Task: Create record types in tournament object.
Action: Mouse moved to (1206, 71)
Screenshot: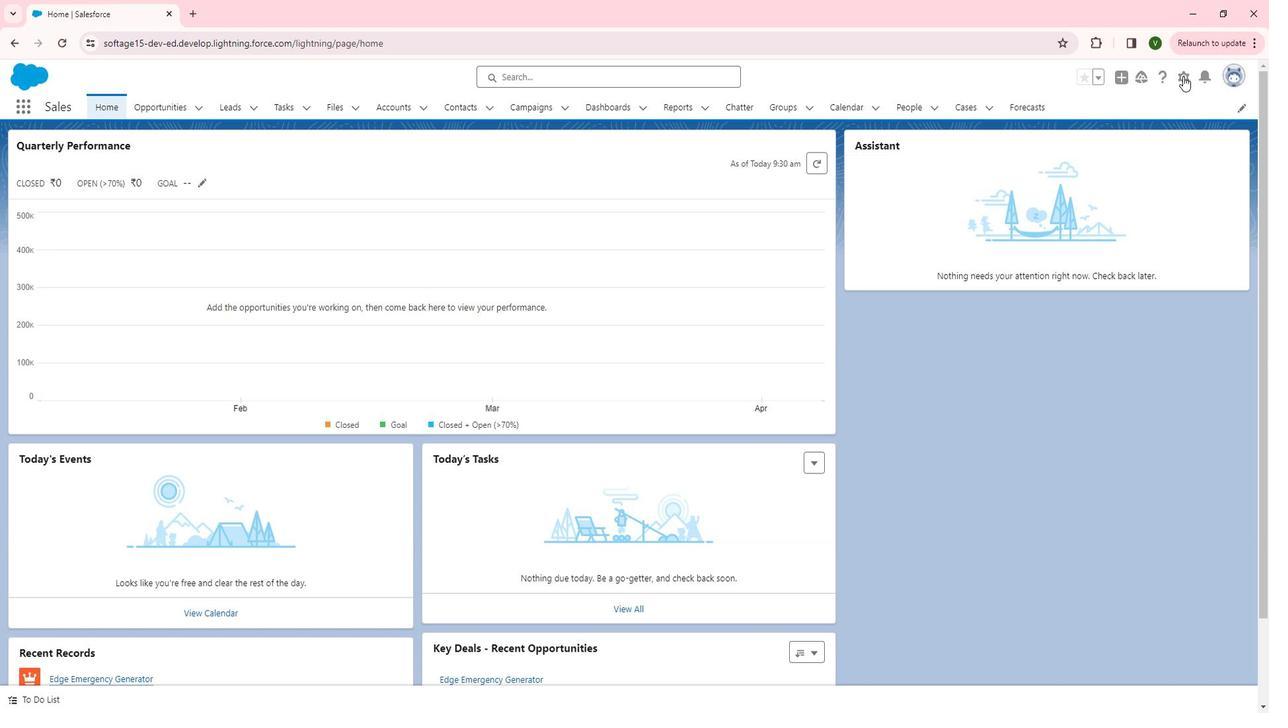 
Action: Mouse pressed left at (1206, 71)
Screenshot: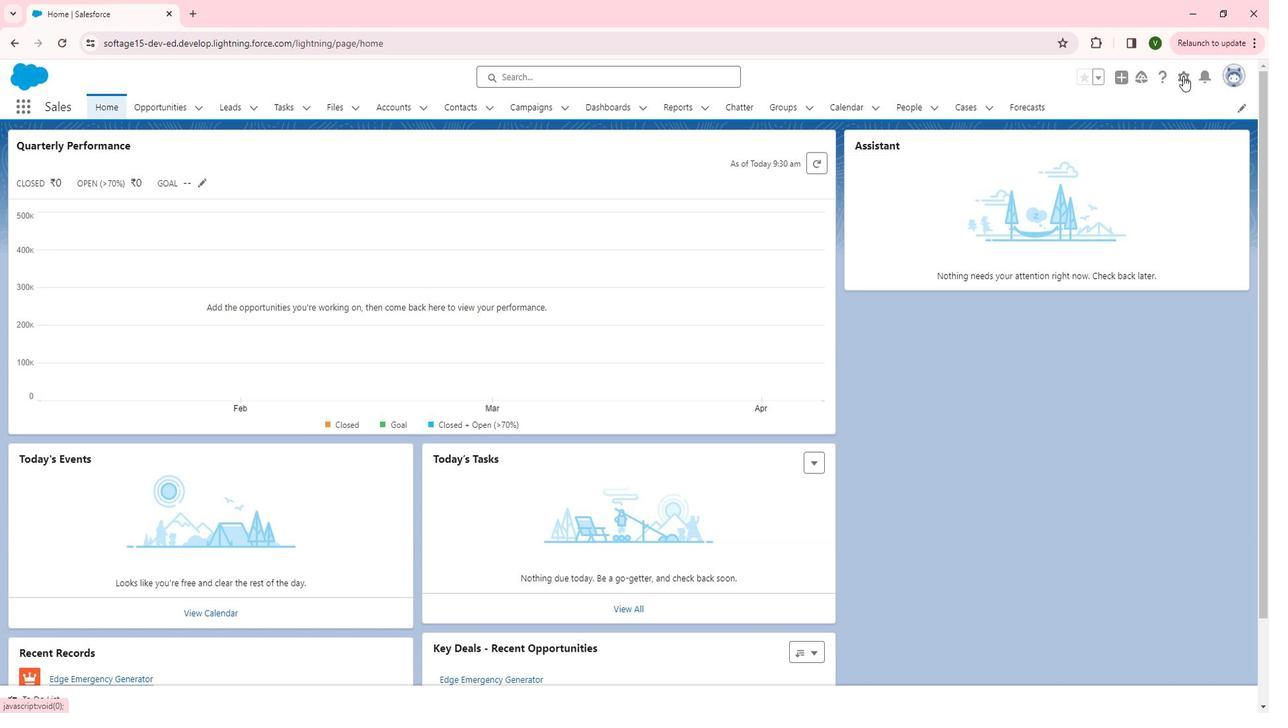 
Action: Mouse moved to (1158, 113)
Screenshot: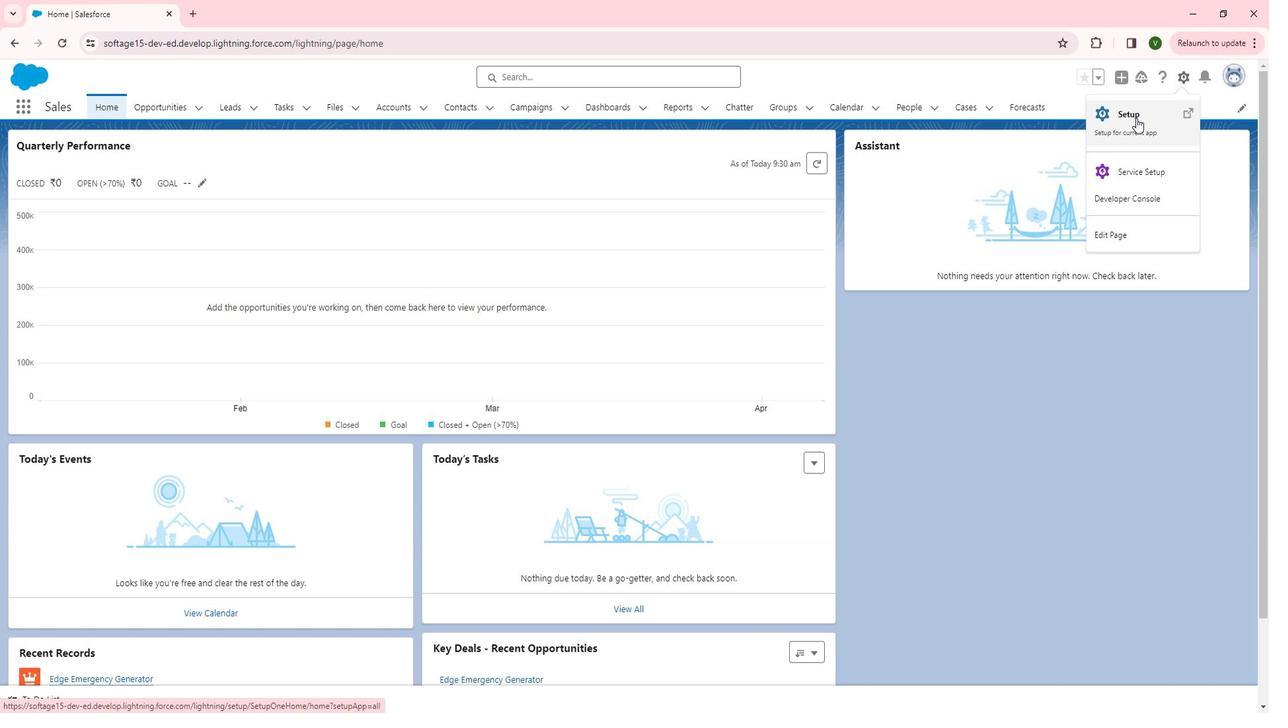 
Action: Mouse pressed left at (1158, 113)
Screenshot: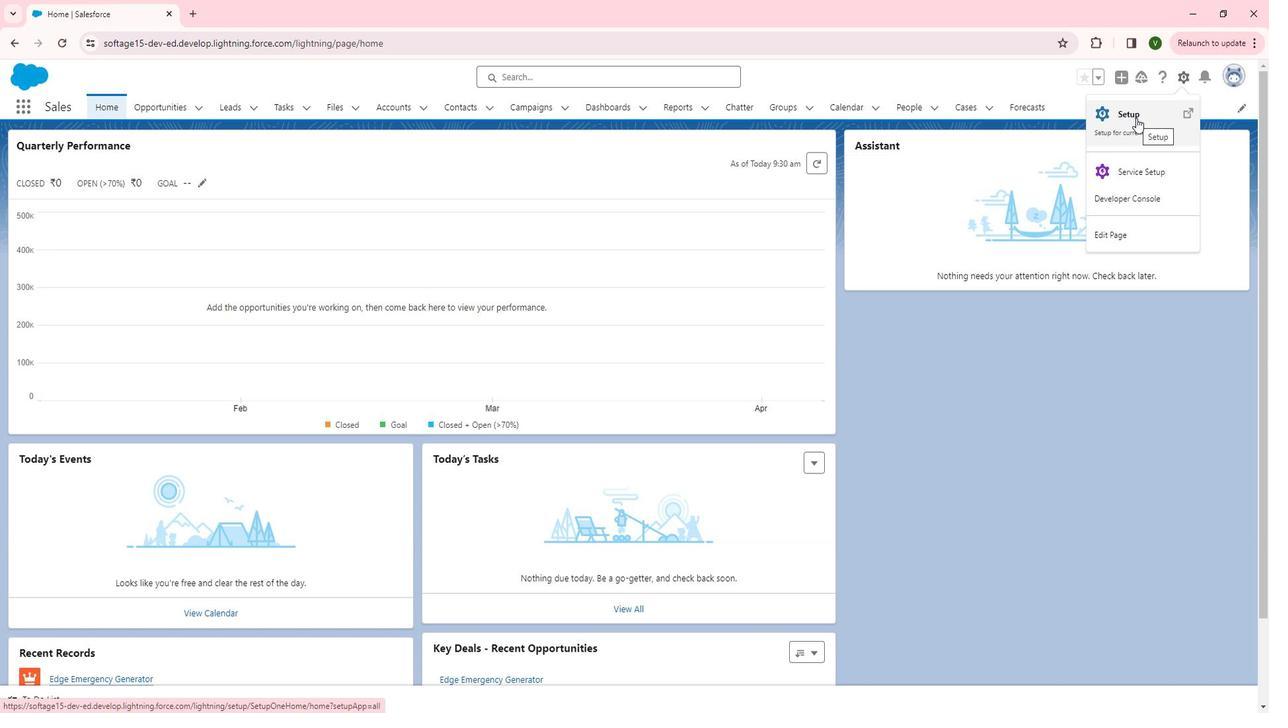
Action: Mouse moved to (100, 423)
Screenshot: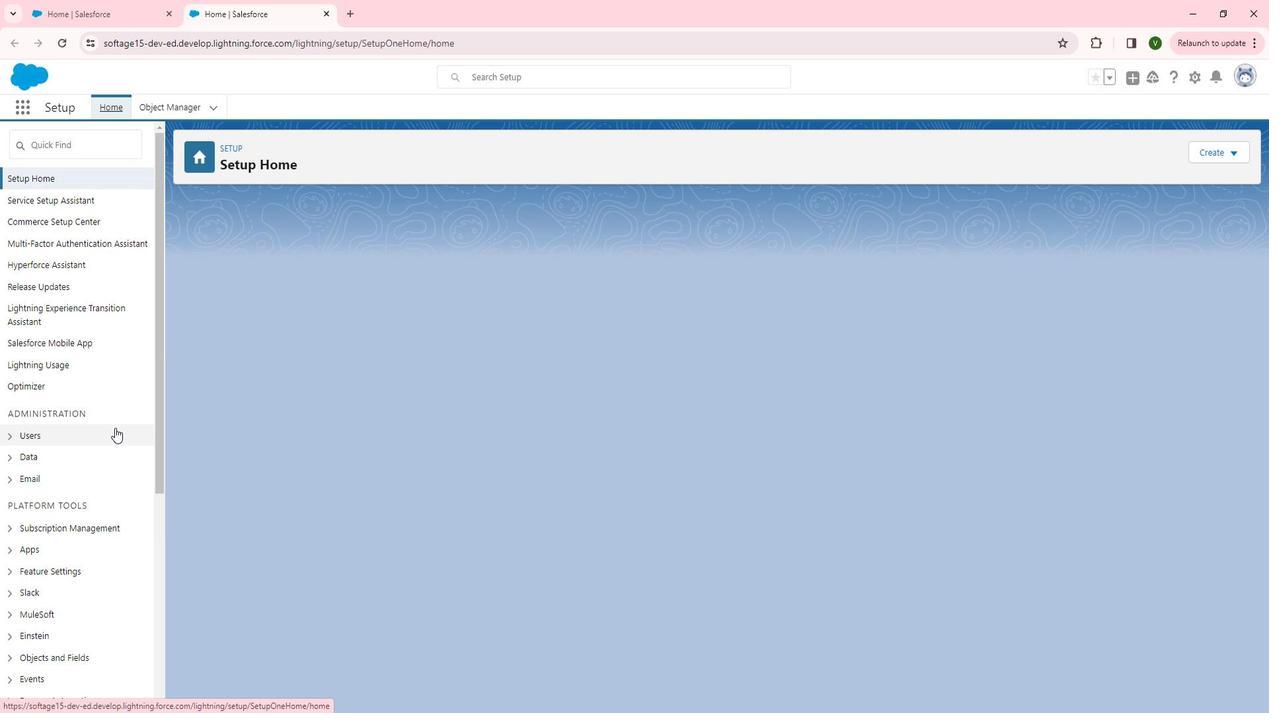 
Action: Mouse scrolled (100, 423) with delta (0, 0)
Screenshot: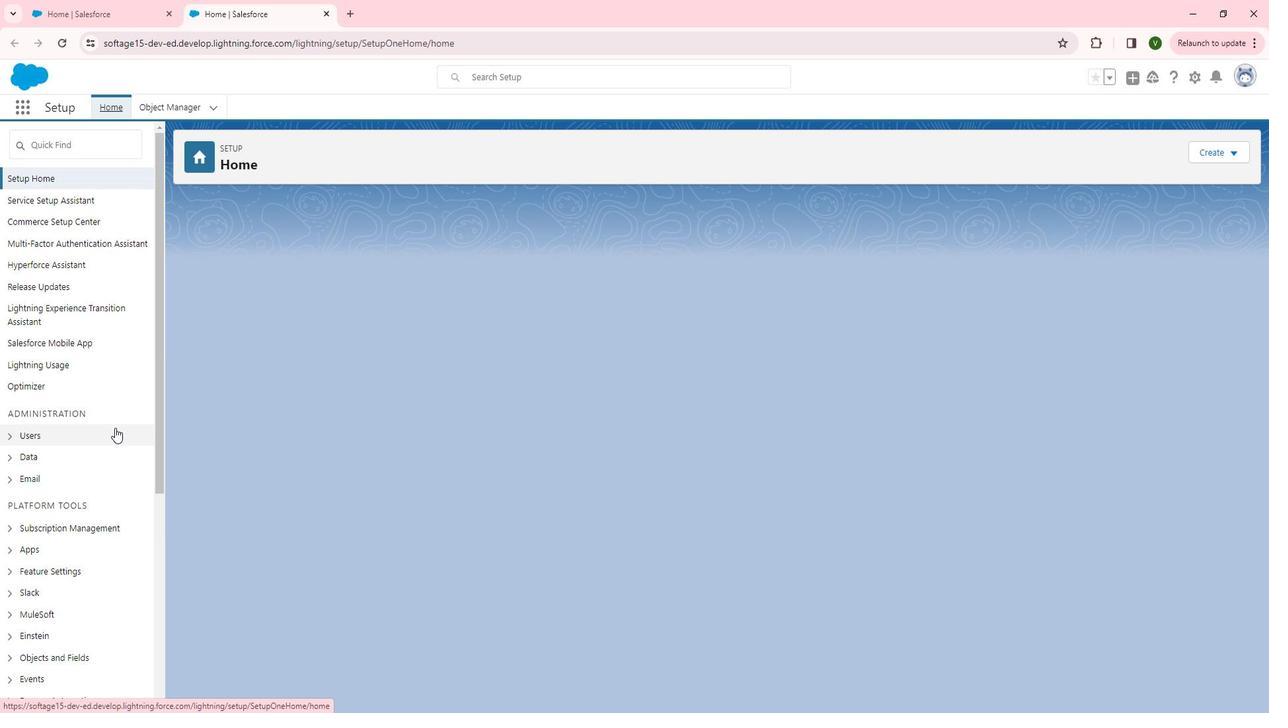 
Action: Mouse scrolled (100, 423) with delta (0, 0)
Screenshot: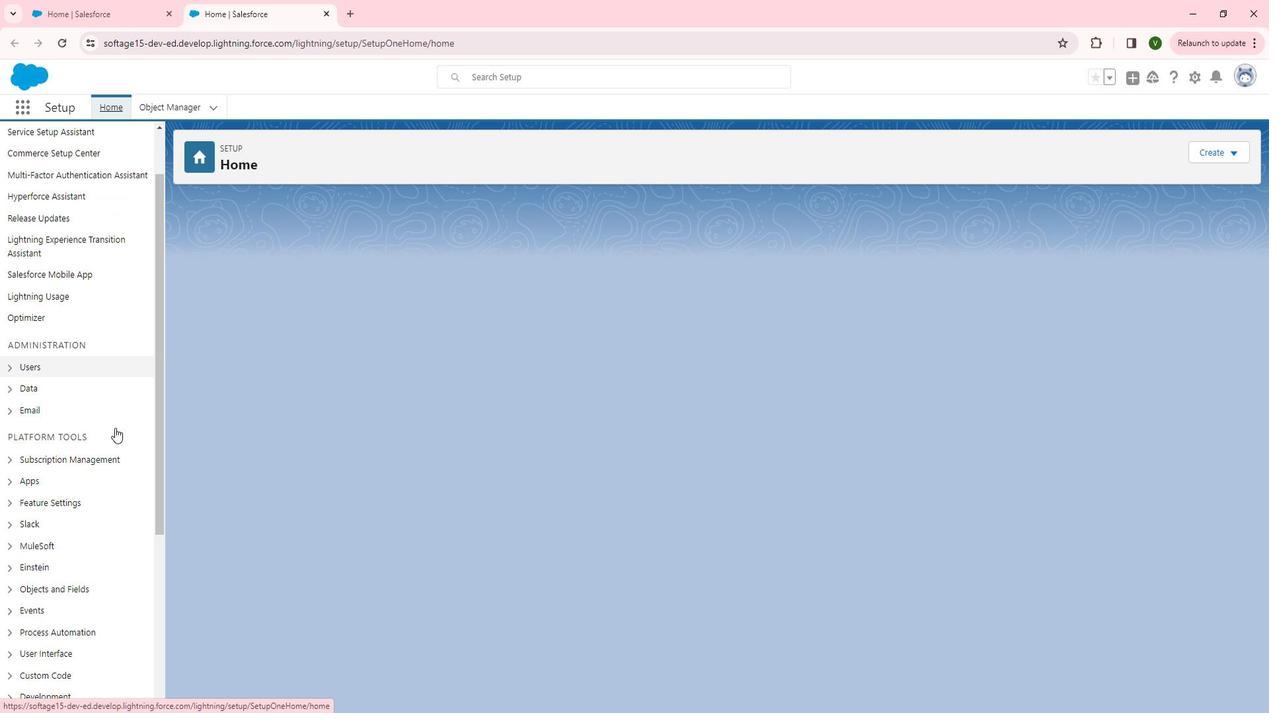 
Action: Mouse moved to (98, 425)
Screenshot: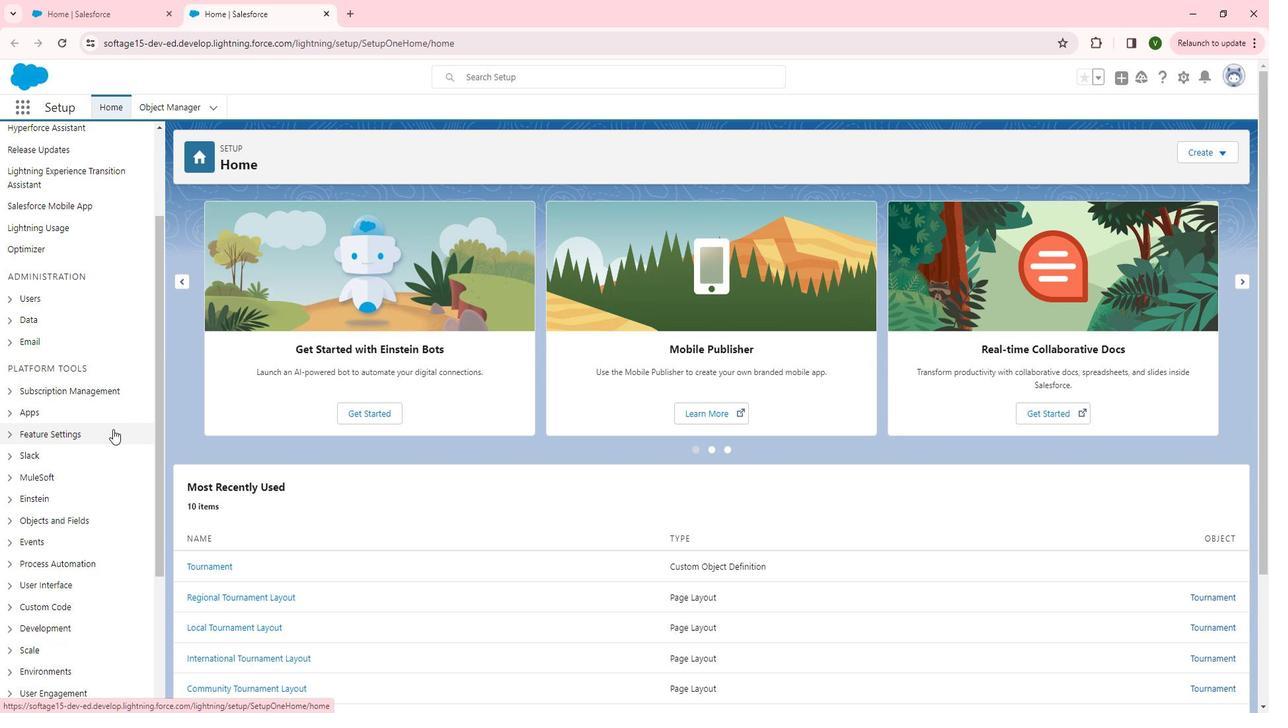 
Action: Mouse scrolled (98, 424) with delta (0, 0)
Screenshot: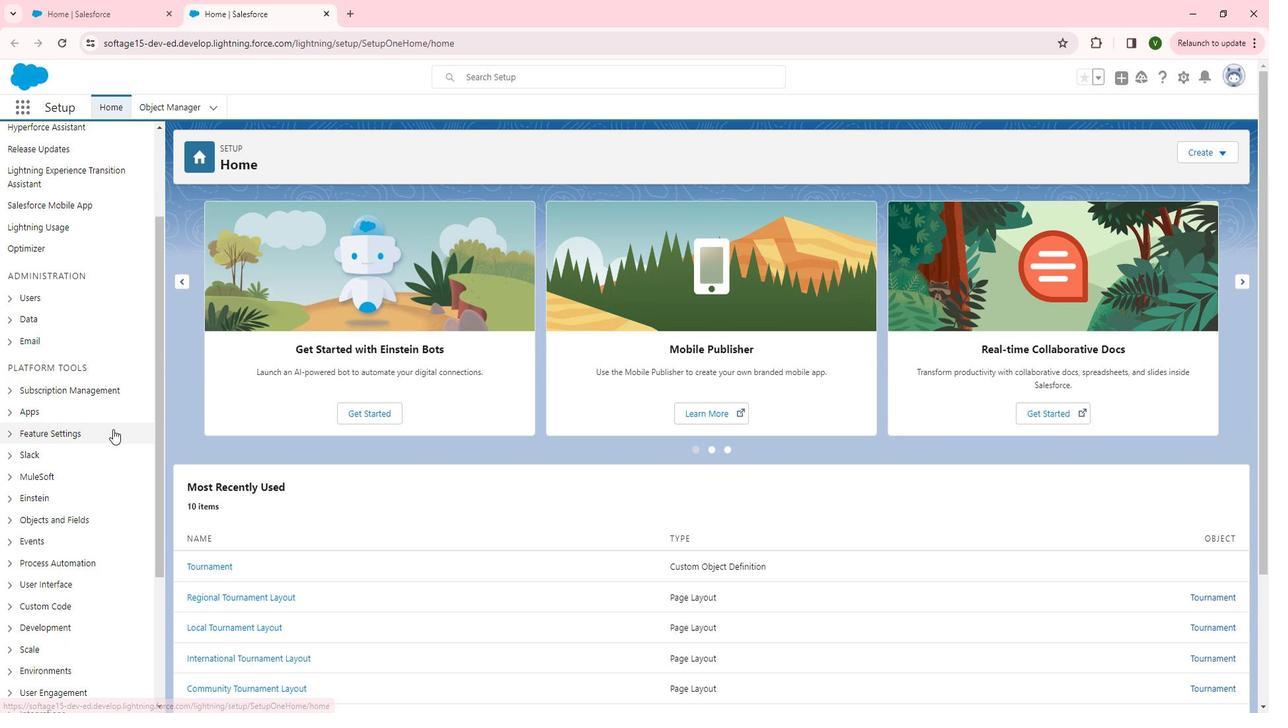 
Action: Mouse scrolled (98, 424) with delta (0, 0)
Screenshot: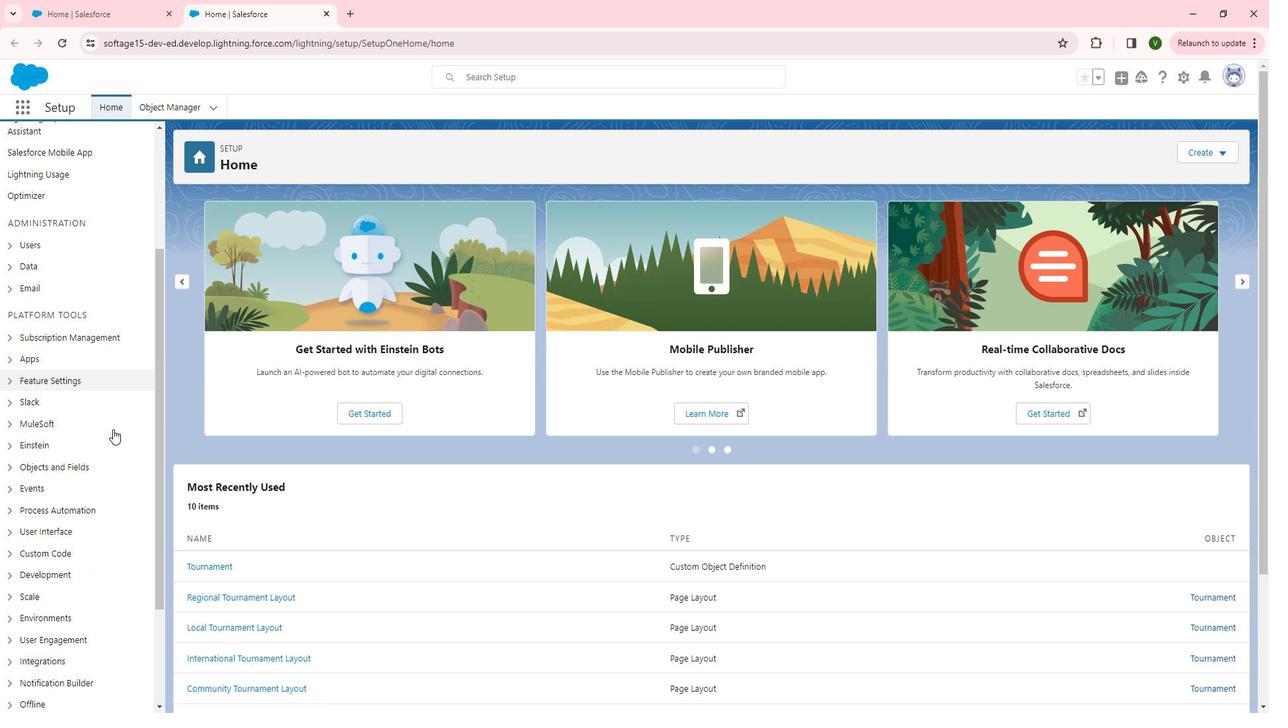 
Action: Mouse moved to (26, 381)
Screenshot: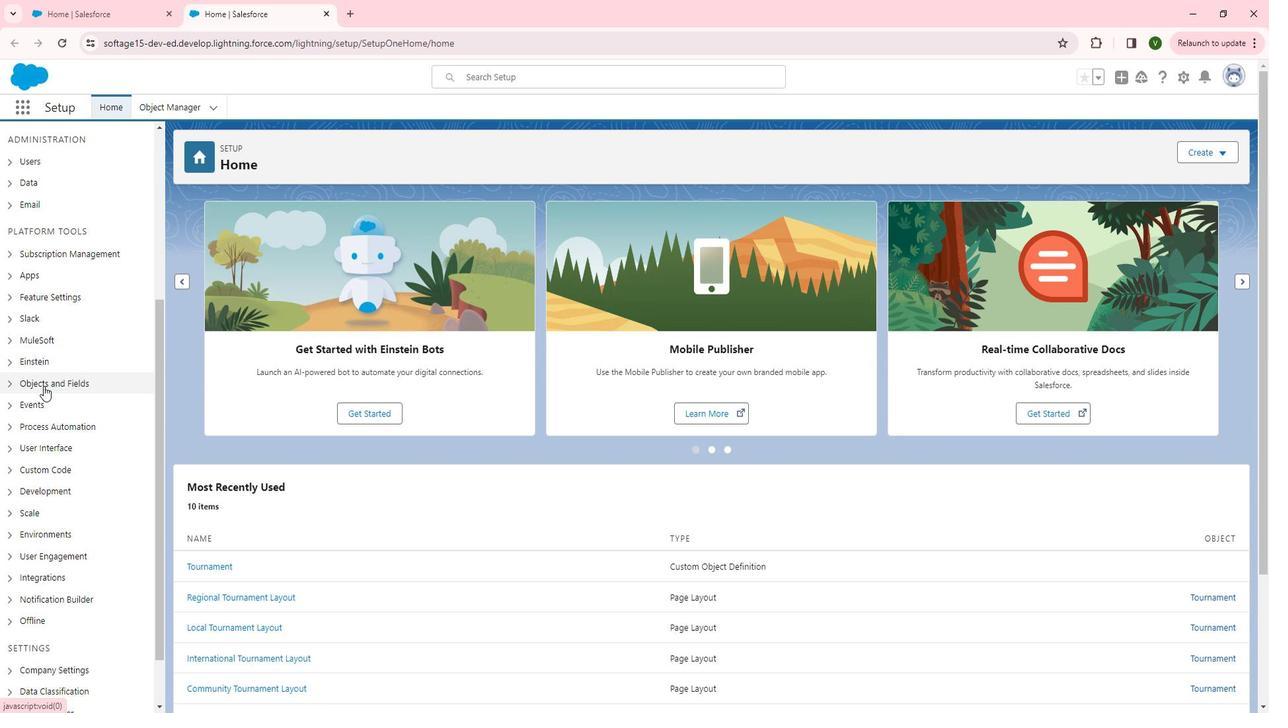 
Action: Mouse pressed left at (26, 381)
Screenshot: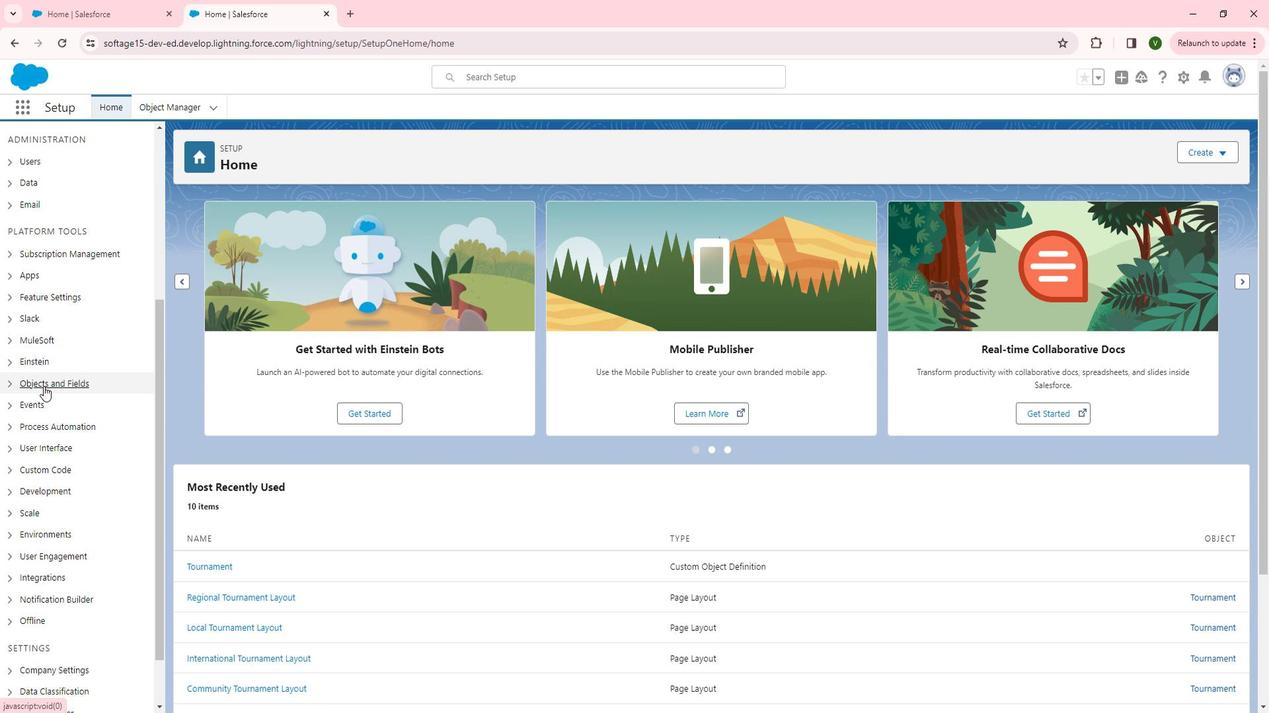 
Action: Mouse moved to (60, 401)
Screenshot: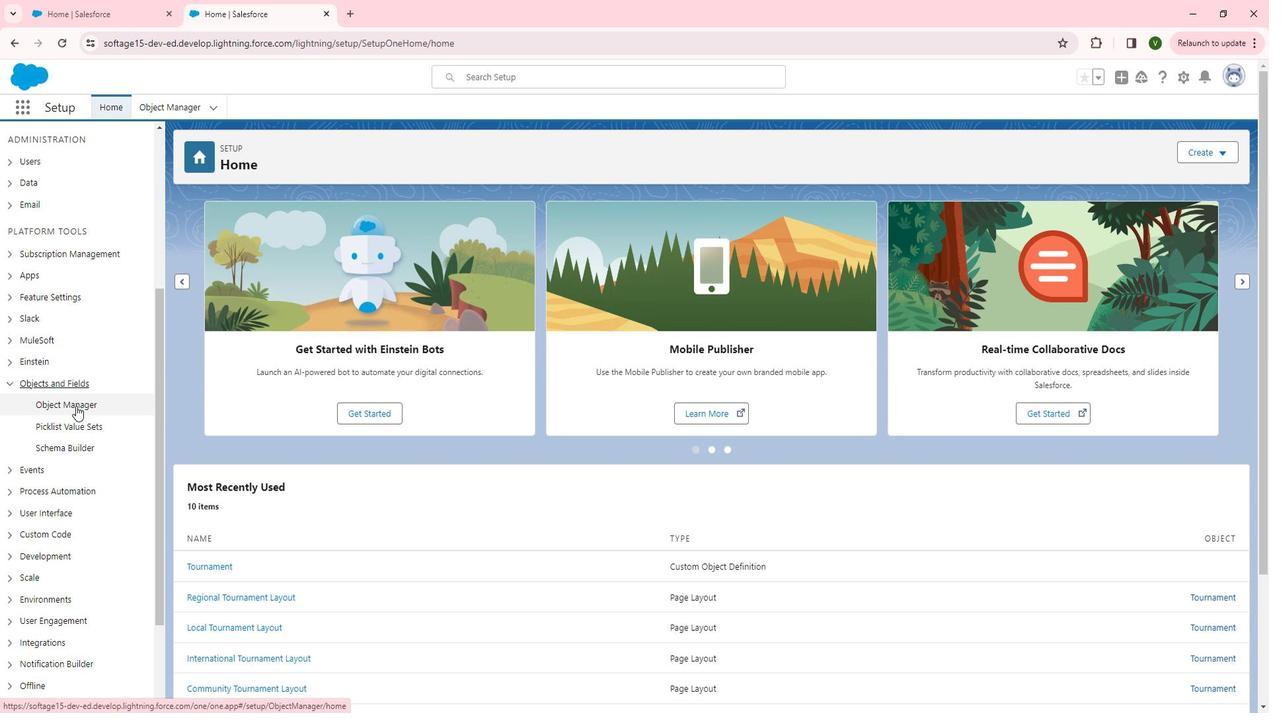 
Action: Mouse pressed left at (60, 401)
Screenshot: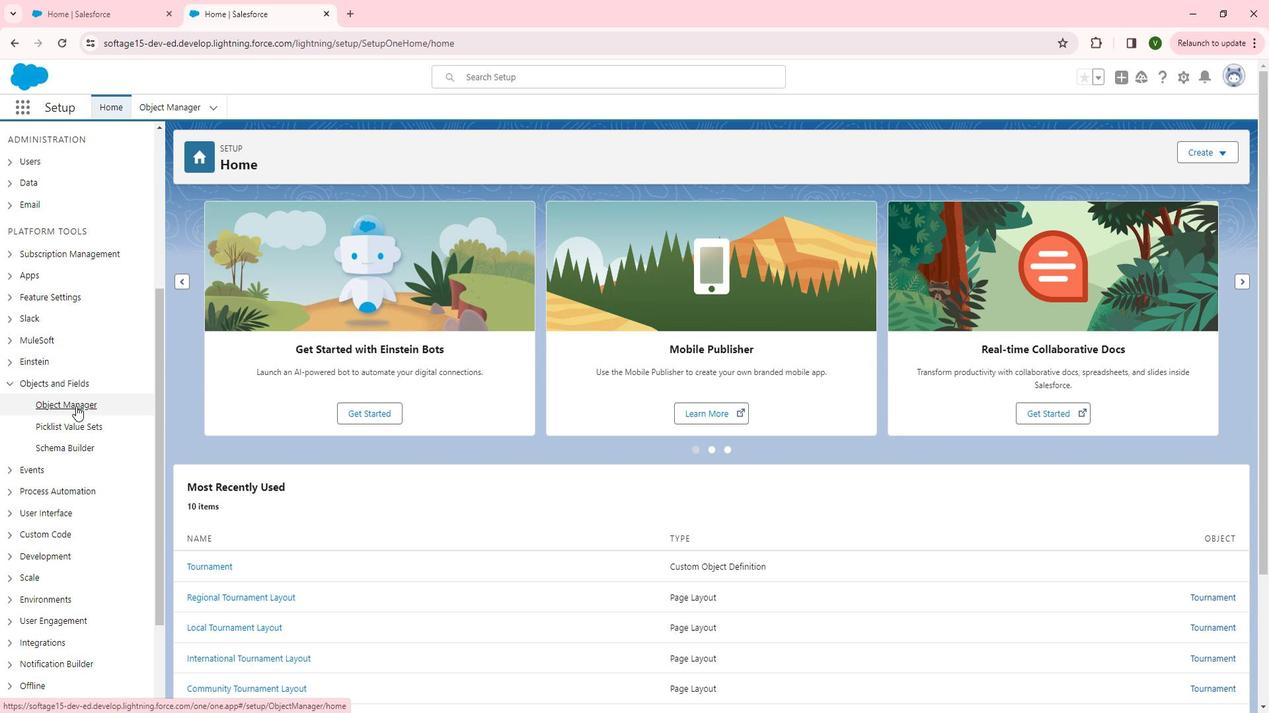 
Action: Mouse moved to (200, 407)
Screenshot: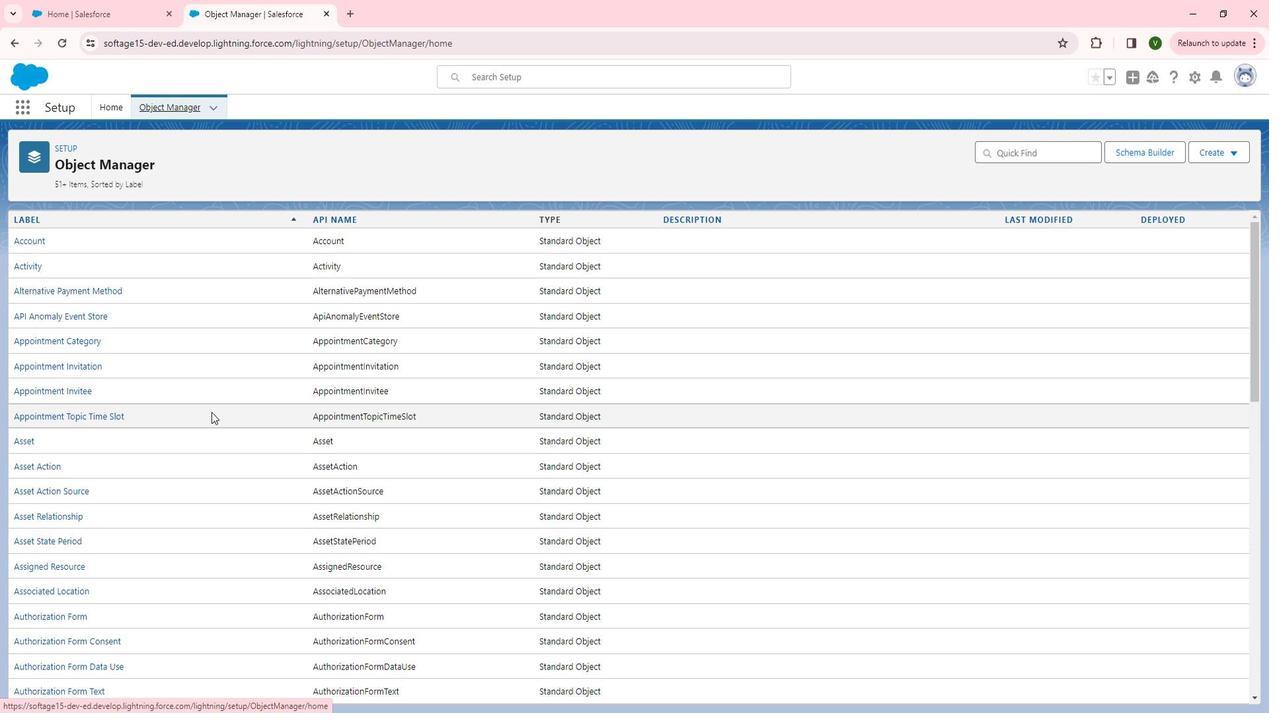 
Action: Mouse scrolled (200, 407) with delta (0, 0)
Screenshot: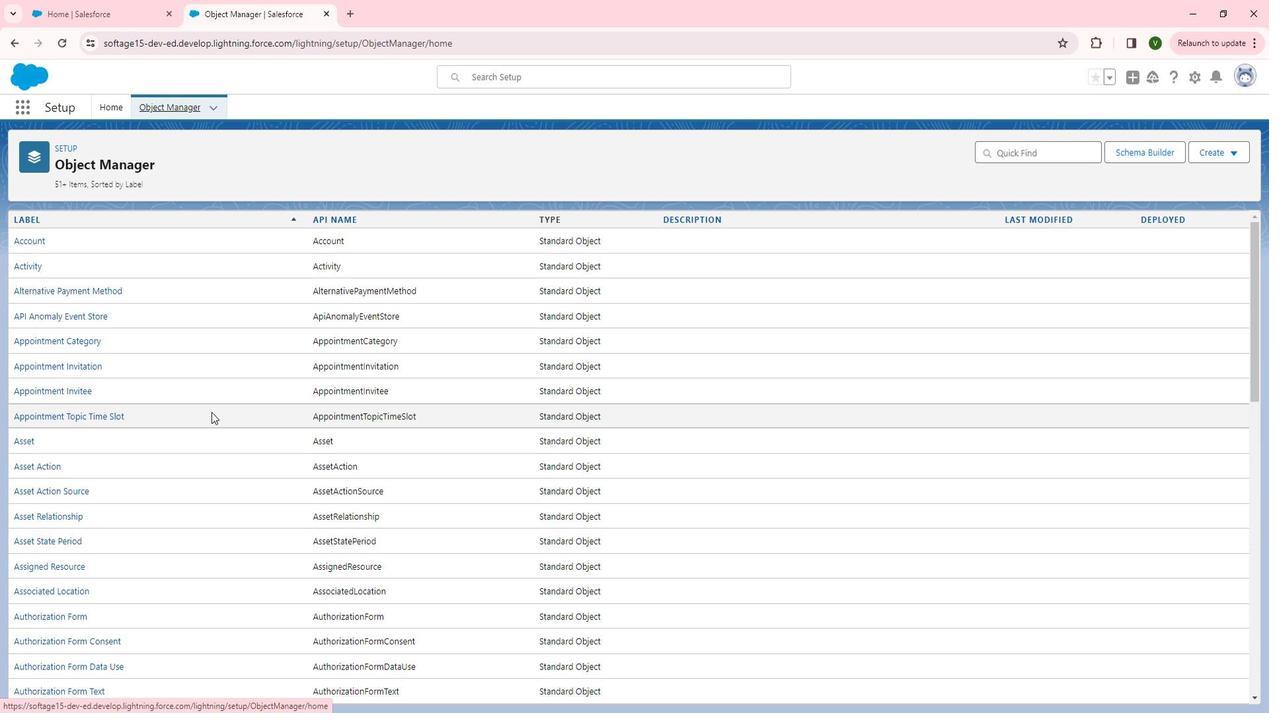 
Action: Mouse scrolled (200, 407) with delta (0, 0)
Screenshot: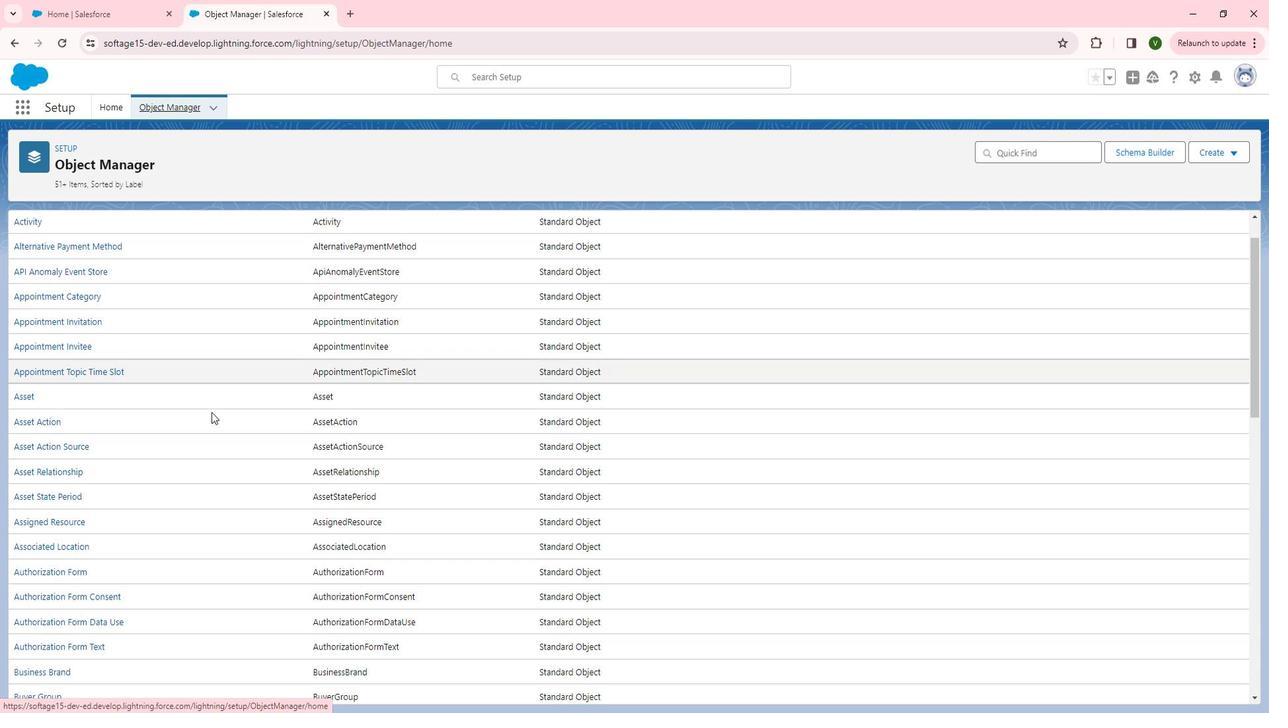 
Action: Mouse scrolled (200, 407) with delta (0, 0)
Screenshot: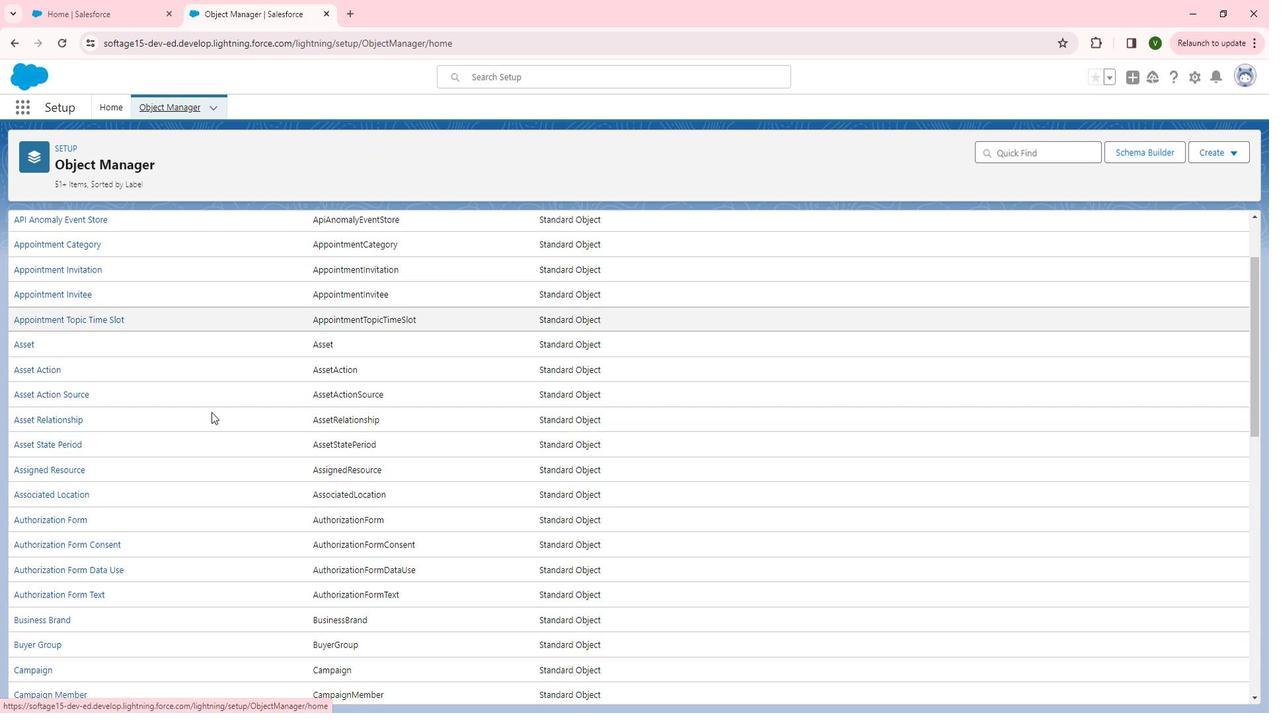 
Action: Mouse moved to (195, 407)
Screenshot: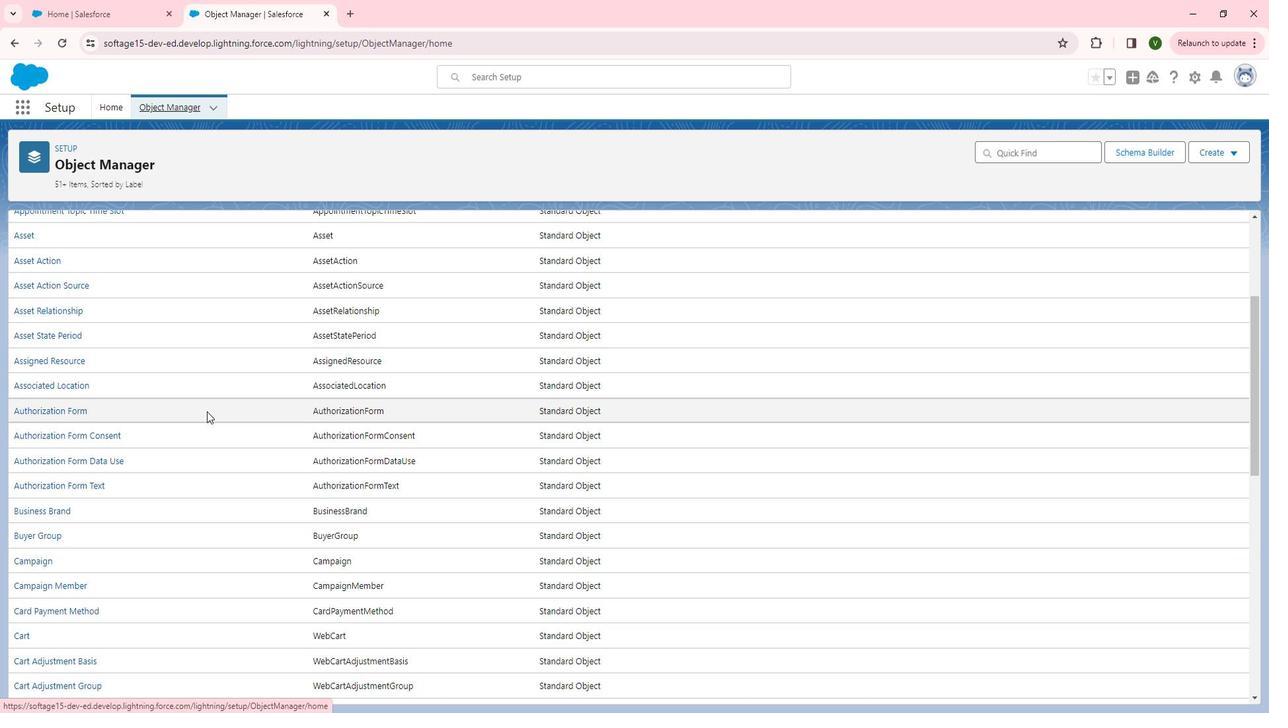 
Action: Mouse scrolled (195, 406) with delta (0, 0)
Screenshot: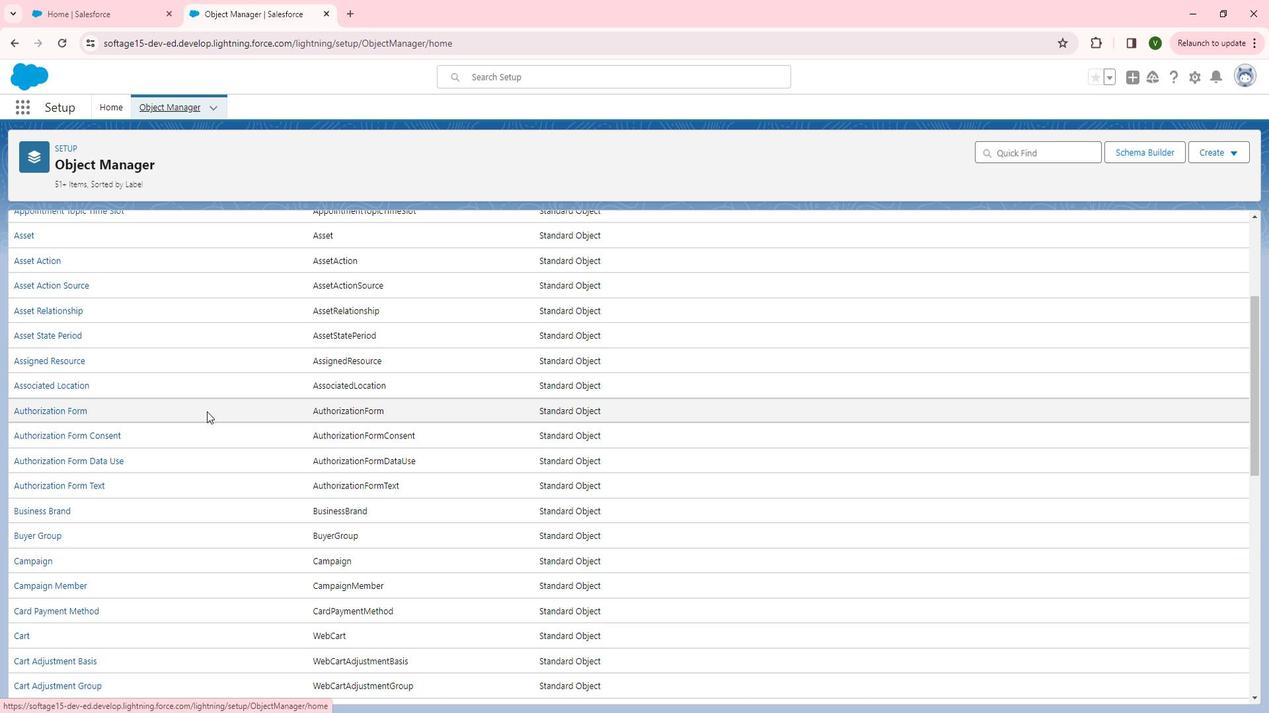 
Action: Mouse scrolled (195, 406) with delta (0, 0)
Screenshot: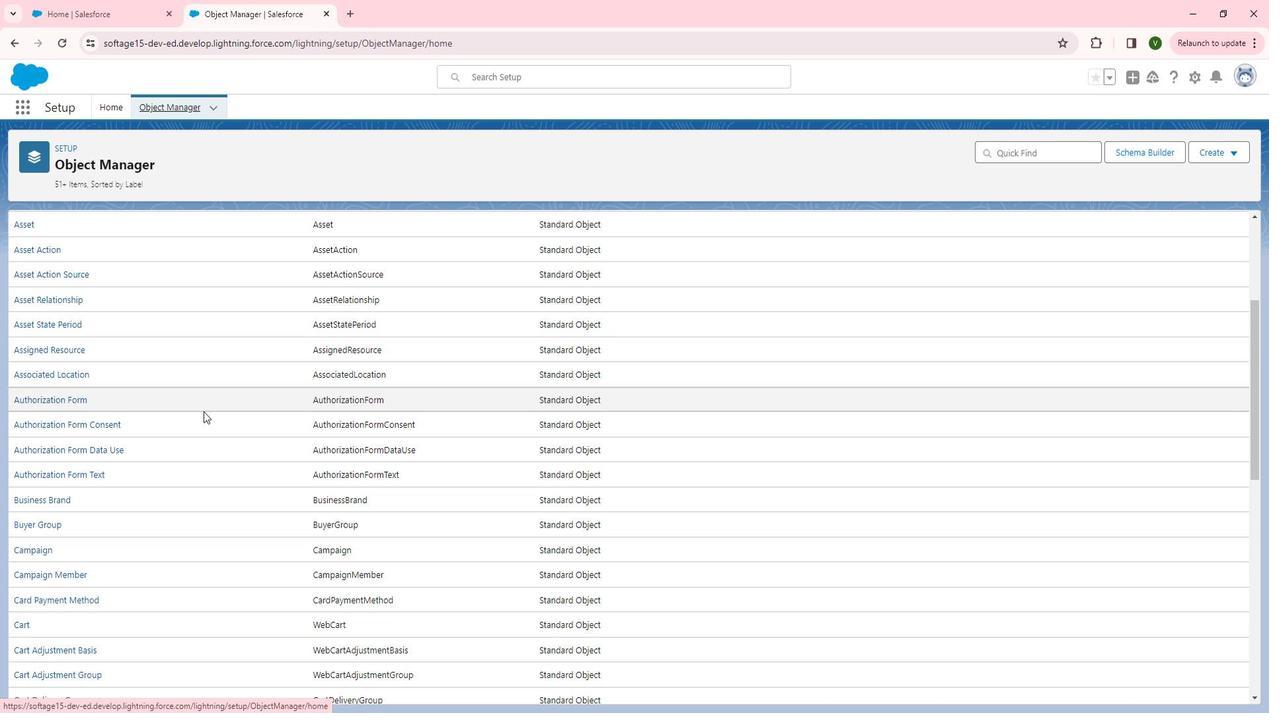 
Action: Mouse moved to (185, 405)
Screenshot: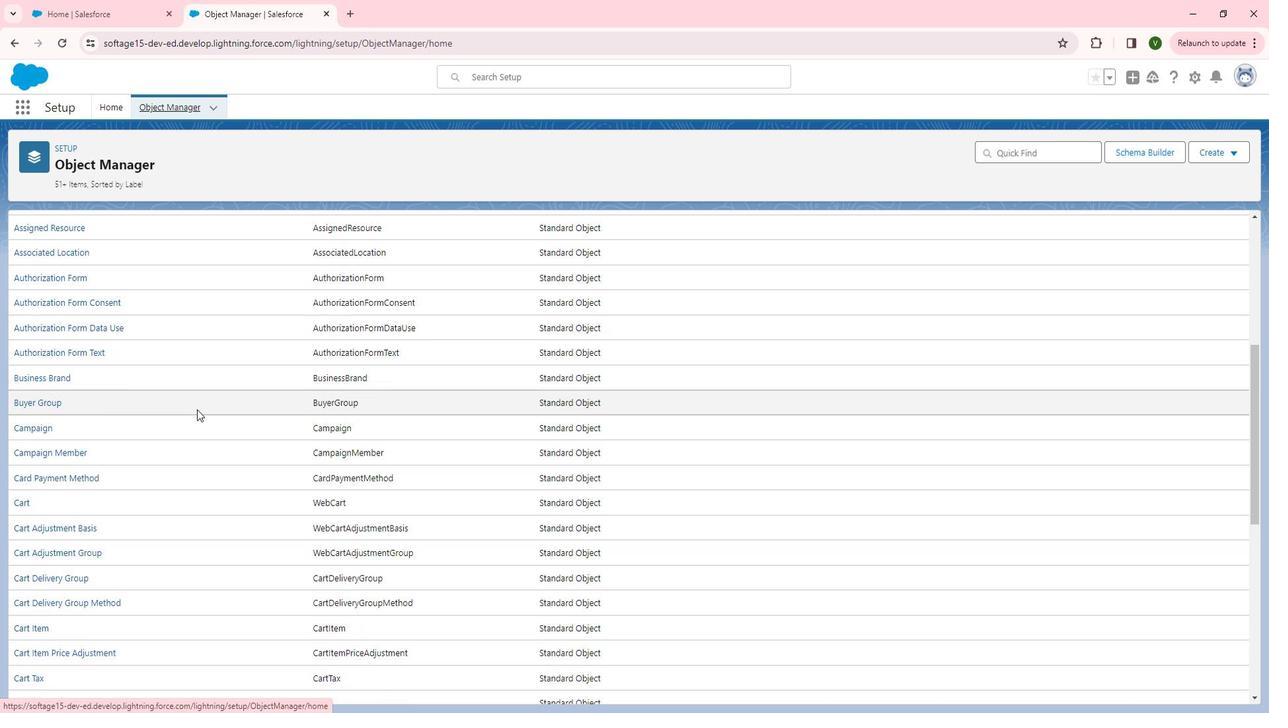 
Action: Mouse scrolled (185, 404) with delta (0, 0)
Screenshot: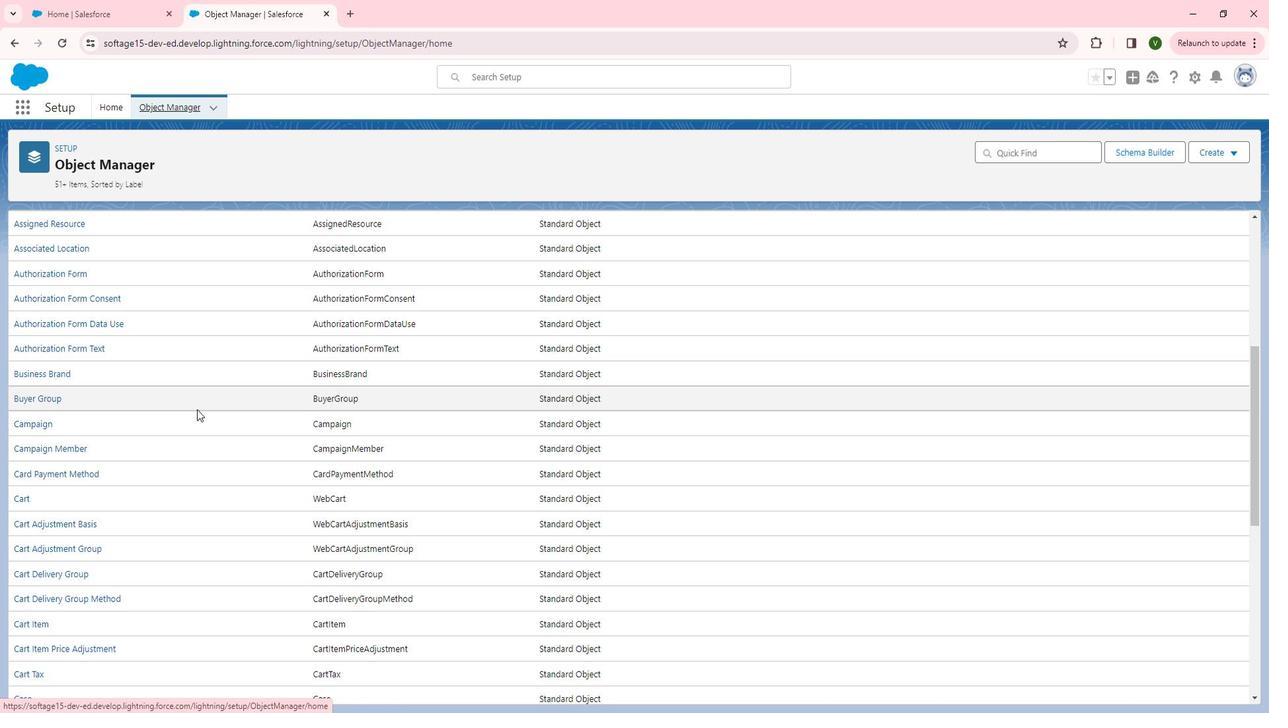 
Action: Mouse scrolled (185, 404) with delta (0, 0)
Screenshot: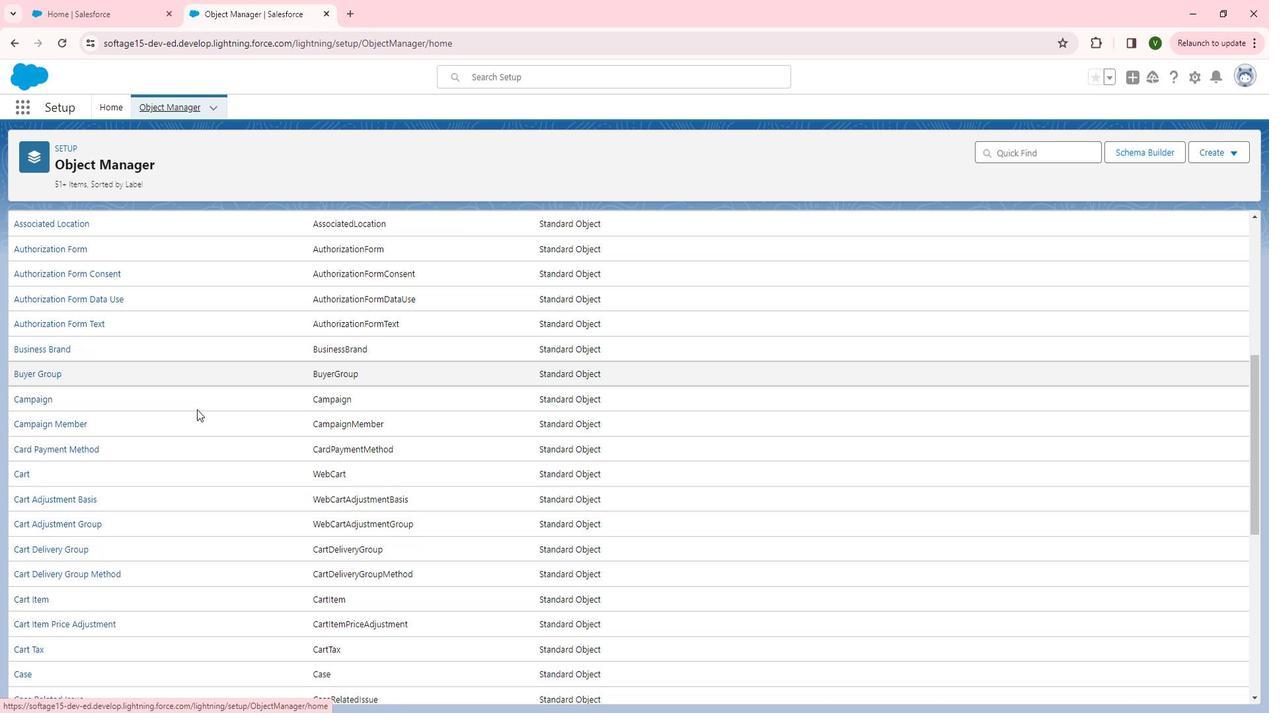 
Action: Mouse scrolled (185, 404) with delta (0, 0)
Screenshot: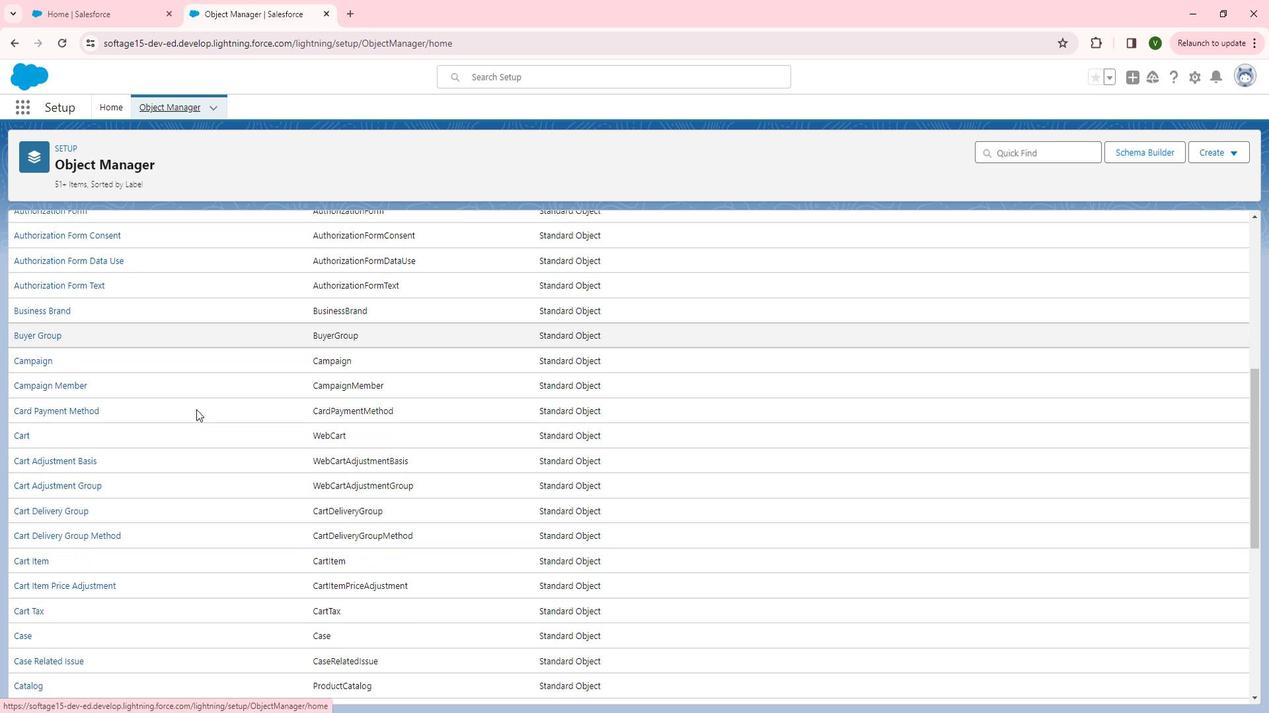 
Action: Mouse moved to (176, 399)
Screenshot: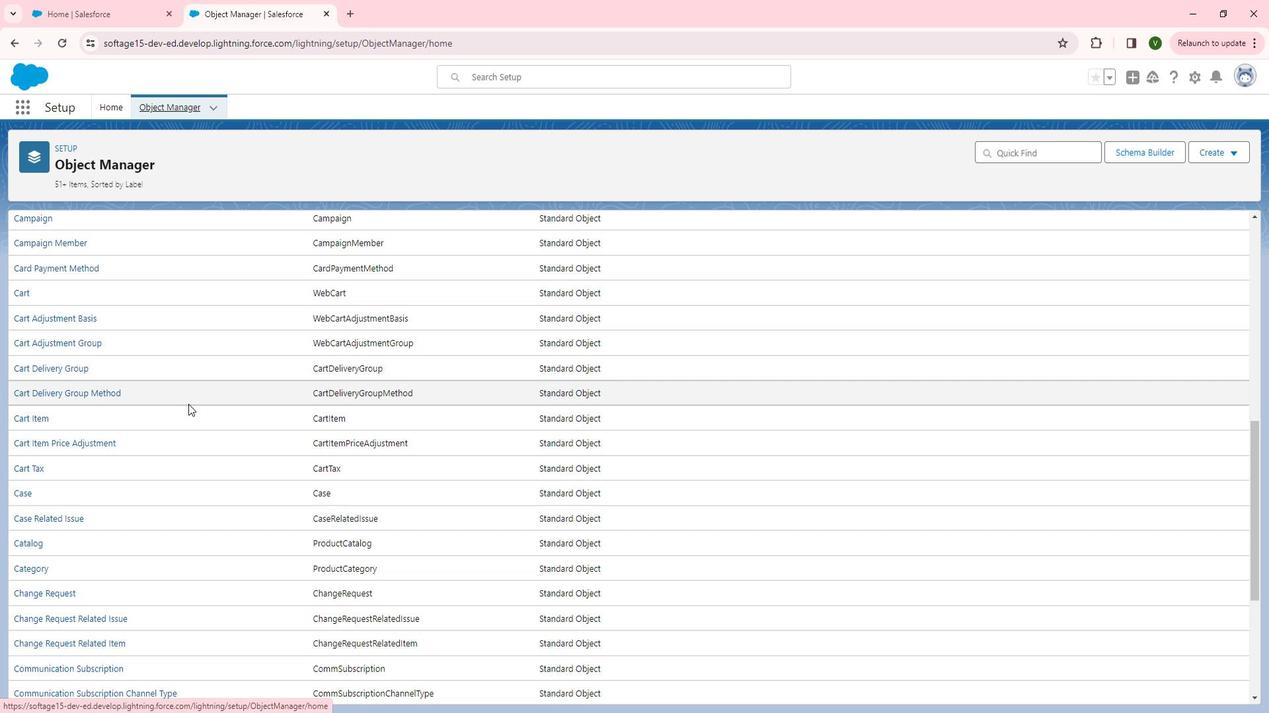 
Action: Mouse scrolled (176, 398) with delta (0, 0)
Screenshot: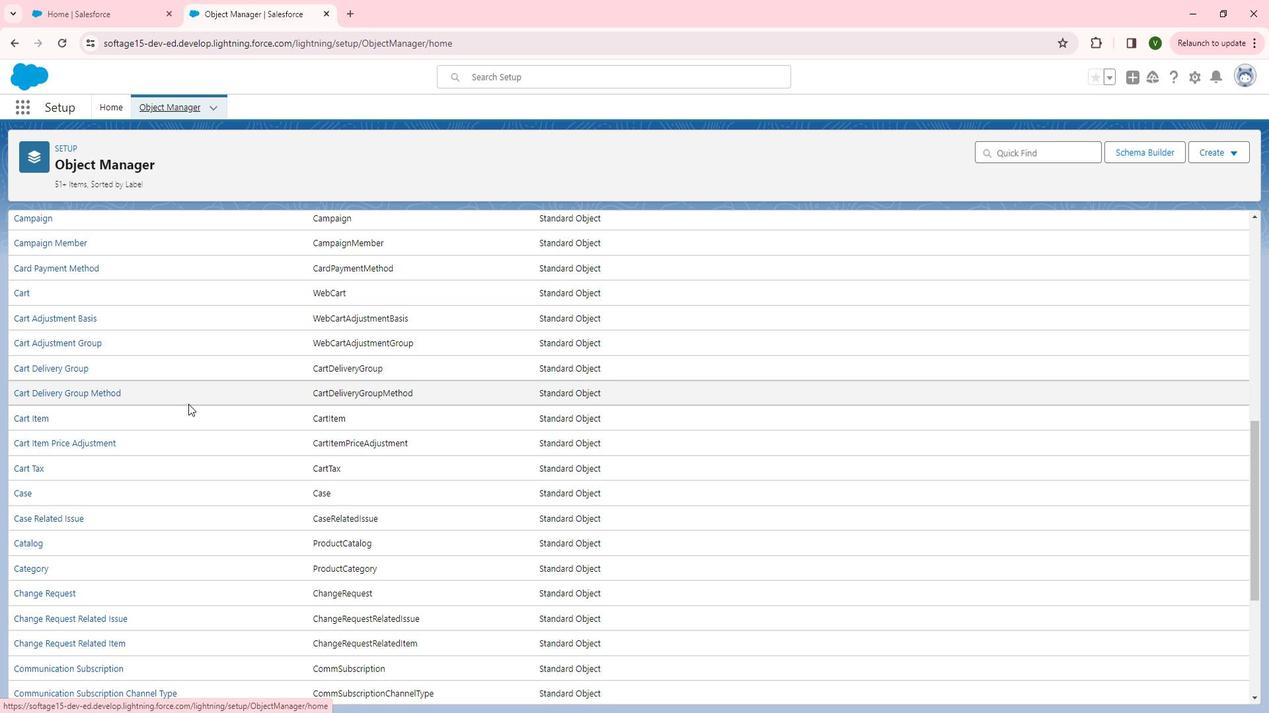 
Action: Mouse scrolled (176, 398) with delta (0, 0)
Screenshot: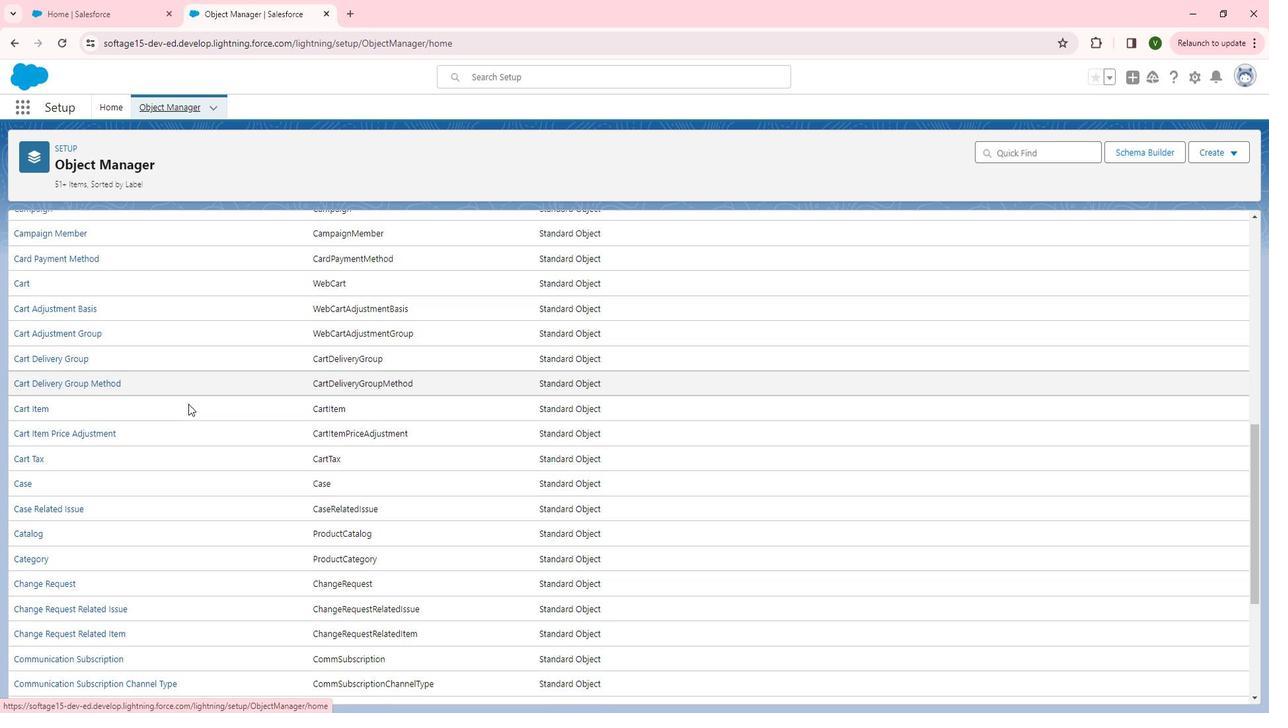 
Action: Mouse scrolled (176, 398) with delta (0, 0)
Screenshot: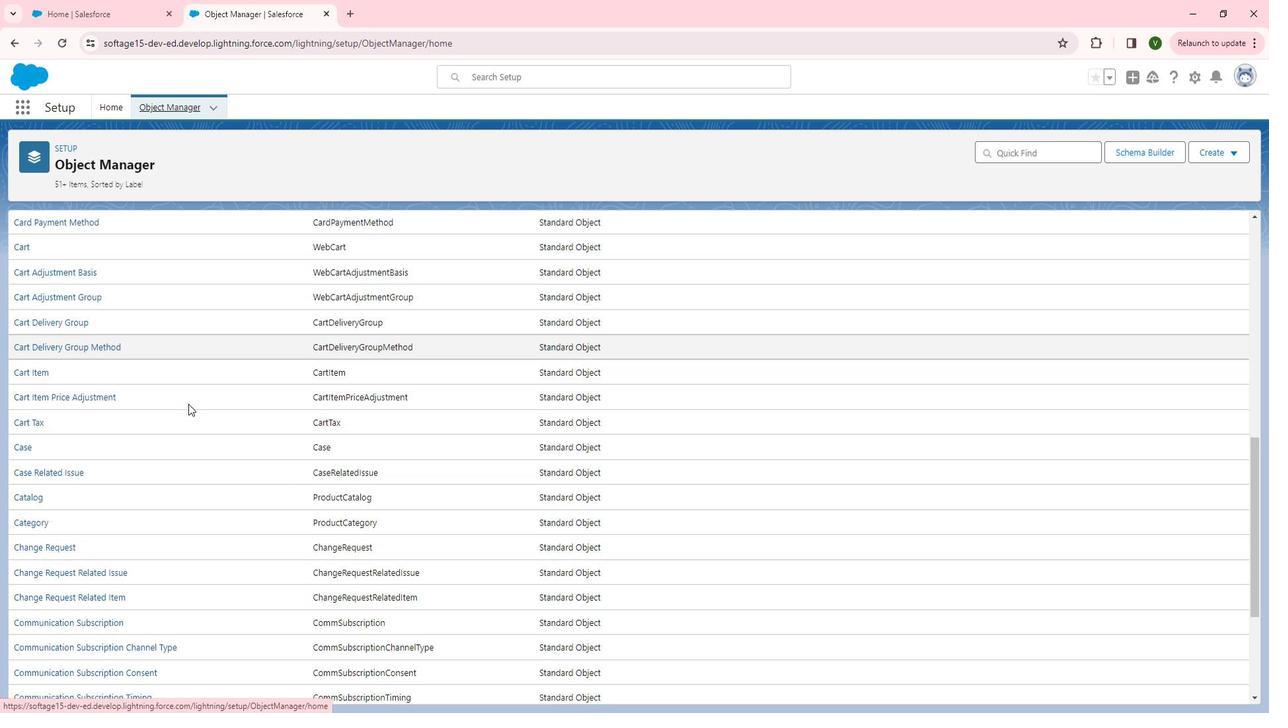 
Action: Mouse scrolled (176, 398) with delta (0, 0)
Screenshot: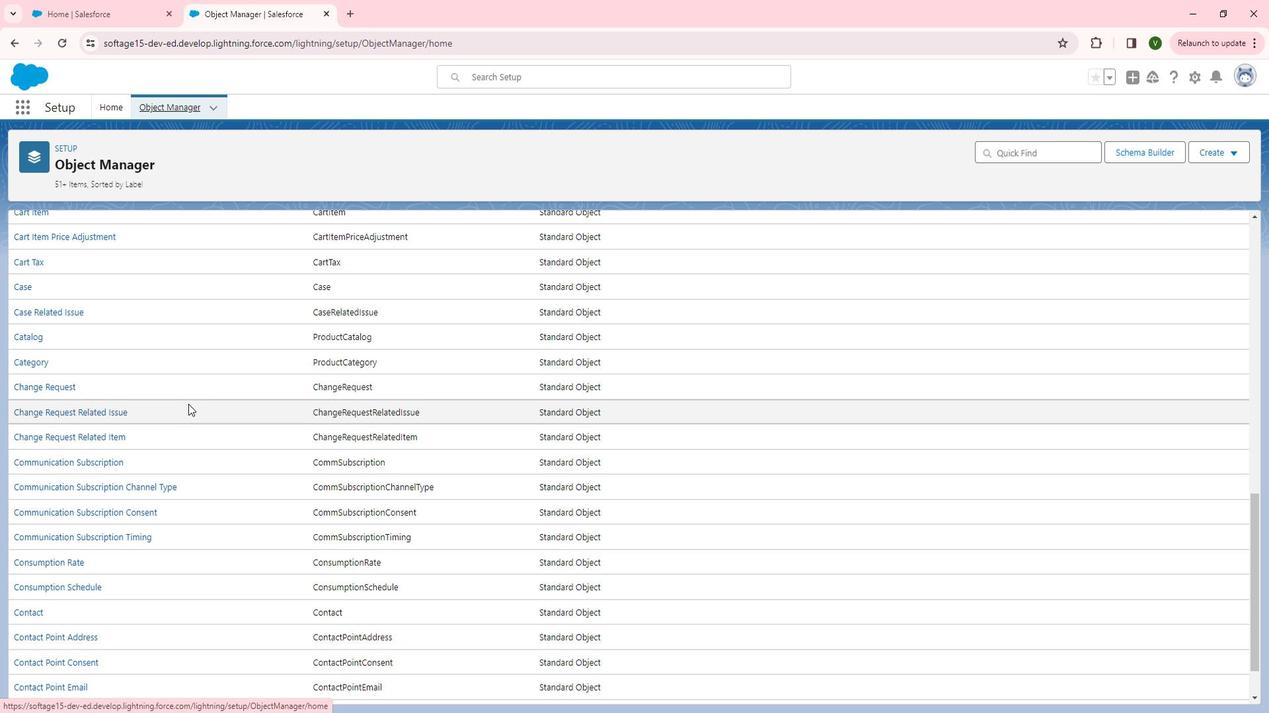 
Action: Mouse scrolled (176, 398) with delta (0, 0)
Screenshot: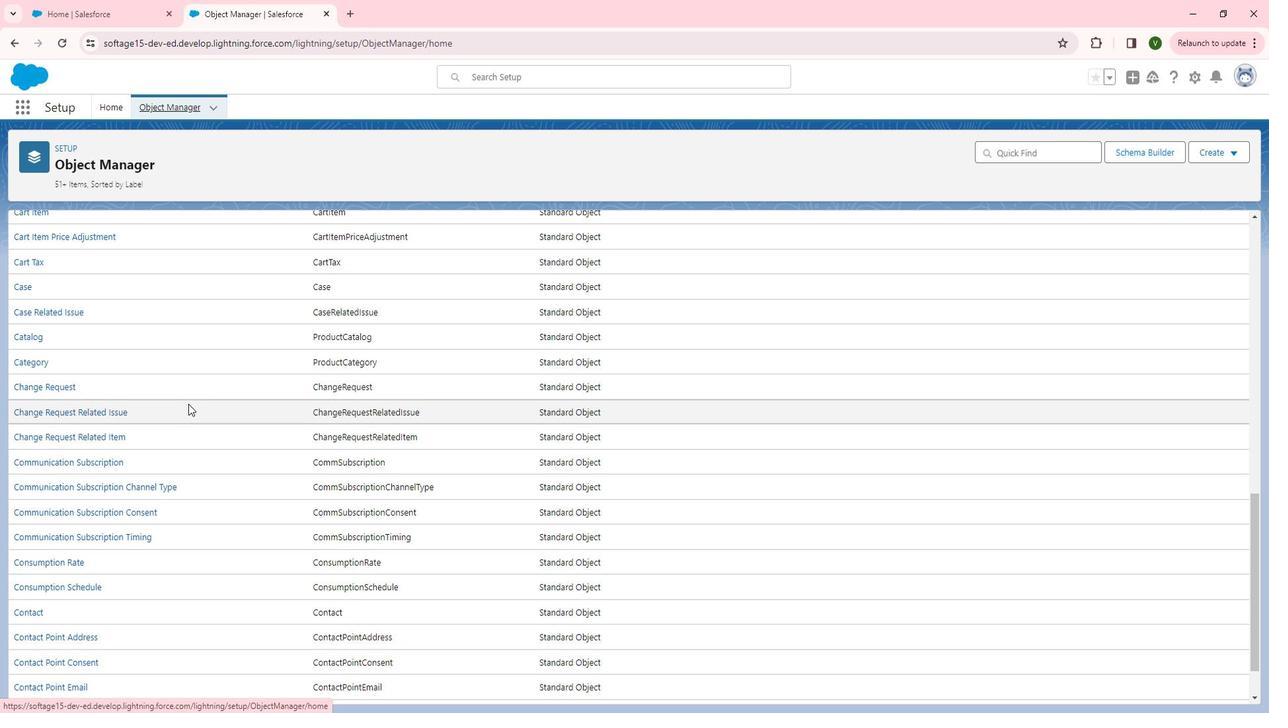 
Action: Mouse scrolled (176, 398) with delta (0, 0)
Screenshot: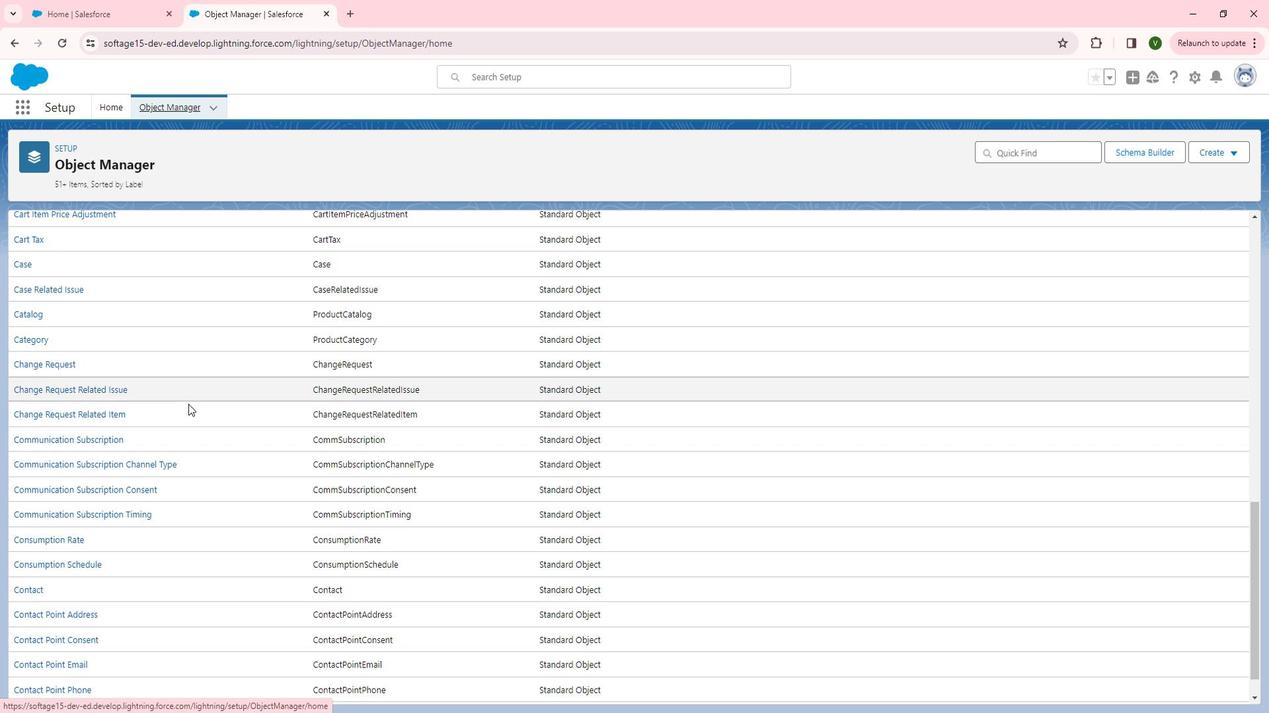 
Action: Mouse moved to (176, 399)
Screenshot: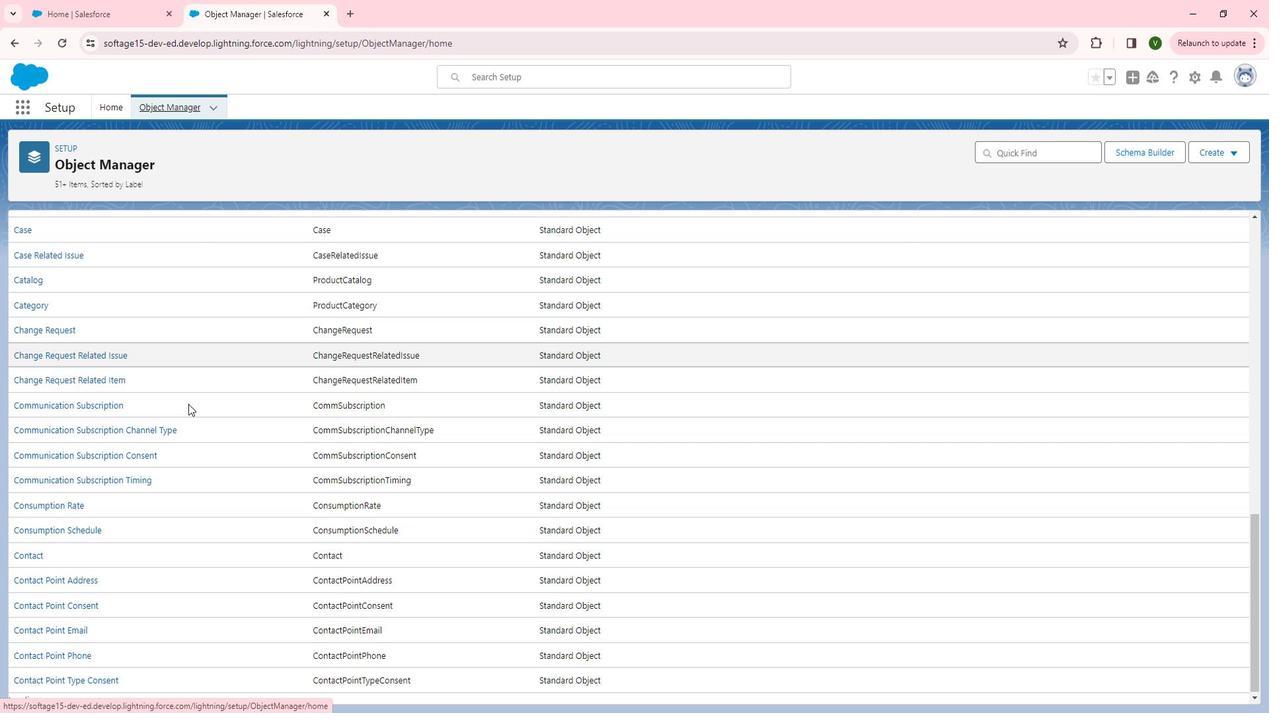 
Action: Mouse scrolled (176, 398) with delta (0, 0)
Screenshot: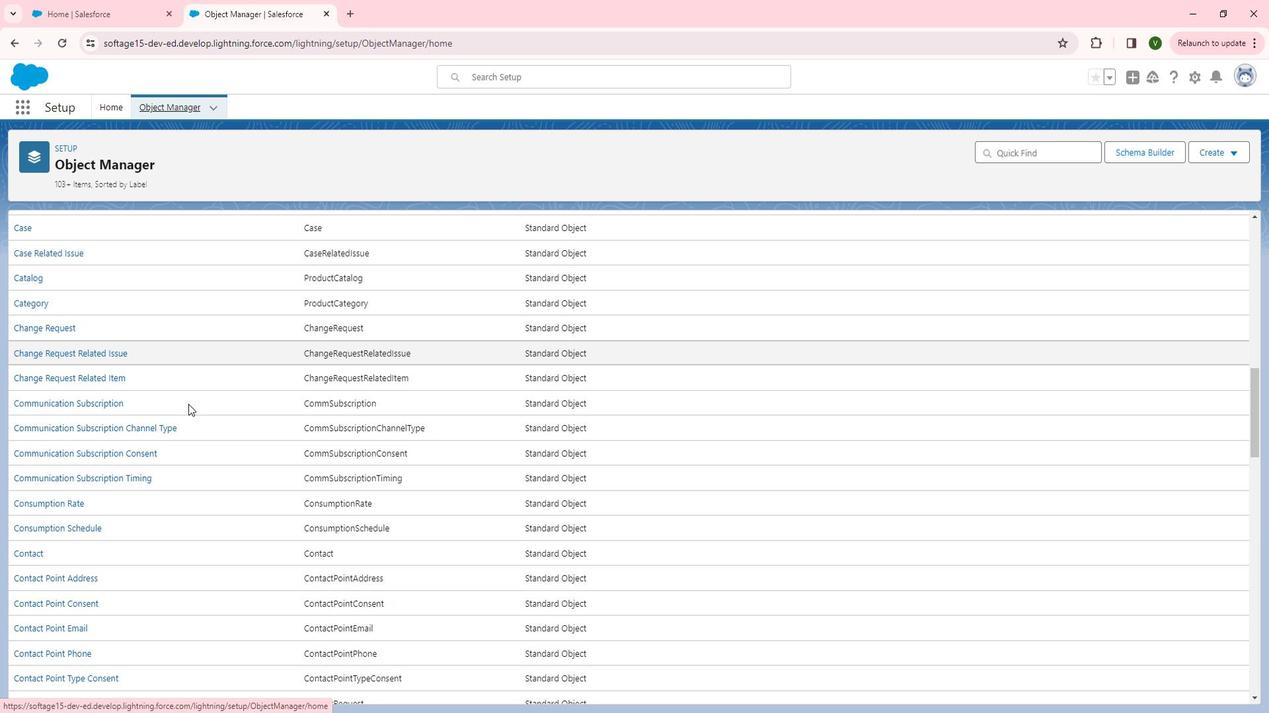 
Action: Mouse scrolled (176, 398) with delta (0, 0)
Screenshot: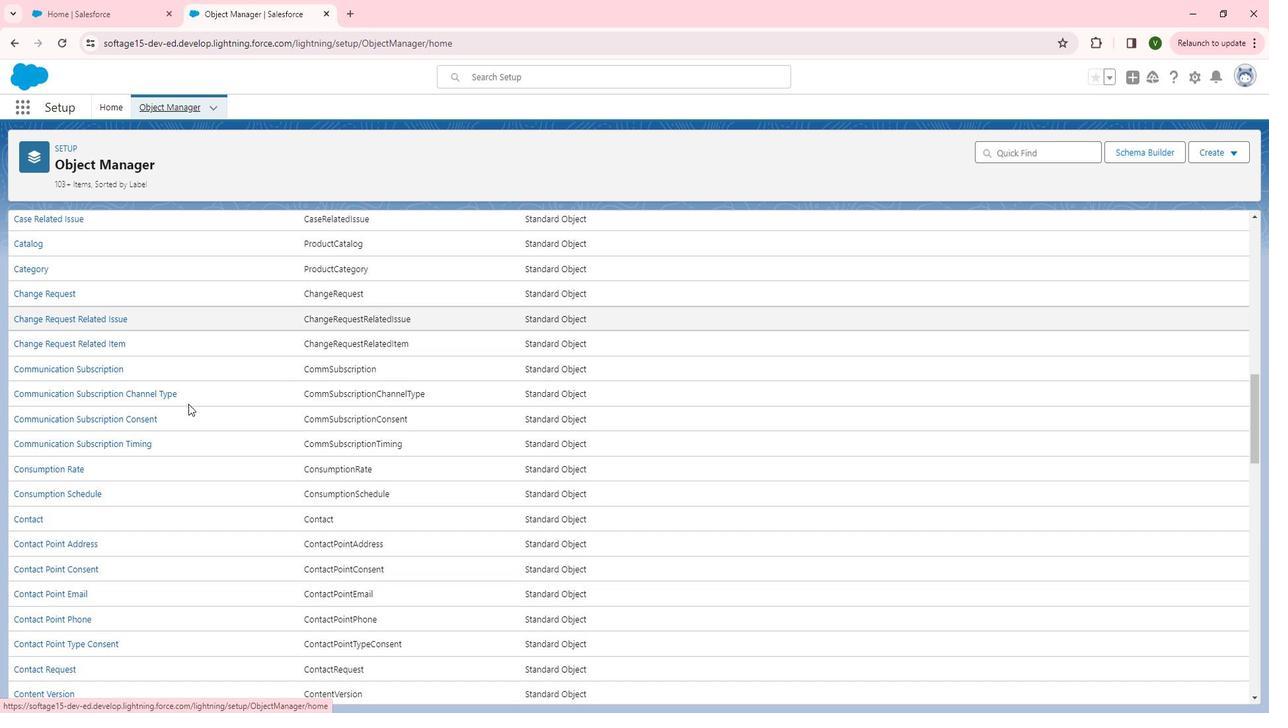 
Action: Mouse scrolled (176, 398) with delta (0, 0)
Screenshot: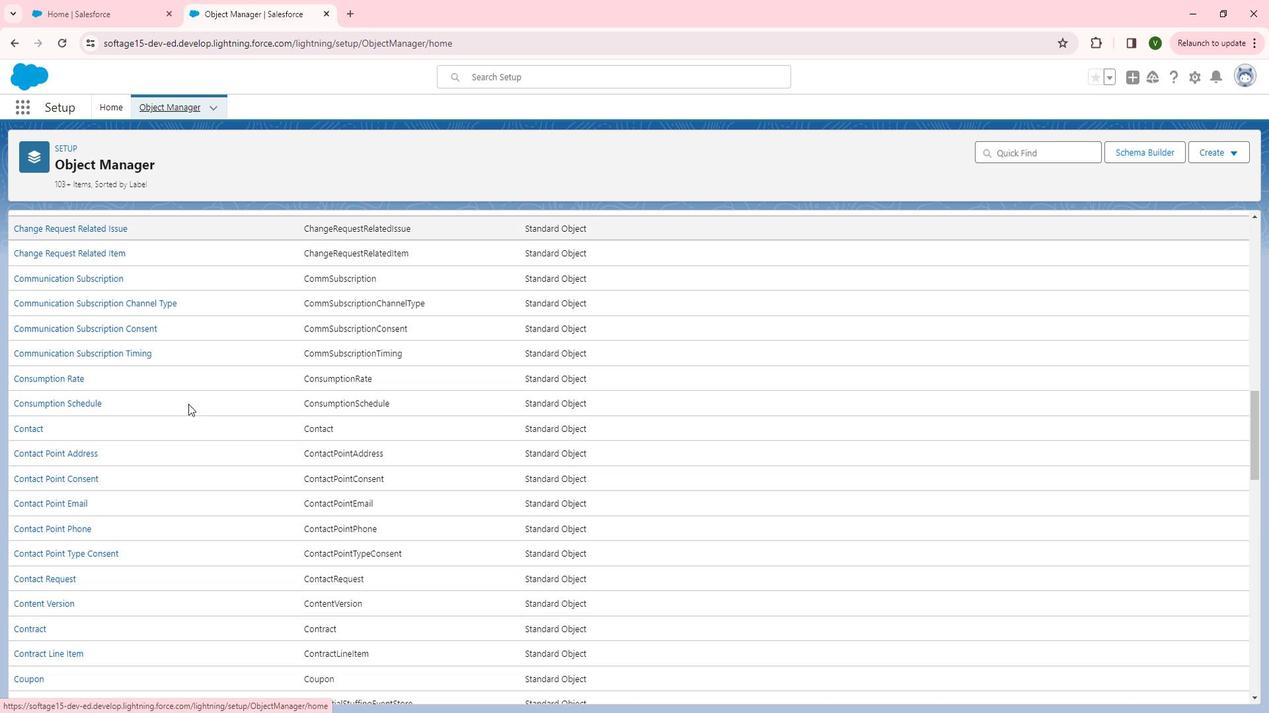 
Action: Mouse scrolled (176, 398) with delta (0, 0)
Screenshot: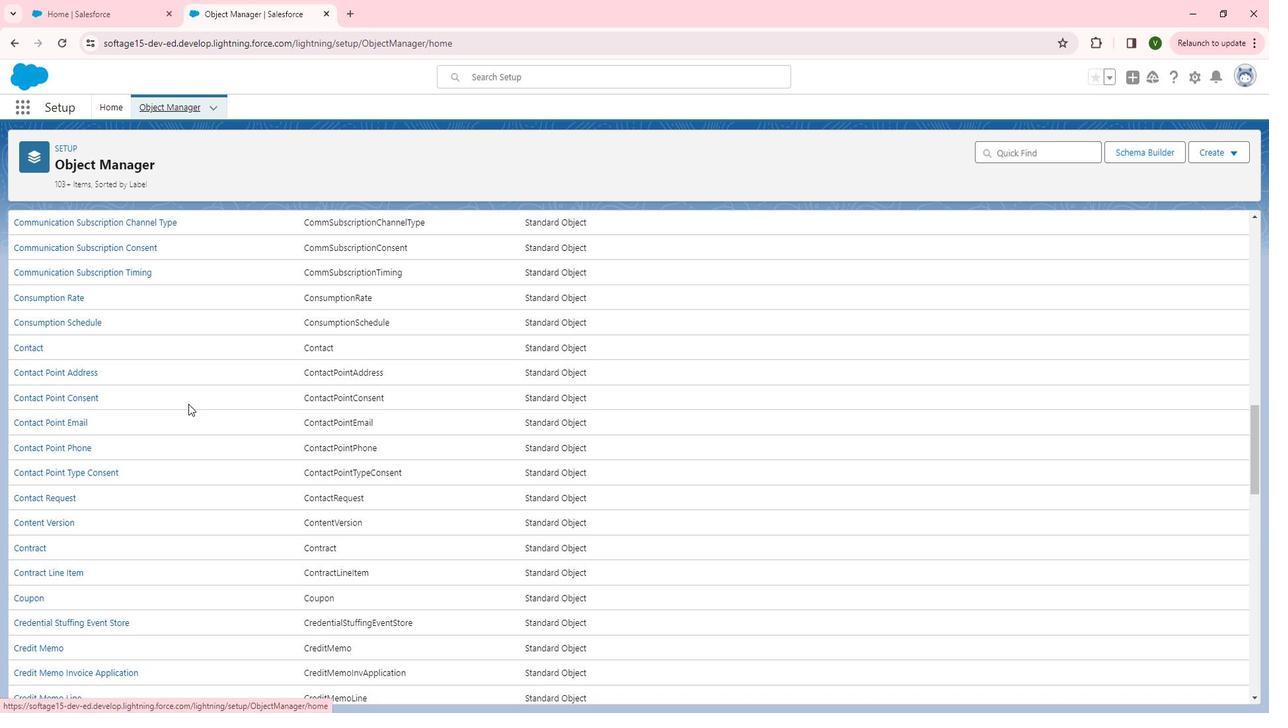 
Action: Mouse scrolled (176, 398) with delta (0, 0)
Screenshot: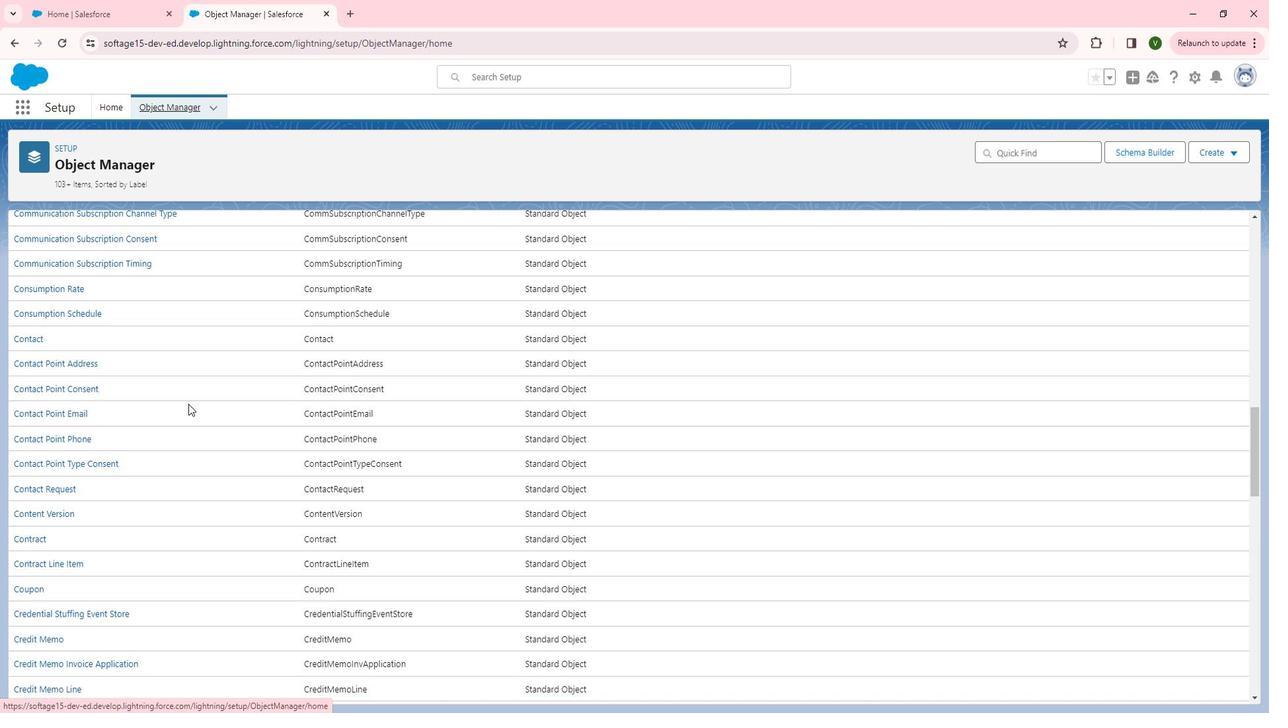 
Action: Mouse scrolled (176, 398) with delta (0, 0)
Screenshot: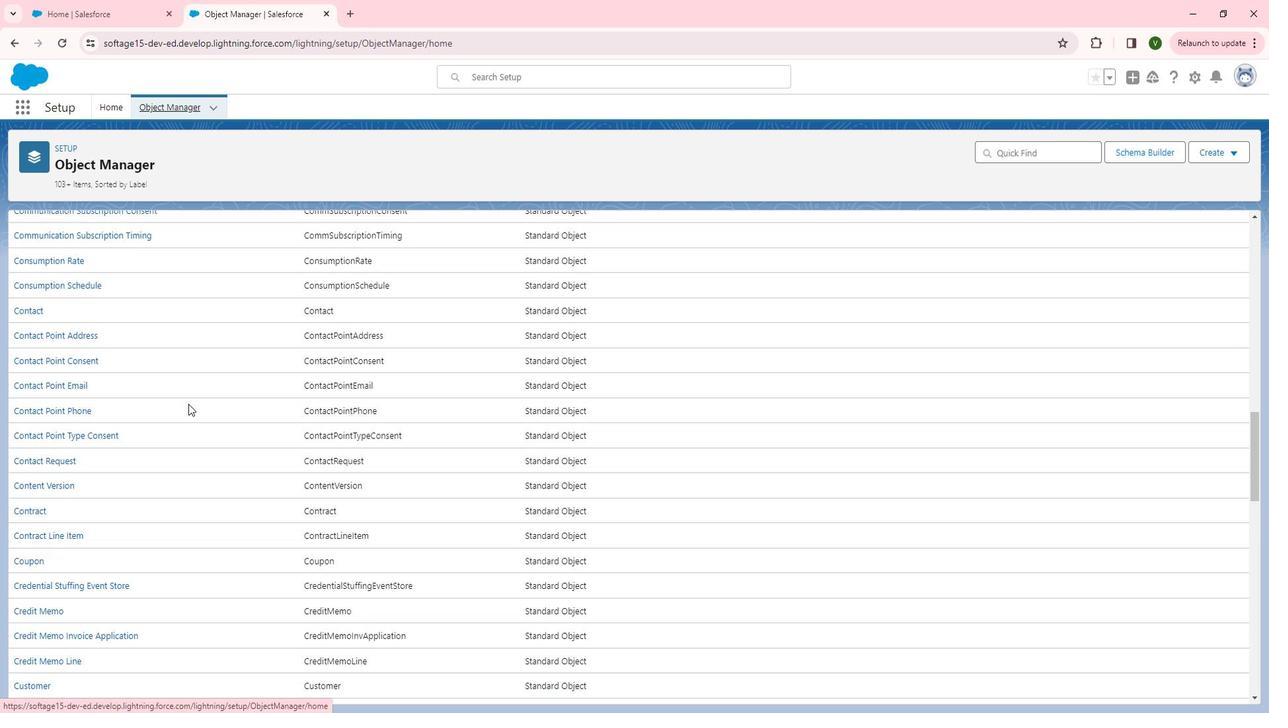 
Action: Mouse moved to (175, 399)
Screenshot: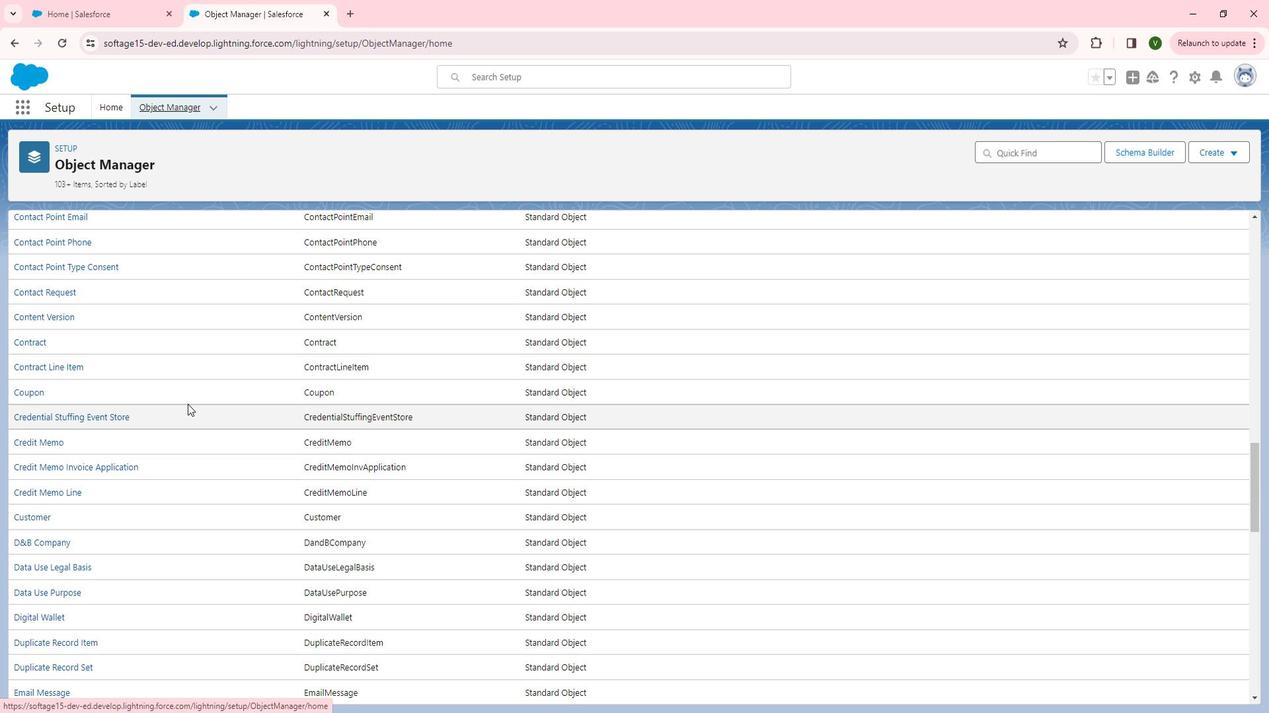 
Action: Mouse scrolled (175, 398) with delta (0, 0)
Screenshot: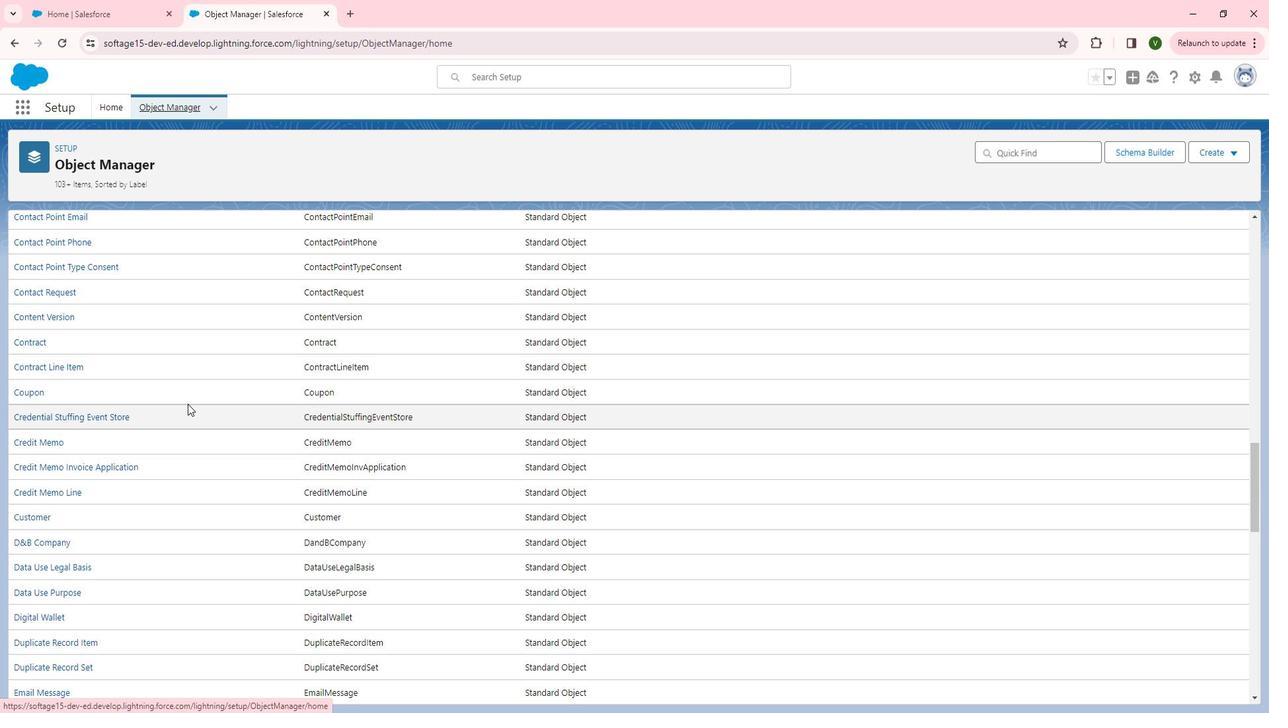 
Action: Mouse scrolled (175, 398) with delta (0, 0)
Screenshot: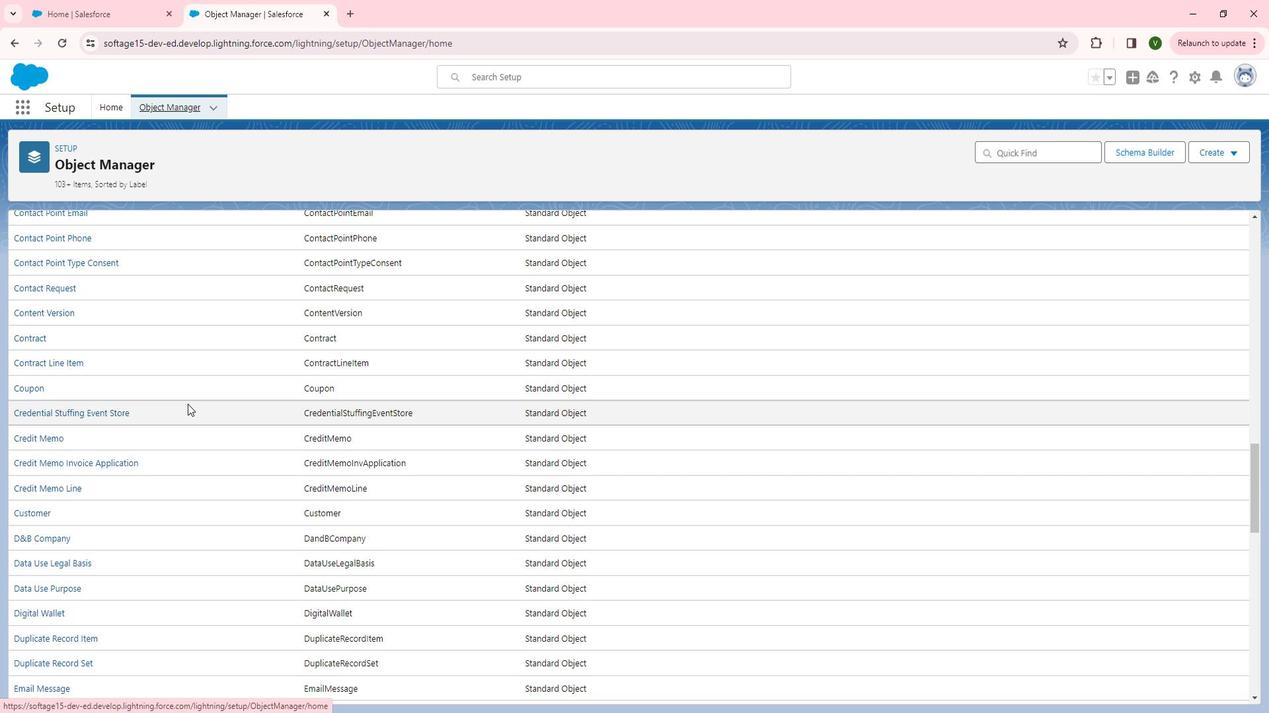 
Action: Mouse moved to (174, 392)
Screenshot: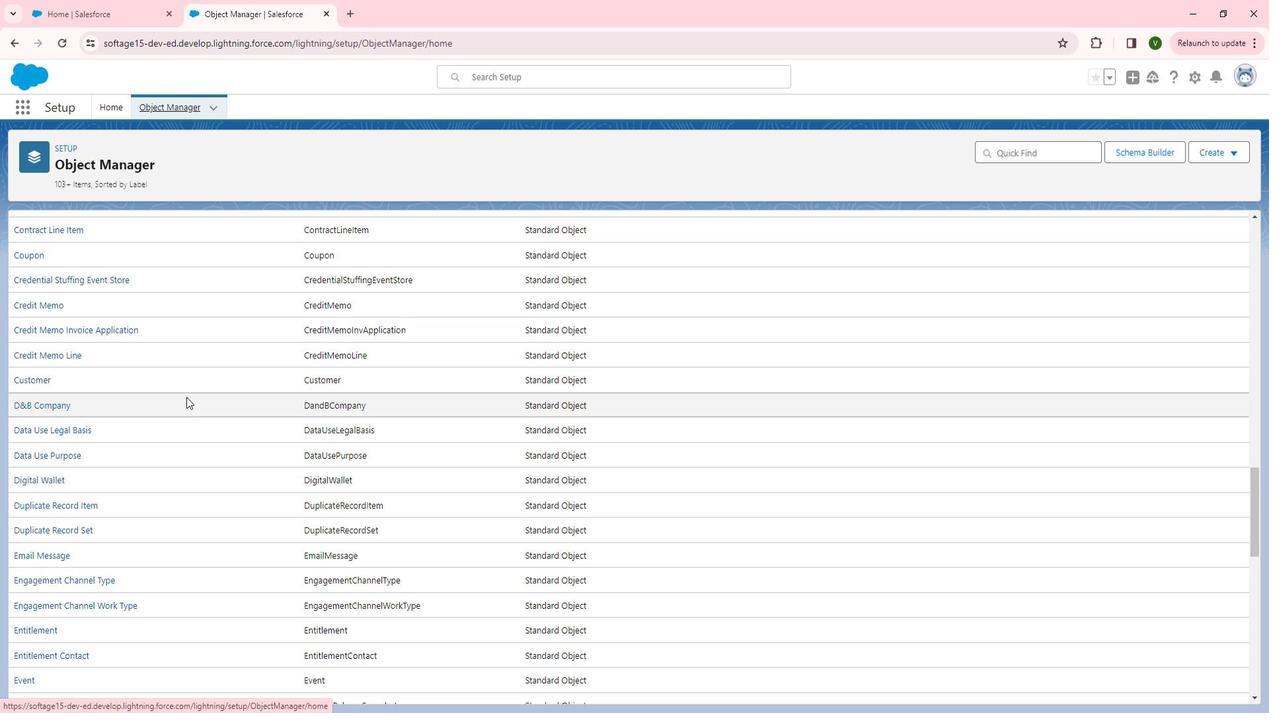 
Action: Mouse scrolled (174, 391) with delta (0, 0)
Screenshot: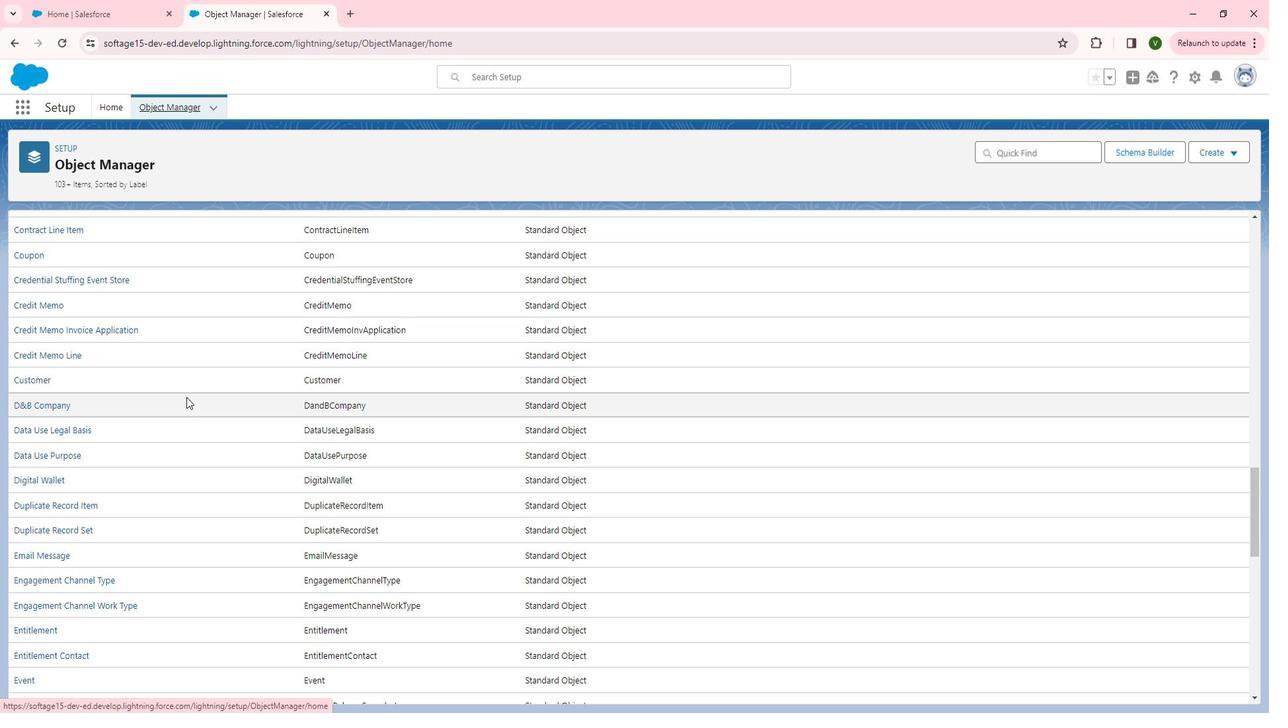 
Action: Mouse scrolled (174, 391) with delta (0, 0)
Screenshot: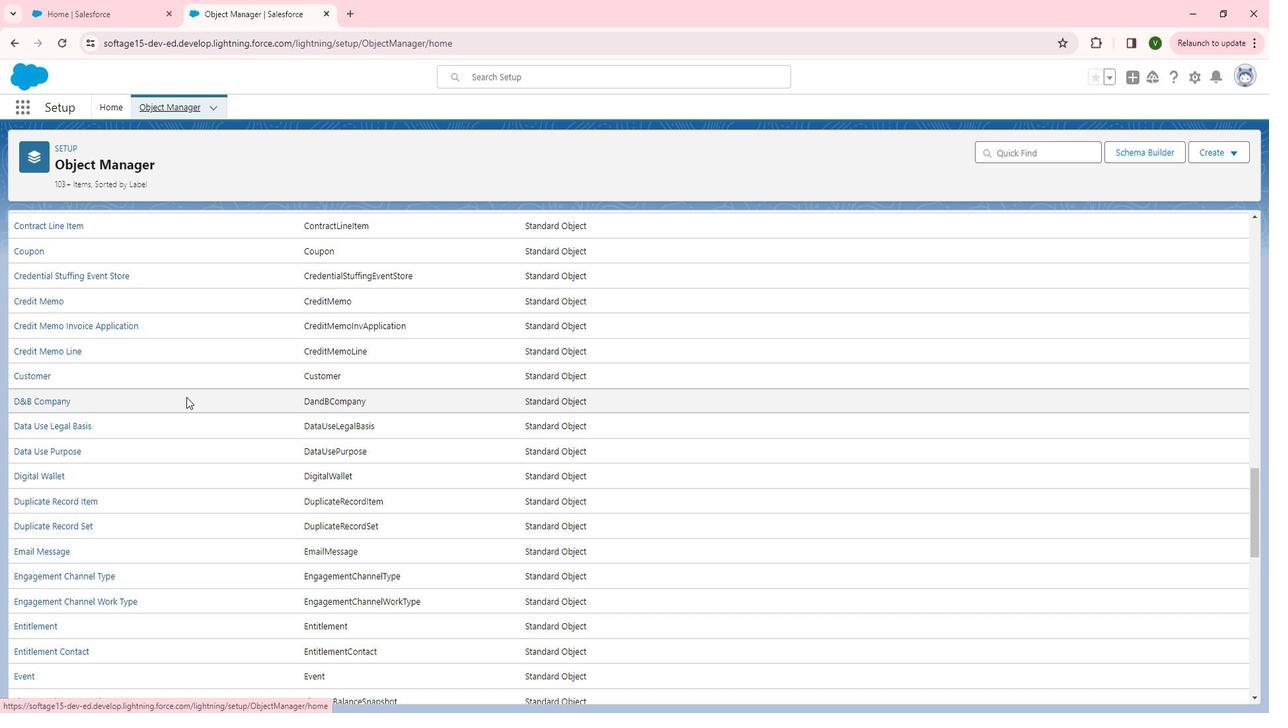 
Action: Mouse scrolled (174, 391) with delta (0, 0)
Screenshot: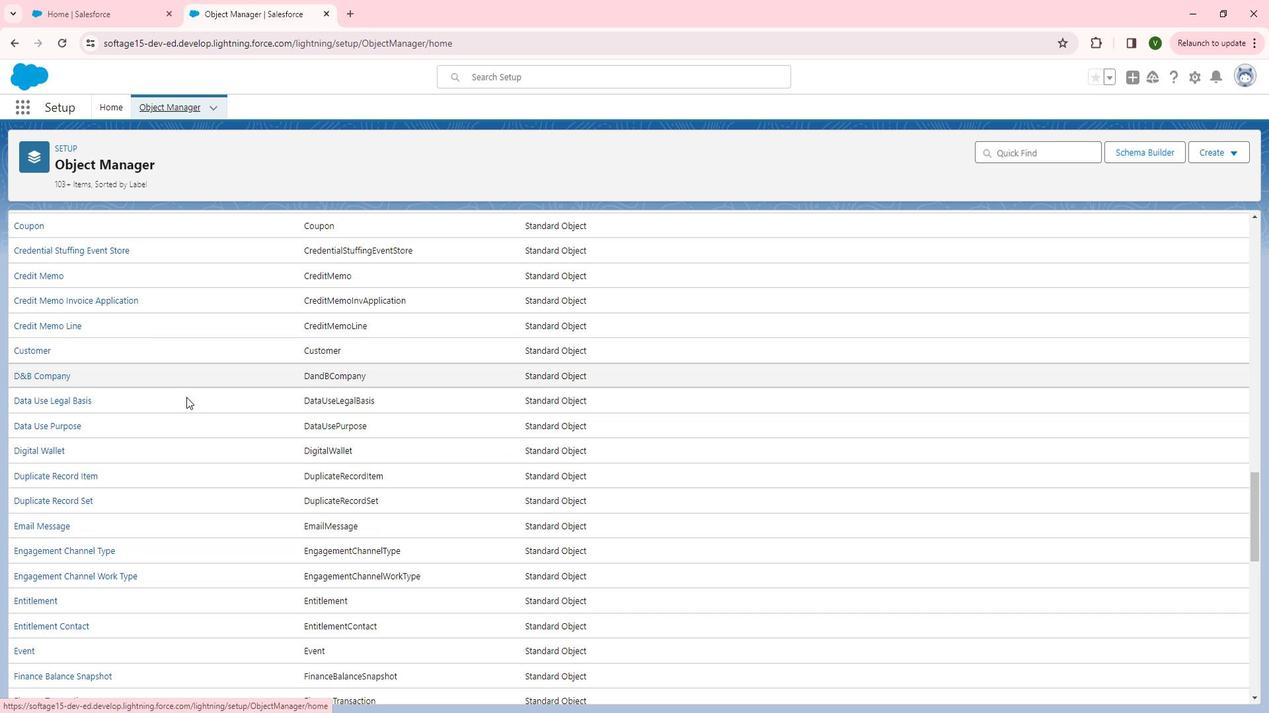 
Action: Mouse moved to (173, 391)
Screenshot: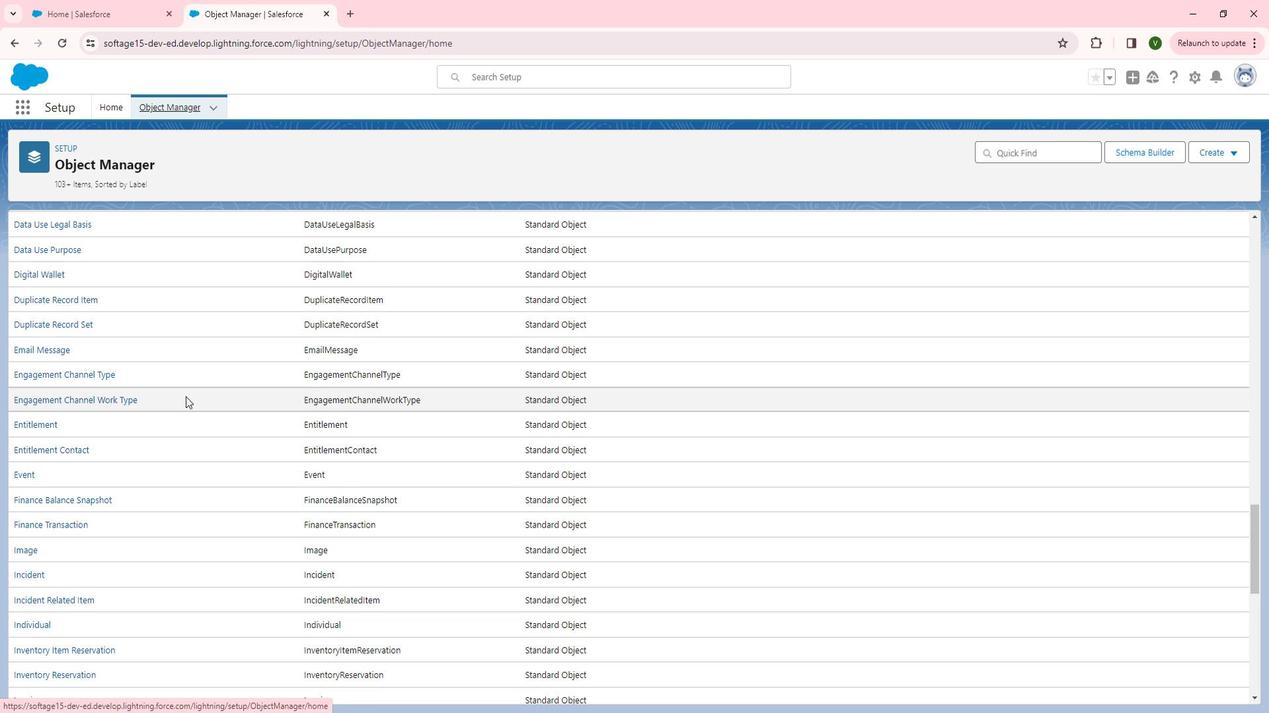 
Action: Mouse scrolled (173, 391) with delta (0, 0)
Screenshot: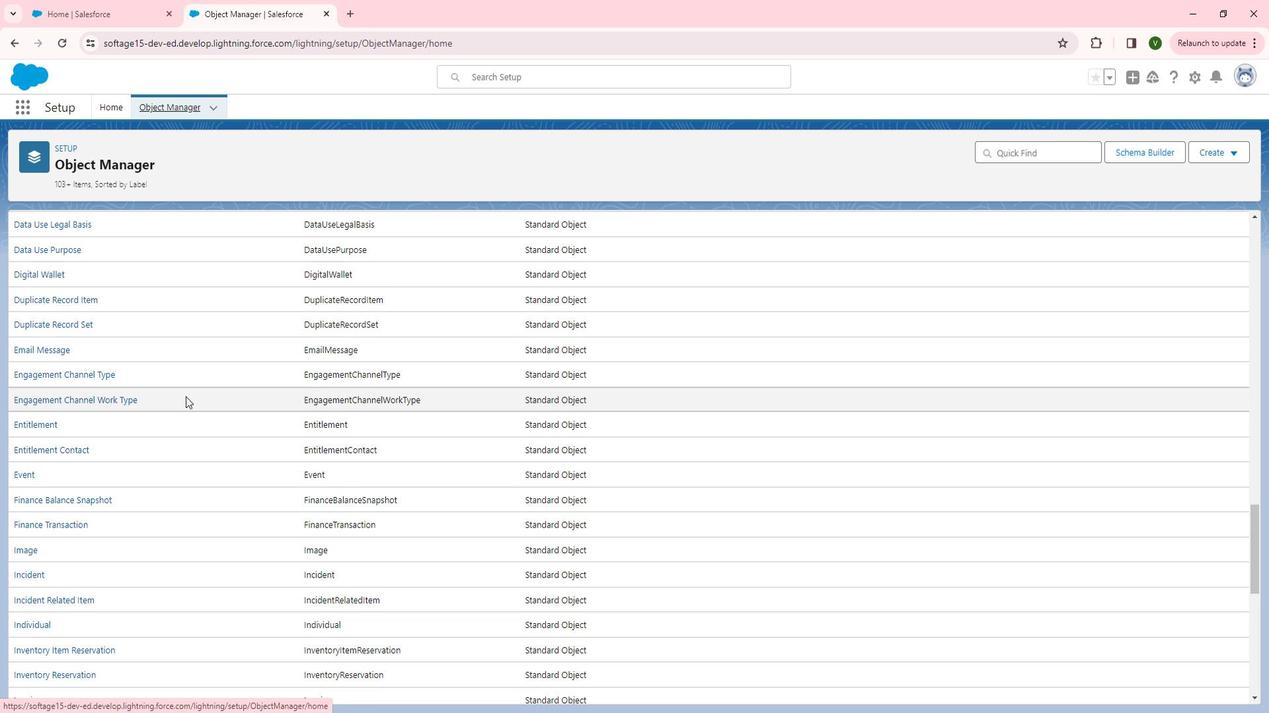 
Action: Mouse scrolled (173, 391) with delta (0, 0)
Screenshot: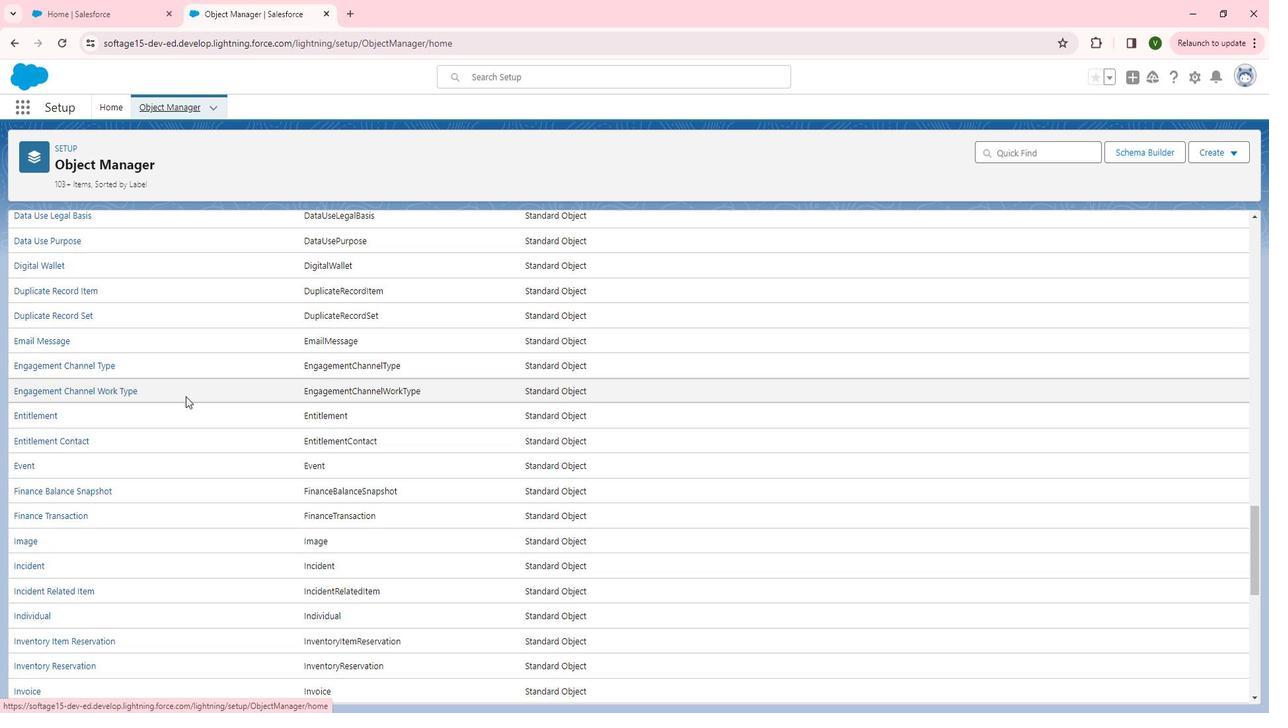 
Action: Mouse scrolled (173, 391) with delta (0, 0)
Screenshot: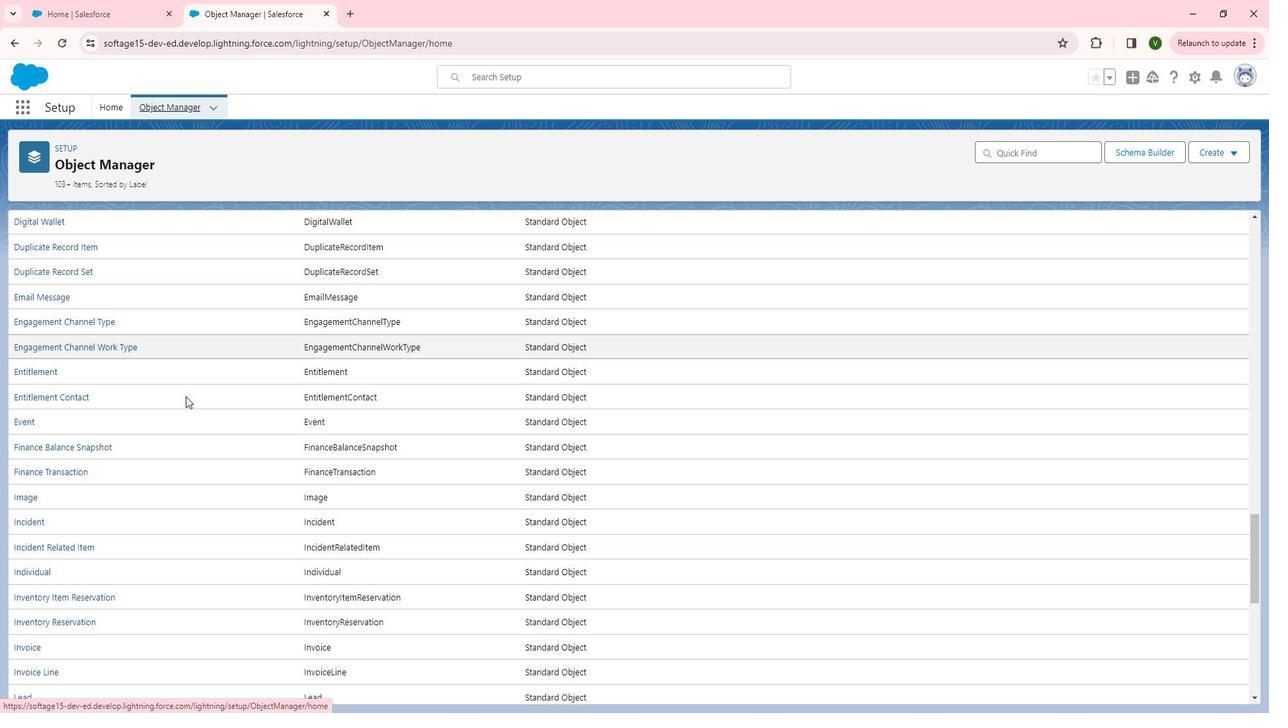 
Action: Mouse scrolled (173, 391) with delta (0, 0)
Screenshot: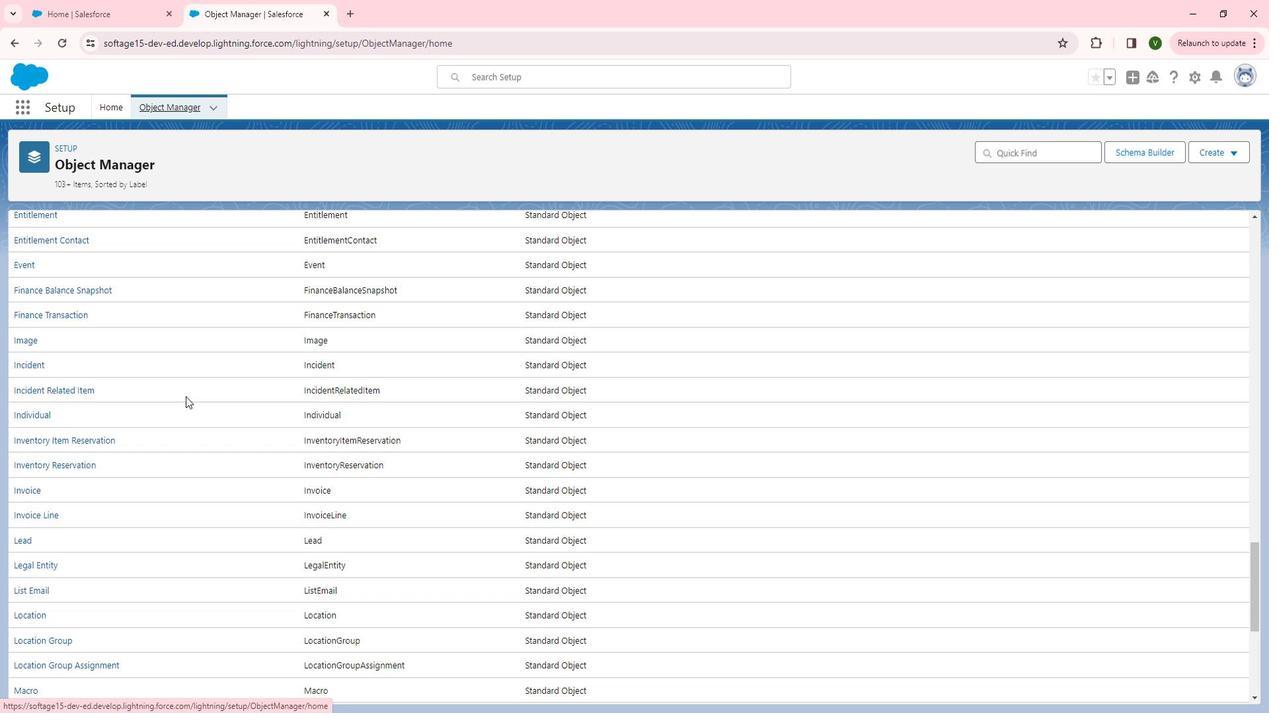 
Action: Mouse scrolled (173, 391) with delta (0, 0)
Screenshot: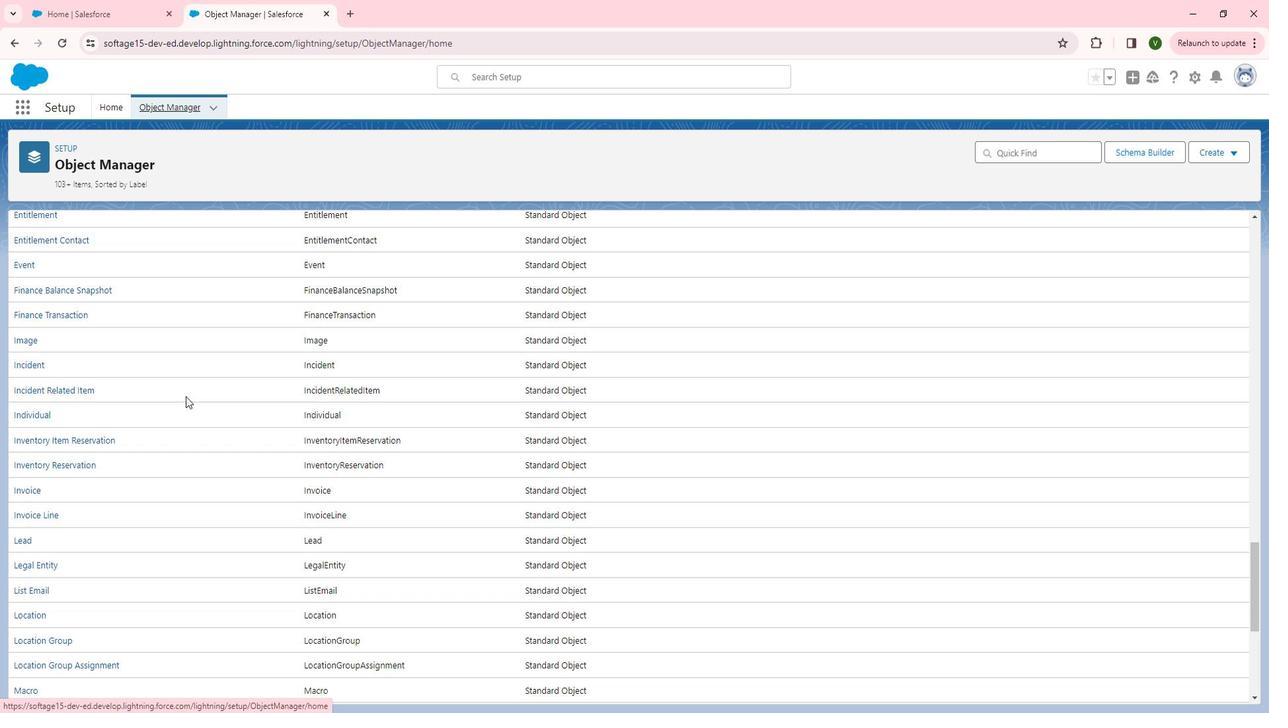 
Action: Mouse scrolled (173, 391) with delta (0, 0)
Screenshot: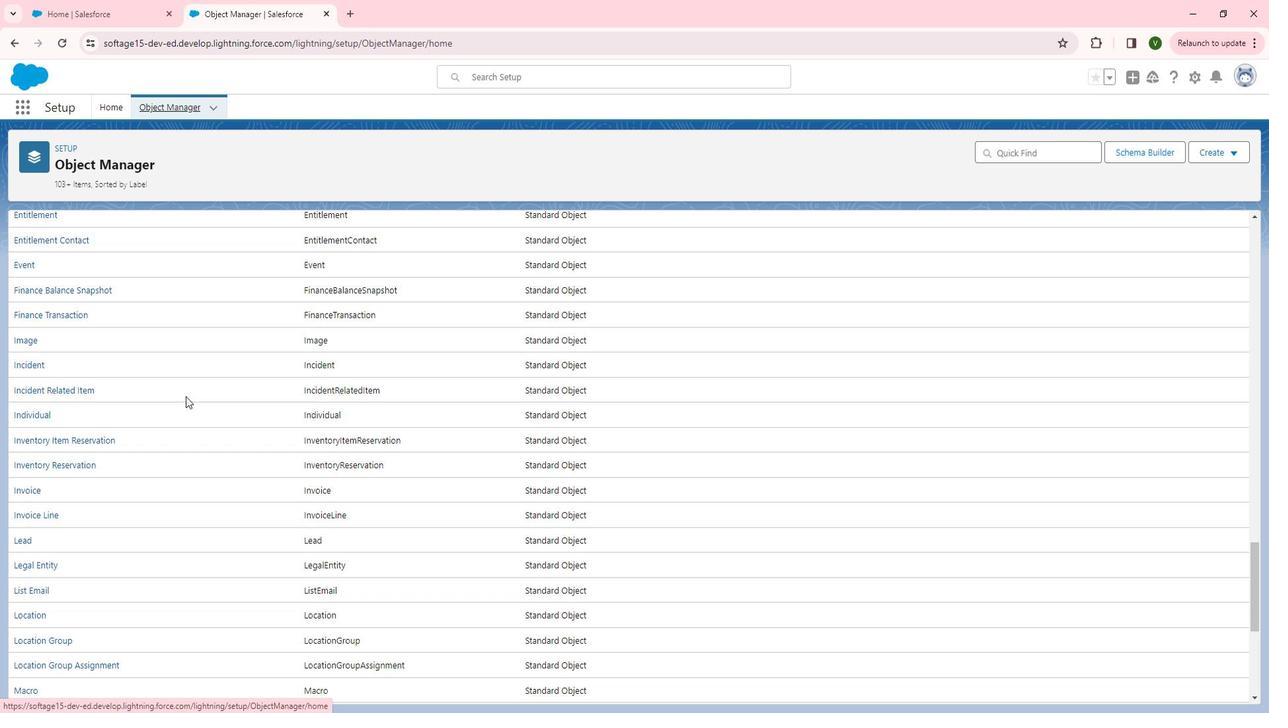 
Action: Mouse scrolled (173, 391) with delta (0, 0)
Screenshot: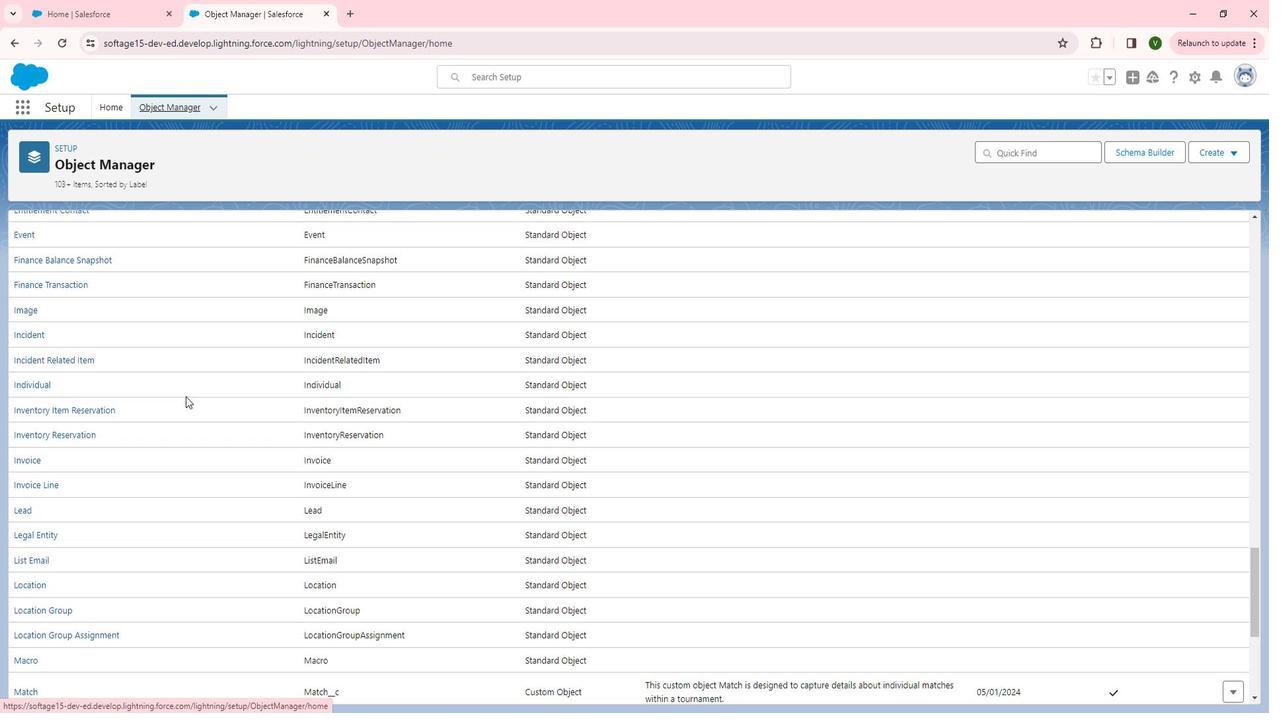 
Action: Mouse scrolled (173, 391) with delta (0, 0)
Screenshot: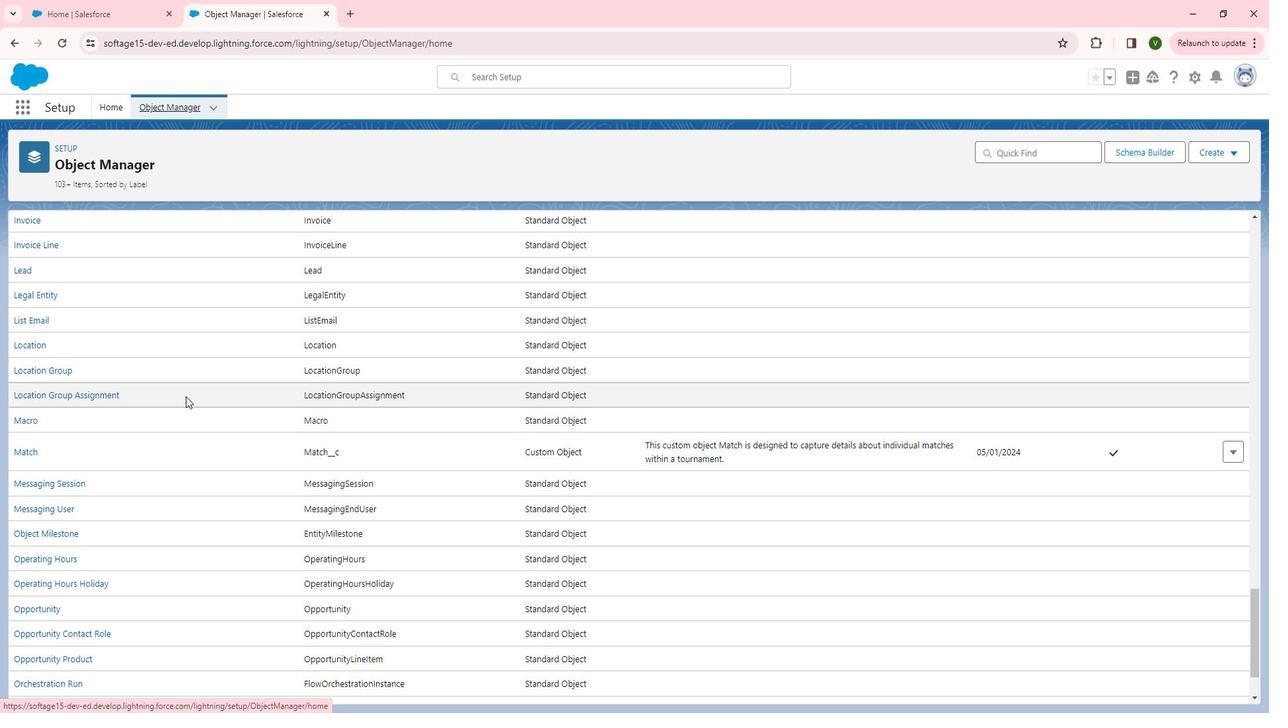 
Action: Mouse scrolled (173, 391) with delta (0, 0)
Screenshot: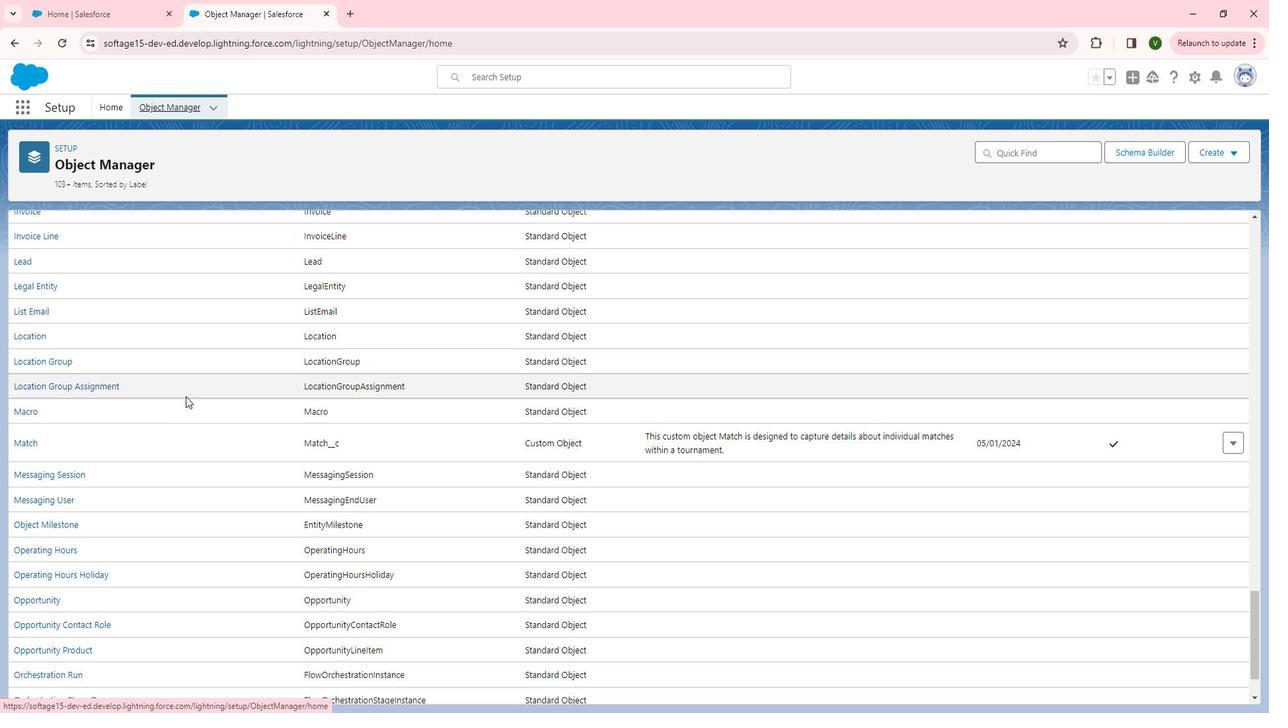 
Action: Mouse moved to (173, 389)
Screenshot: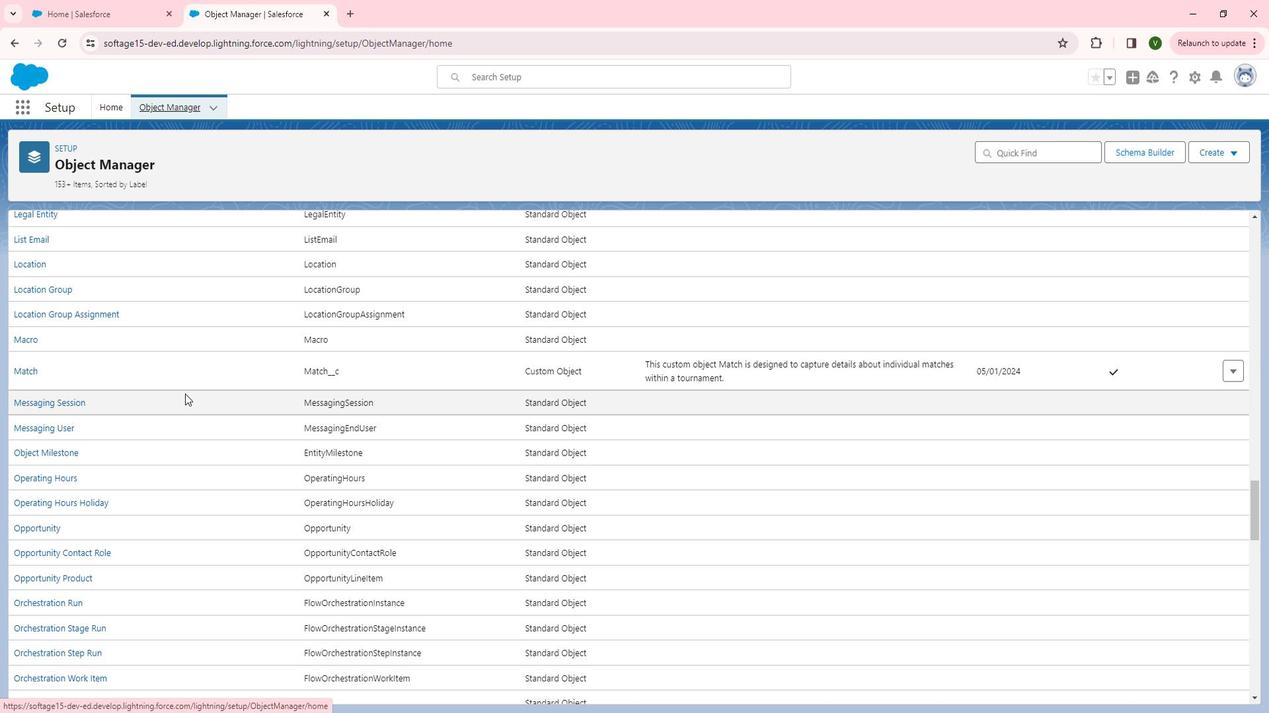 
Action: Mouse scrolled (173, 388) with delta (0, 0)
Screenshot: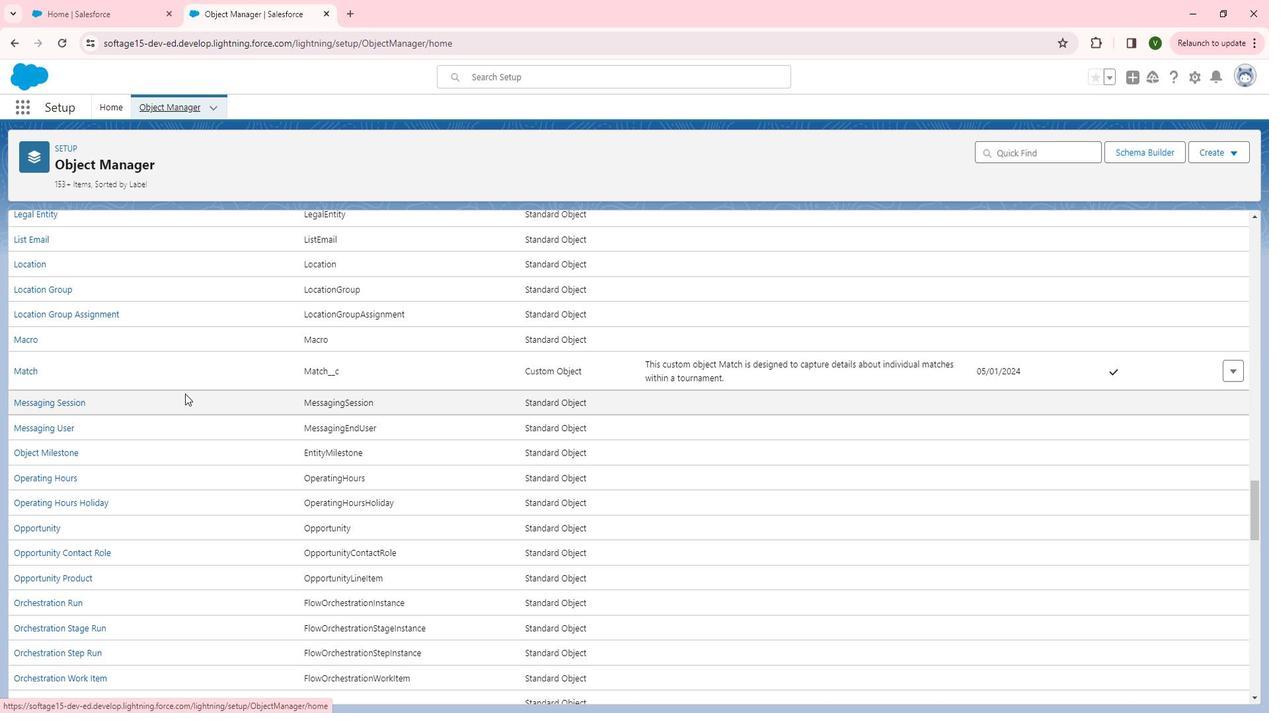 
Action: Mouse scrolled (173, 388) with delta (0, 0)
Screenshot: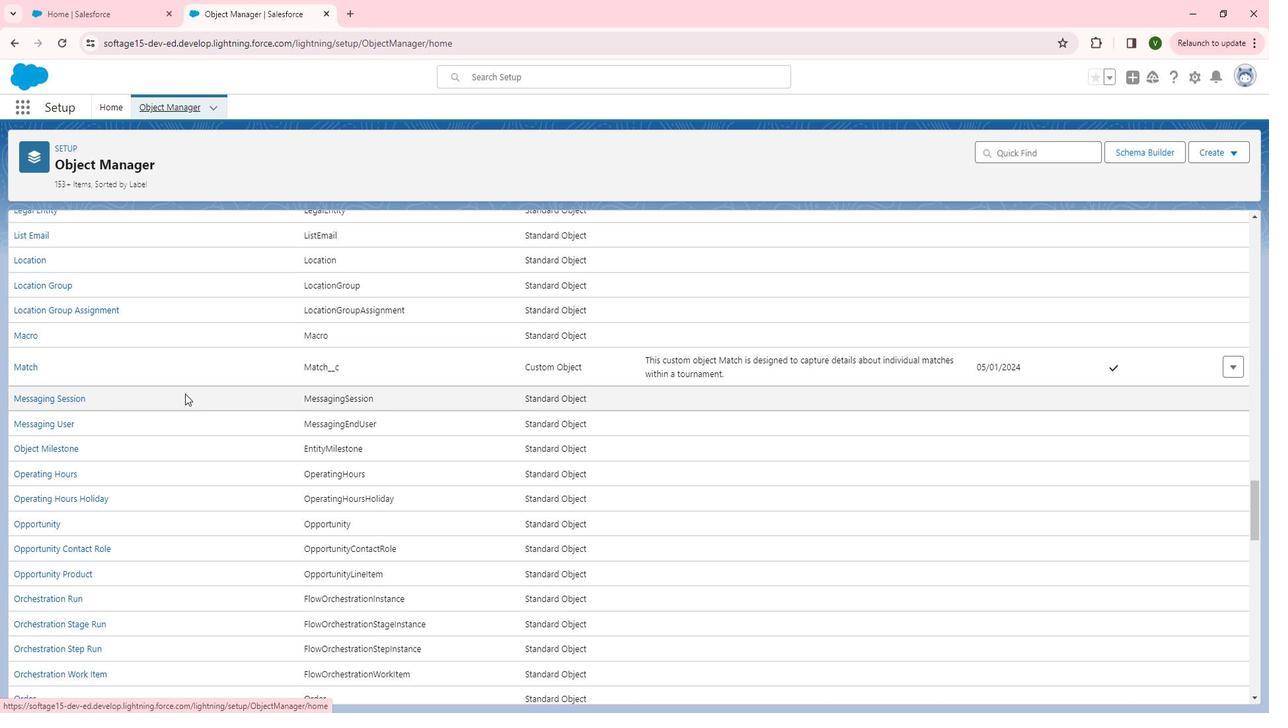 
Action: Mouse scrolled (173, 388) with delta (0, 0)
Screenshot: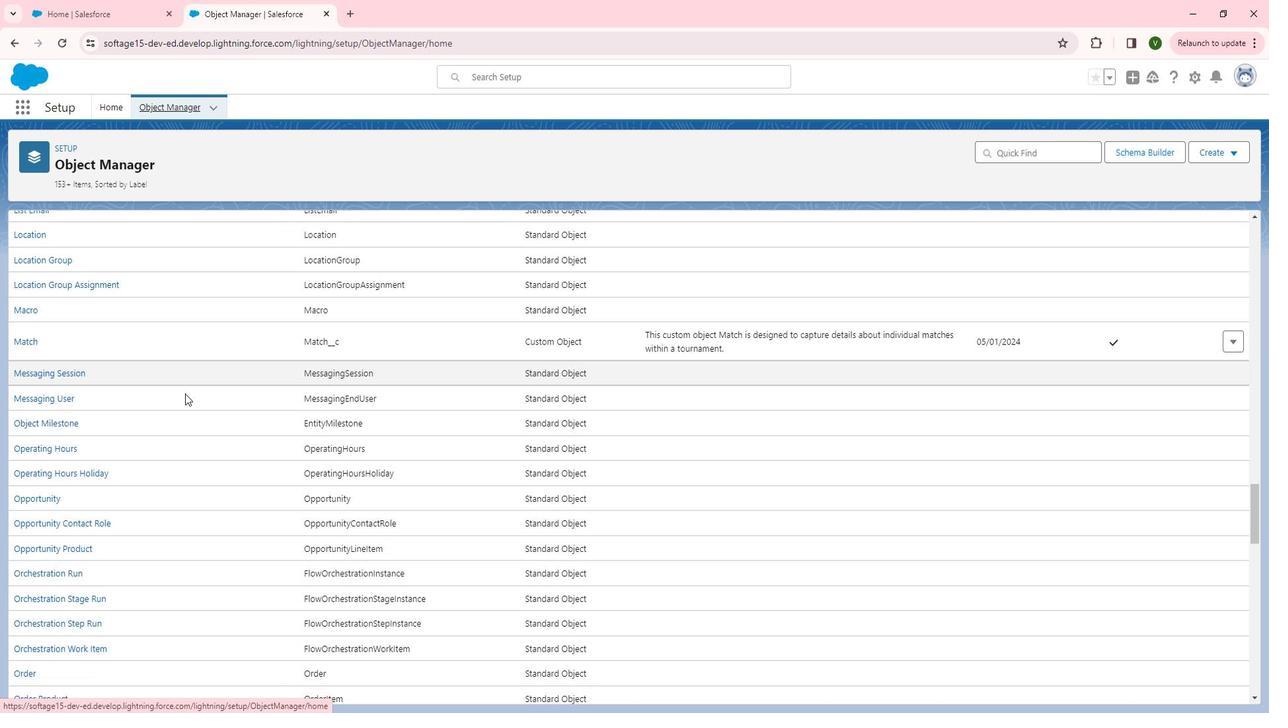 
Action: Mouse scrolled (173, 388) with delta (0, 0)
Screenshot: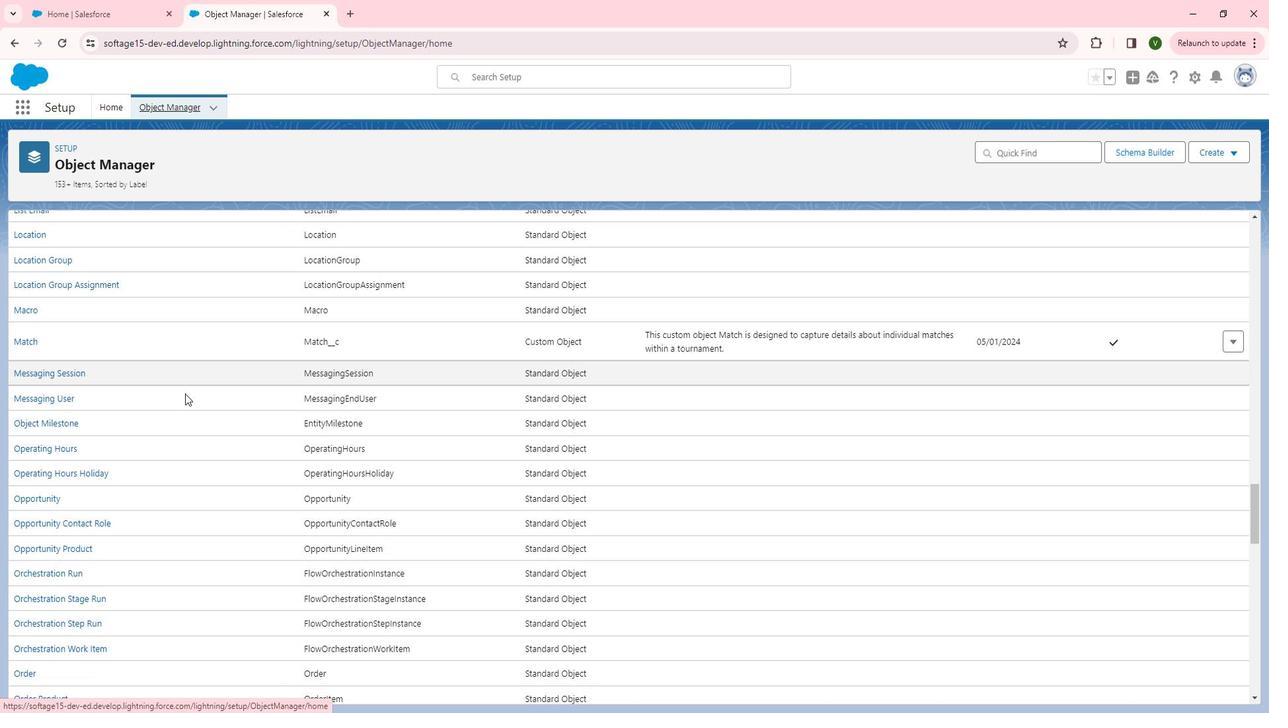
Action: Mouse moved to (173, 386)
Screenshot: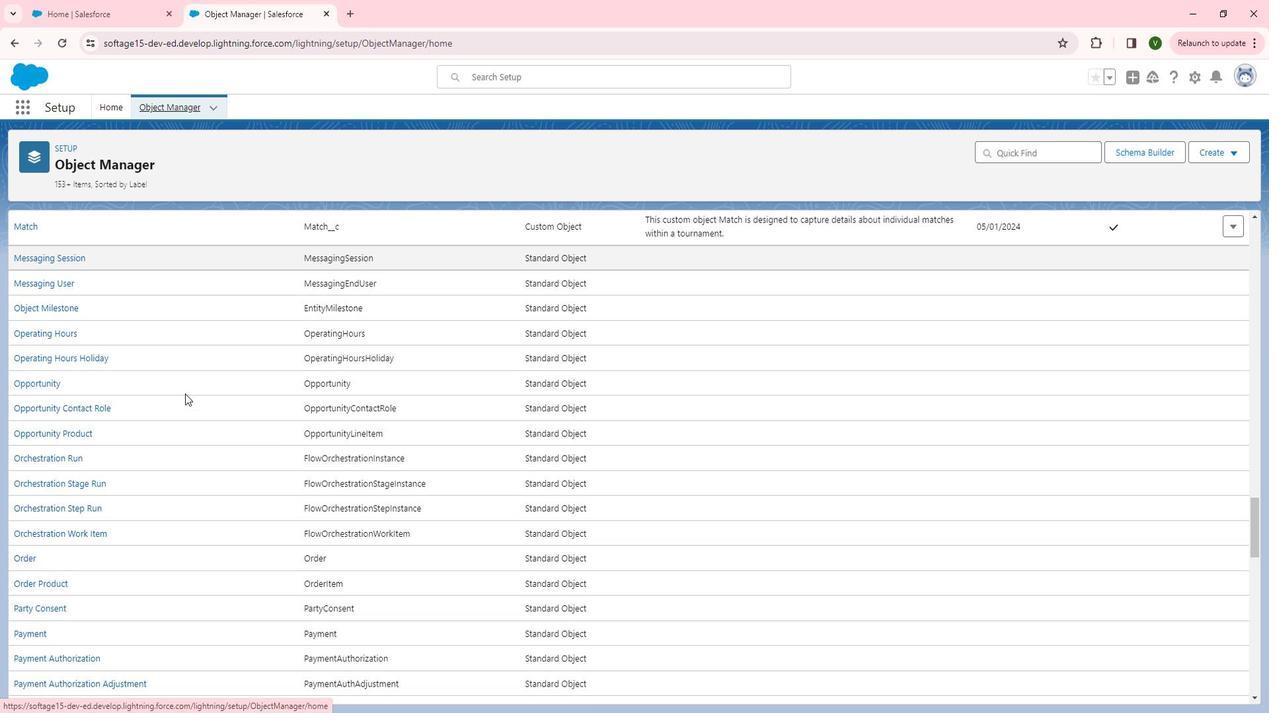 
Action: Mouse scrolled (173, 386) with delta (0, 0)
Screenshot: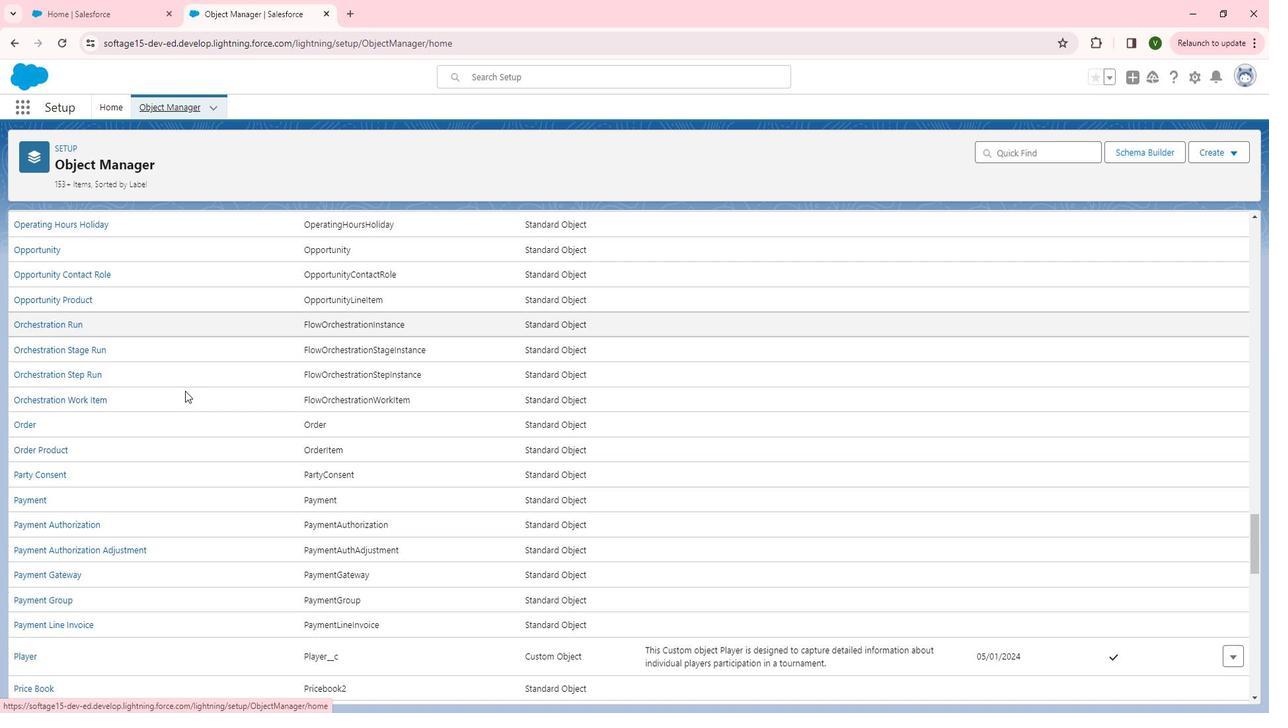 
Action: Mouse scrolled (173, 386) with delta (0, 0)
Screenshot: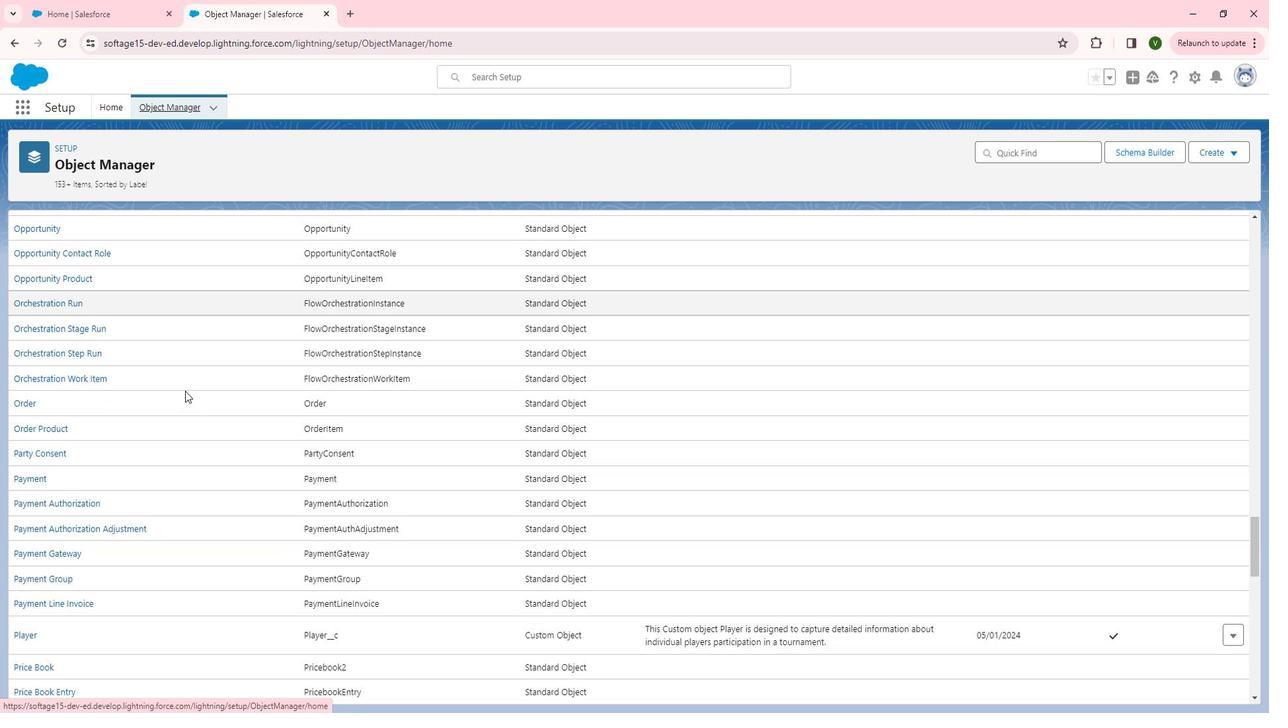
Action: Mouse scrolled (173, 386) with delta (0, 0)
Screenshot: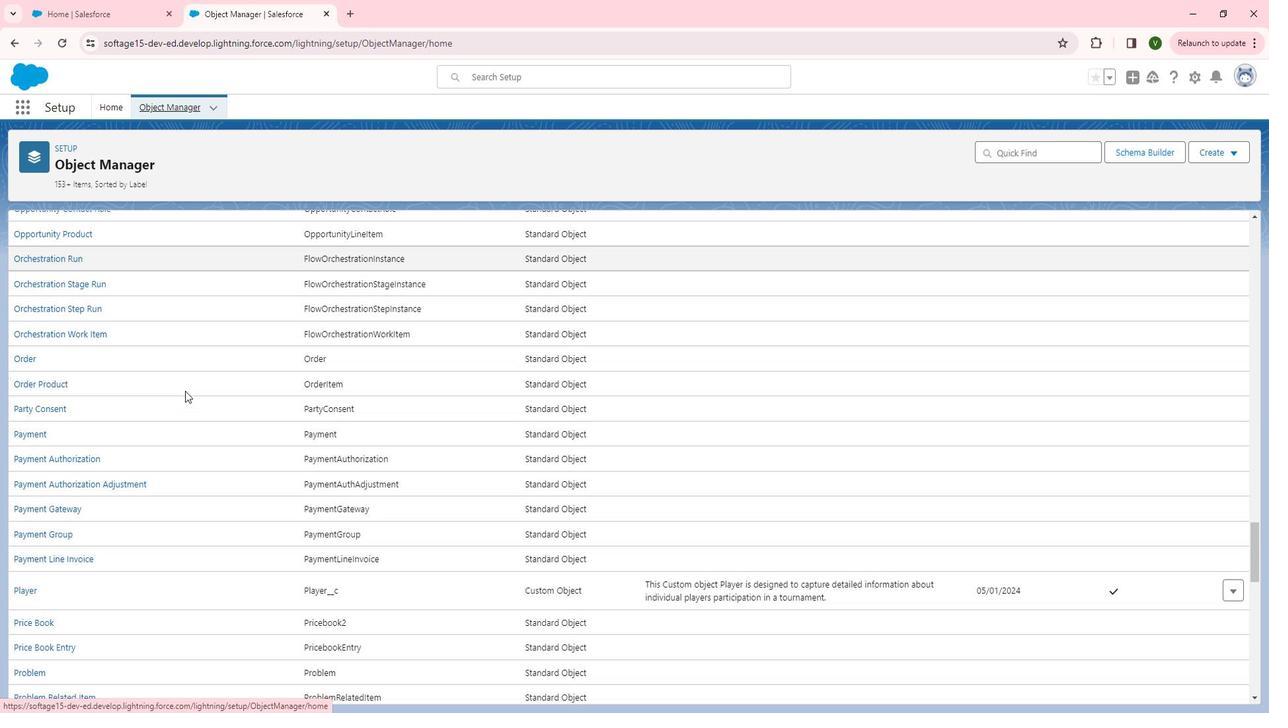 
Action: Mouse scrolled (173, 386) with delta (0, 0)
Screenshot: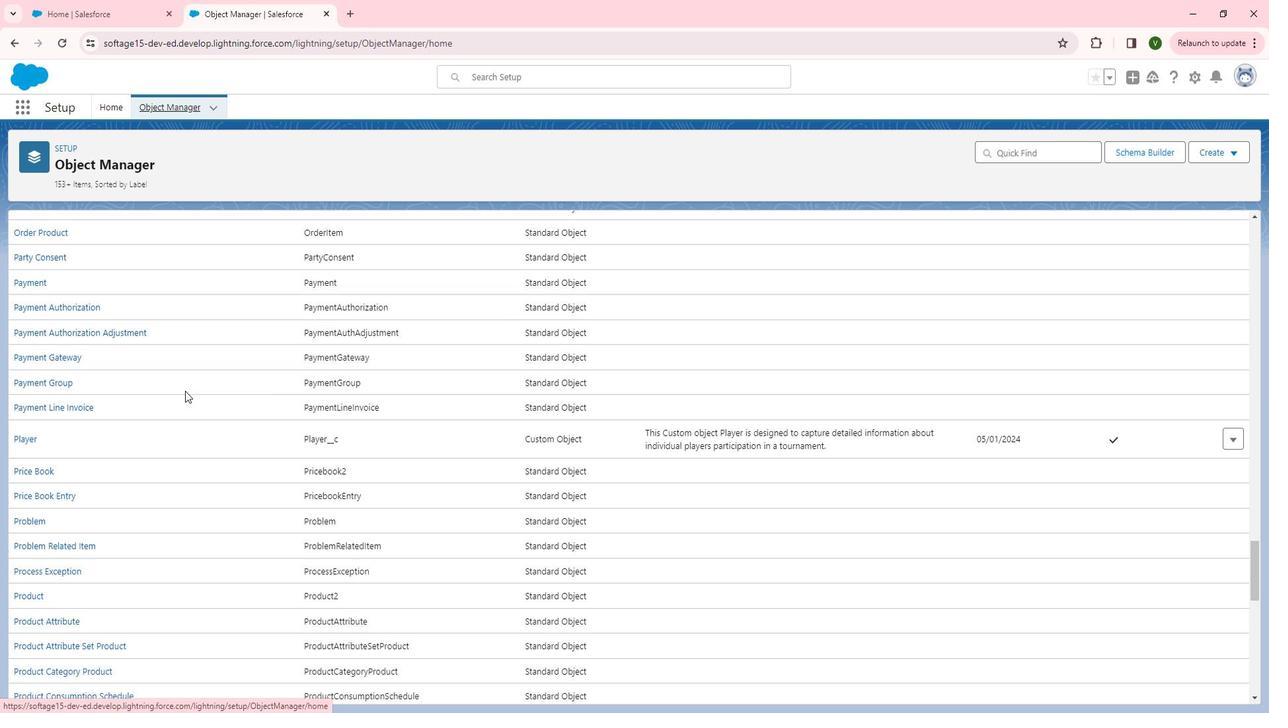 
Action: Mouse scrolled (173, 386) with delta (0, 0)
Screenshot: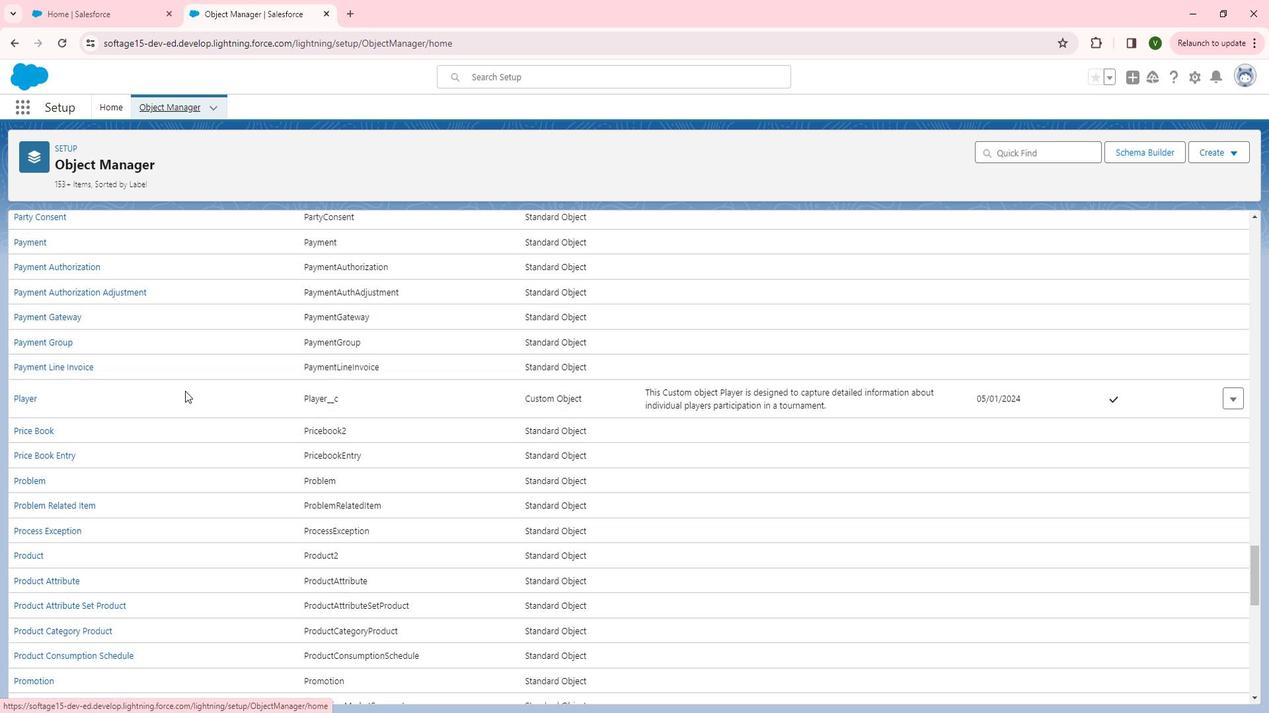 
Action: Mouse scrolled (173, 386) with delta (0, 0)
Screenshot: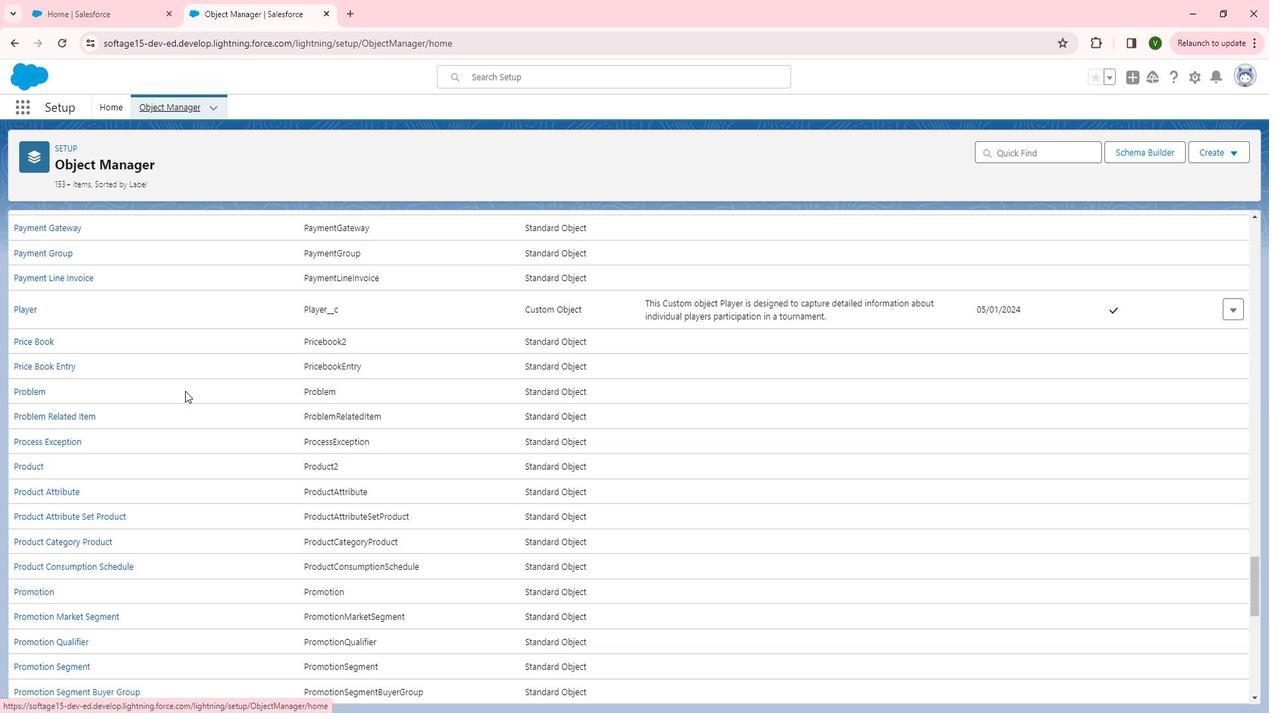
Action: Mouse scrolled (173, 386) with delta (0, 0)
Screenshot: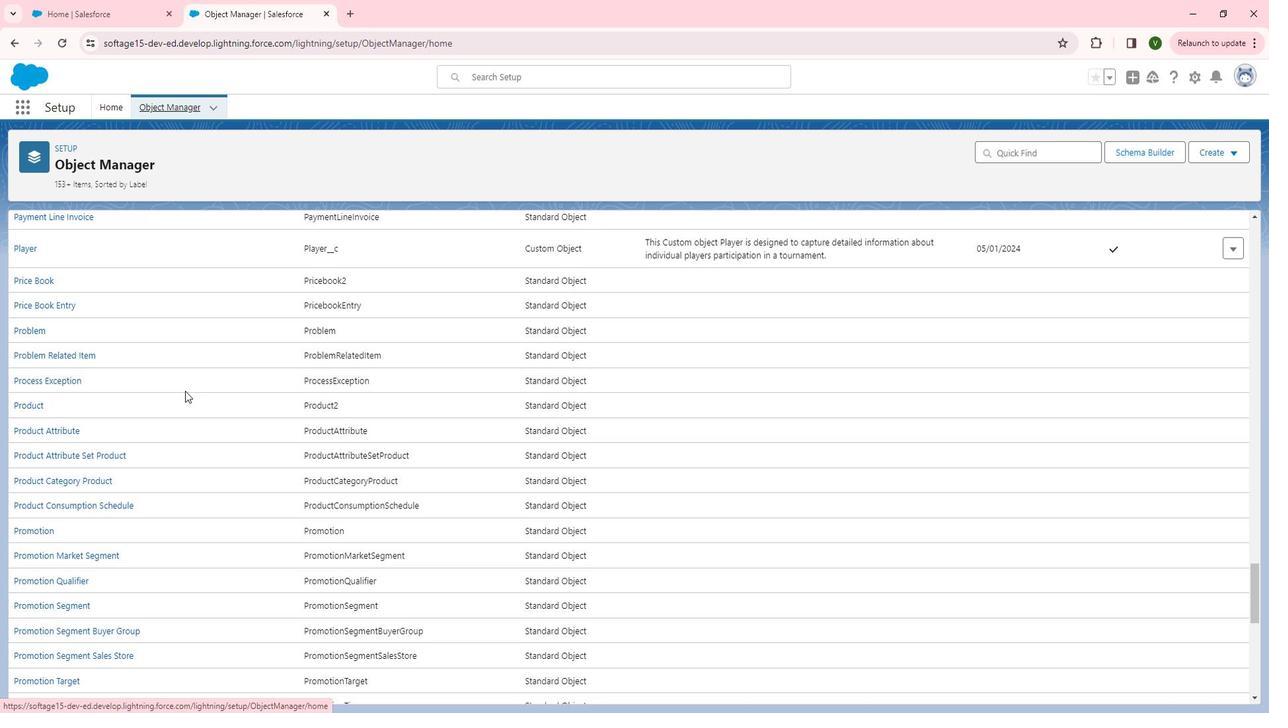 
Action: Mouse scrolled (173, 386) with delta (0, 0)
Screenshot: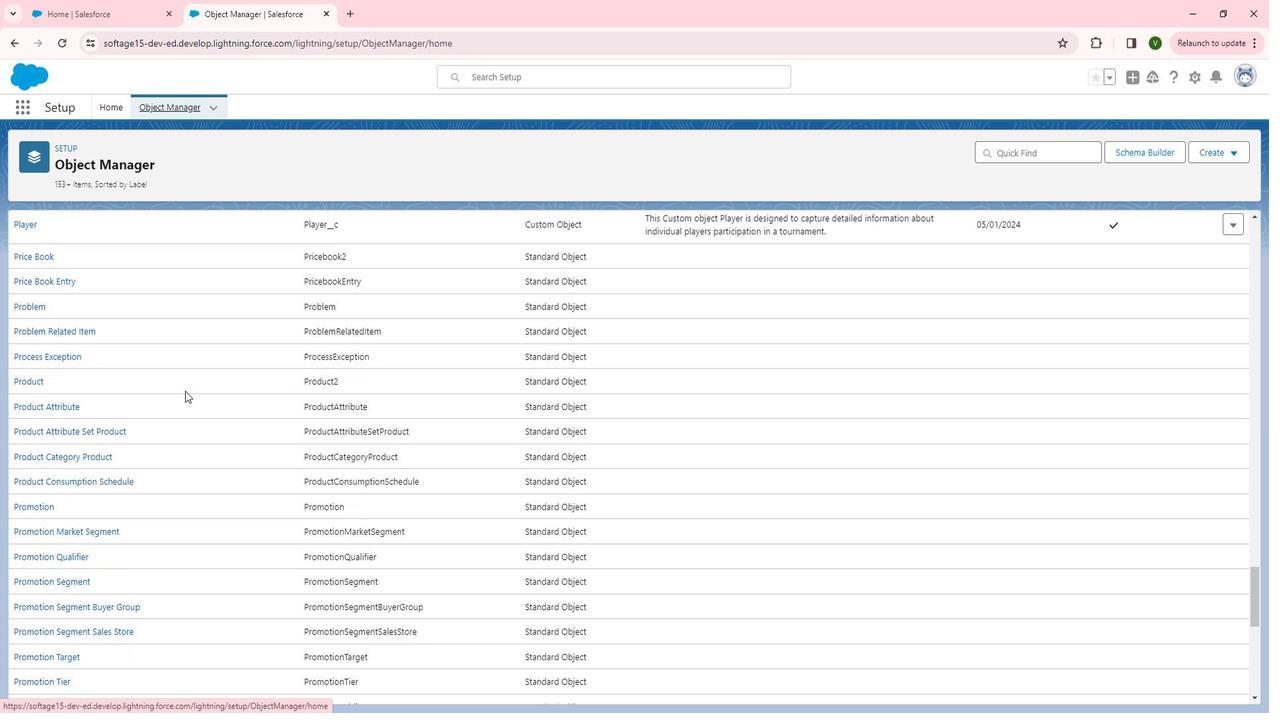 
Action: Mouse scrolled (173, 386) with delta (0, 0)
Screenshot: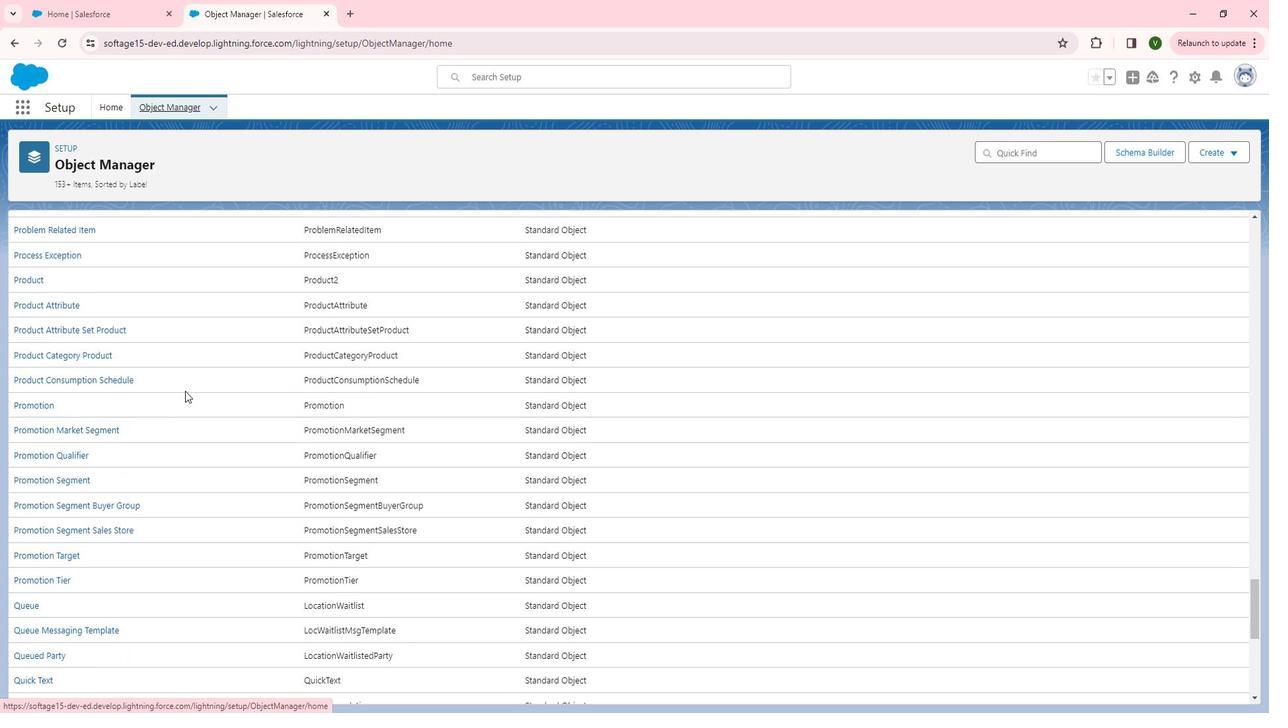 
Action: Mouse scrolled (173, 386) with delta (0, 0)
Screenshot: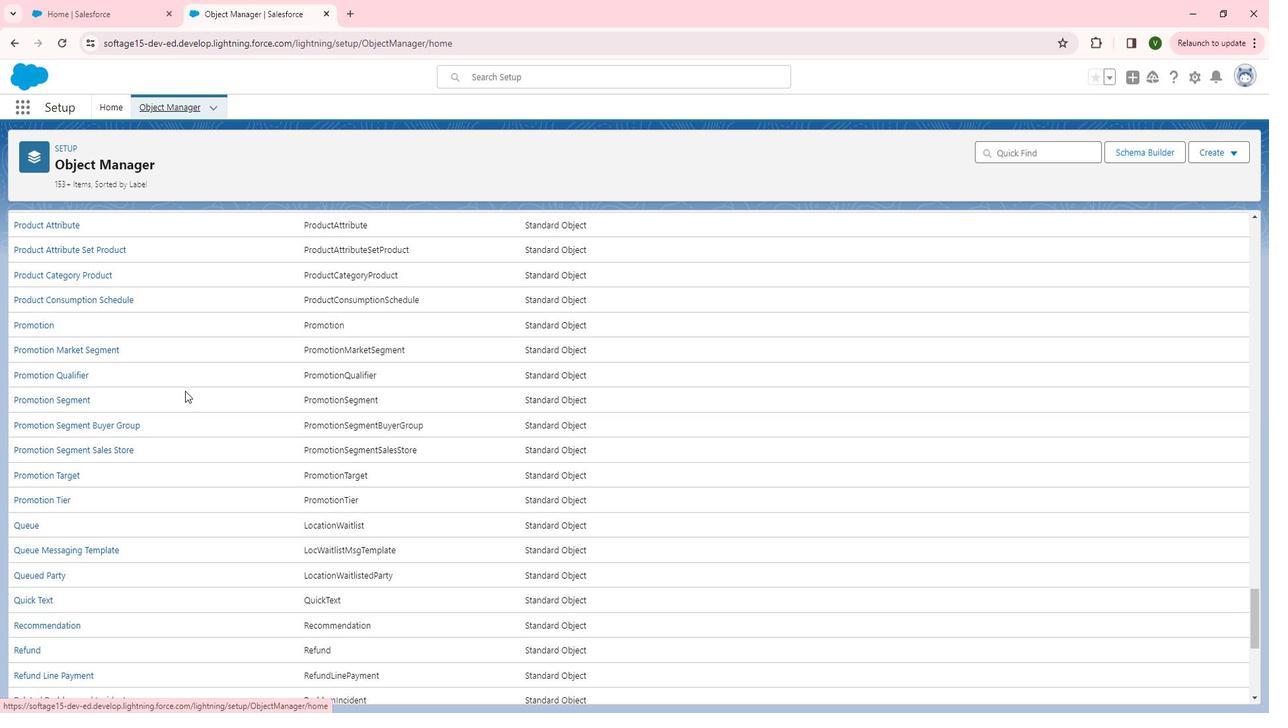
Action: Mouse moved to (172, 384)
Screenshot: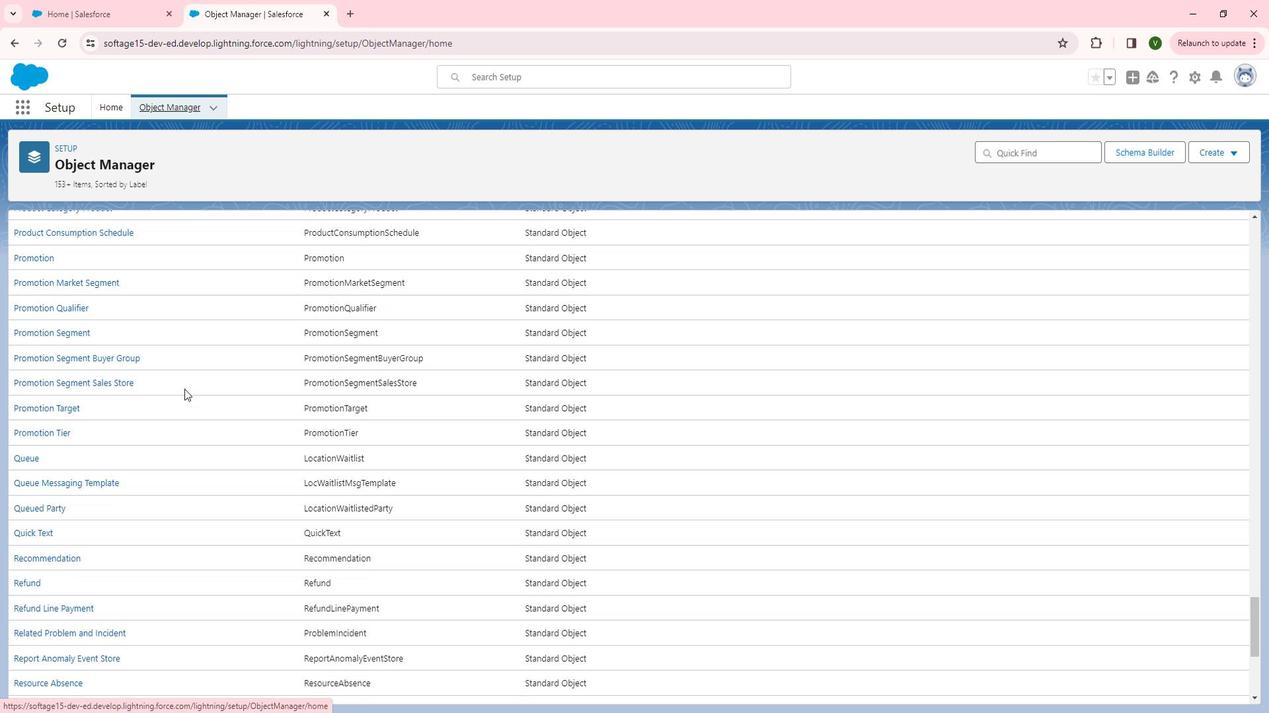 
Action: Mouse scrolled (172, 383) with delta (0, -1)
Screenshot: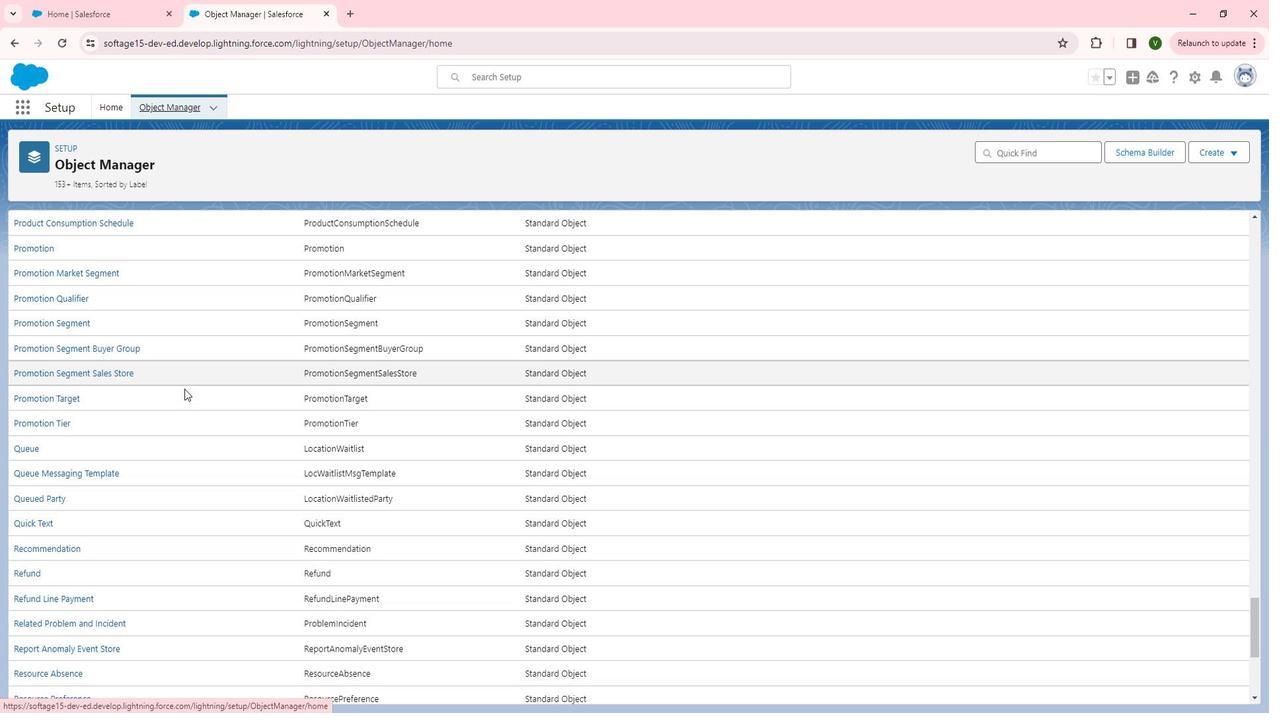 
Action: Mouse scrolled (172, 383) with delta (0, -1)
Screenshot: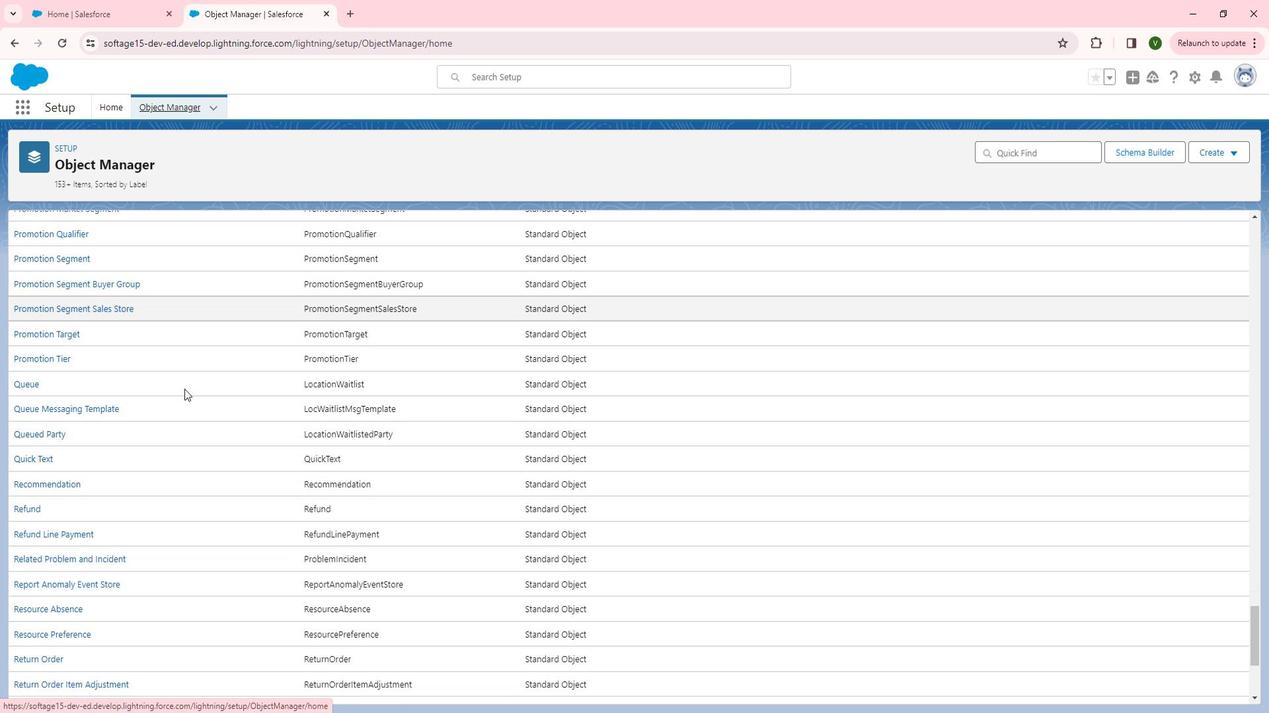 
Action: Mouse scrolled (172, 383) with delta (0, -1)
Screenshot: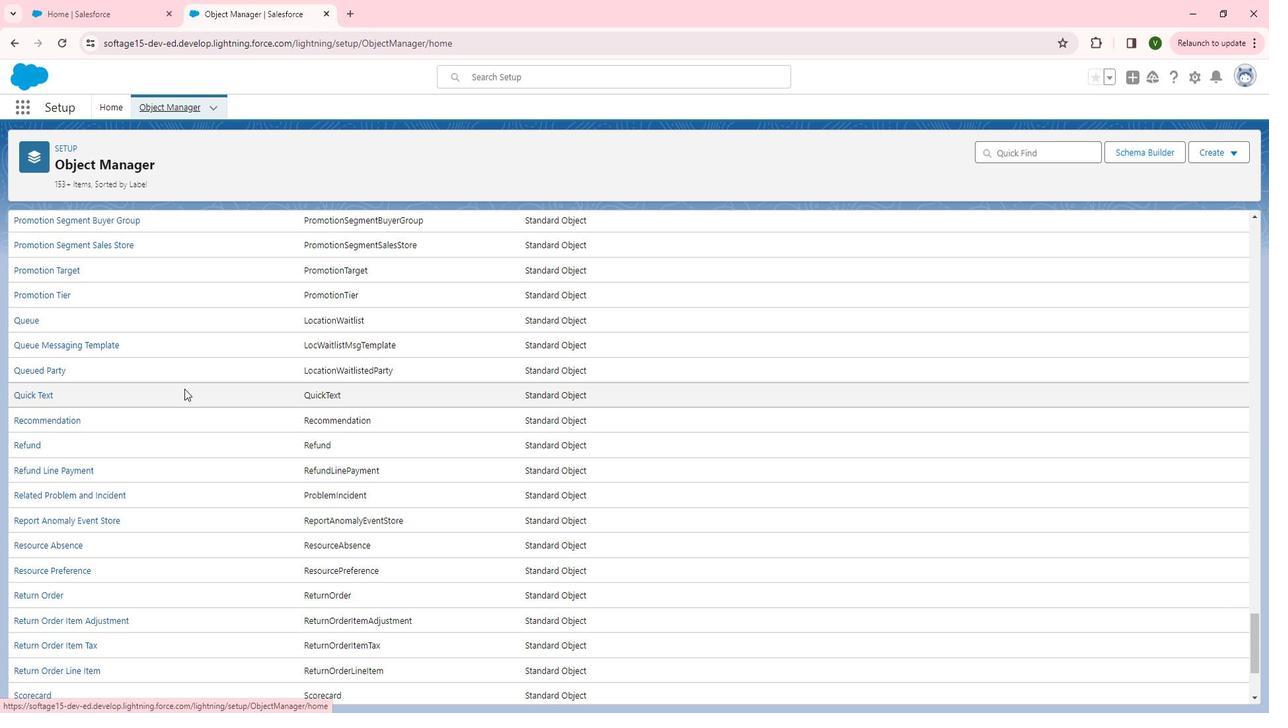 
Action: Mouse scrolled (172, 383) with delta (0, -1)
Screenshot: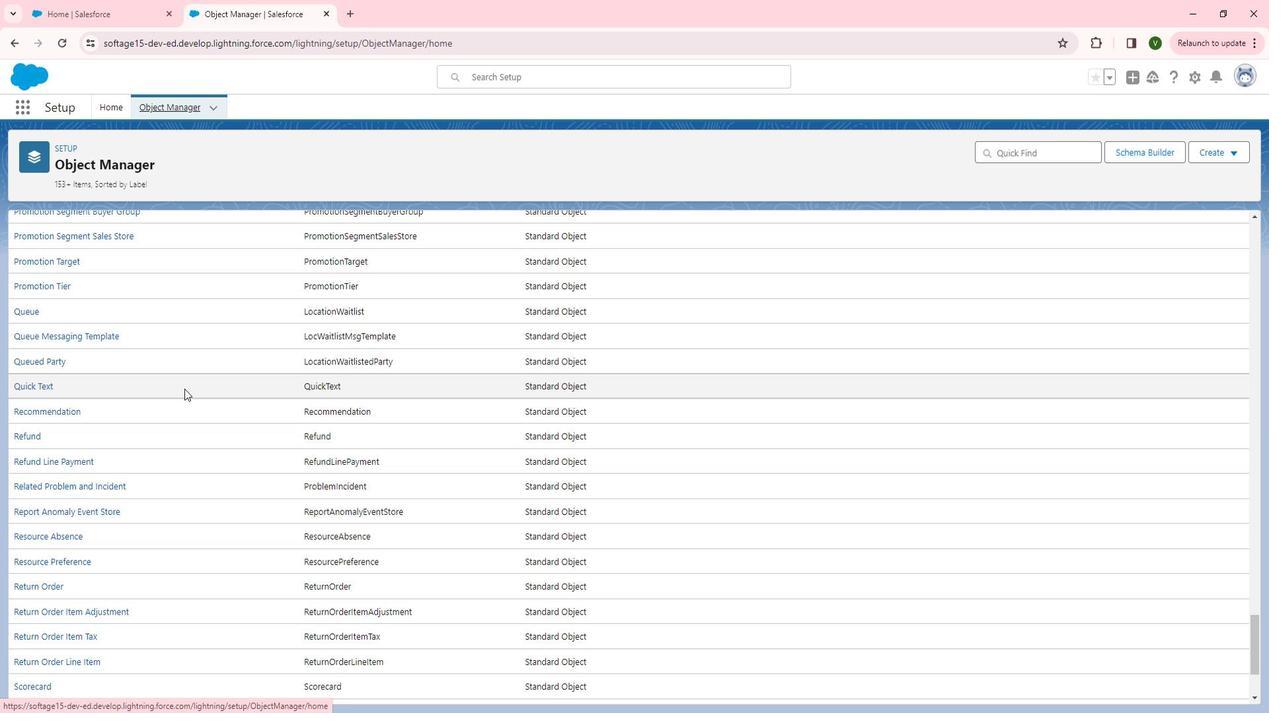 
Action: Mouse scrolled (172, 383) with delta (0, -1)
Screenshot: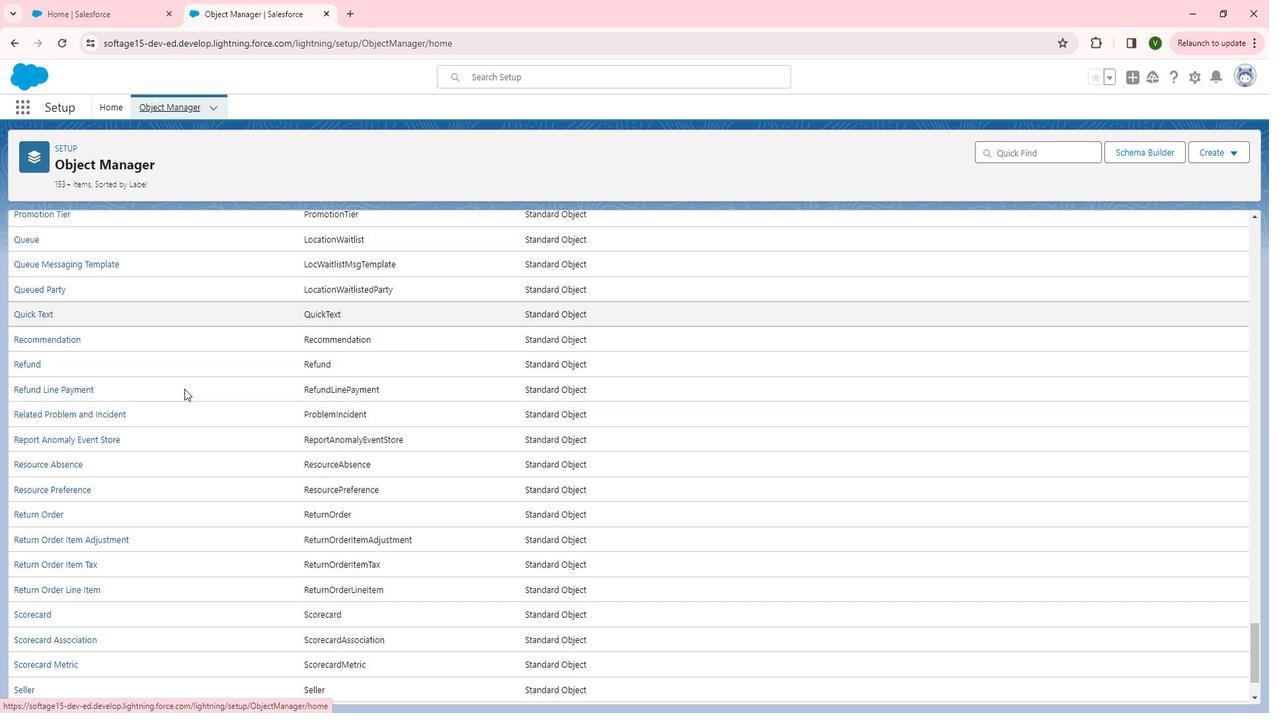 
Action: Mouse moved to (172, 381)
Screenshot: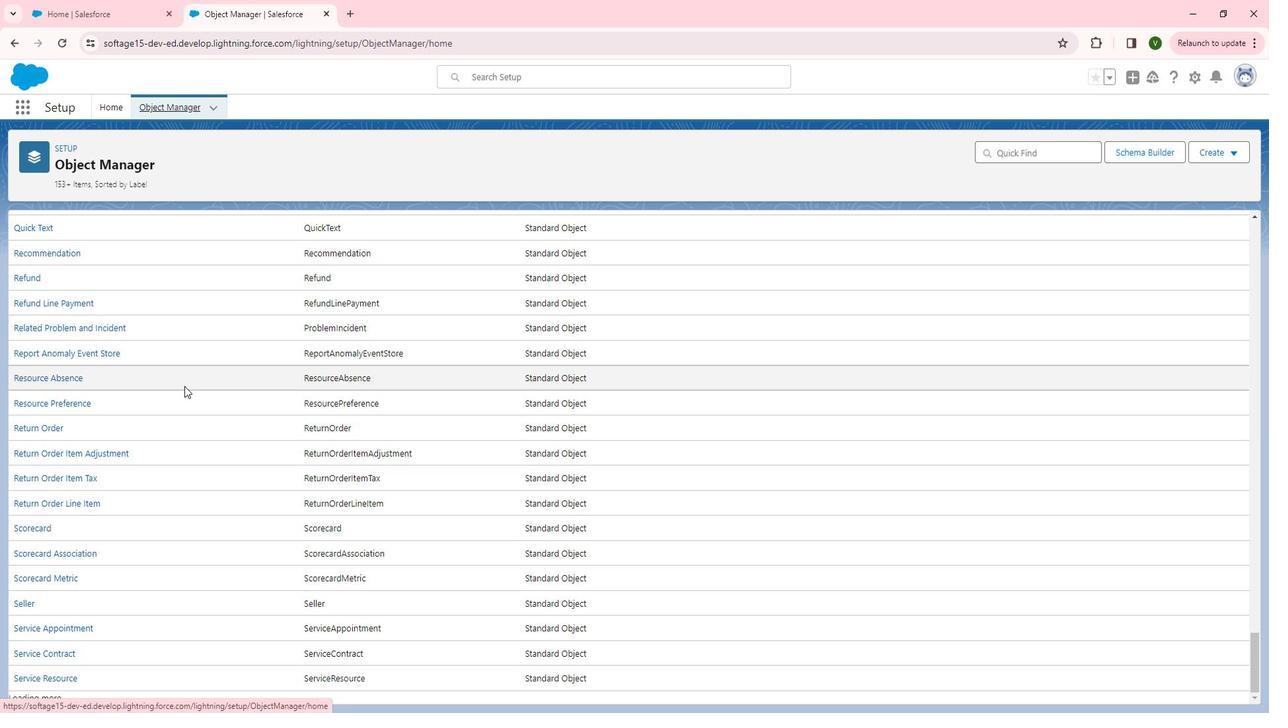 
Action: Mouse scrolled (172, 380) with delta (0, 0)
Screenshot: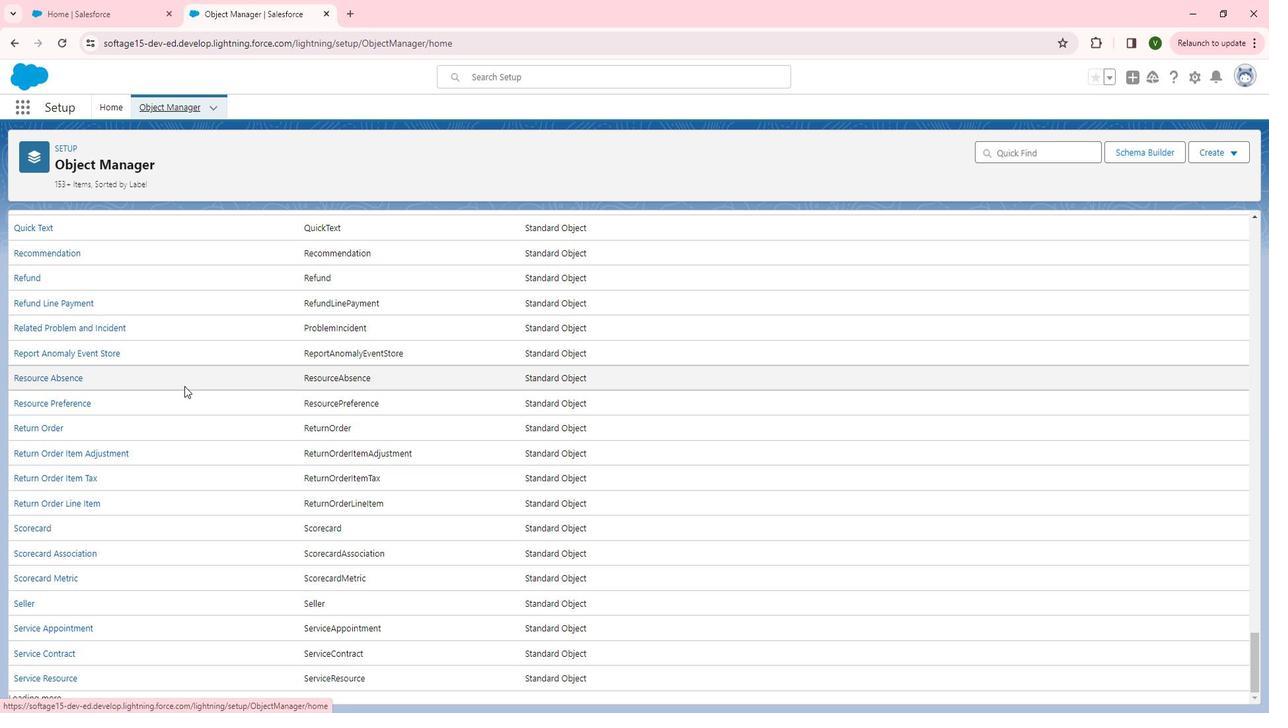 
Action: Mouse scrolled (172, 380) with delta (0, 0)
Screenshot: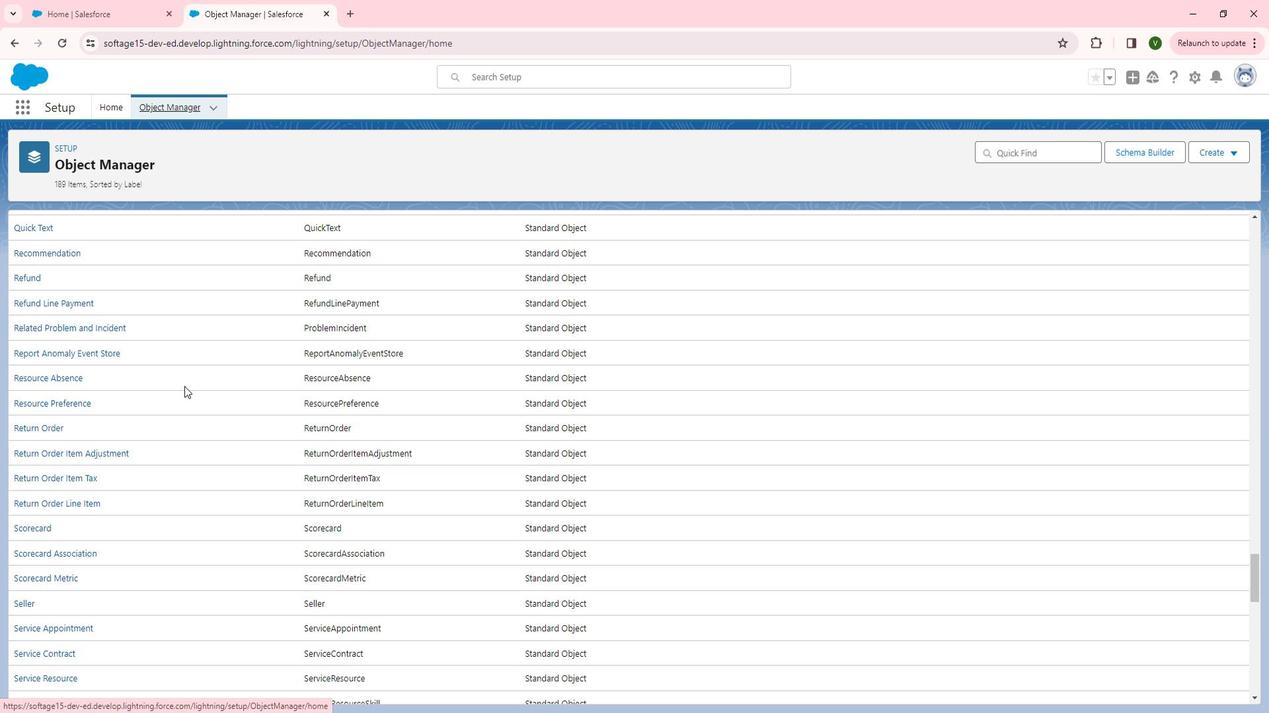 
Action: Mouse scrolled (172, 380) with delta (0, 0)
Screenshot: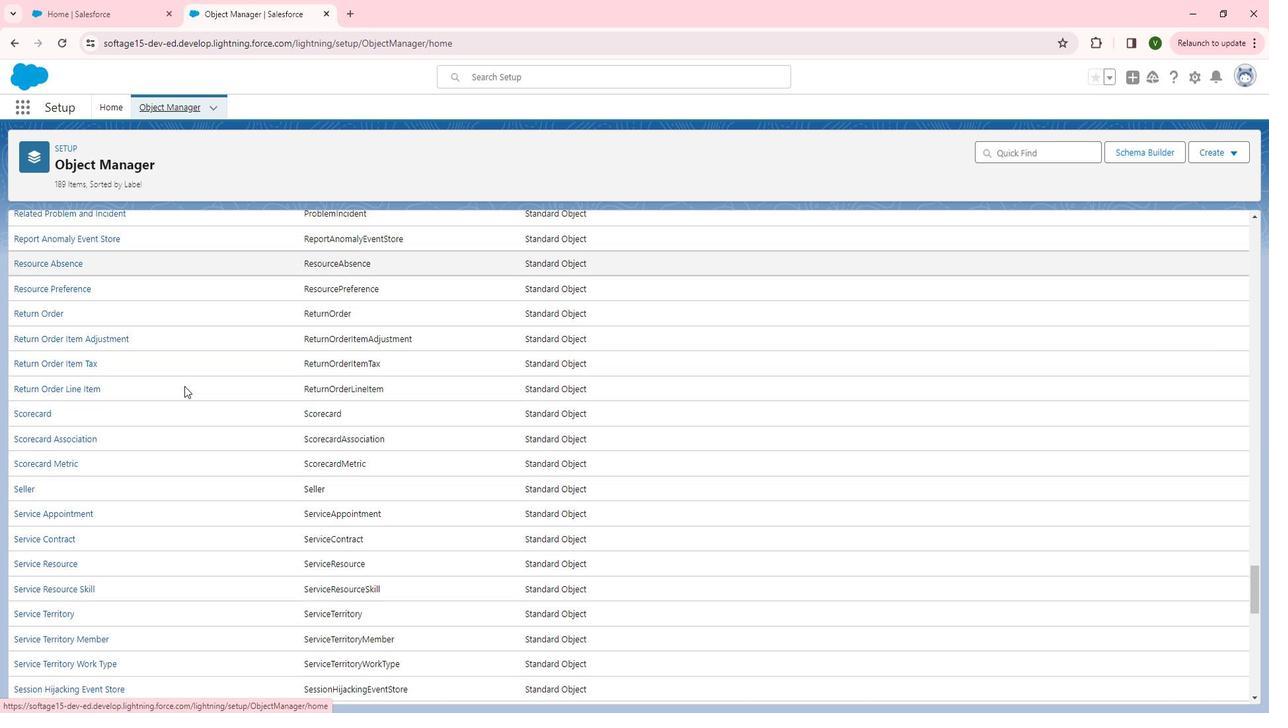 
Action: Mouse scrolled (172, 380) with delta (0, 0)
Screenshot: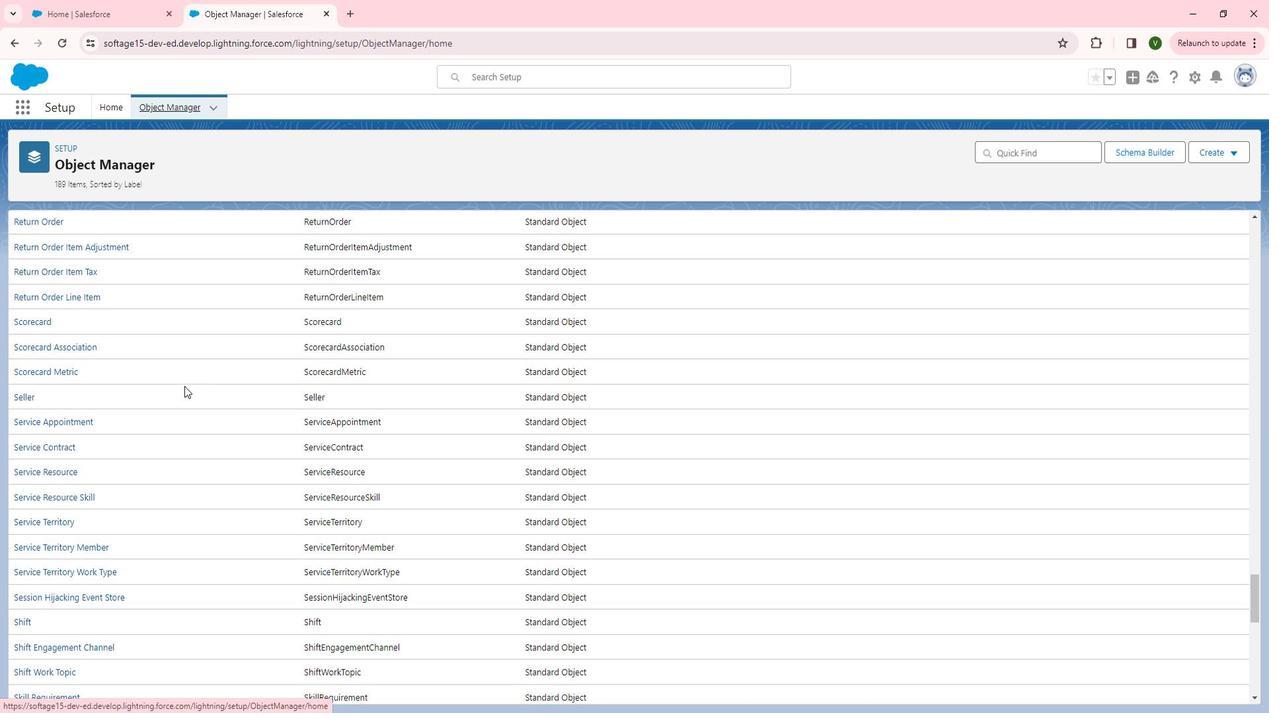 
Action: Mouse scrolled (172, 380) with delta (0, 0)
Screenshot: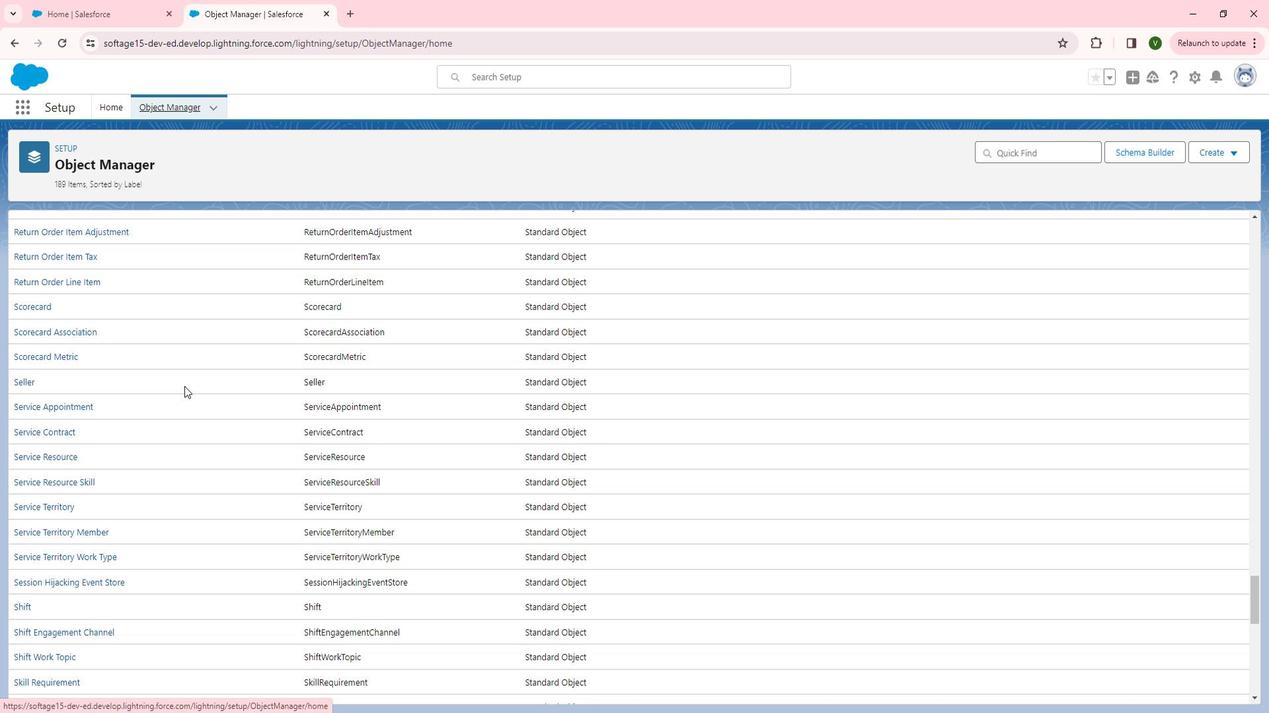
Action: Mouse scrolled (172, 380) with delta (0, 0)
Screenshot: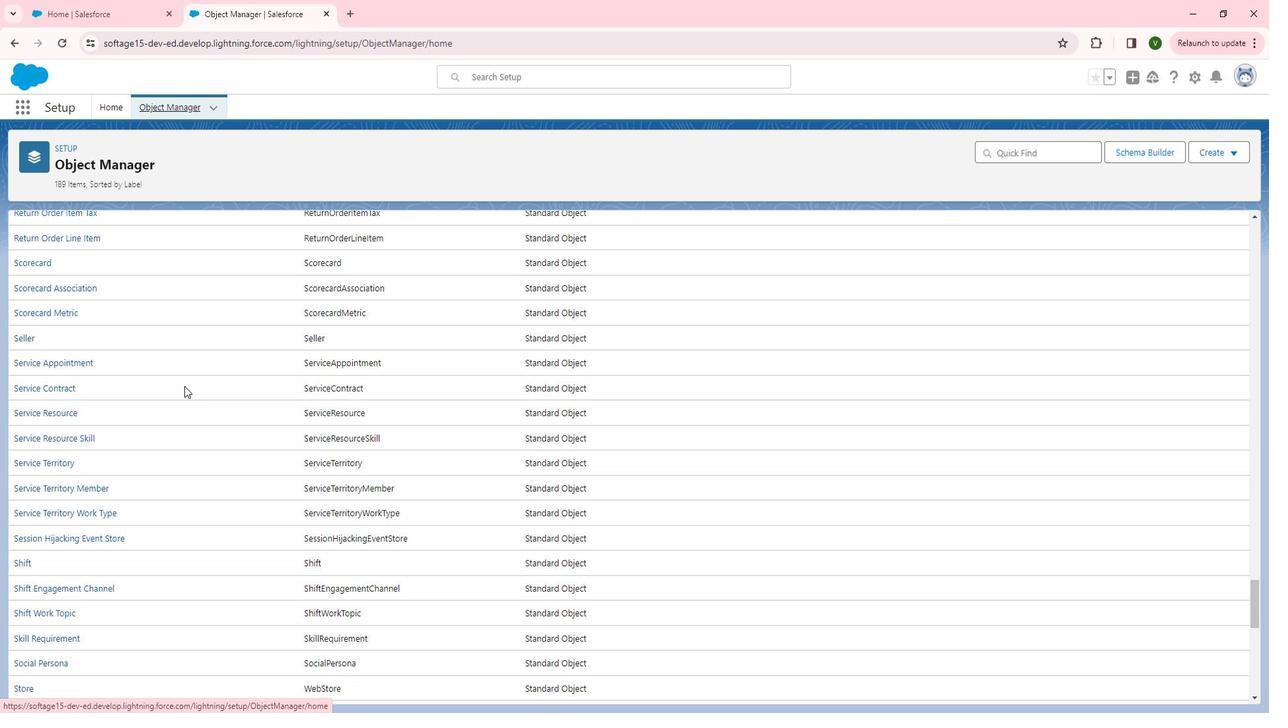 
Action: Mouse scrolled (172, 380) with delta (0, 0)
Screenshot: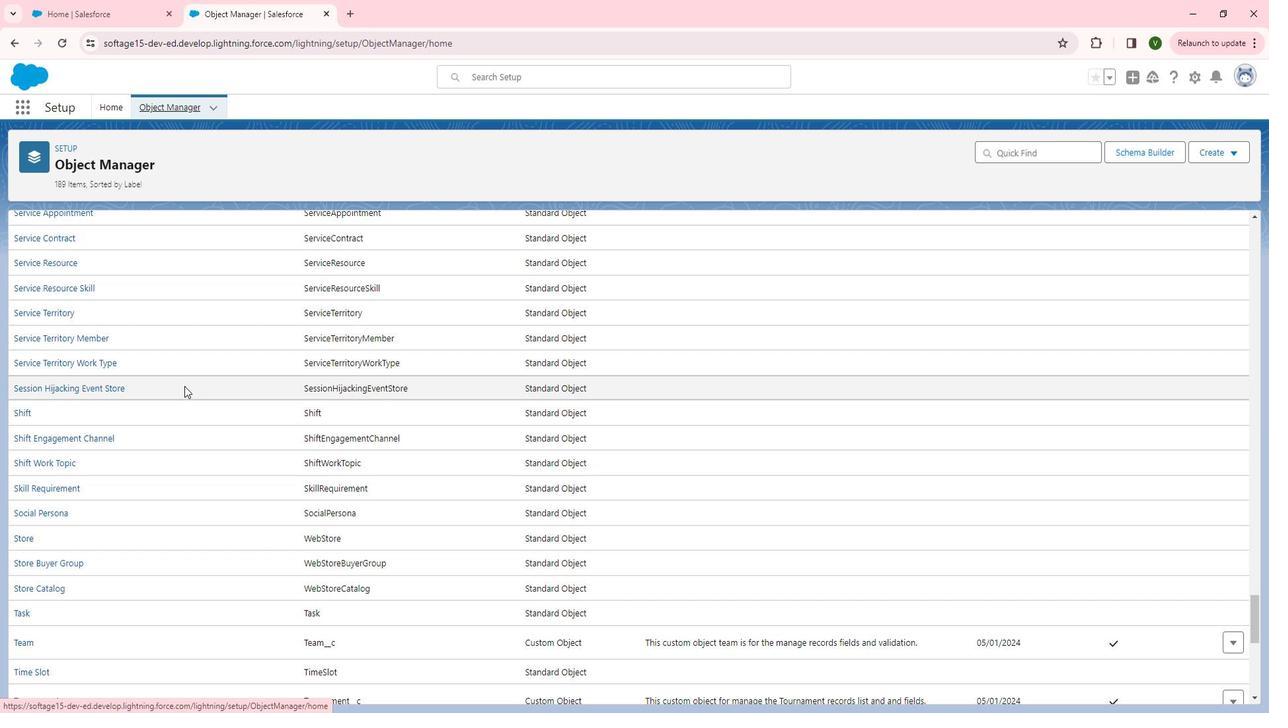 
Action: Mouse scrolled (172, 380) with delta (0, 0)
Screenshot: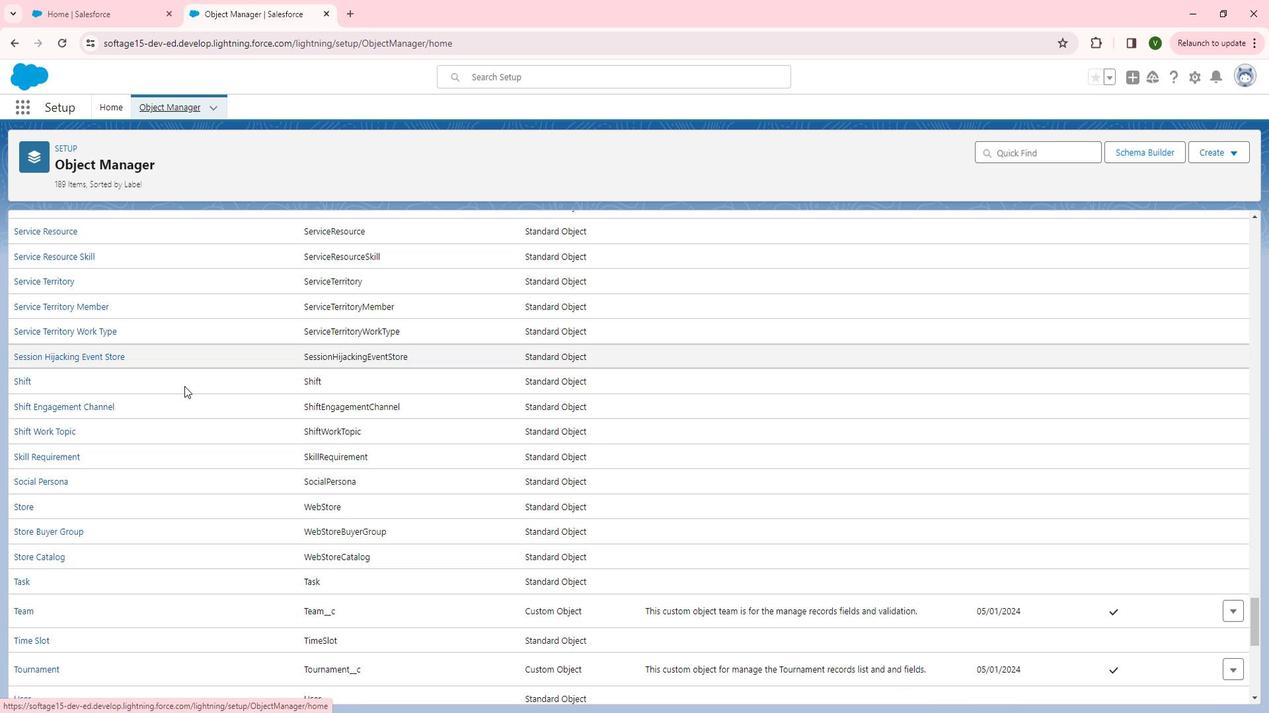 
Action: Mouse scrolled (172, 380) with delta (0, 0)
Screenshot: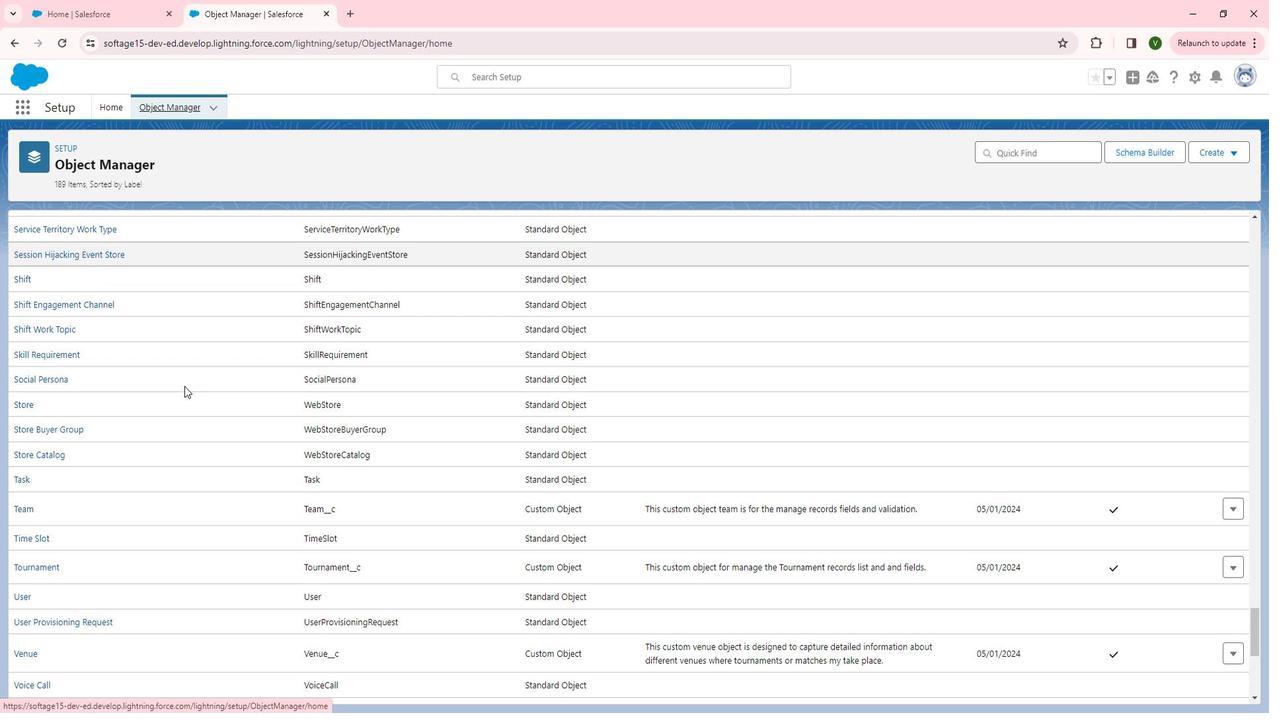 
Action: Mouse scrolled (172, 380) with delta (0, 0)
Screenshot: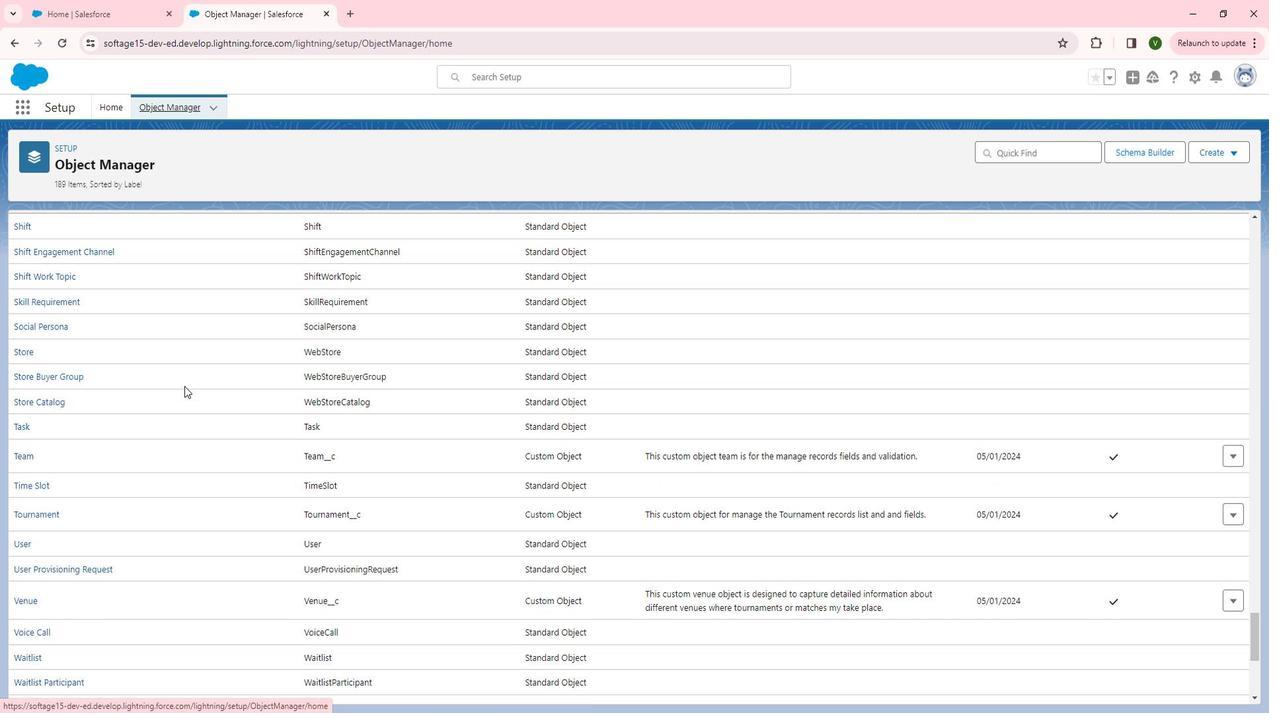 
Action: Mouse moved to (12, 422)
Screenshot: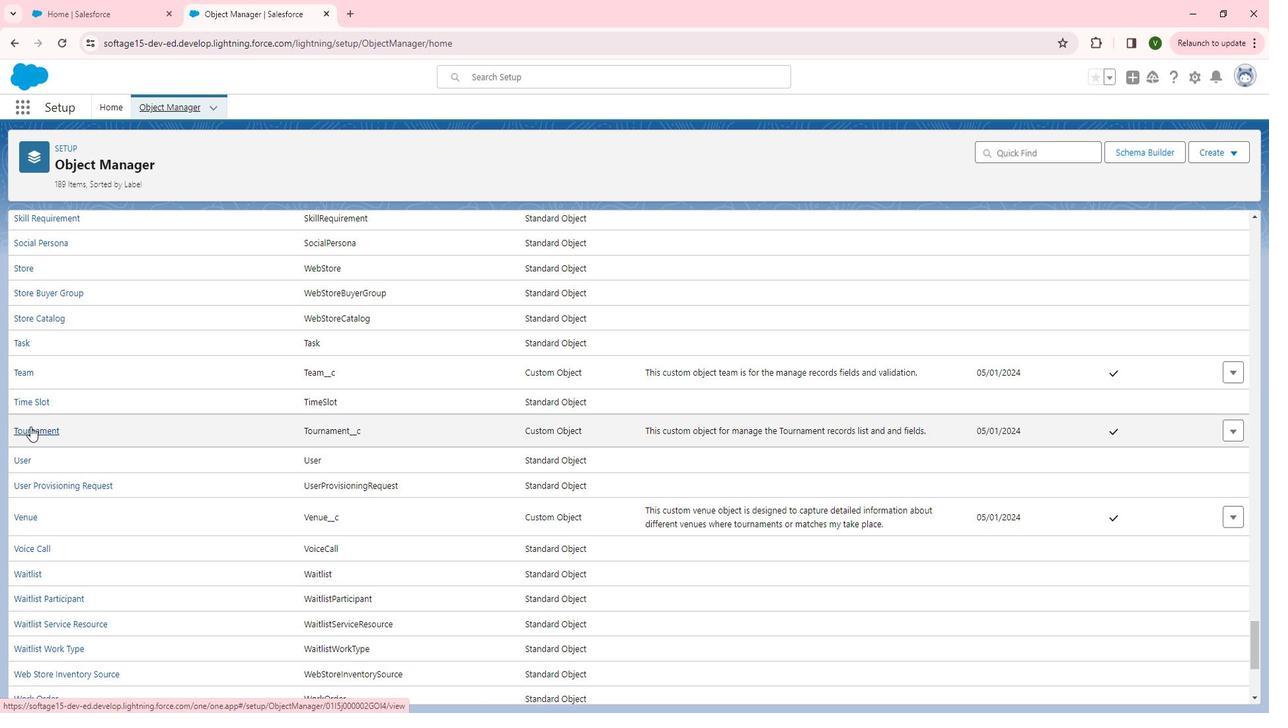 
Action: Mouse pressed left at (12, 422)
Screenshot: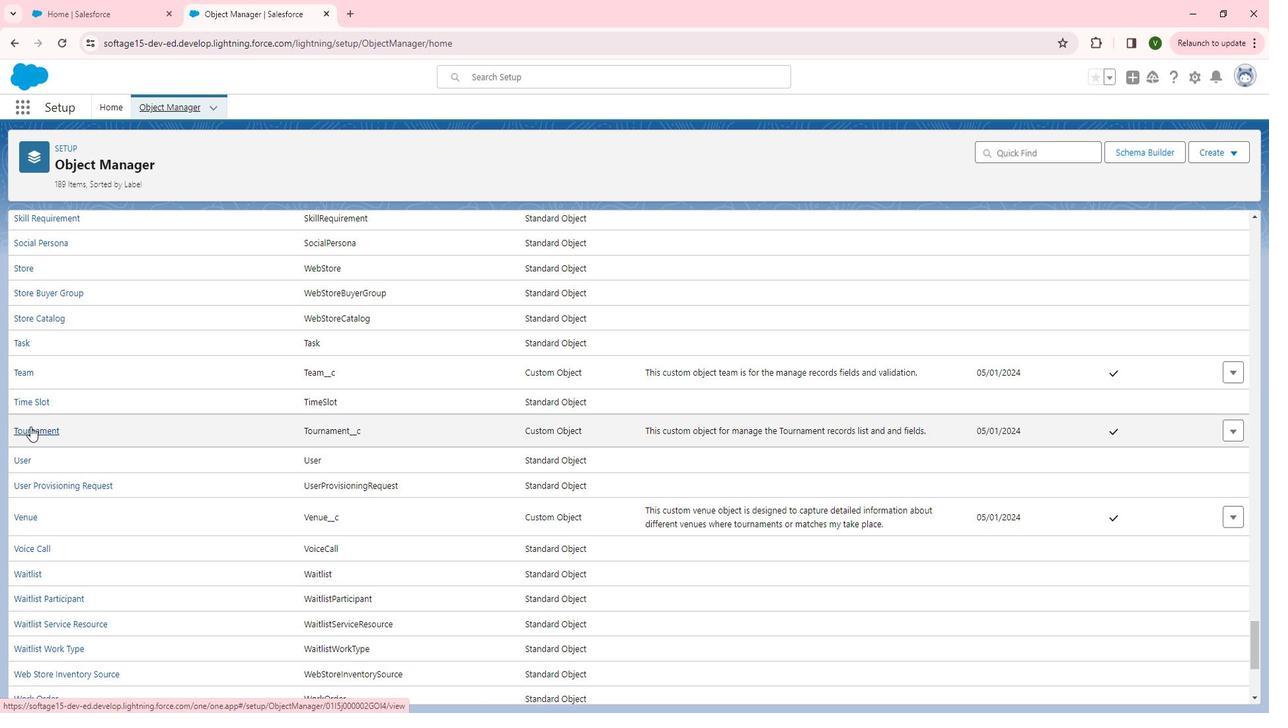 
Action: Mouse moved to (69, 242)
Screenshot: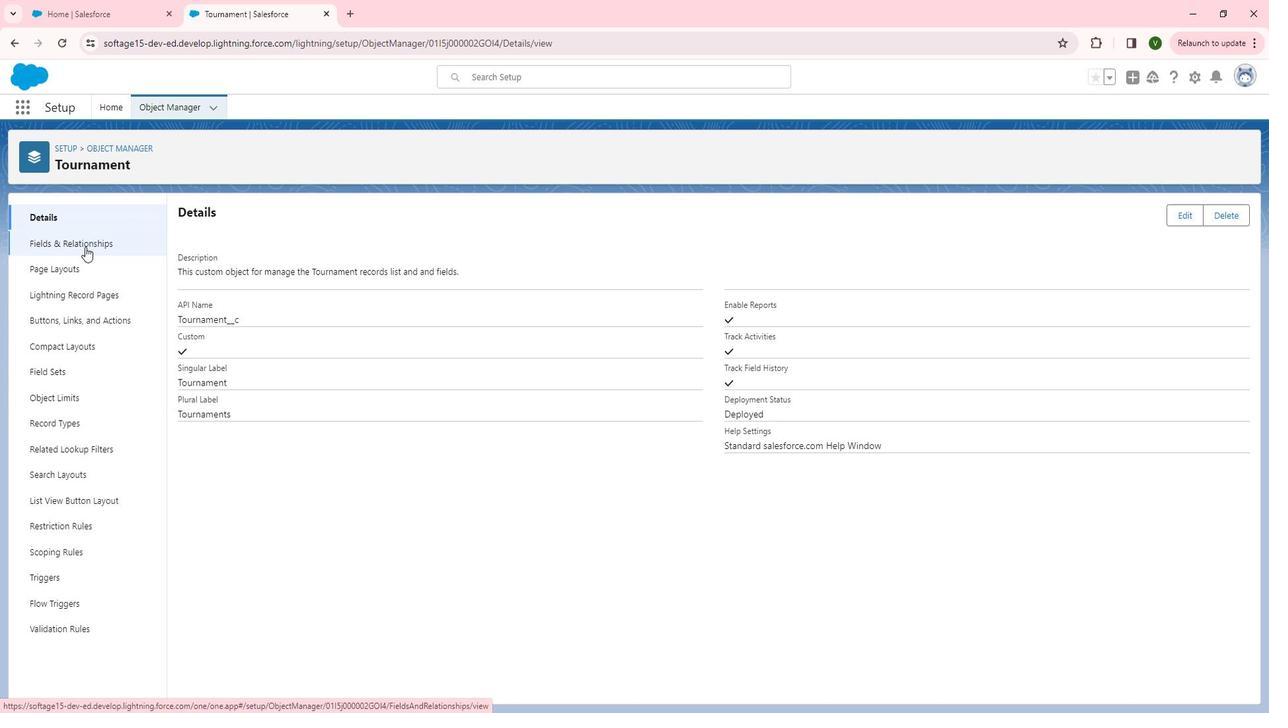 
Action: Mouse pressed left at (69, 242)
Screenshot: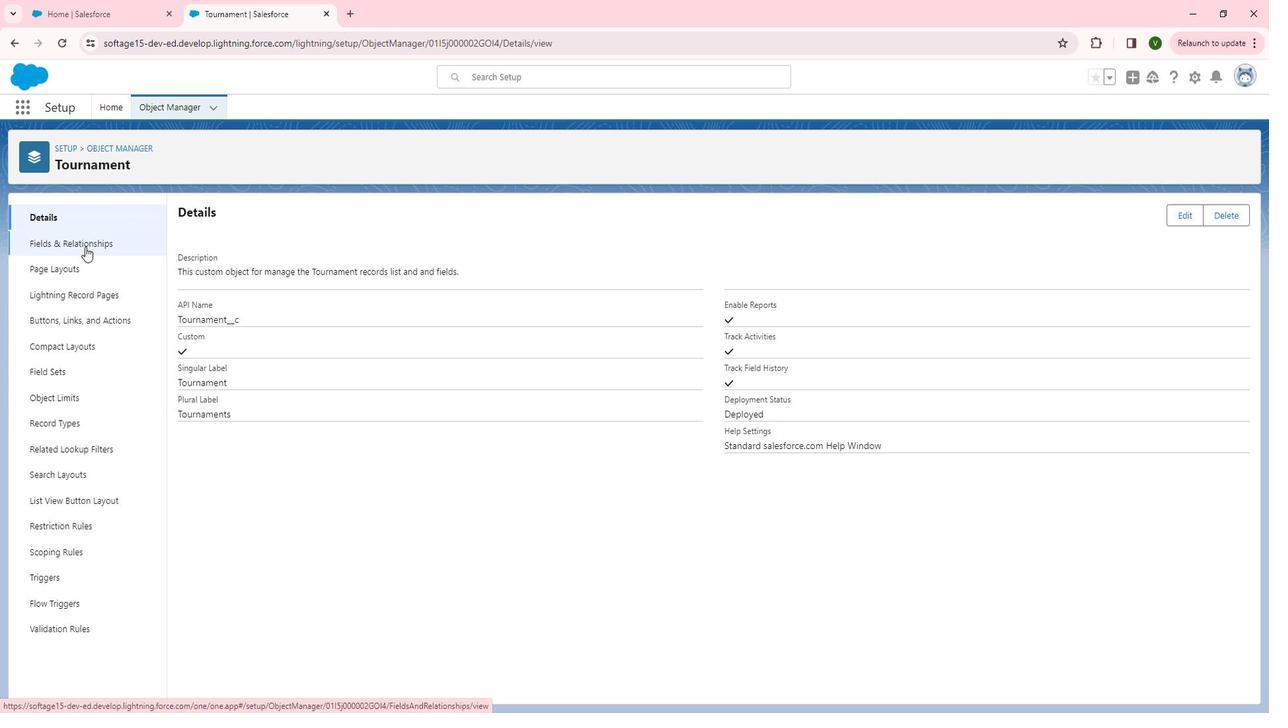 
Action: Mouse moved to (221, 441)
Screenshot: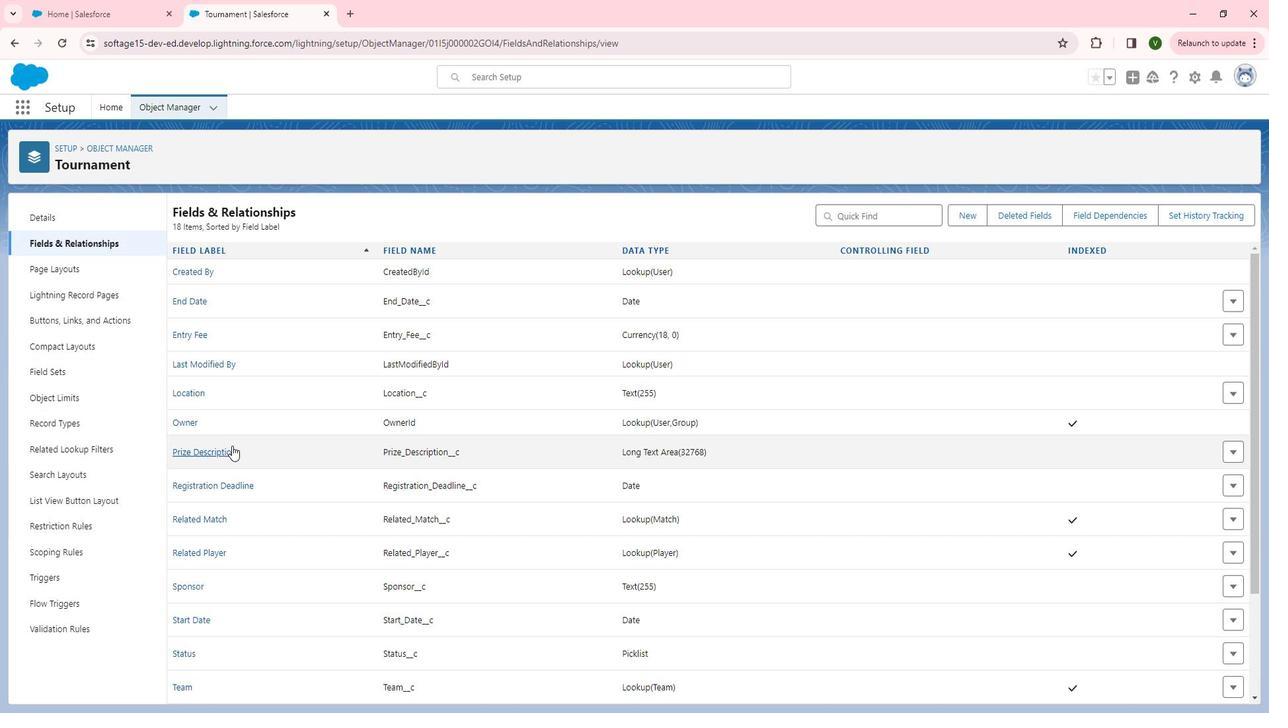 
Action: Mouse scrolled (221, 440) with delta (0, 0)
Screenshot: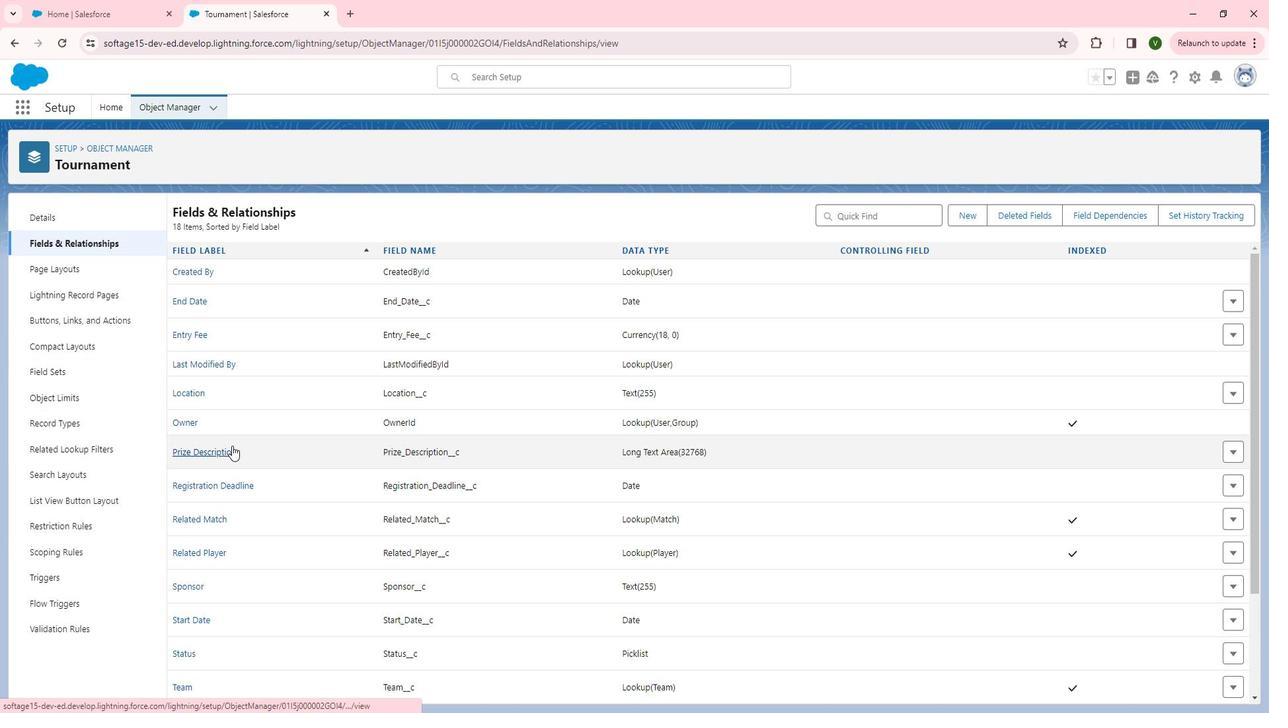 
Action: Mouse scrolled (221, 440) with delta (0, 0)
Screenshot: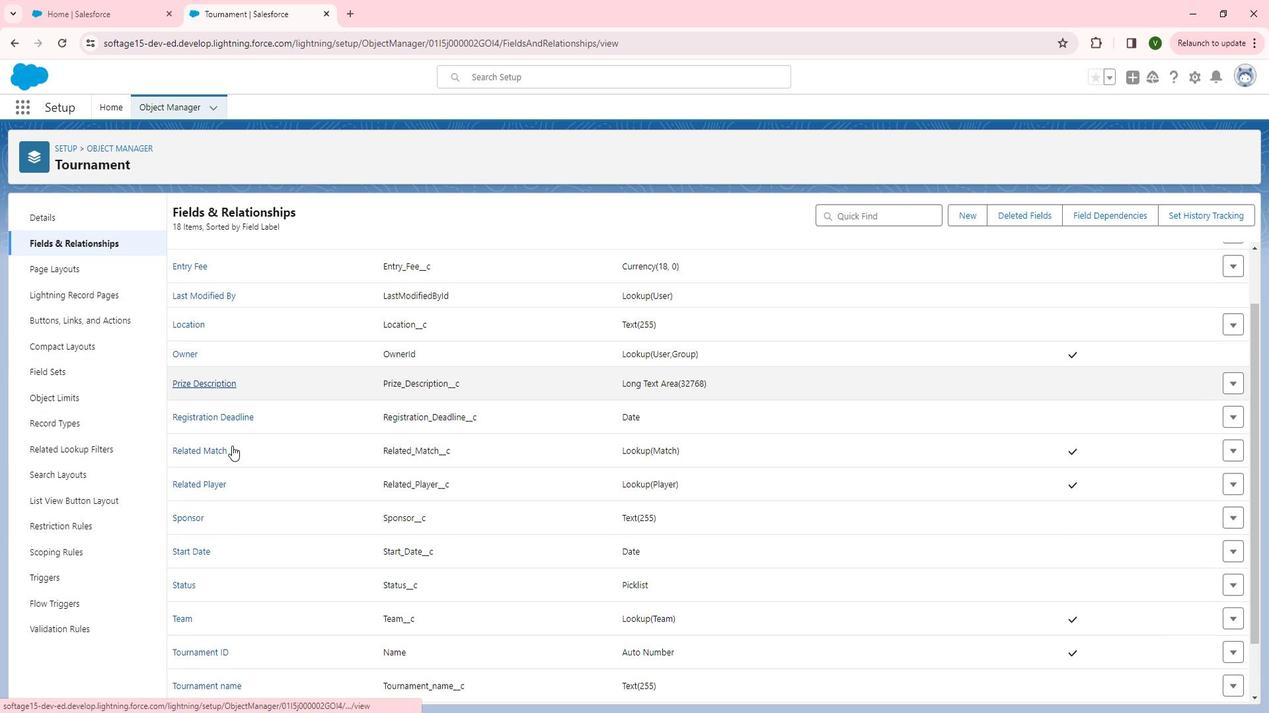 
Action: Mouse moved to (207, 458)
Screenshot: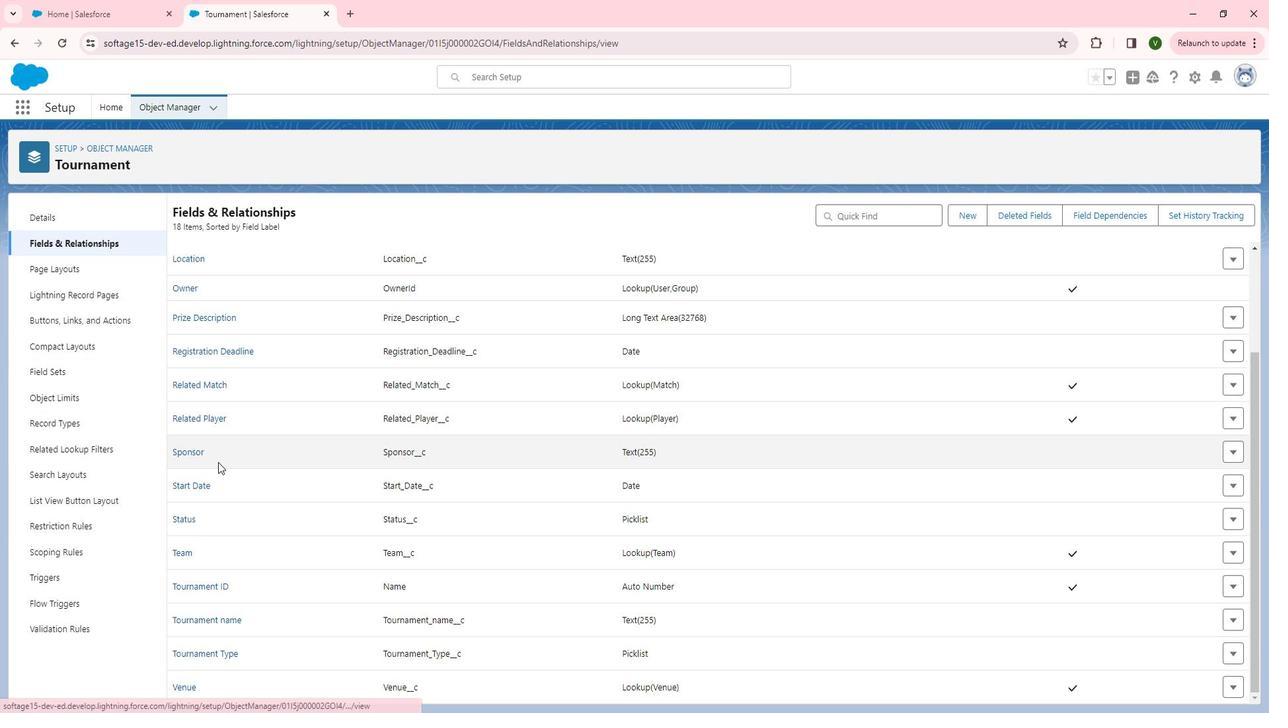 
Action: Mouse scrolled (207, 457) with delta (0, 0)
Screenshot: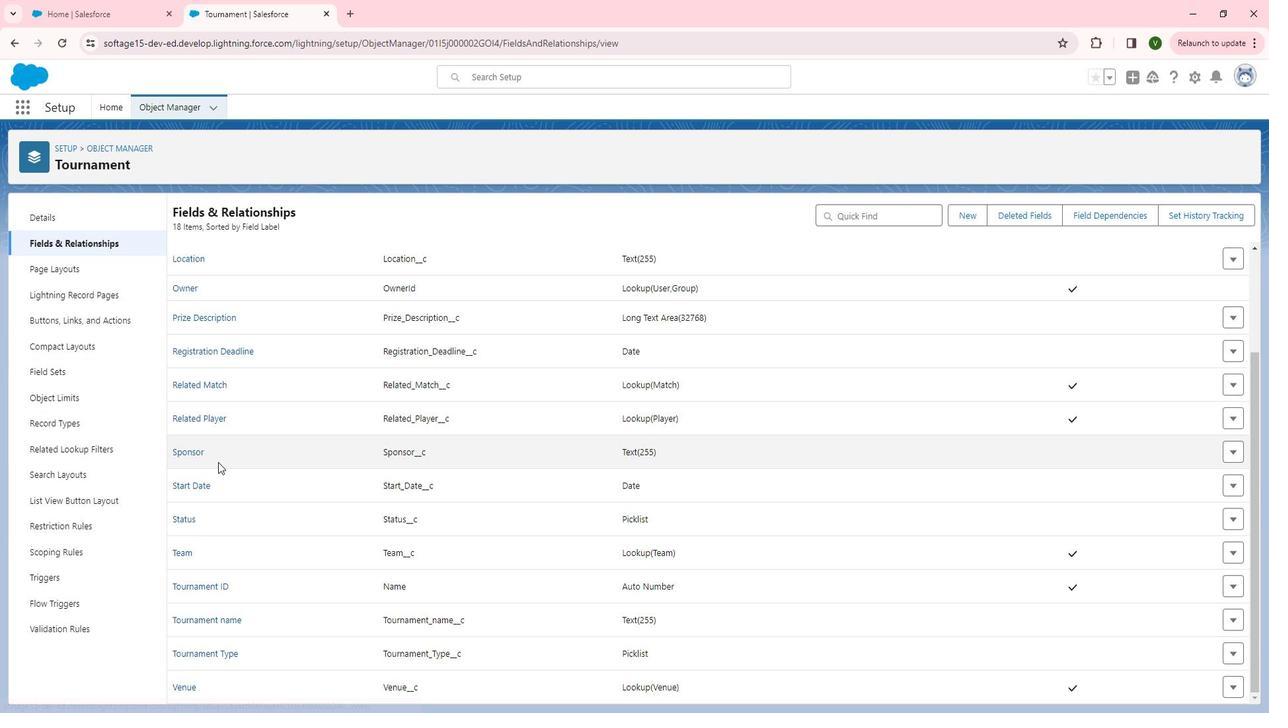 
Action: Mouse scrolled (207, 457) with delta (0, 0)
Screenshot: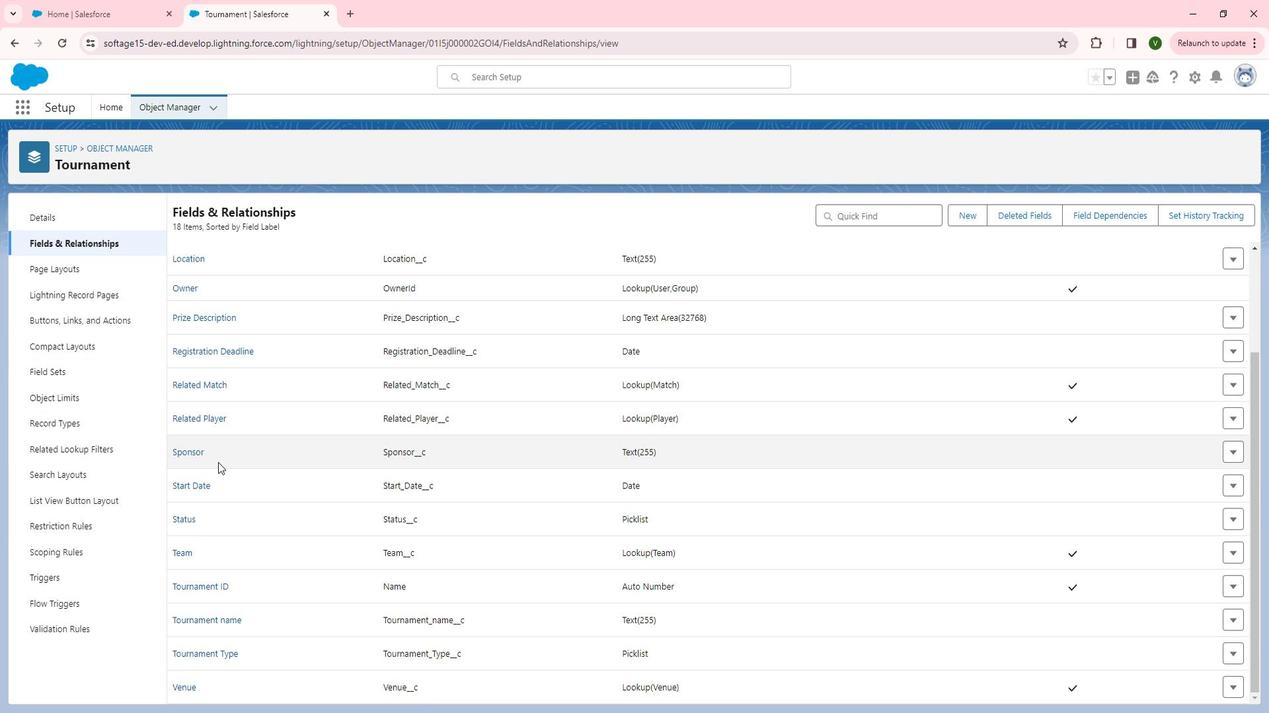
Action: Mouse moved to (27, 417)
Screenshot: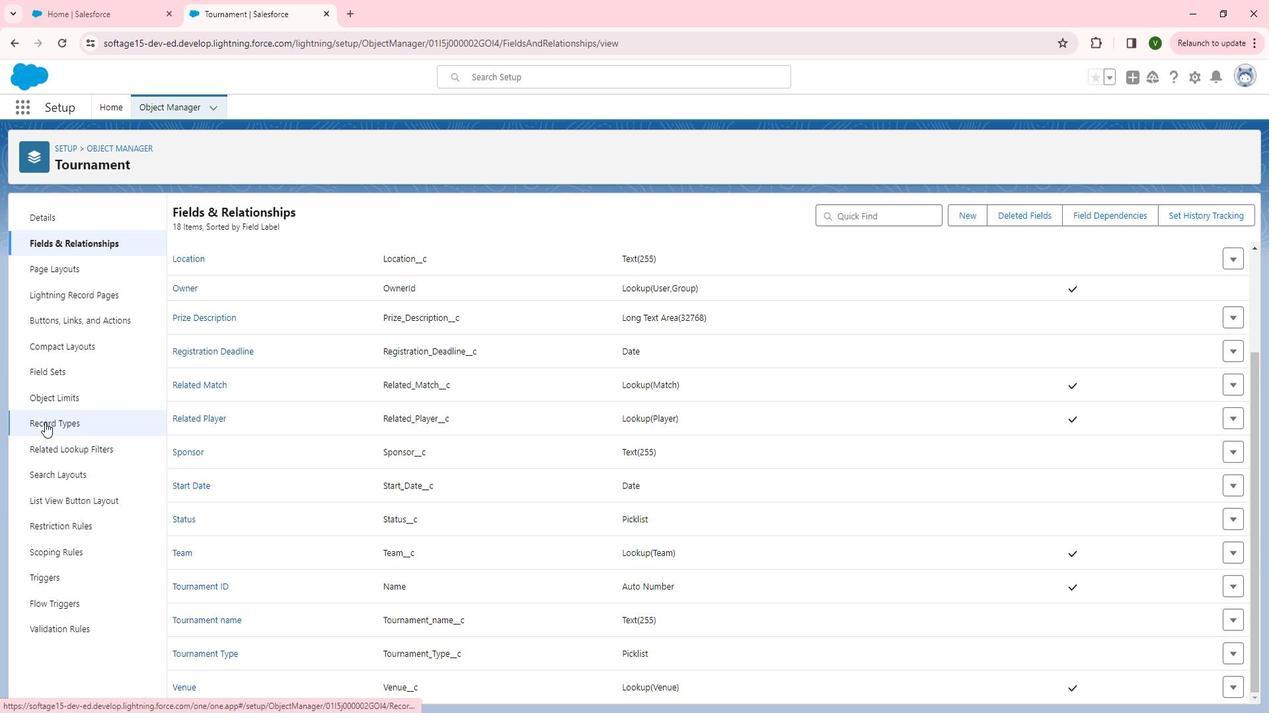 
Action: Mouse pressed left at (27, 417)
Screenshot: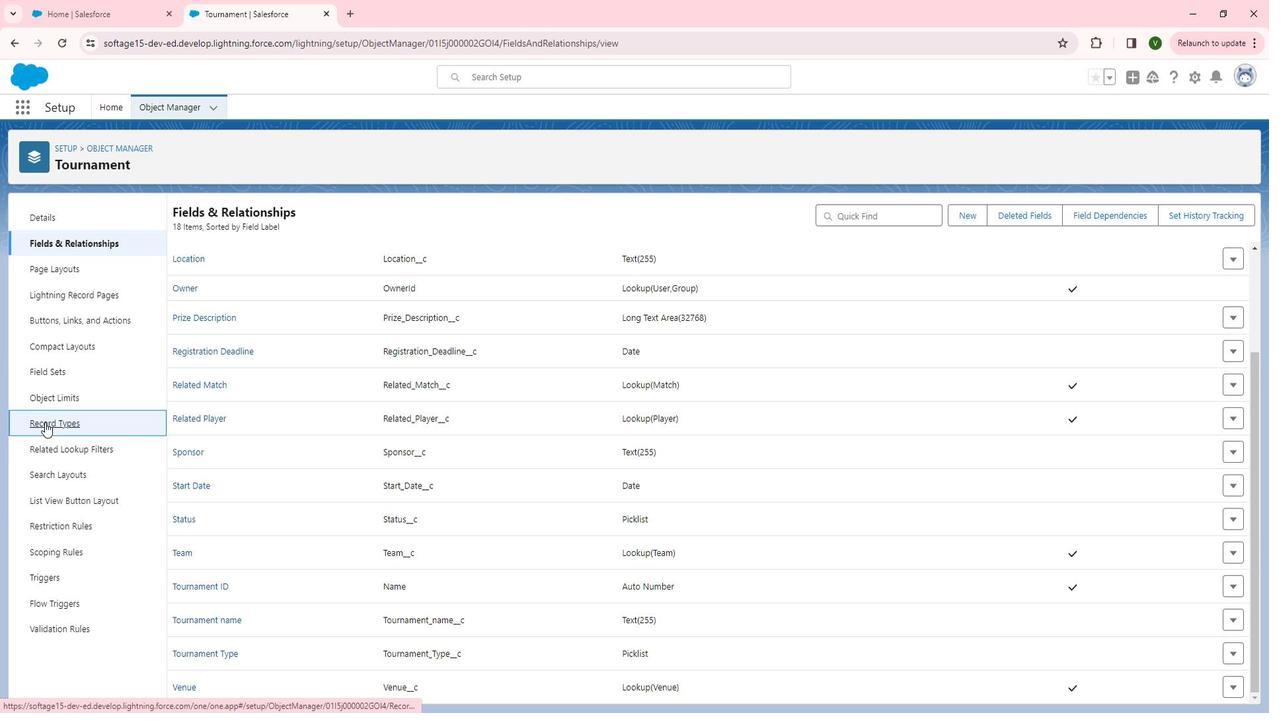 
Action: Mouse moved to (1140, 215)
Screenshot: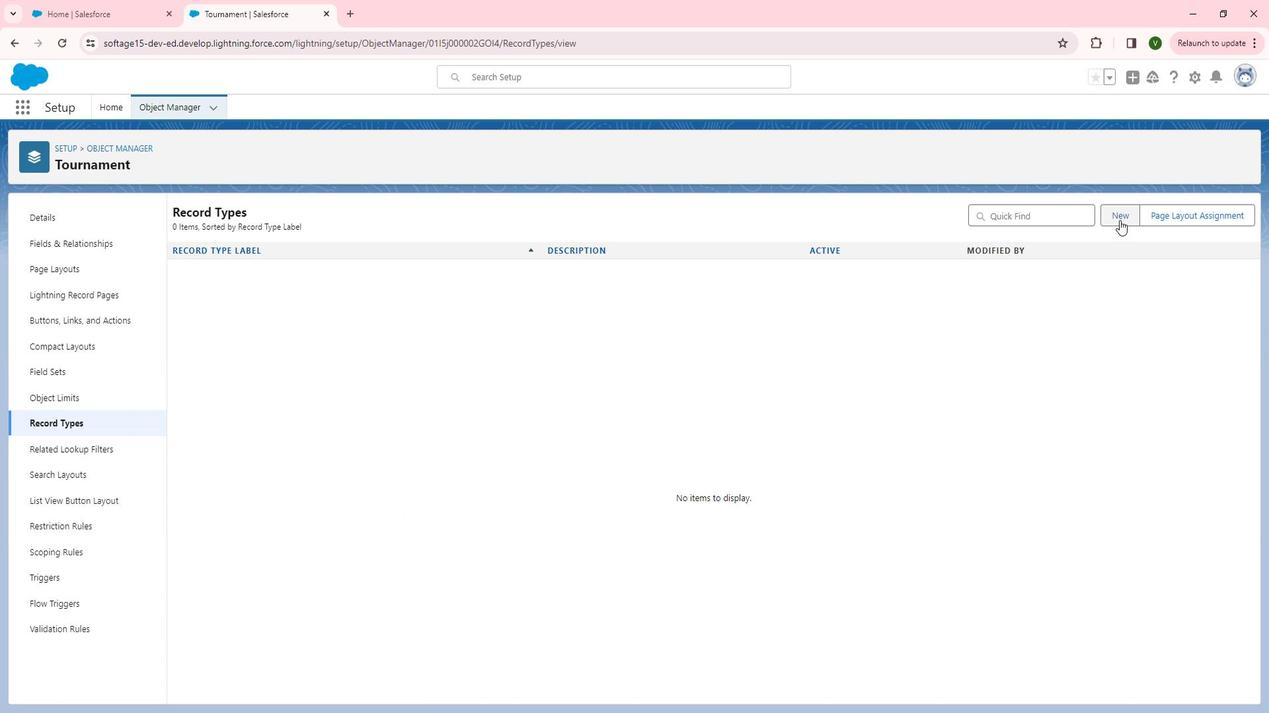 
Action: Mouse pressed left at (1140, 215)
Screenshot: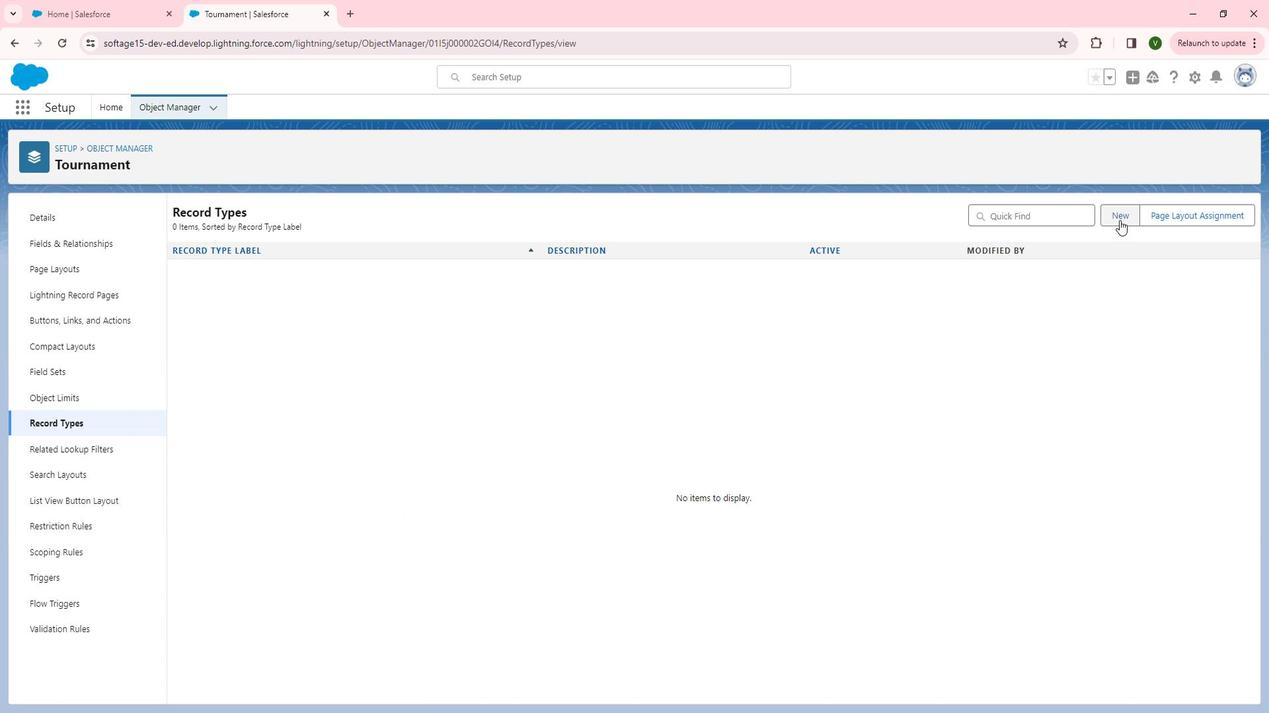 
Action: Mouse moved to (438, 331)
Screenshot: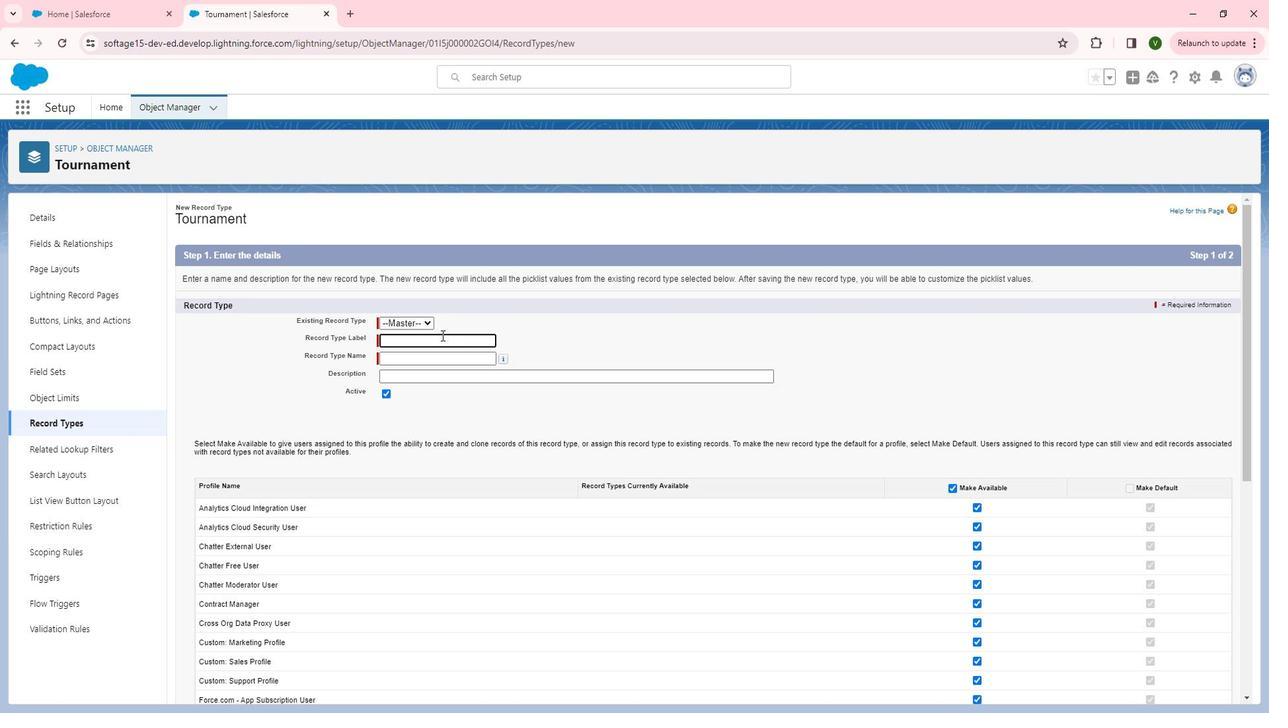 
Action: Mouse pressed left at (438, 331)
Screenshot: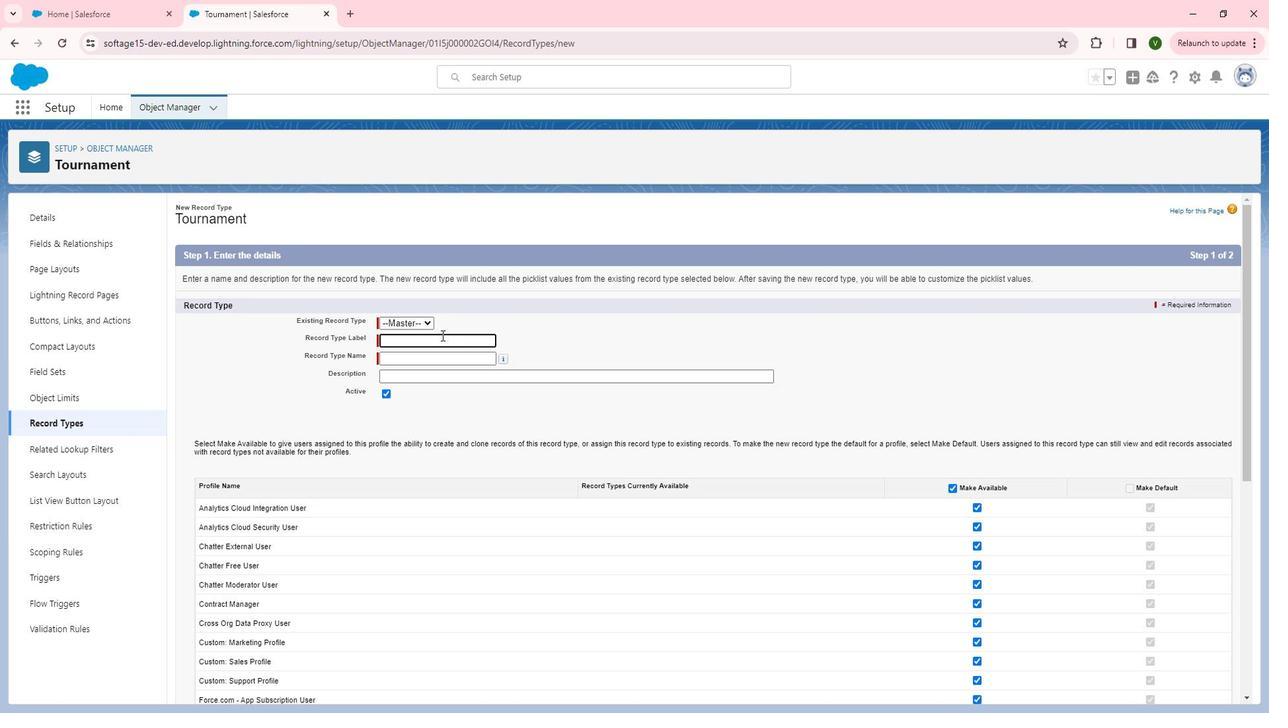 
Action: Key pressed <Key.shift>Local<Key.space><Key.shift>Tournament
Screenshot: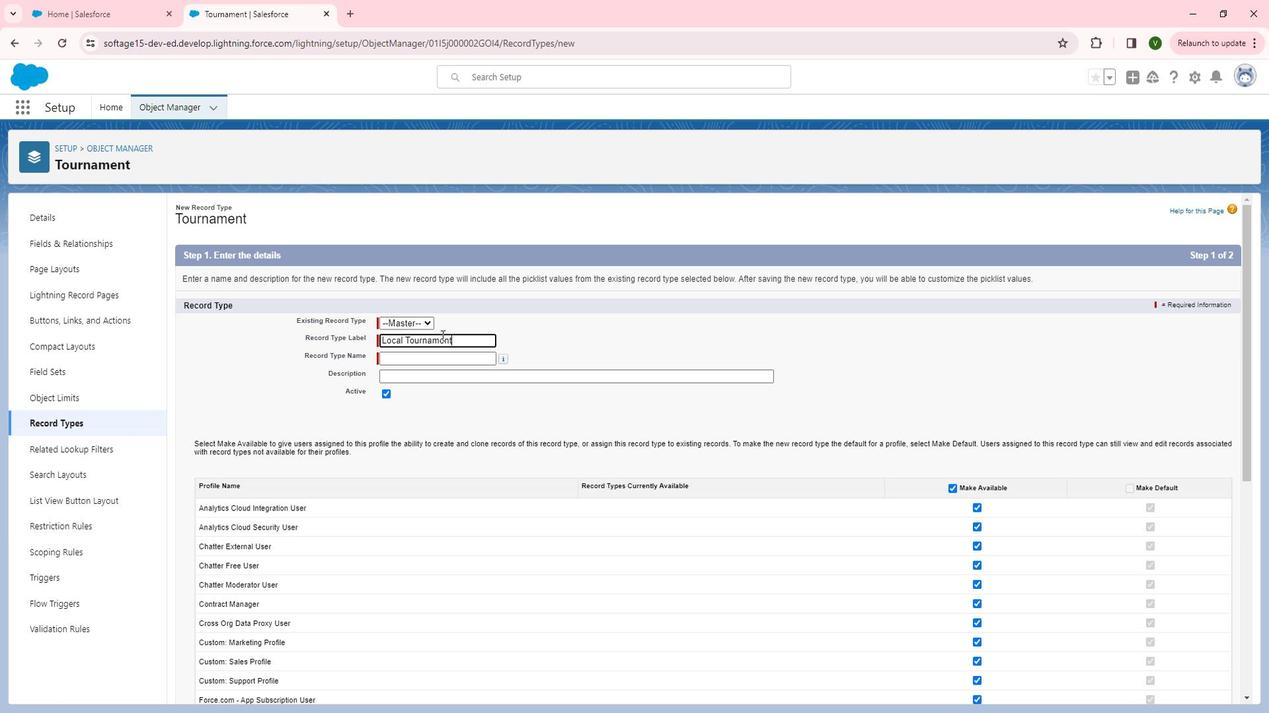 
Action: Mouse moved to (467, 359)
Screenshot: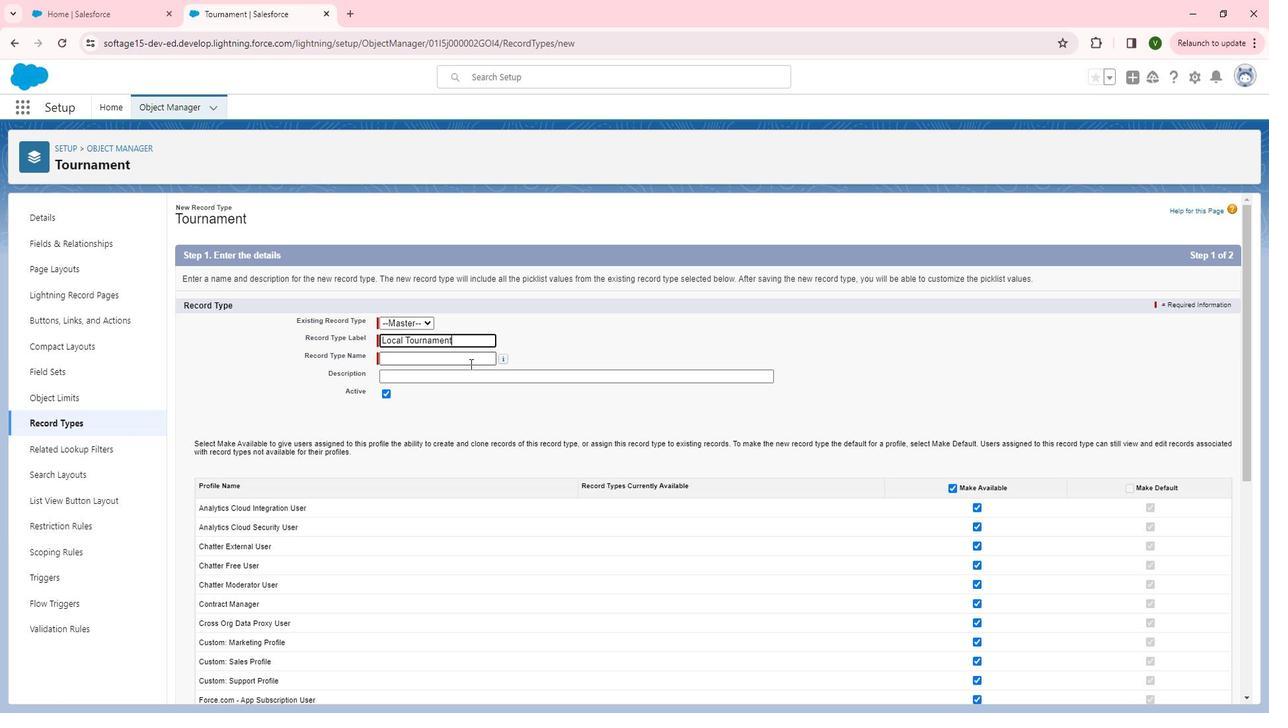 
Action: Mouse pressed left at (467, 359)
Screenshot: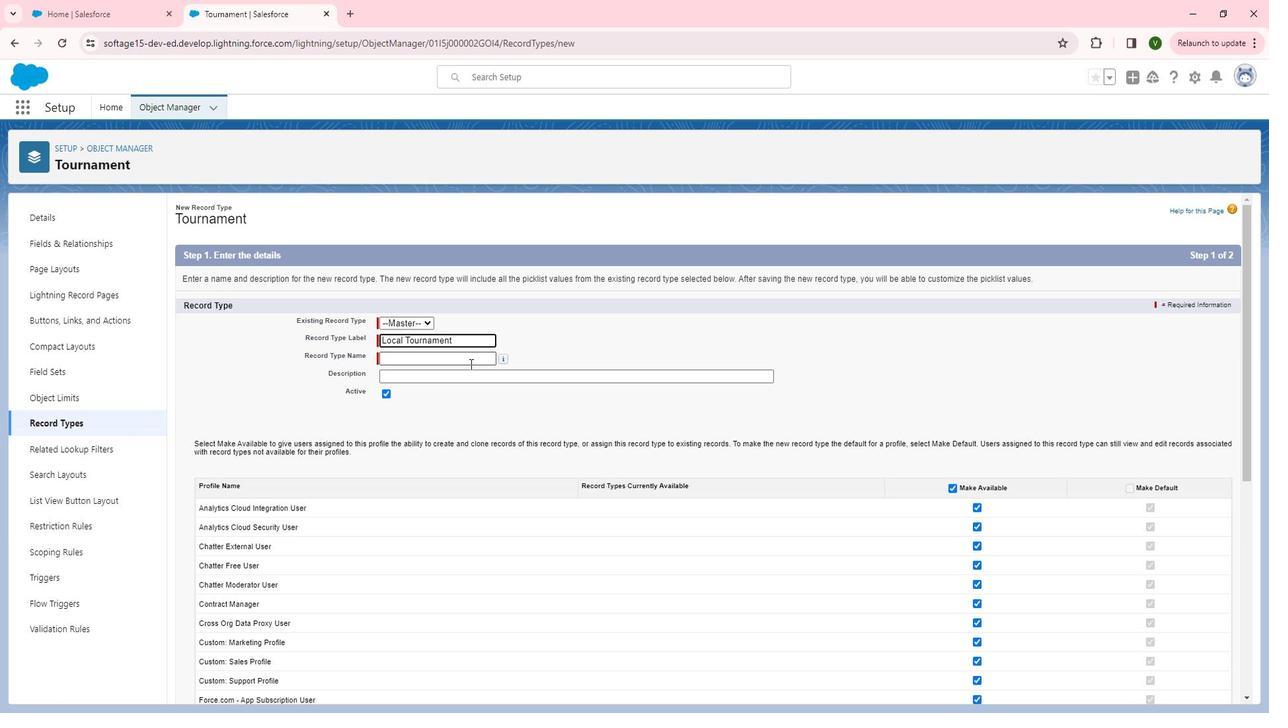 
Action: Mouse moved to (467, 370)
Screenshot: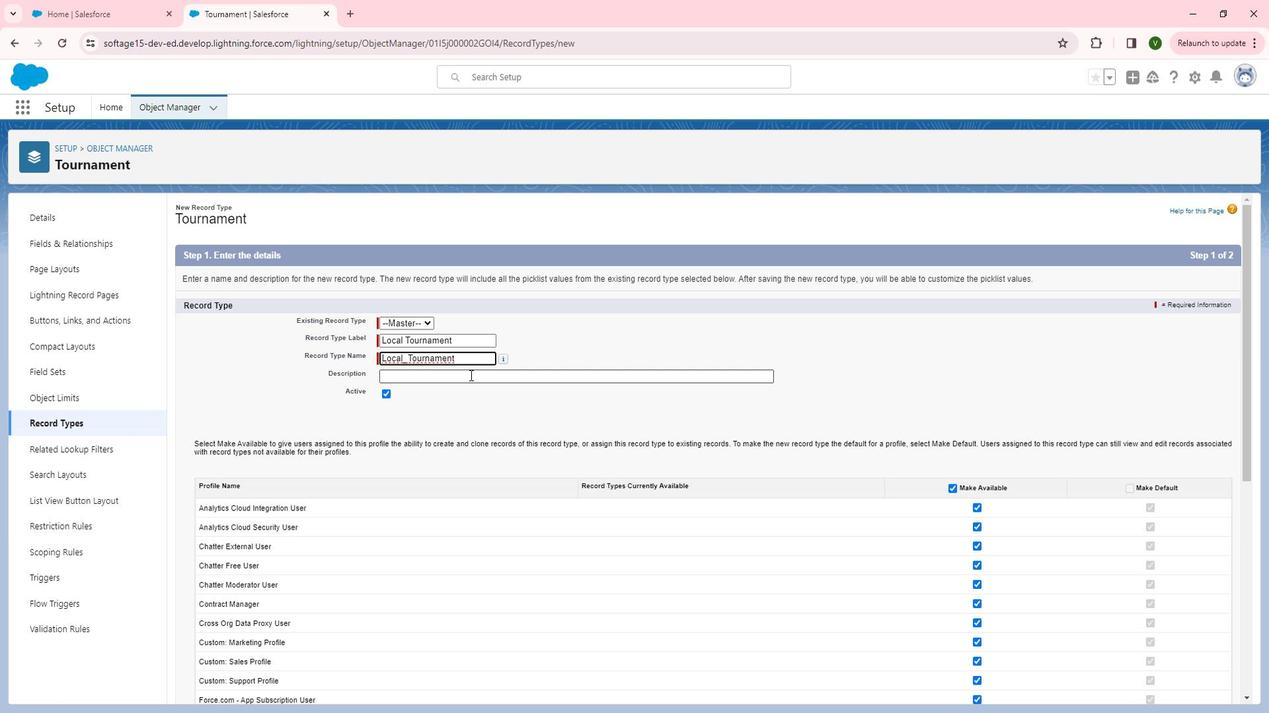 
Action: Mouse pressed left at (467, 370)
Screenshot: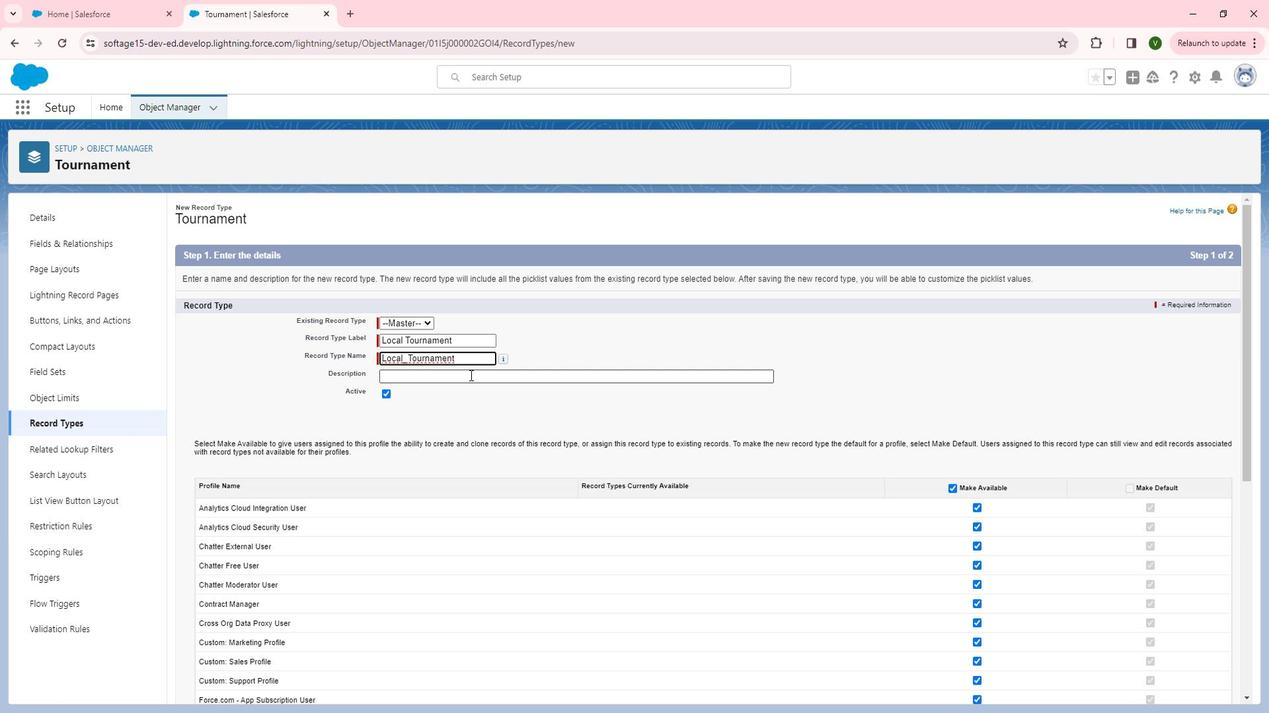 
Action: Key pressed <Key.shift>This<Key.space>record<Key.space>type<Key.space>for<Key.space>the<Key.space><Key.space>local<Key.space>tournament
Screenshot: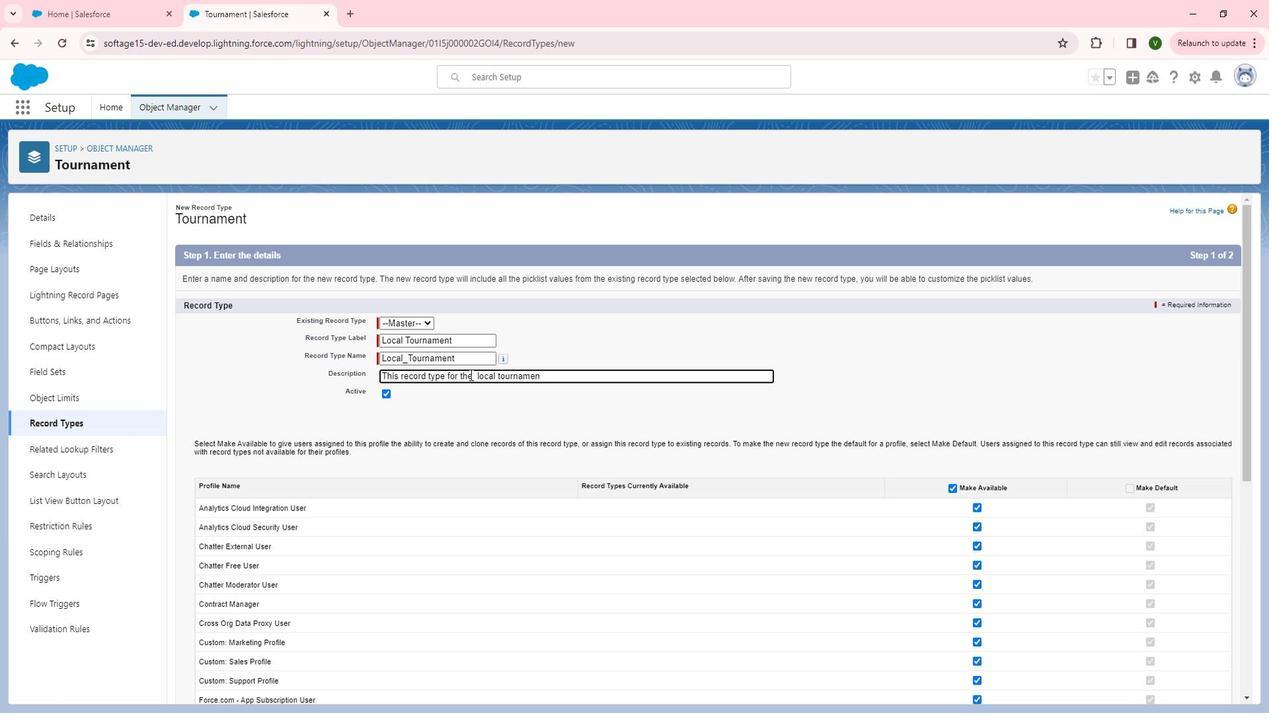 
Action: Mouse moved to (470, 370)
Screenshot: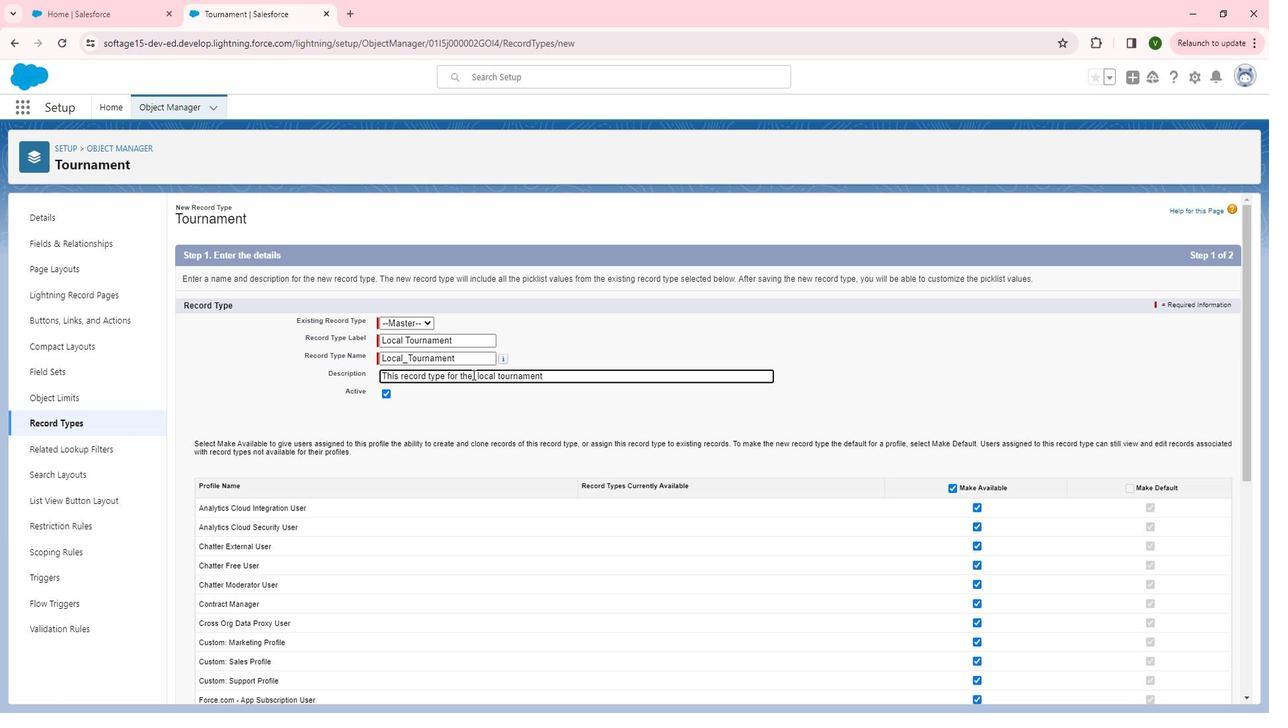 
Action: Mouse pressed left at (470, 370)
Screenshot: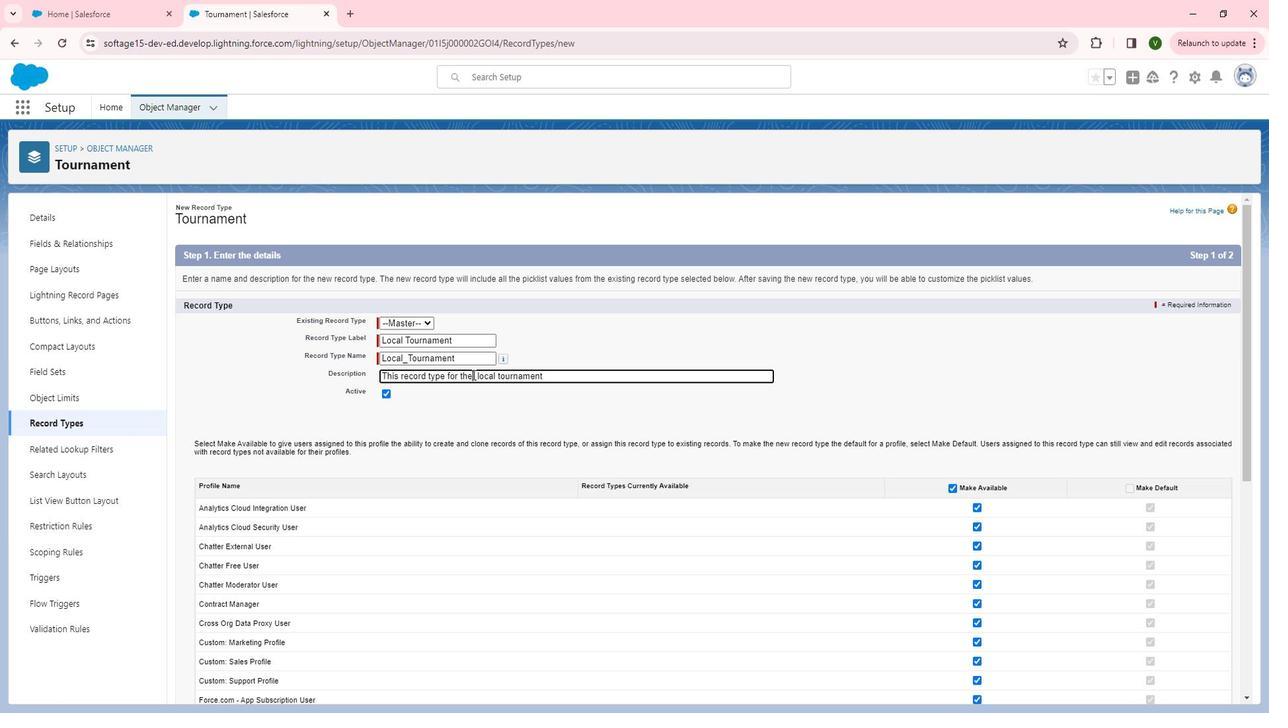 
Action: Mouse moved to (481, 399)
Screenshot: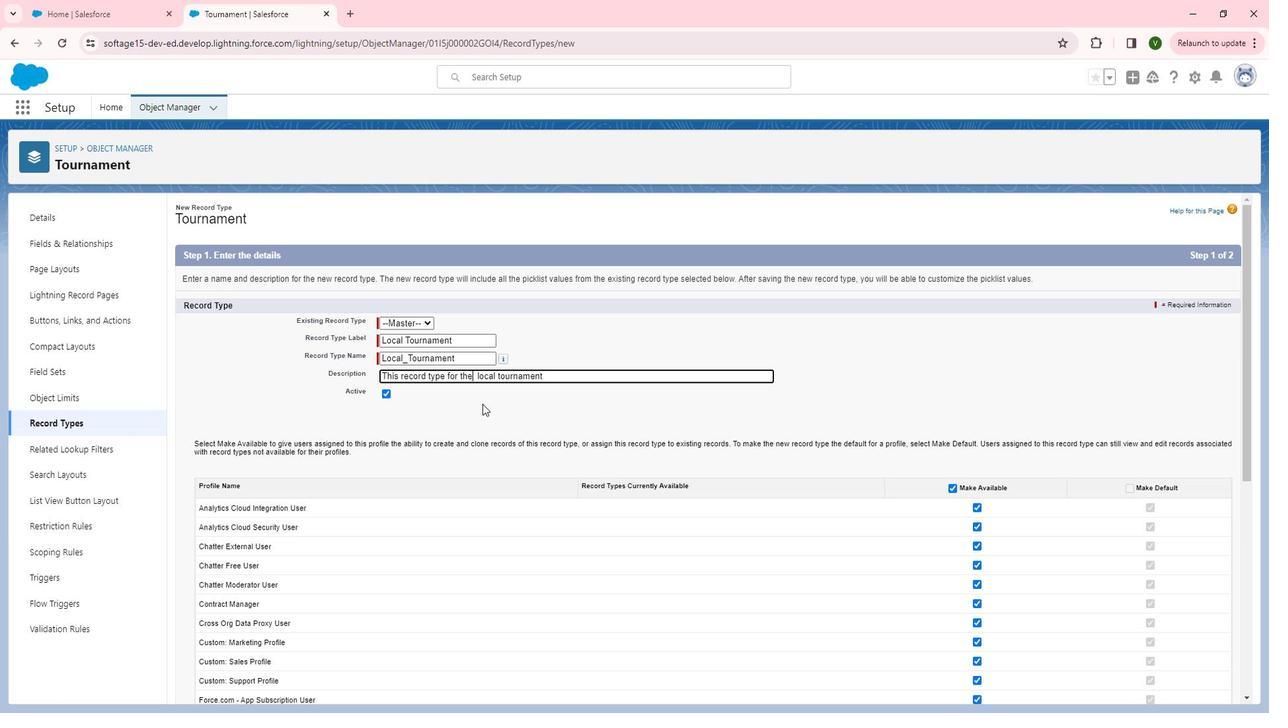 
Action: Key pressed <Key.delete>
Screenshot: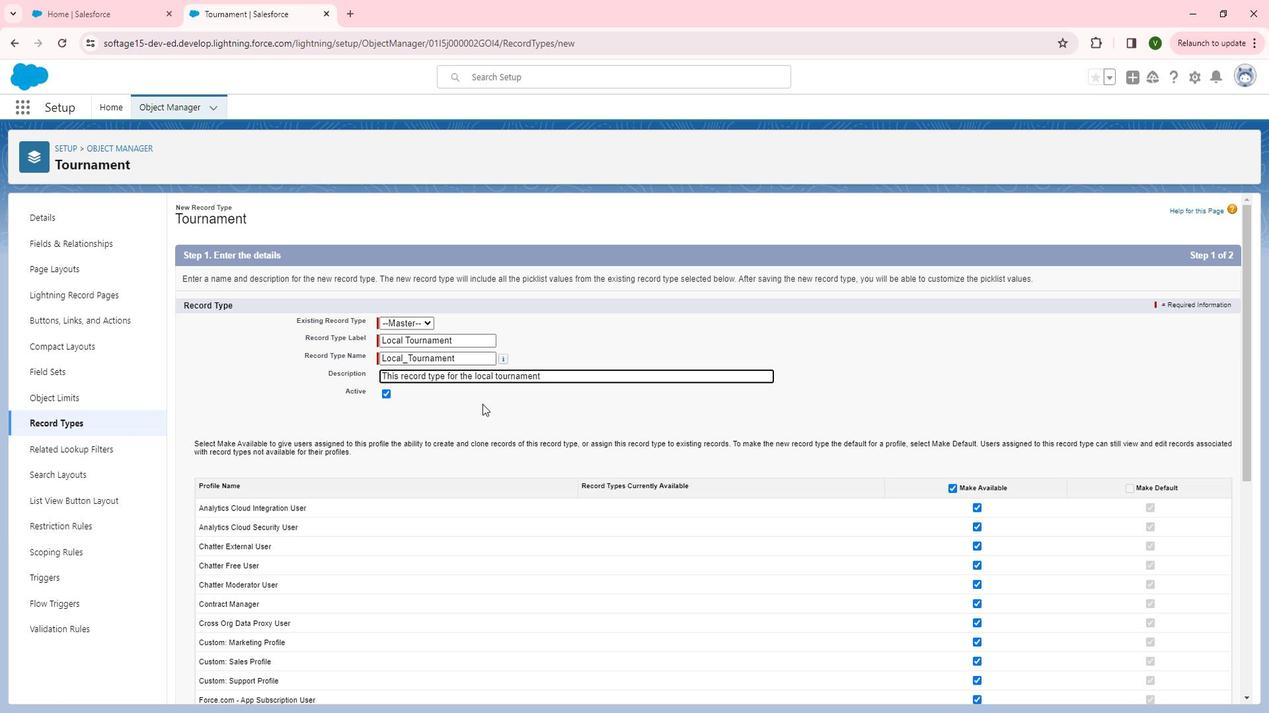 
Action: Mouse moved to (618, 376)
Screenshot: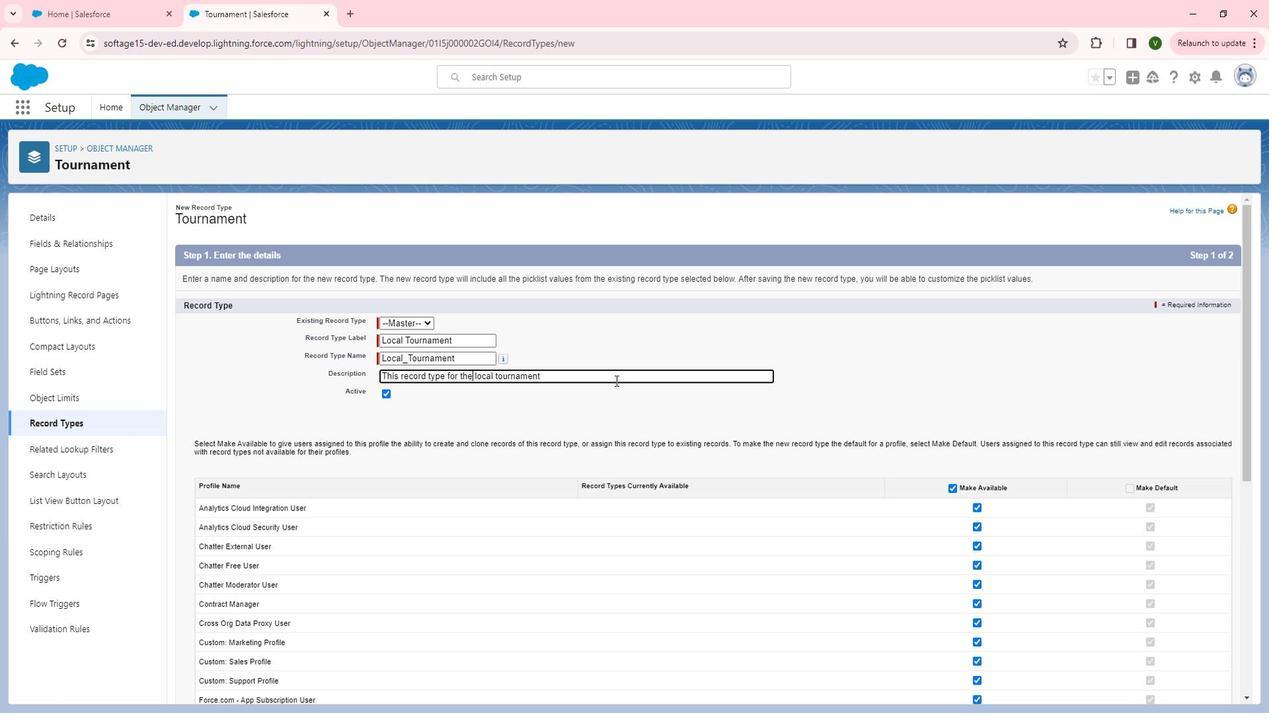 
Action: Mouse pressed left at (618, 376)
Screenshot: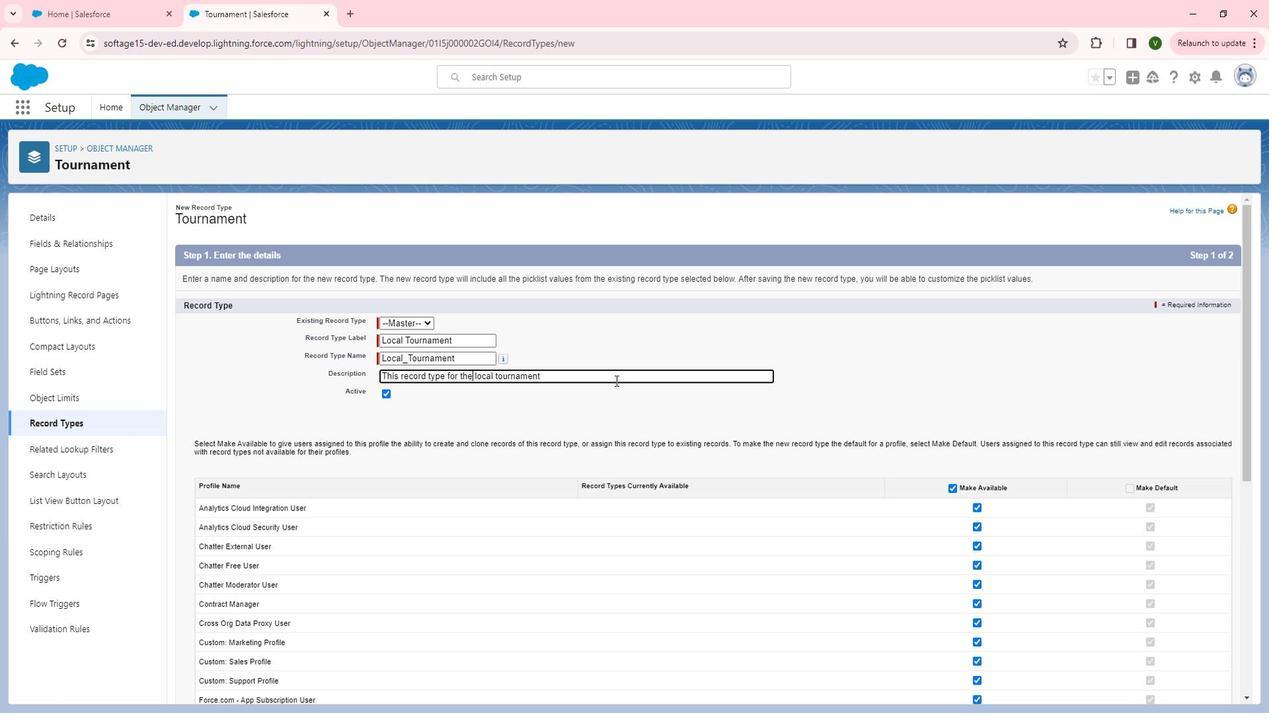 
Action: Key pressed .
Screenshot: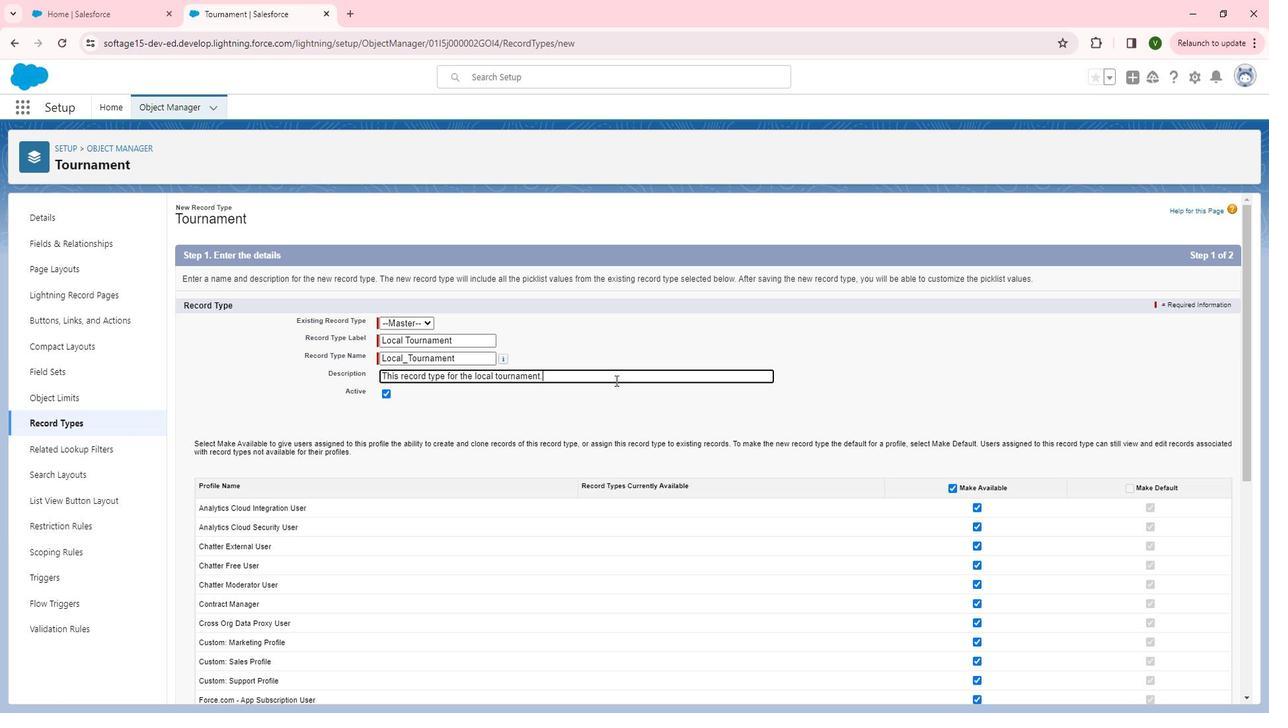 
Action: Mouse moved to (815, 450)
Screenshot: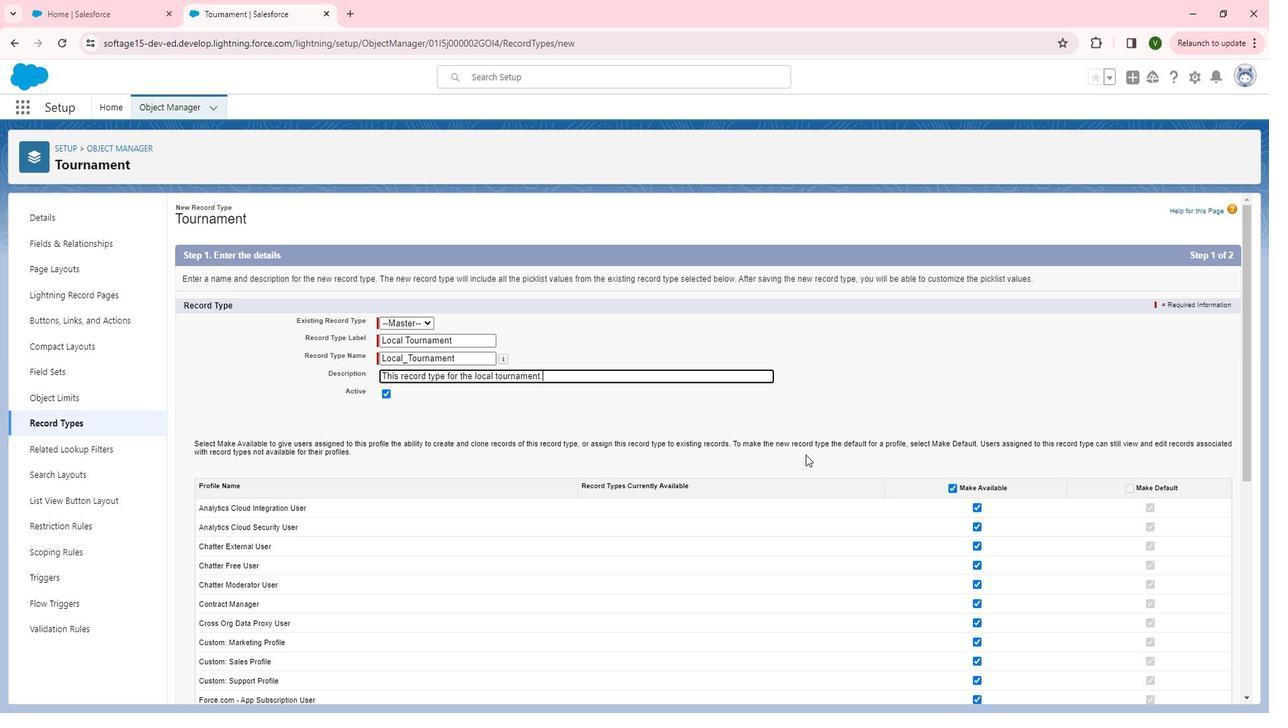
Action: Mouse scrolled (815, 449) with delta (0, 0)
Screenshot: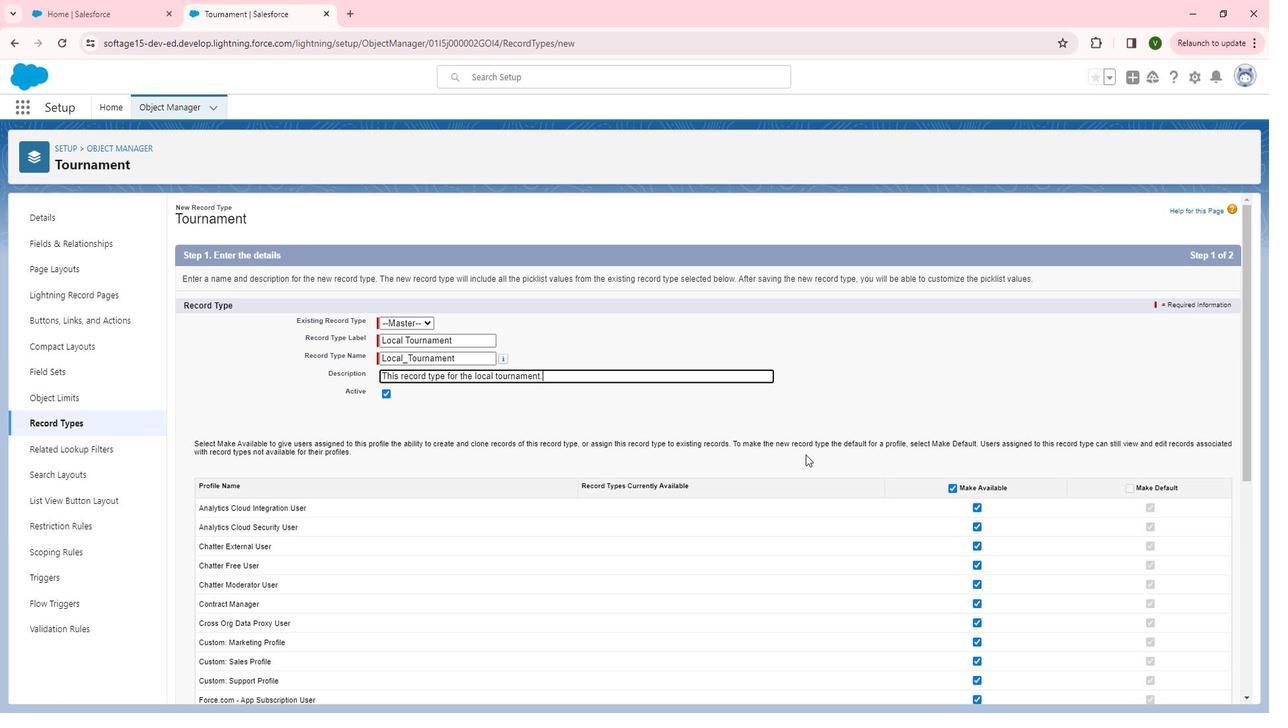 
Action: Mouse scrolled (815, 449) with delta (0, 0)
Screenshot: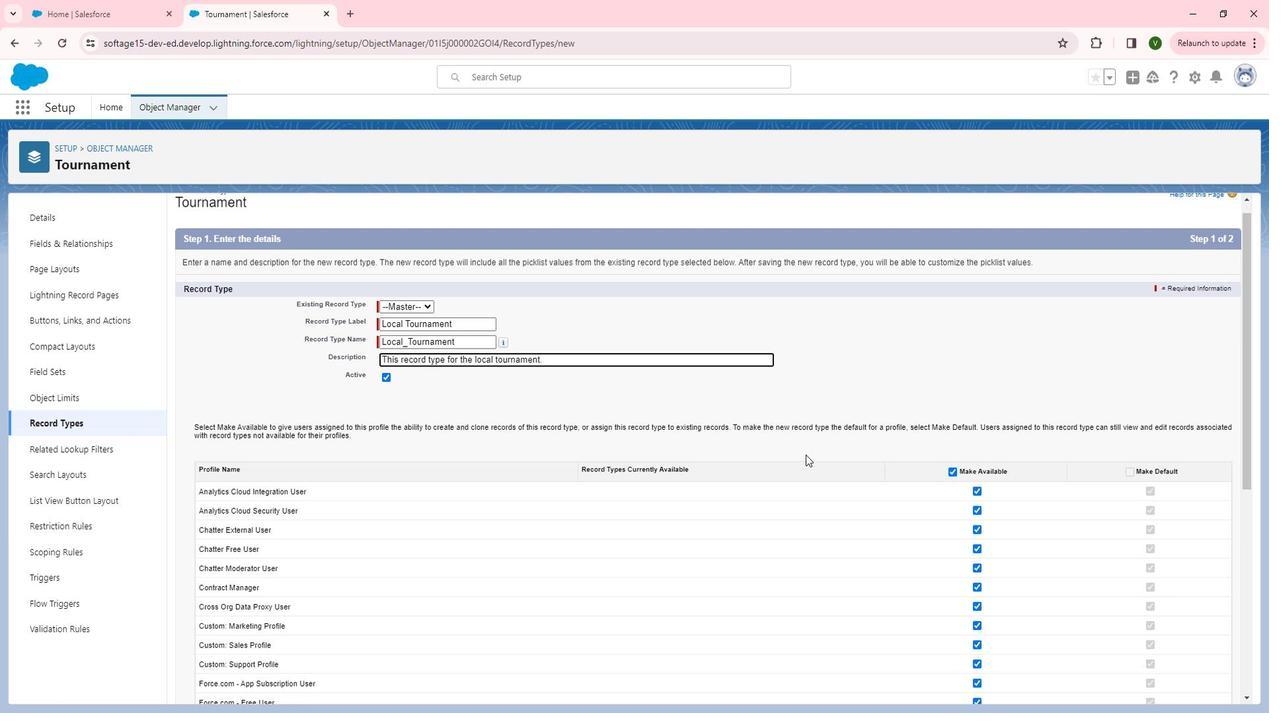 
Action: Mouse moved to (813, 464)
Screenshot: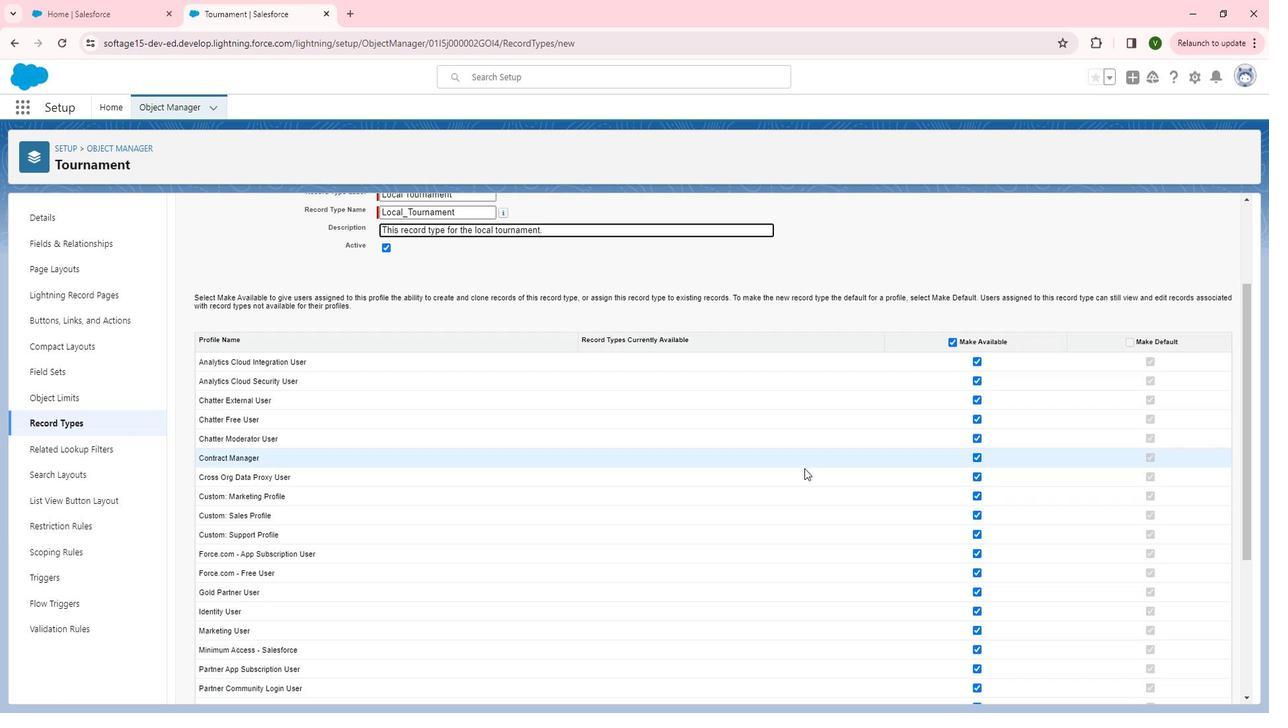 
Action: Mouse scrolled (813, 463) with delta (0, 0)
Screenshot: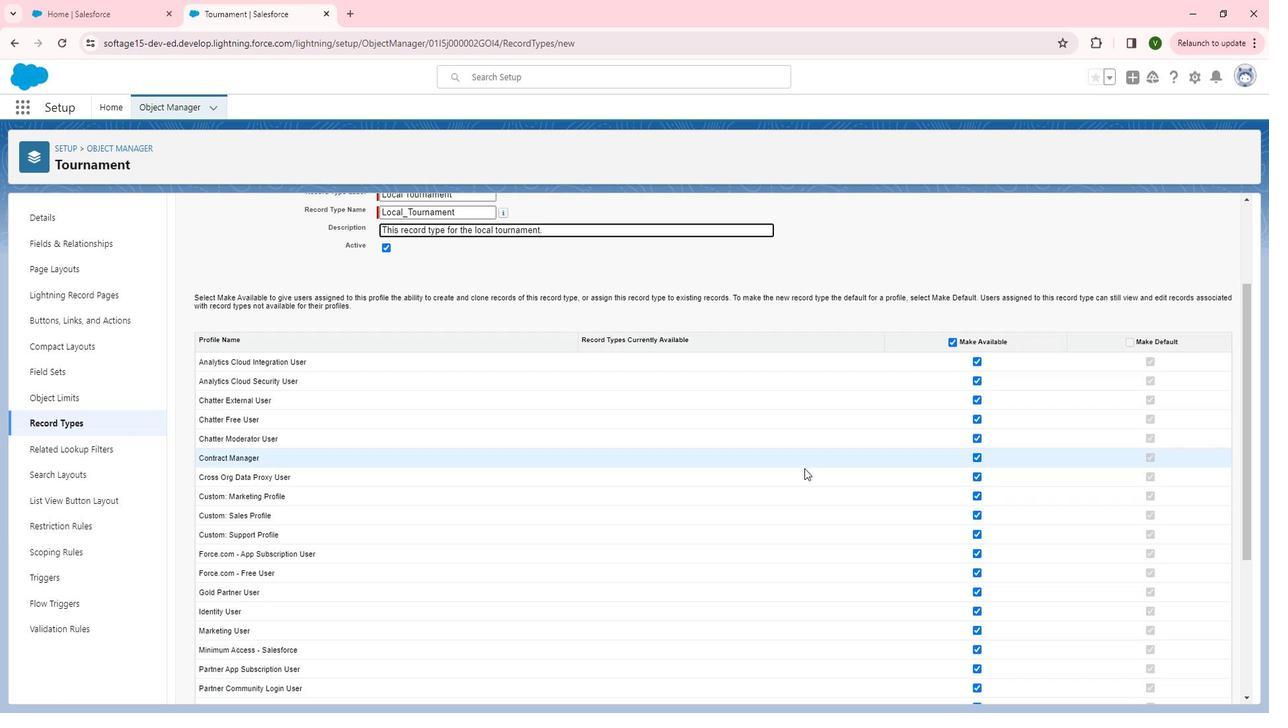 
Action: Mouse moved to (814, 464)
Screenshot: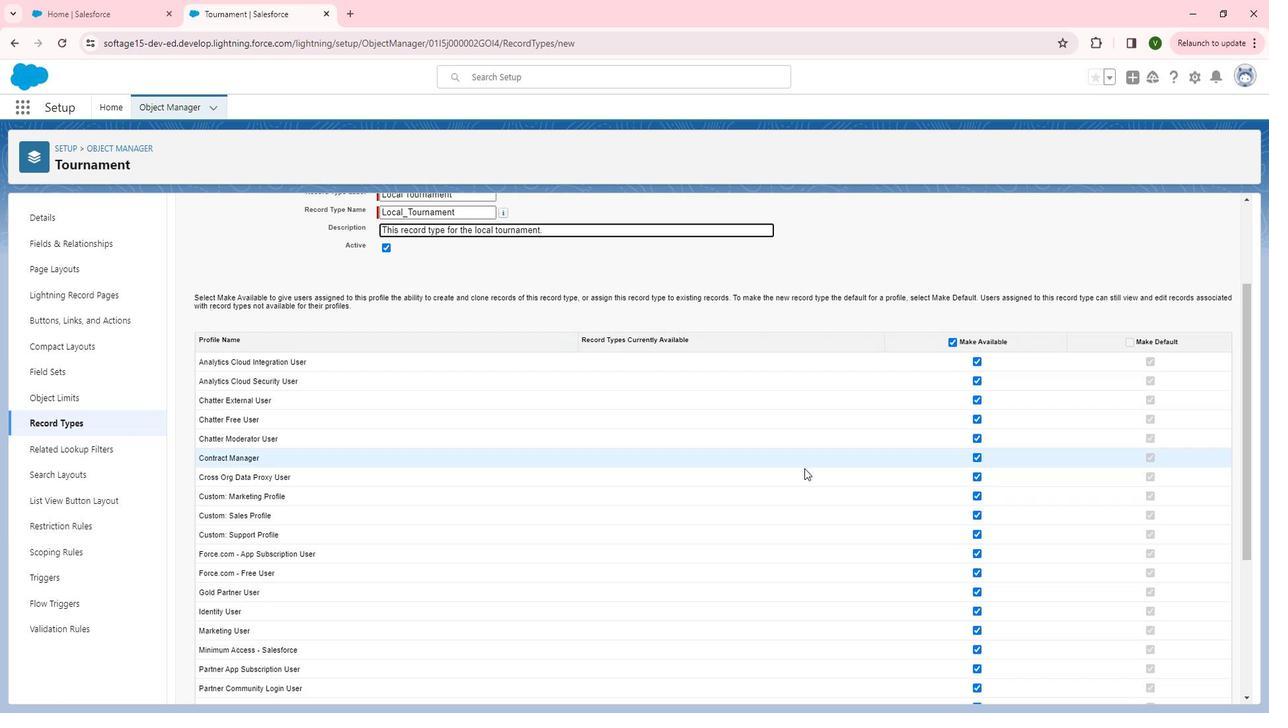 
Action: Mouse scrolled (814, 463) with delta (0, 0)
Screenshot: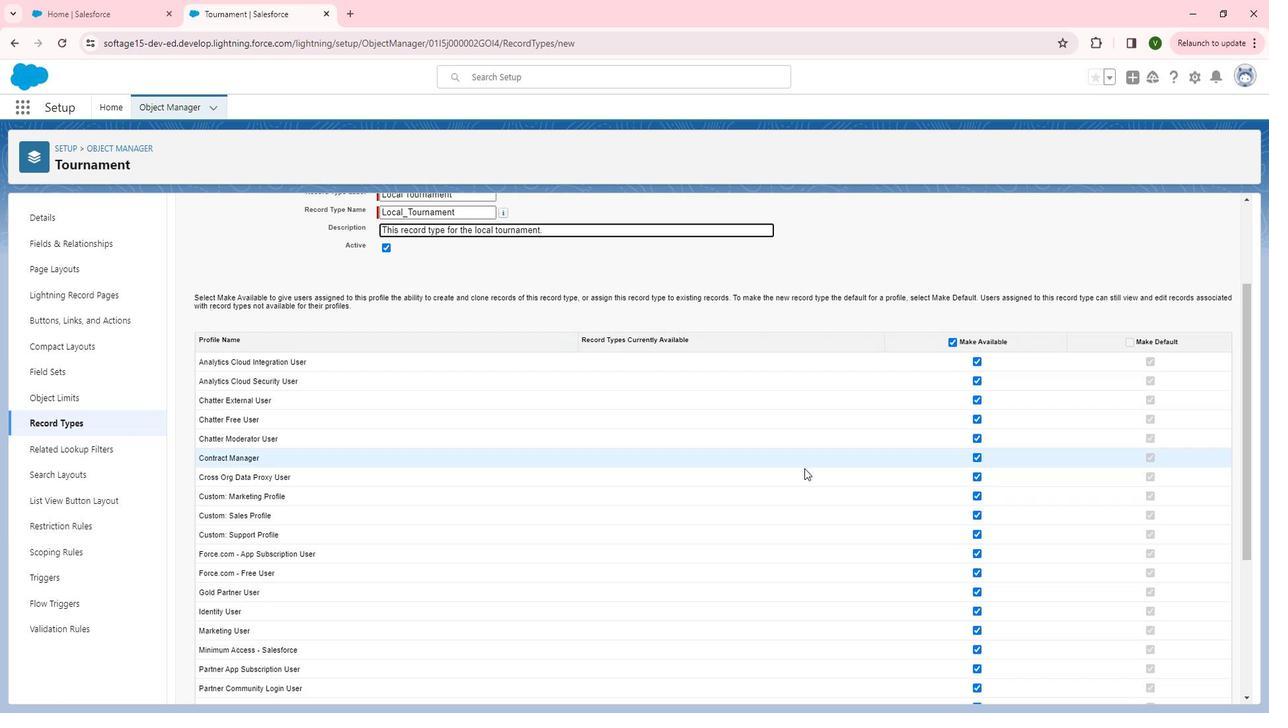 
Action: Mouse scrolled (814, 463) with delta (0, 0)
Screenshot: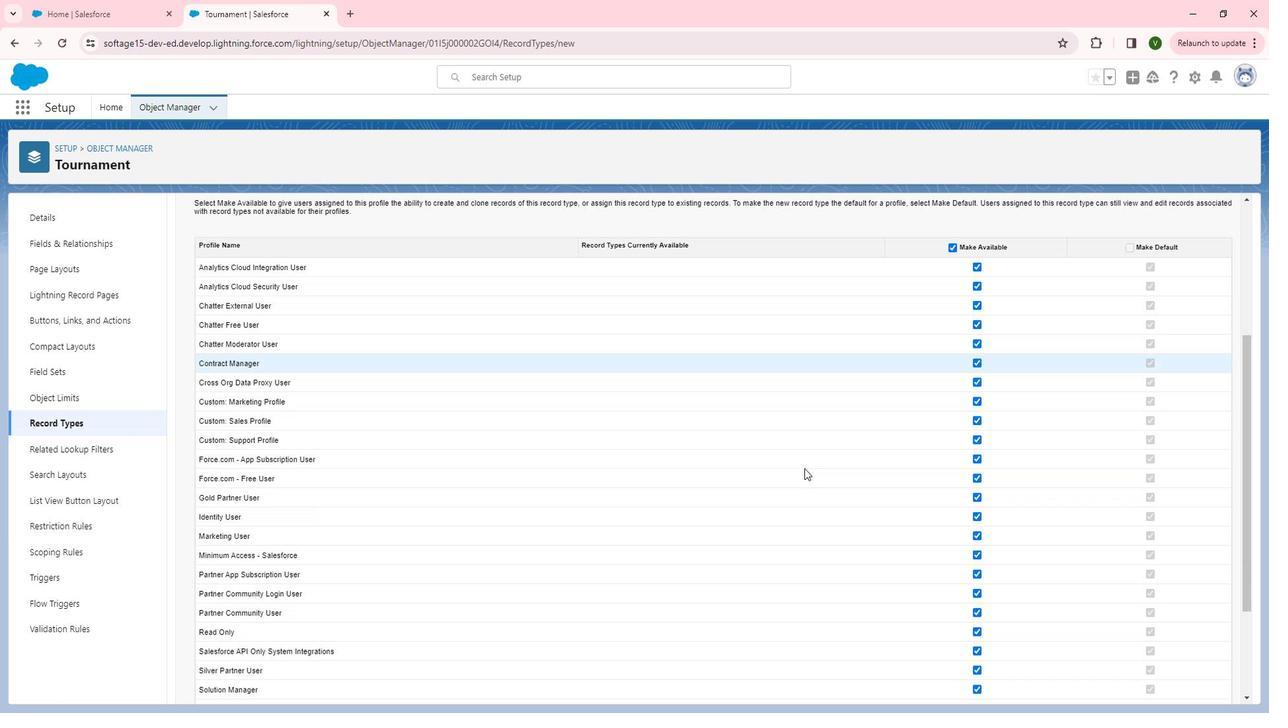 
Action: Mouse moved to (1063, 526)
Screenshot: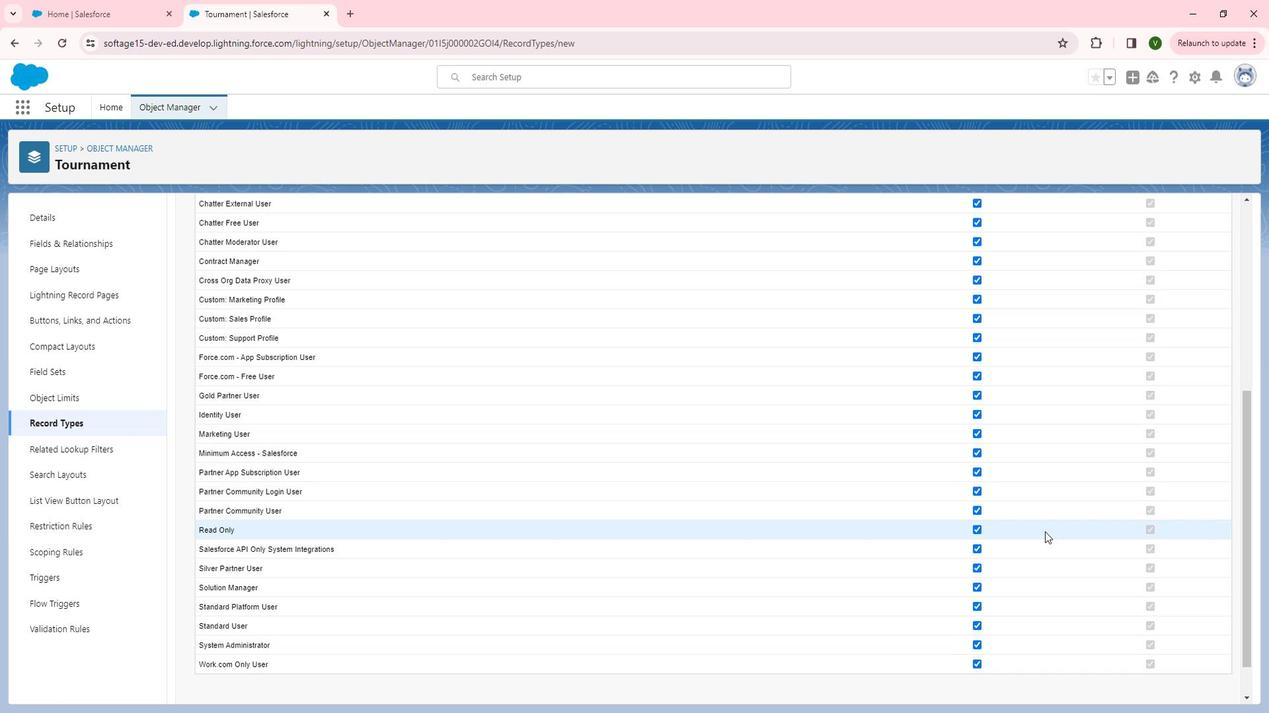 
Action: Mouse scrolled (1063, 526) with delta (0, 0)
Screenshot: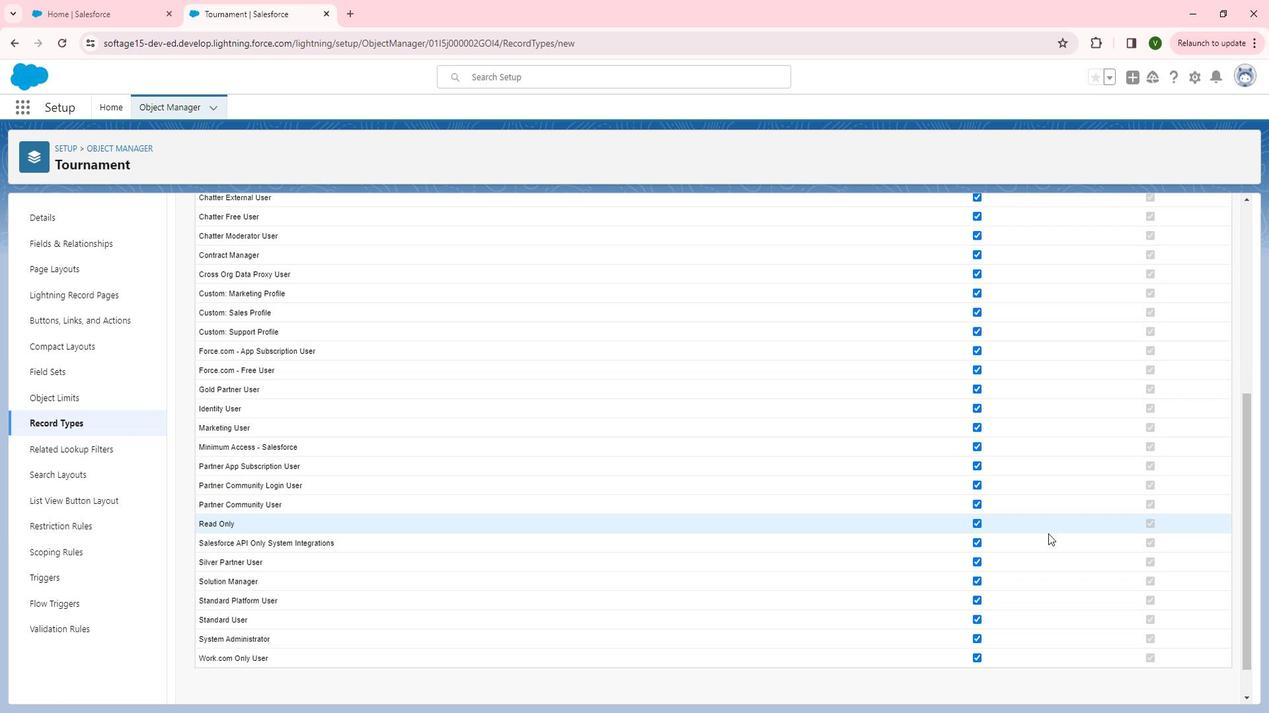 
Action: Mouse moved to (1066, 529)
Screenshot: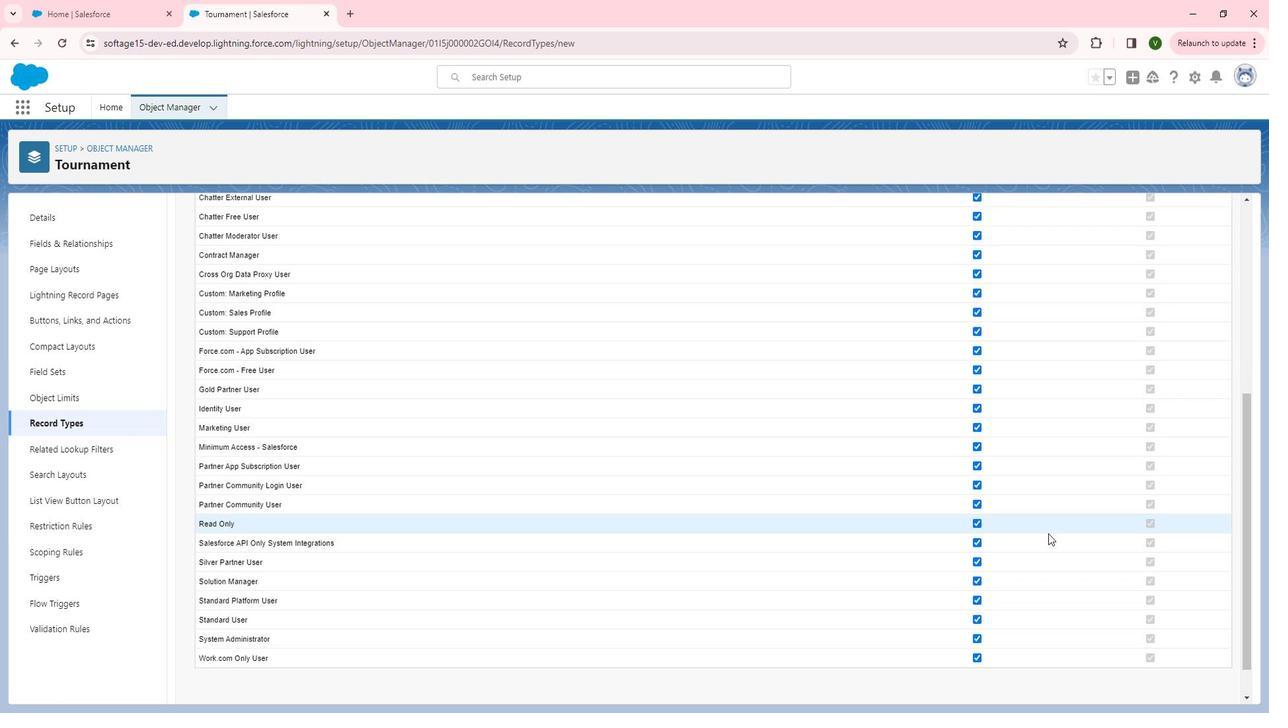 
Action: Mouse scrolled (1066, 528) with delta (0, 0)
Screenshot: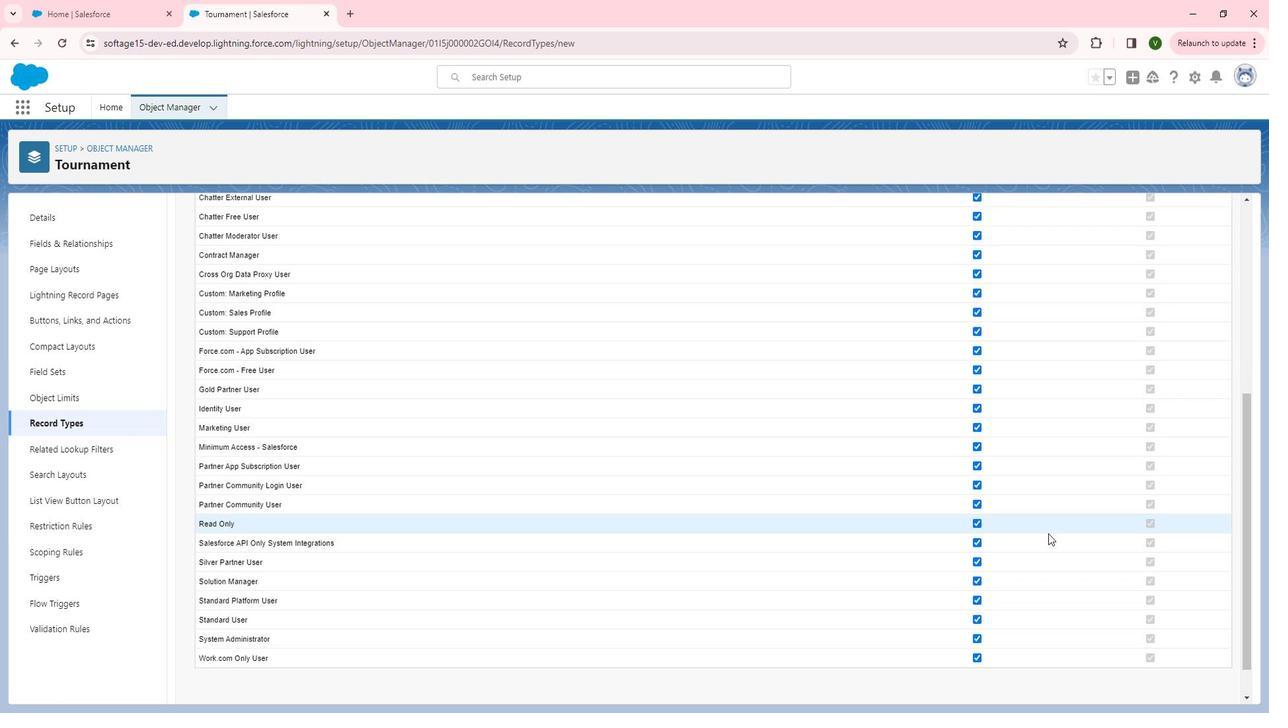 
Action: Mouse moved to (1217, 680)
Screenshot: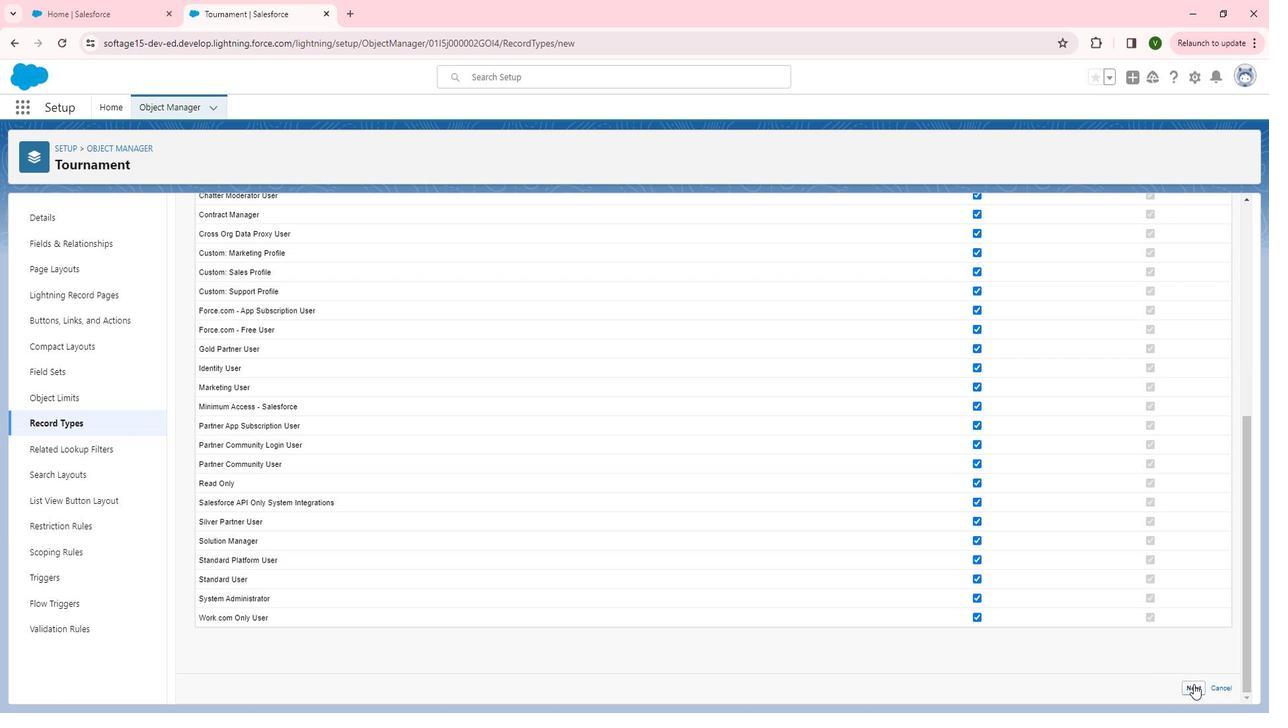 
Action: Mouse pressed left at (1217, 680)
Screenshot: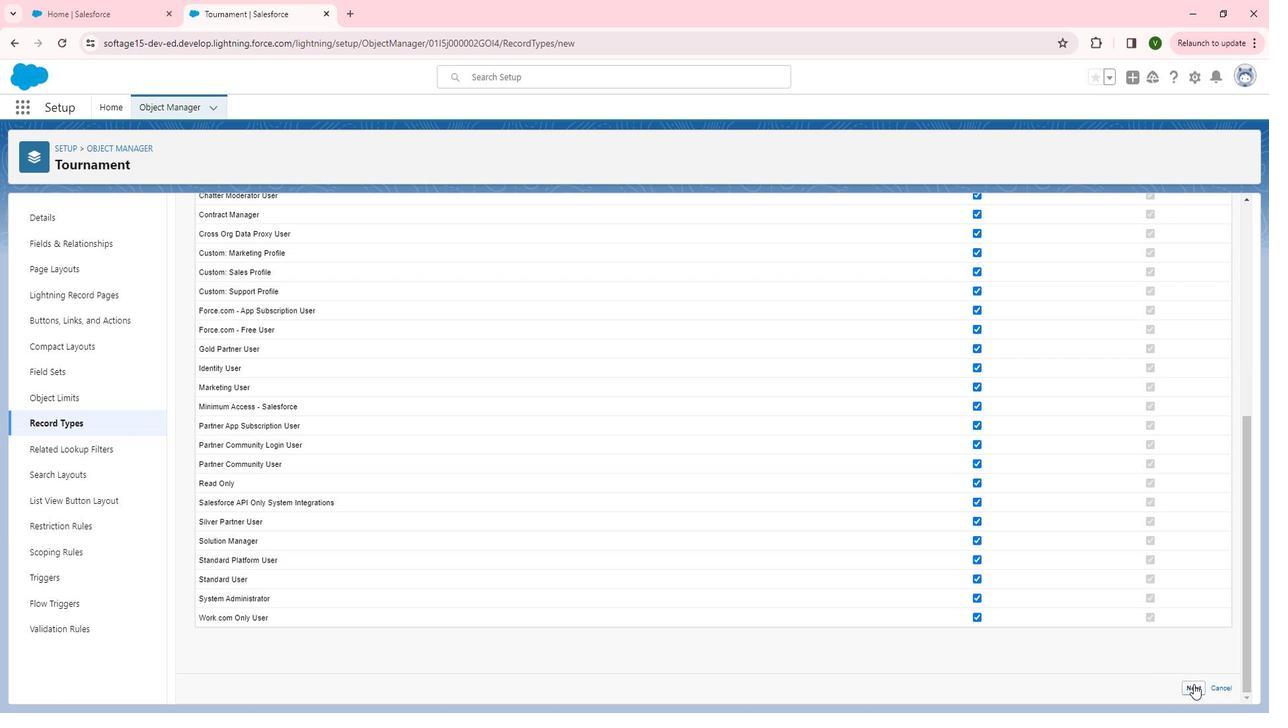 
Action: Mouse moved to (269, 399)
Screenshot: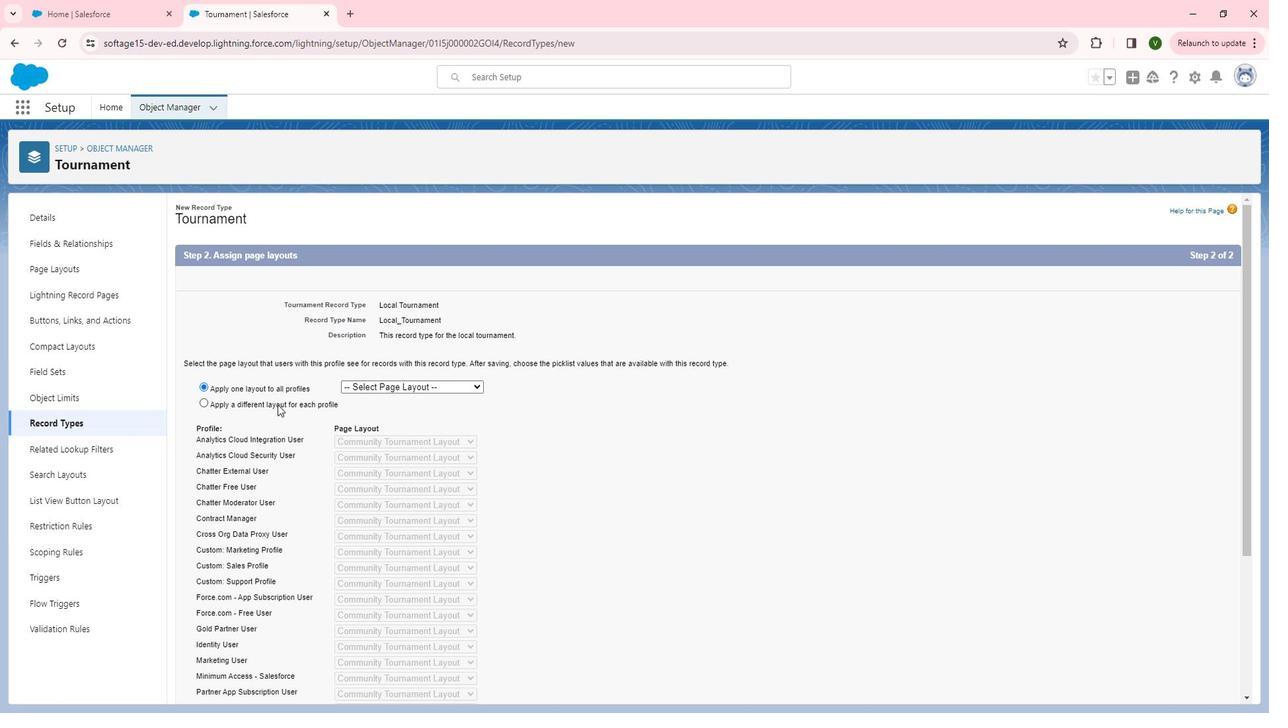 
Action: Mouse pressed left at (269, 399)
Screenshot: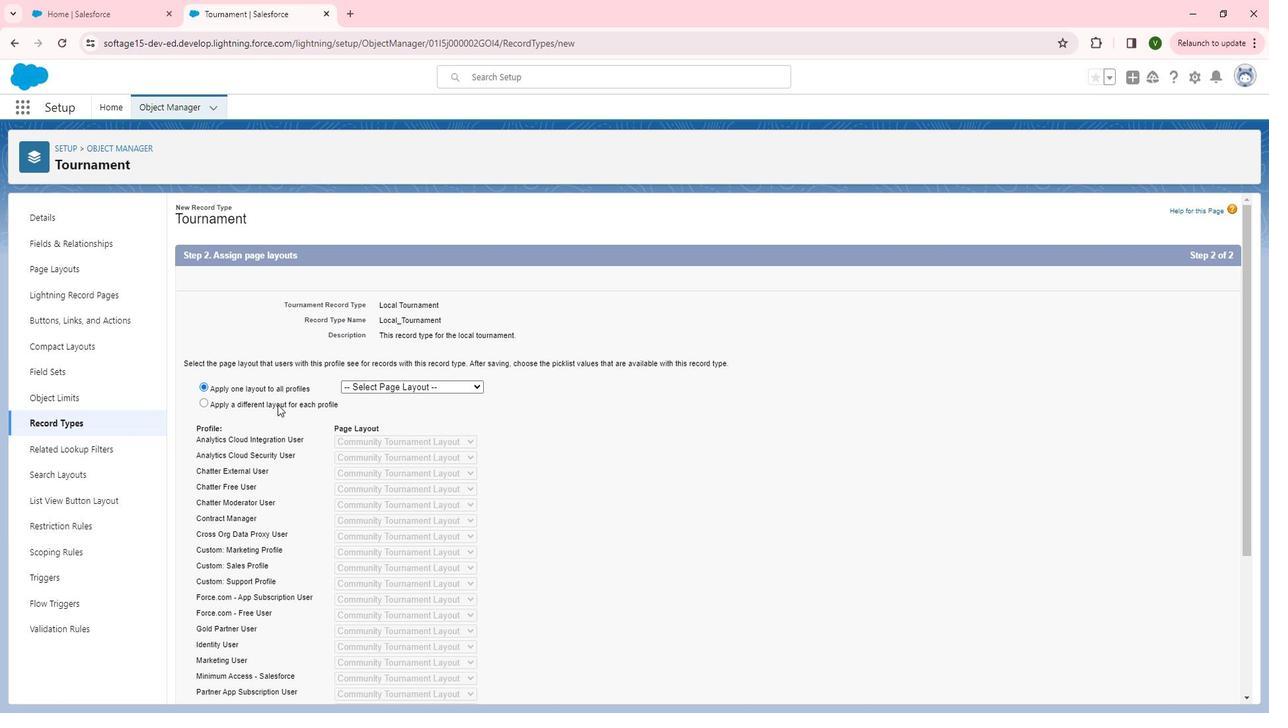 
Action: Mouse moved to (495, 446)
Screenshot: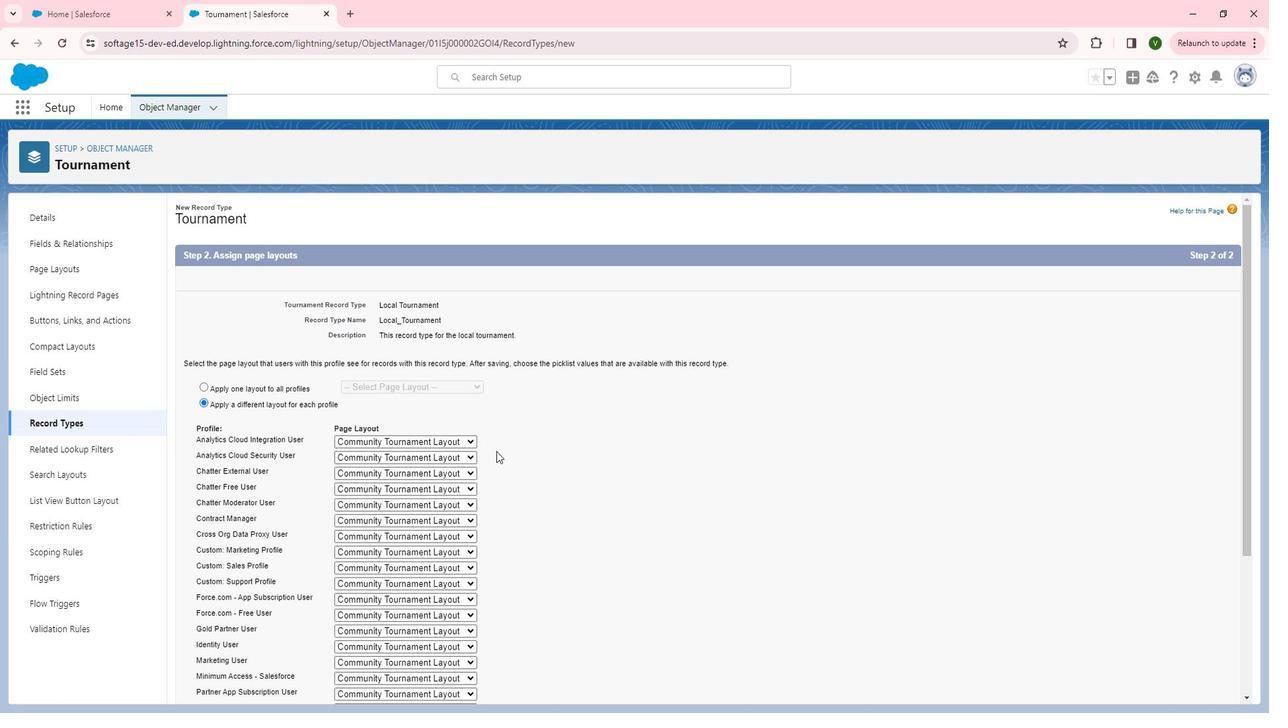 
Action: Mouse scrolled (495, 446) with delta (0, 0)
Screenshot: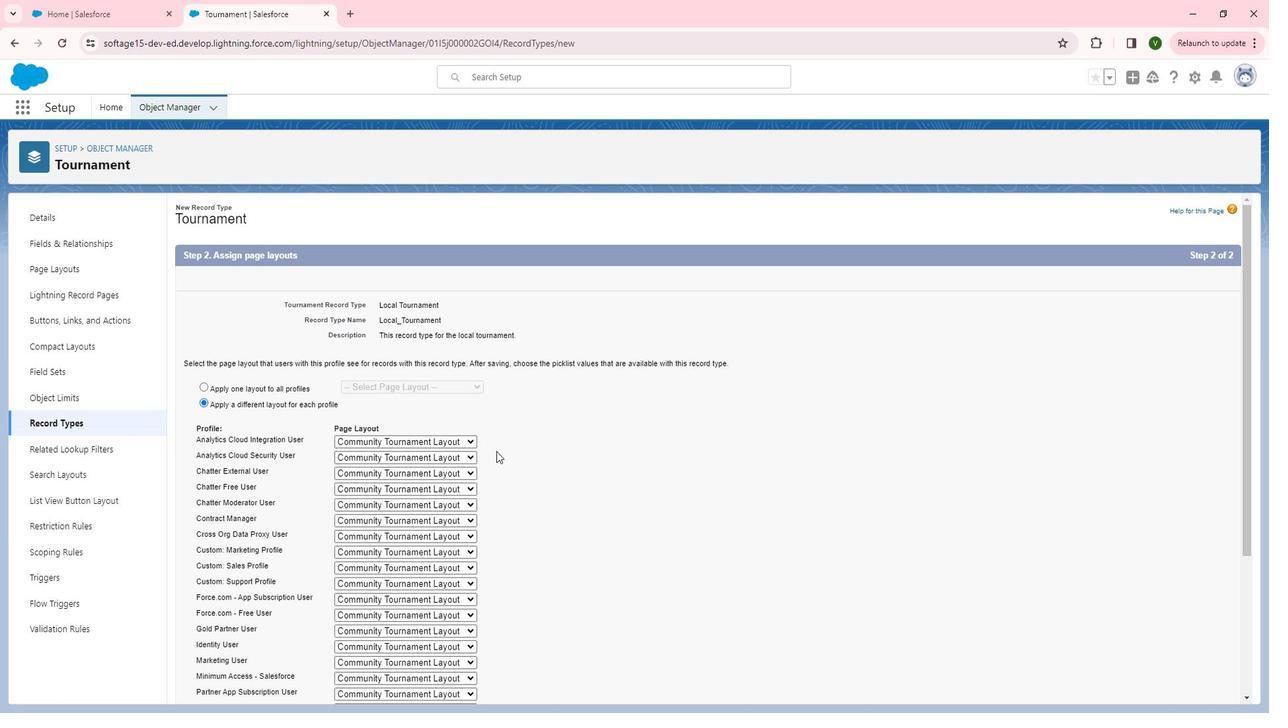 
Action: Mouse moved to (542, 397)
Screenshot: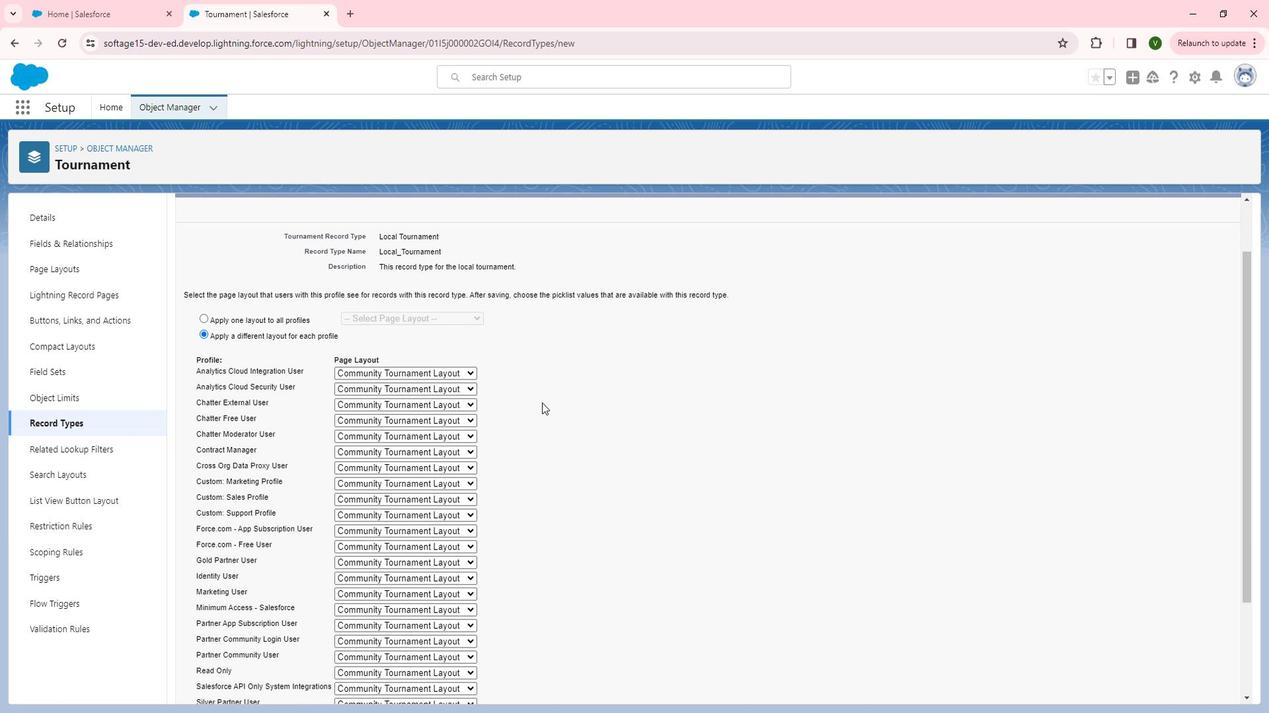 
Action: Mouse scrolled (542, 397) with delta (0, 0)
Screenshot: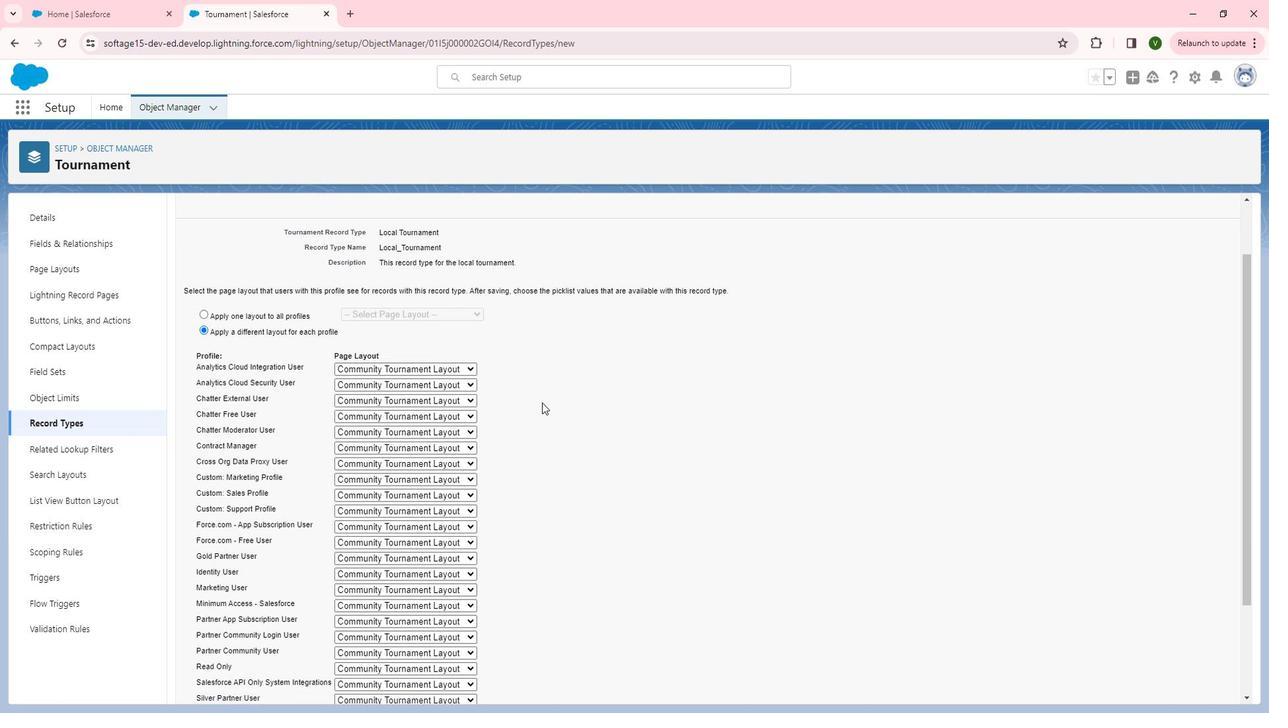 
Action: Mouse moved to (463, 299)
Screenshot: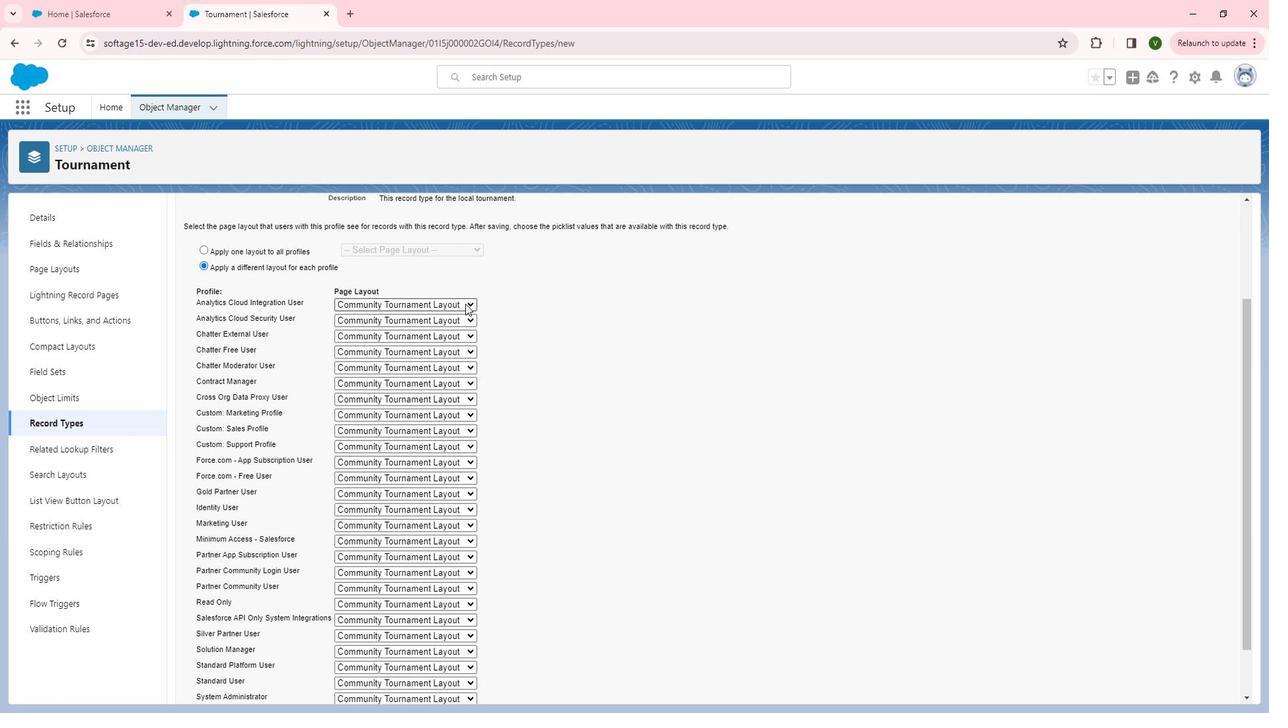 
Action: Mouse pressed left at (463, 299)
Screenshot: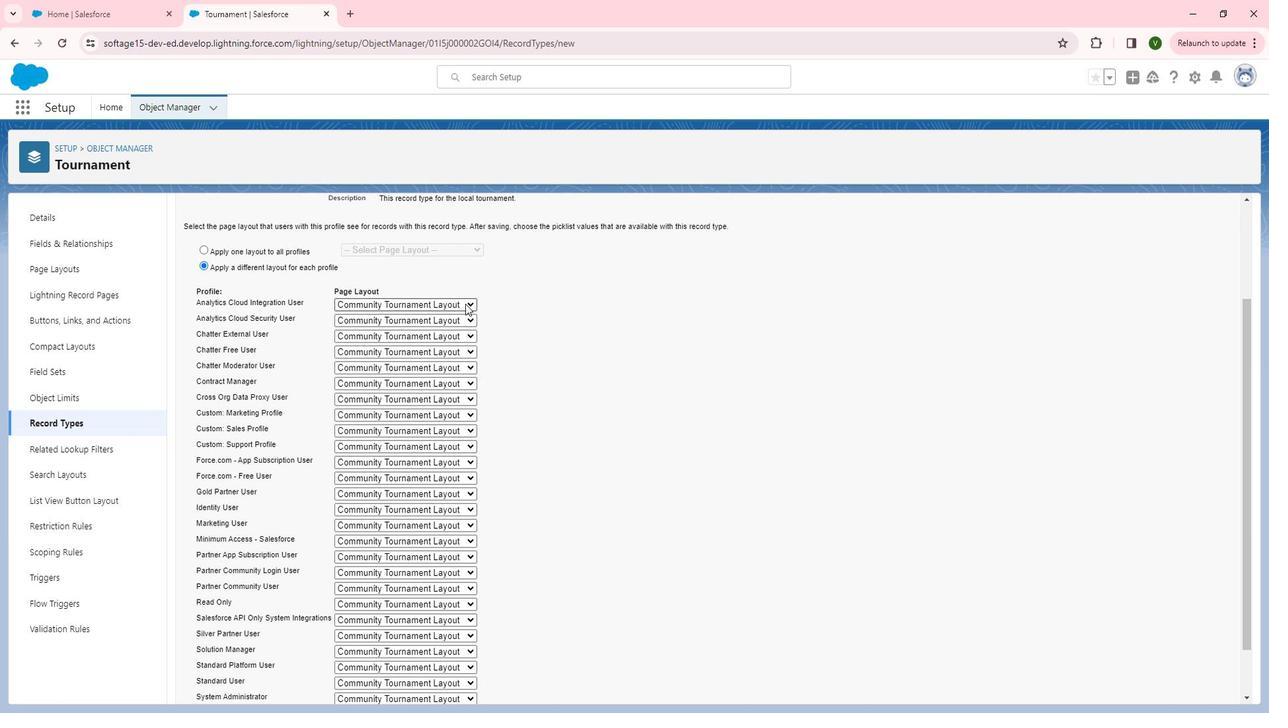 
Action: Mouse moved to (423, 343)
Screenshot: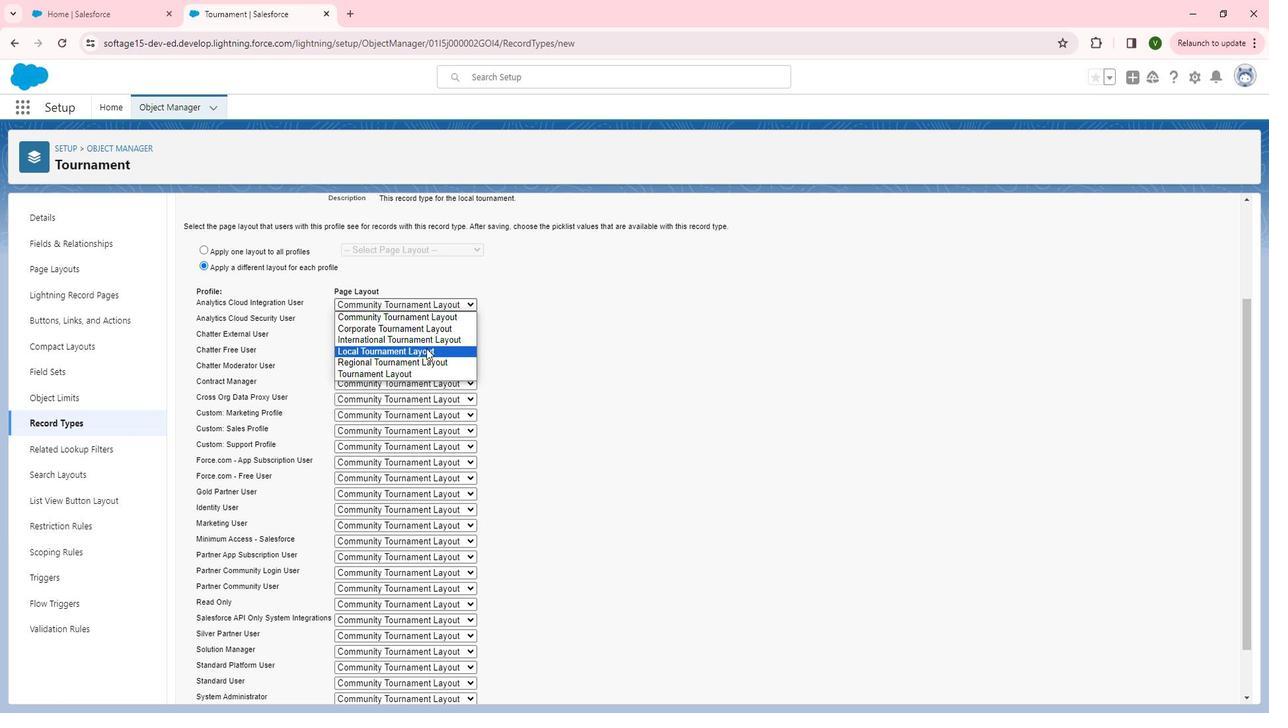
Action: Mouse pressed left at (423, 343)
Screenshot: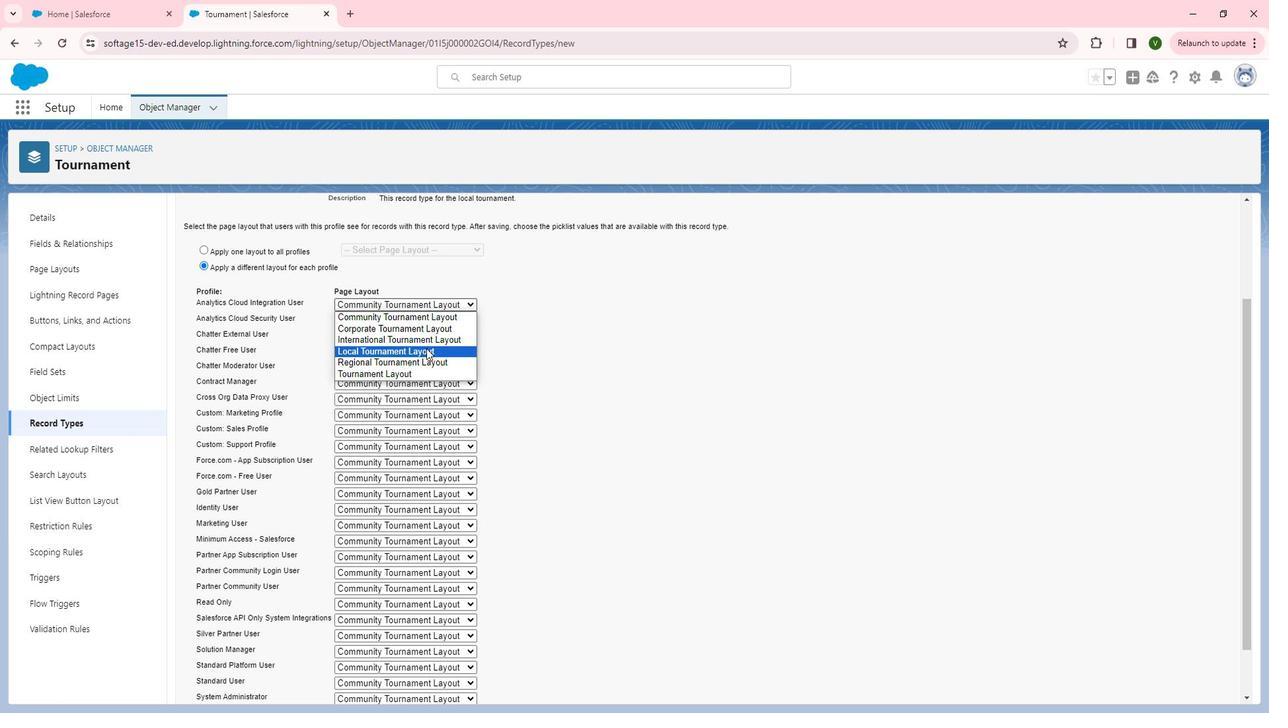 
Action: Mouse moved to (412, 332)
Screenshot: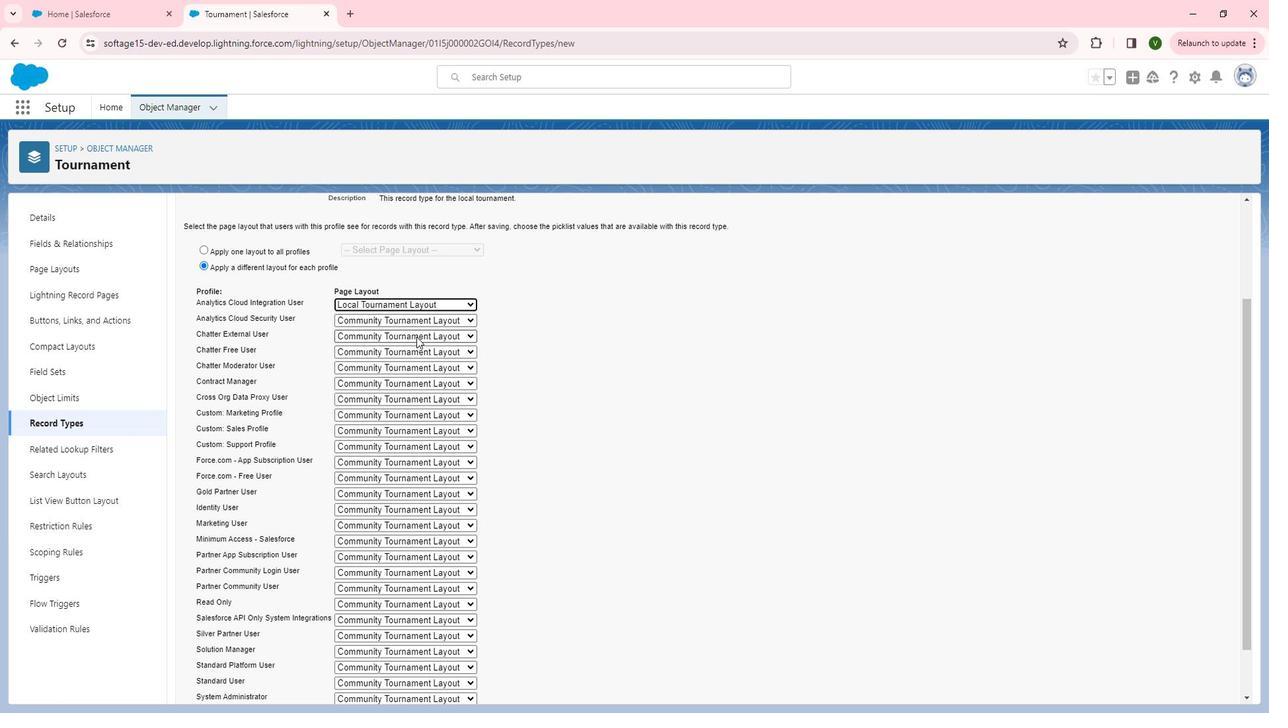 
Action: Mouse pressed left at (412, 332)
Screenshot: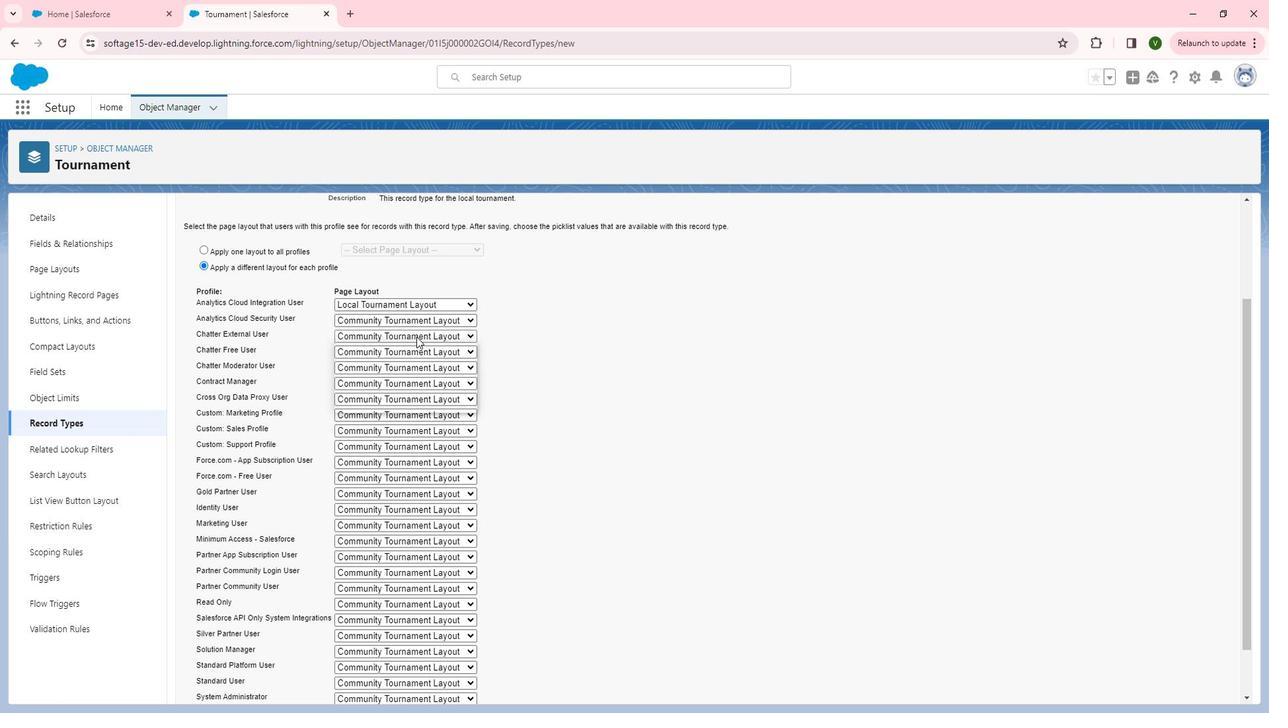 
Action: Mouse moved to (407, 377)
Screenshot: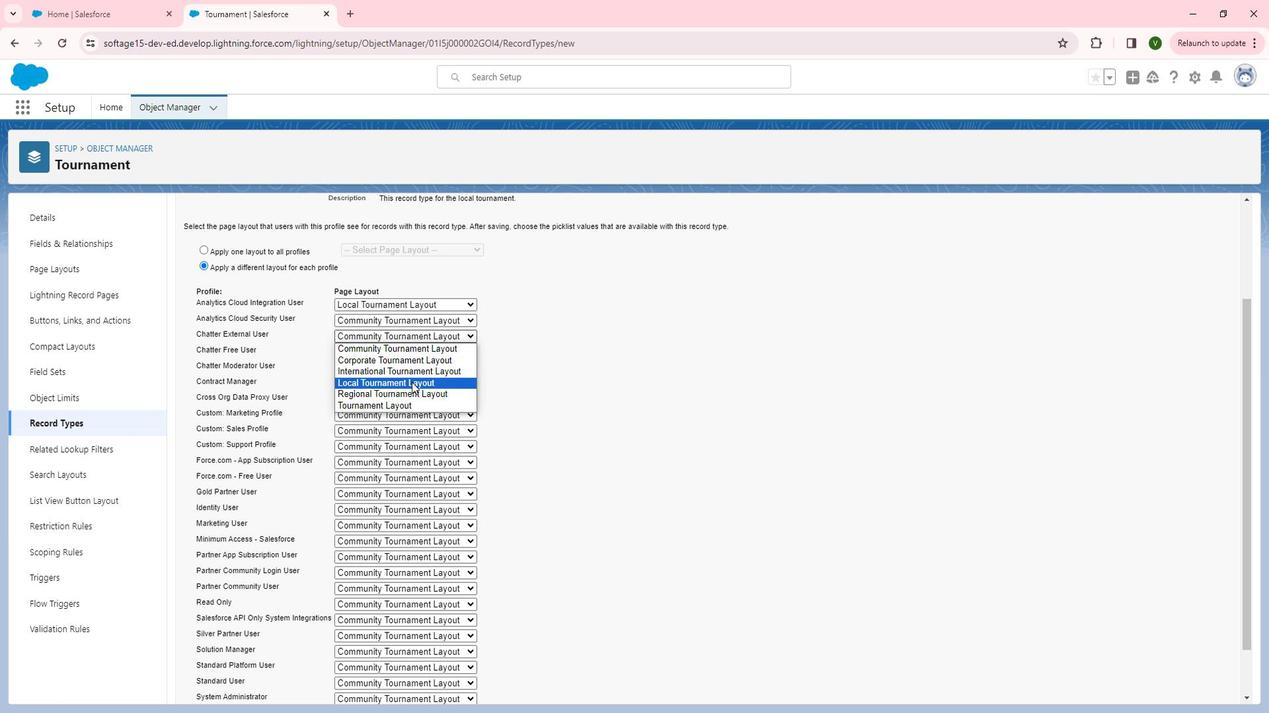 
Action: Mouse pressed left at (407, 377)
Screenshot: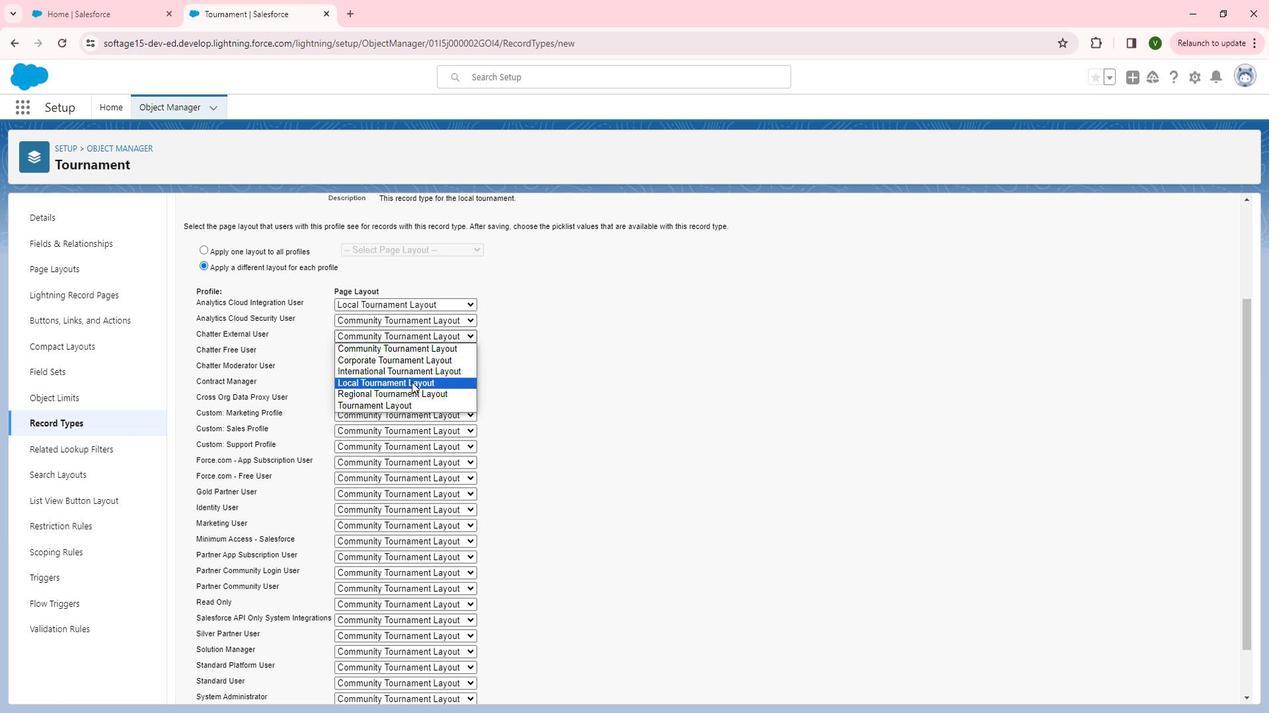 
Action: Mouse moved to (409, 376)
Screenshot: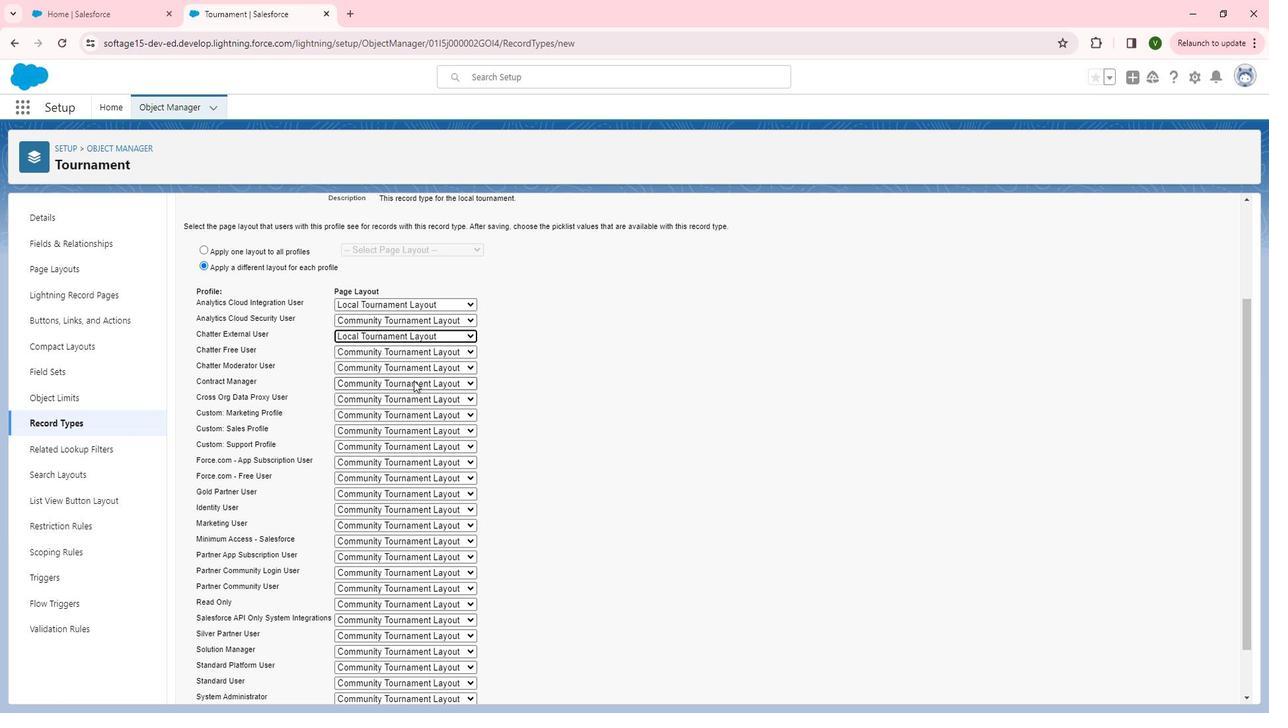 
Action: Mouse pressed left at (409, 376)
Screenshot: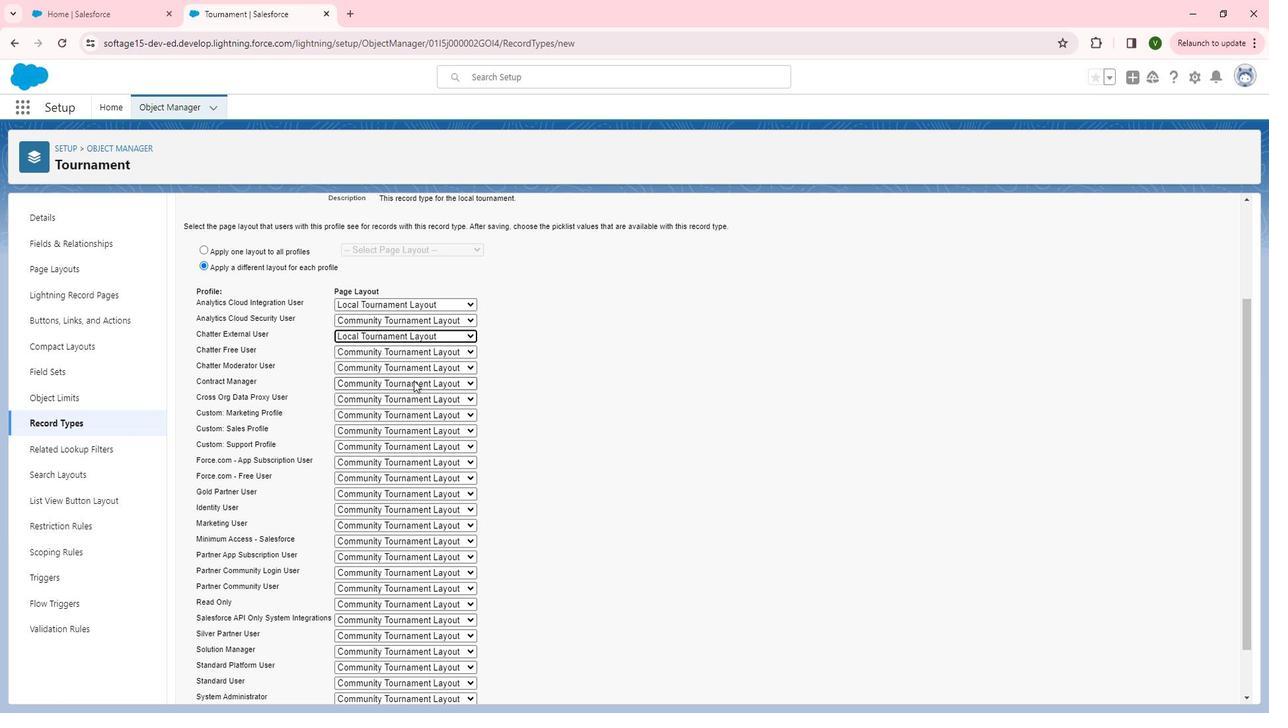 
Action: Mouse moved to (408, 421)
Screenshot: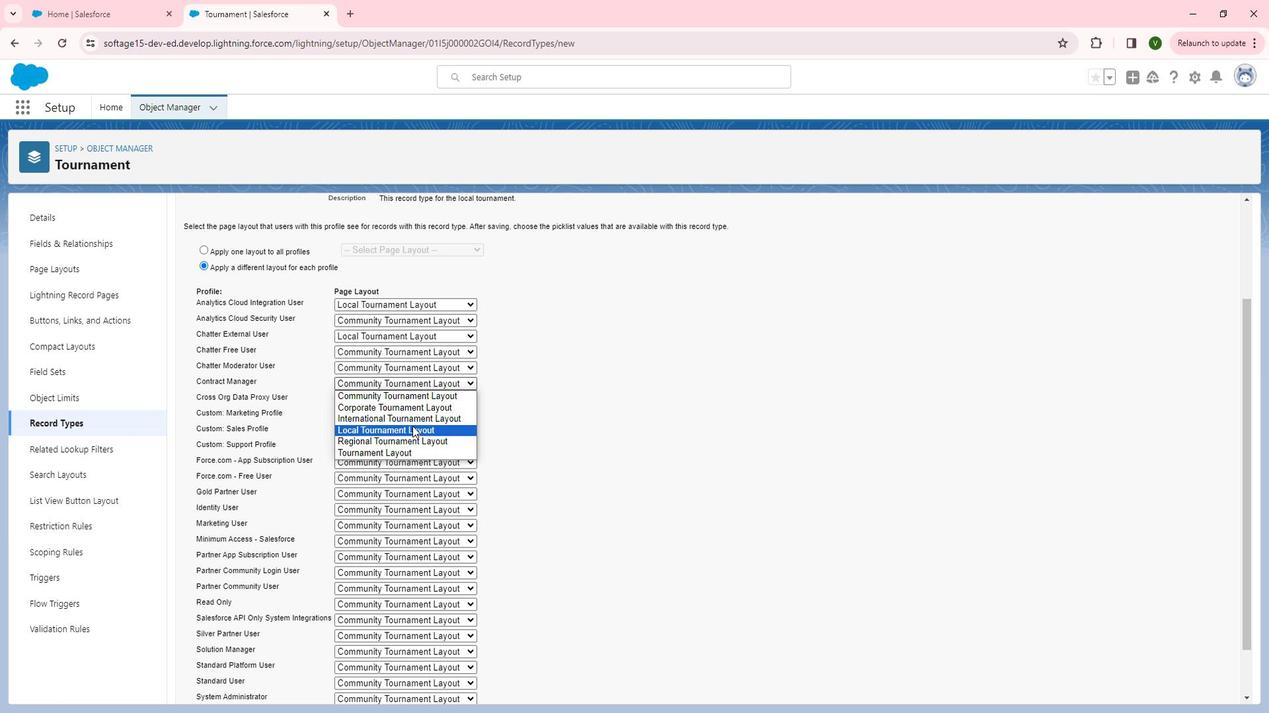 
Action: Mouse pressed left at (408, 421)
Screenshot: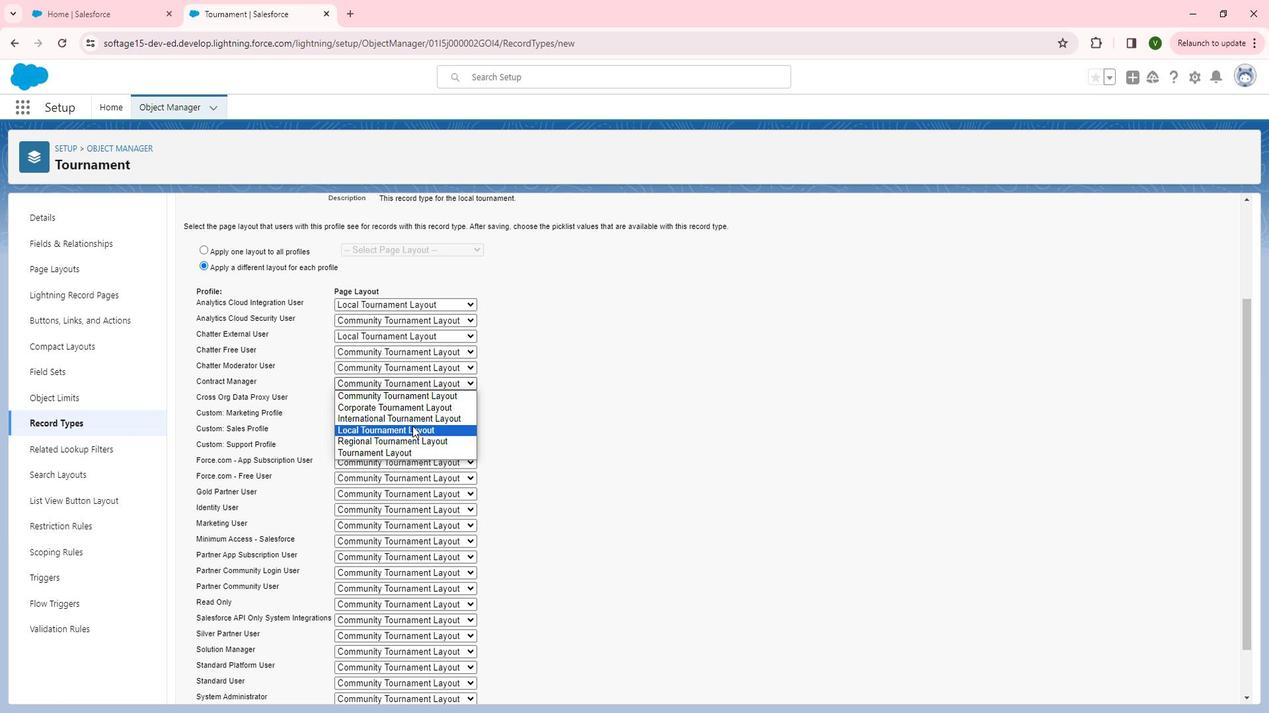 
Action: Mouse moved to (462, 310)
Screenshot: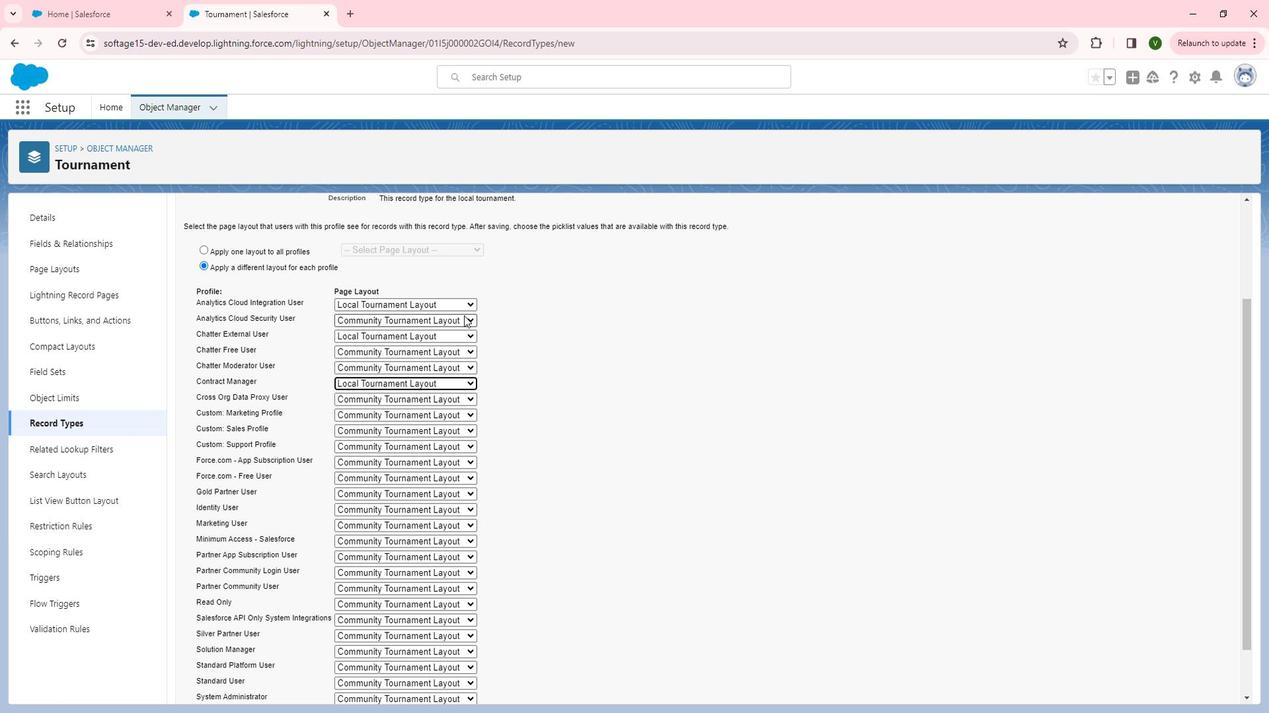 
Action: Mouse pressed left at (462, 310)
Screenshot: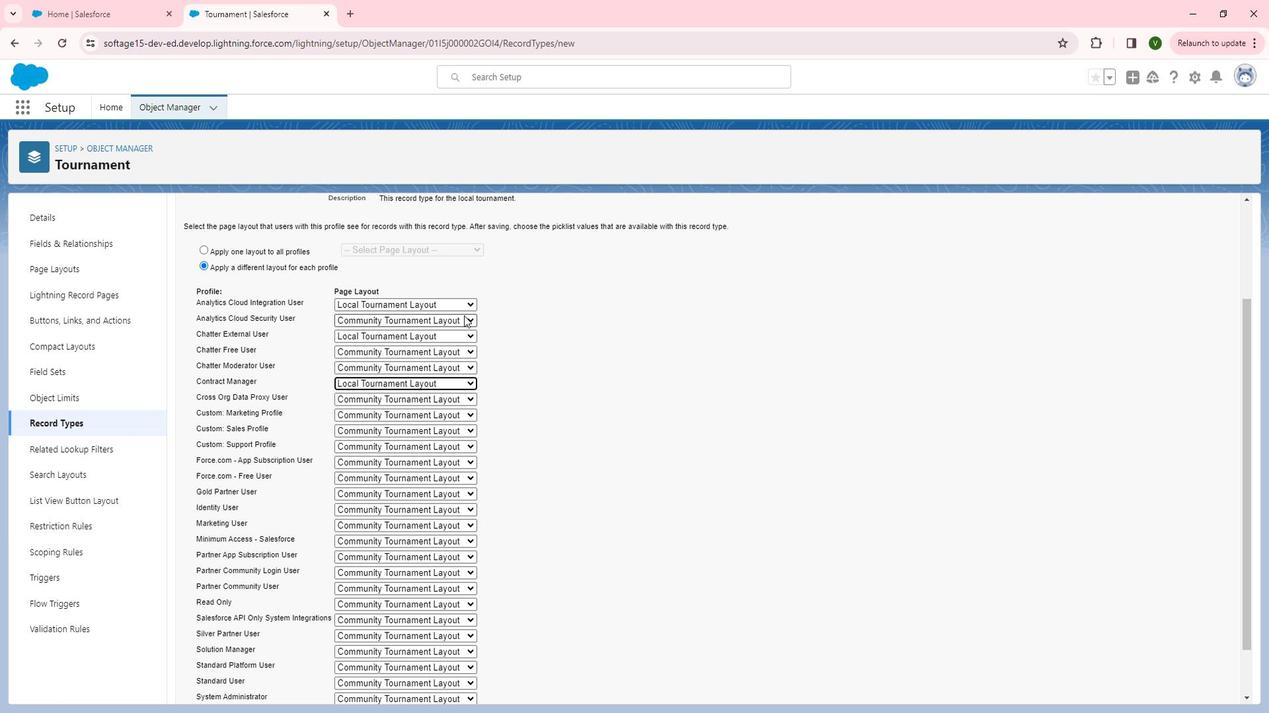 
Action: Mouse moved to (442, 343)
Screenshot: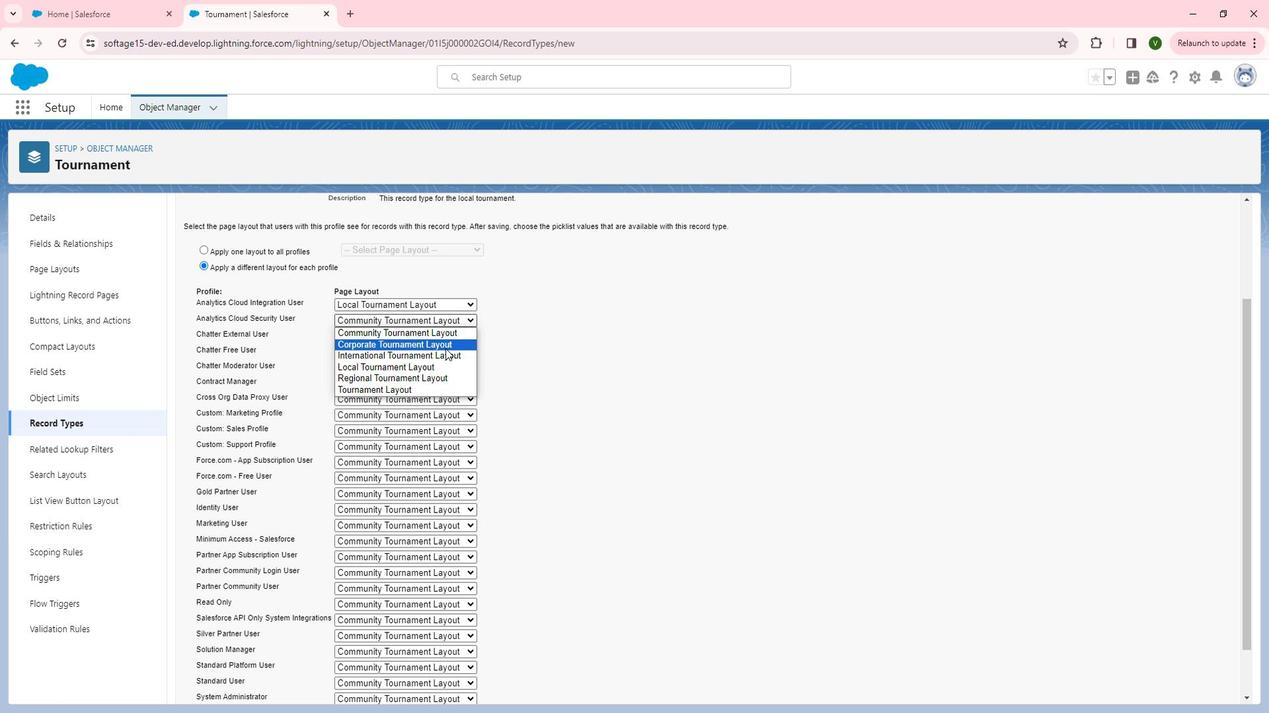 
Action: Mouse pressed left at (442, 343)
Screenshot: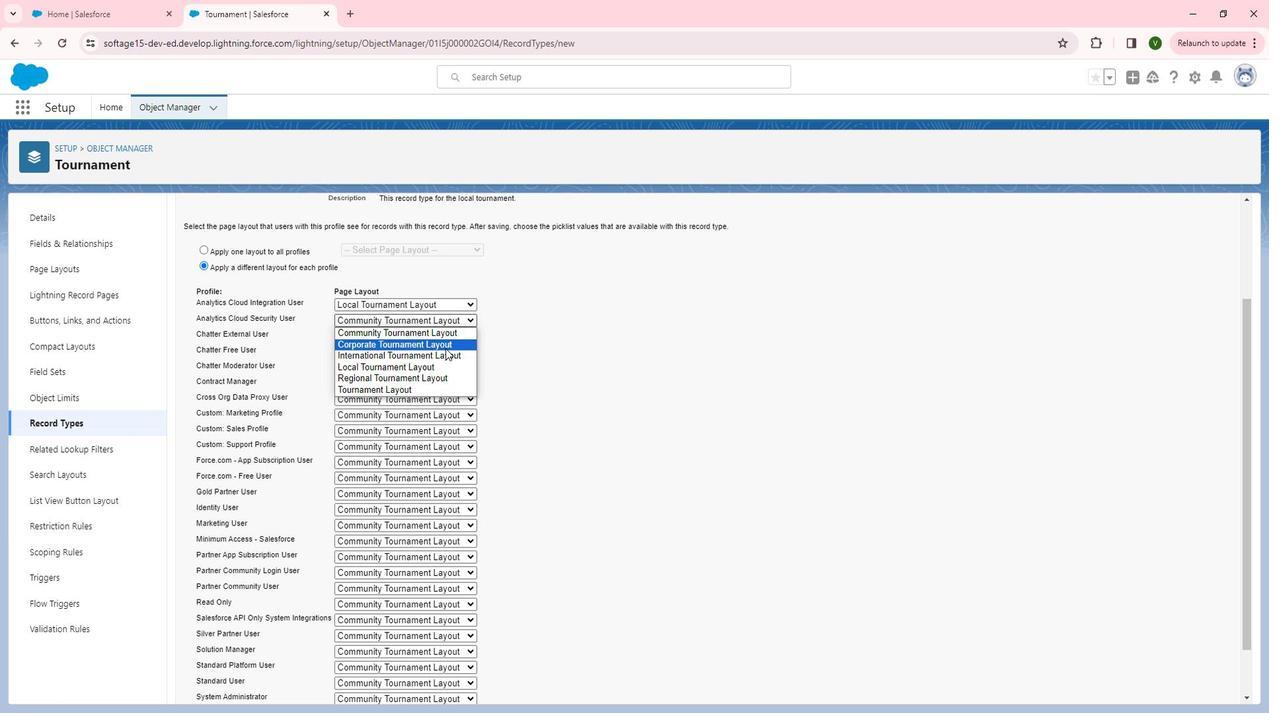 
Action: Mouse moved to (448, 345)
Screenshot: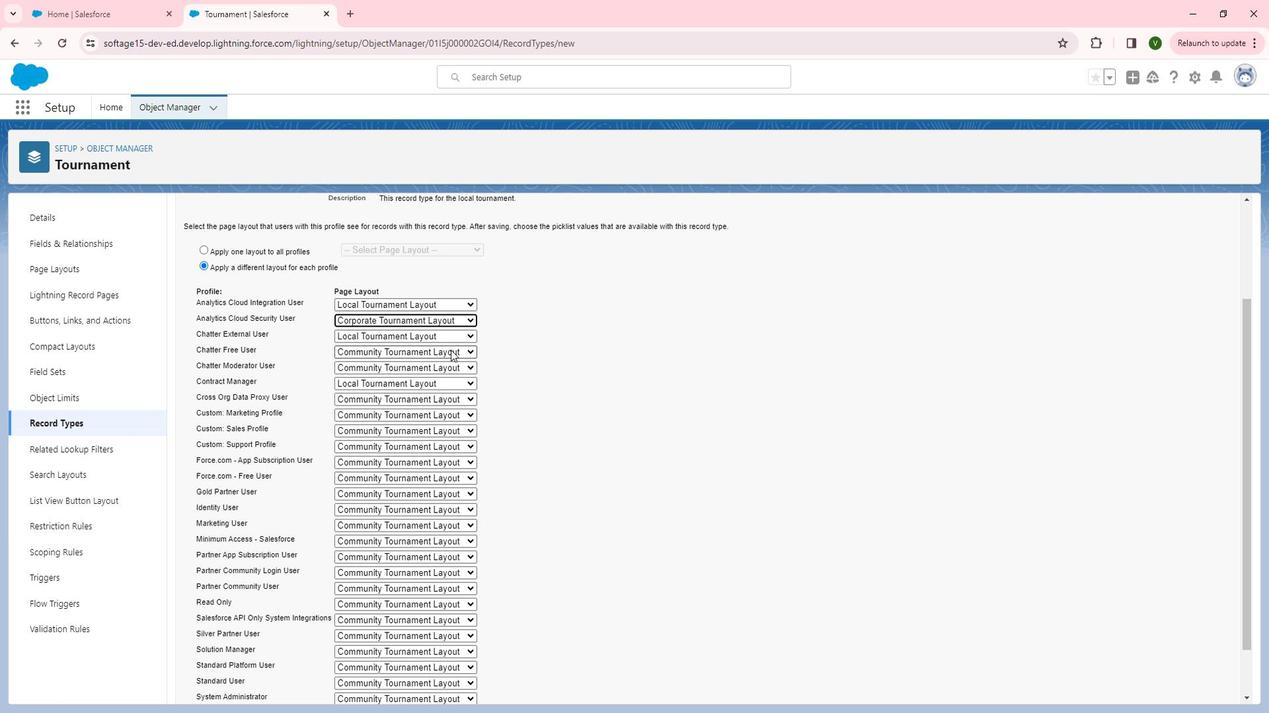
Action: Mouse pressed left at (448, 345)
Screenshot: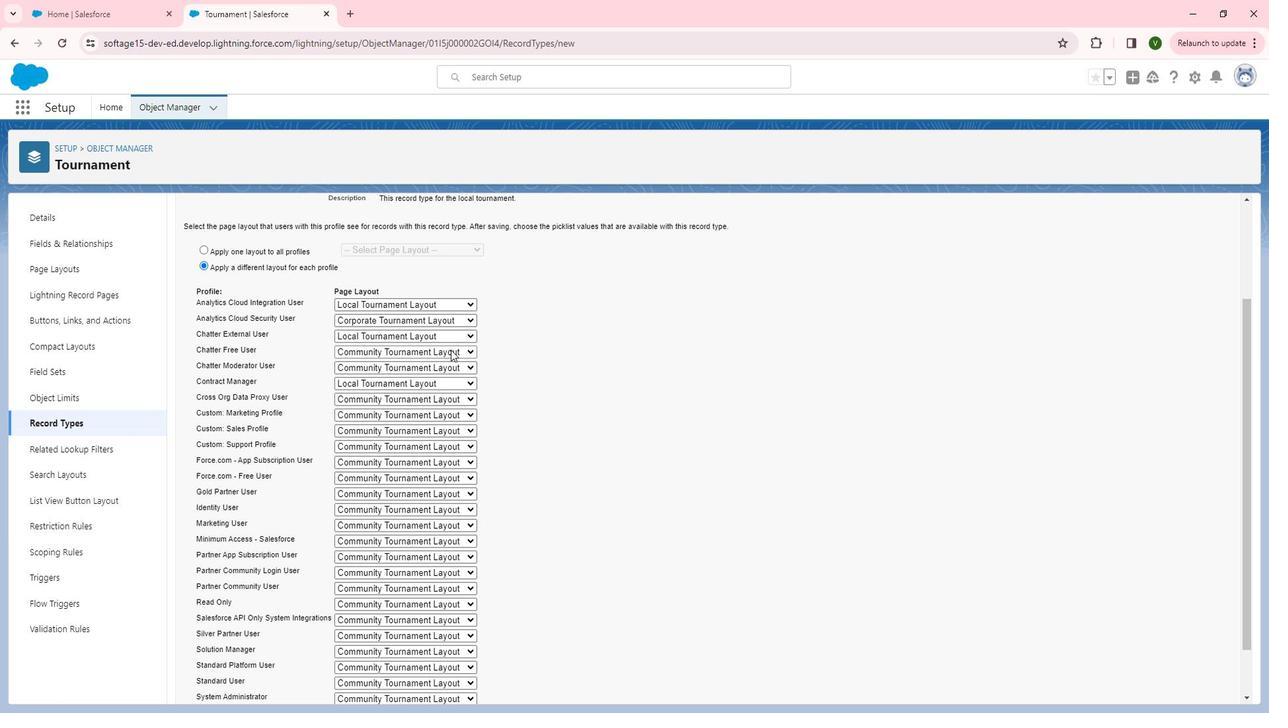 
Action: Mouse moved to (426, 371)
Screenshot: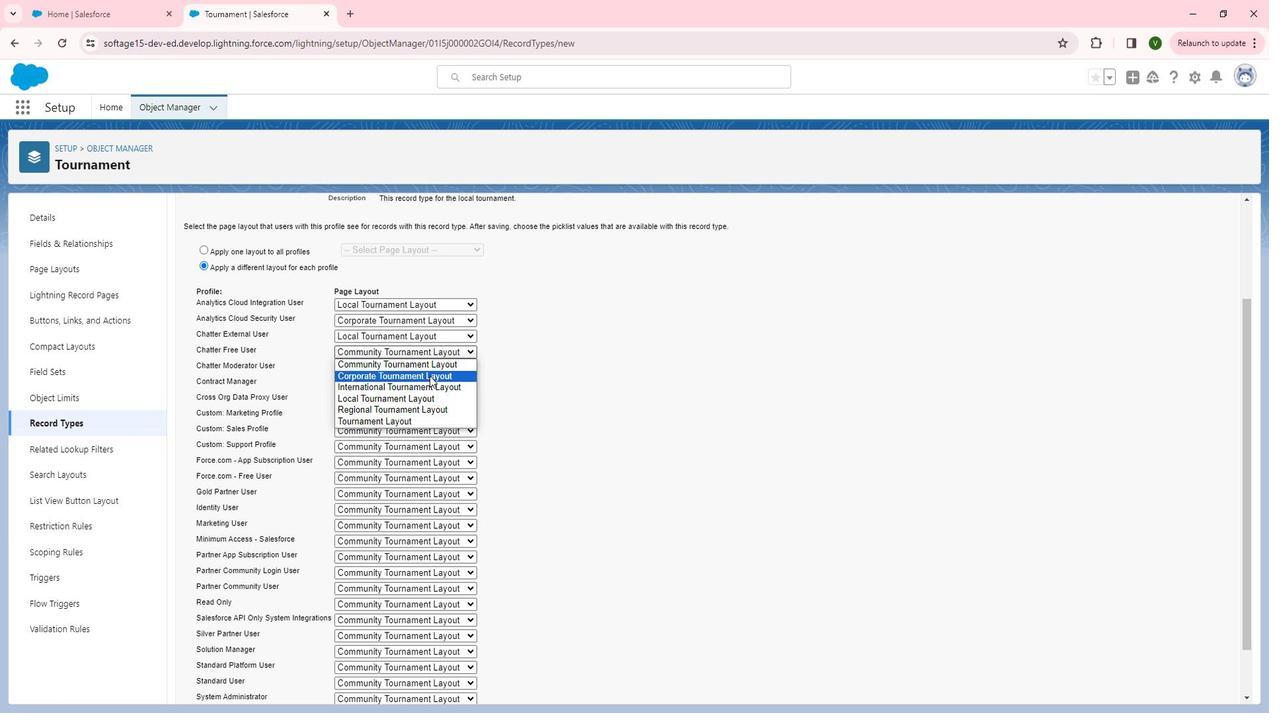 
Action: Mouse pressed left at (426, 371)
Screenshot: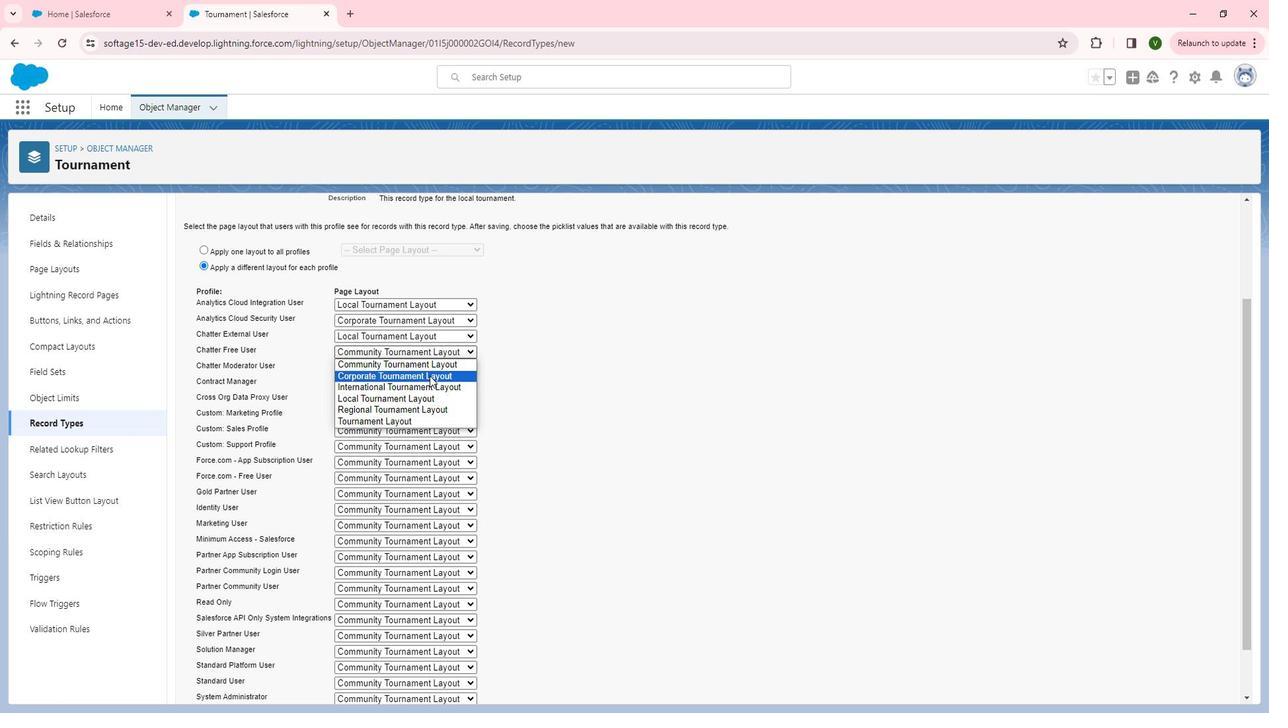
Action: Mouse moved to (434, 364)
Screenshot: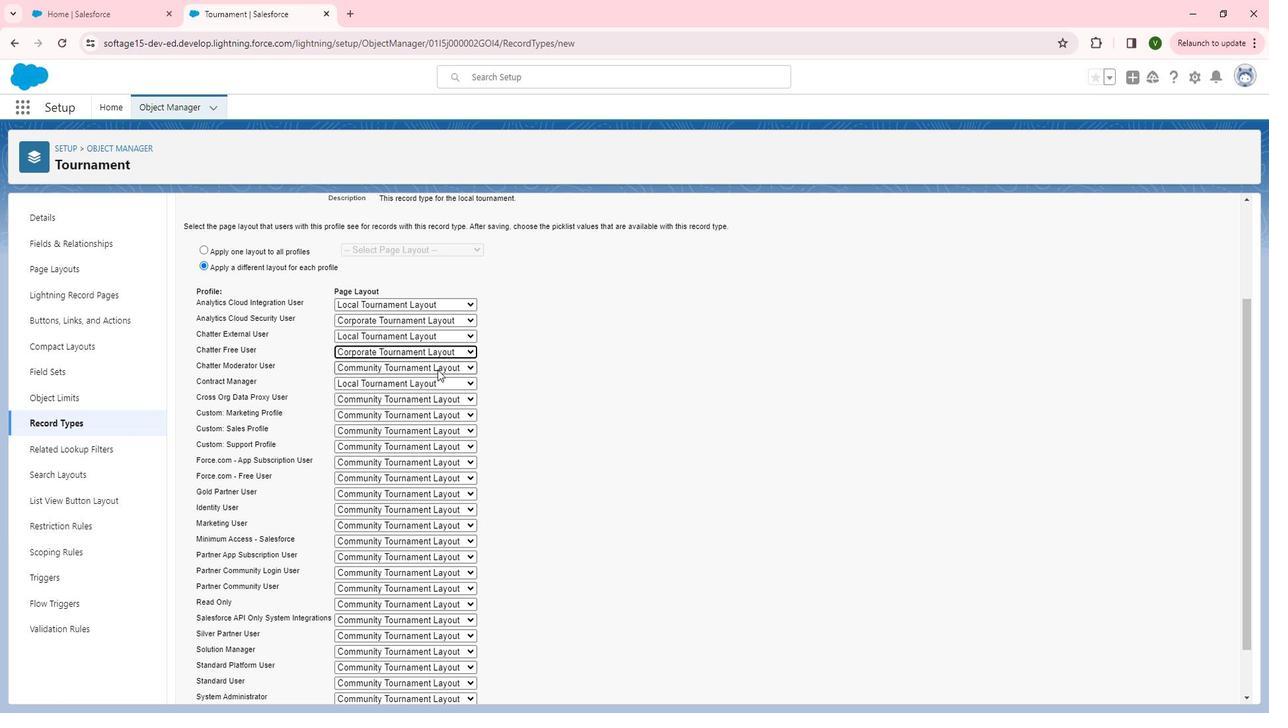 
Action: Mouse pressed left at (434, 364)
Screenshot: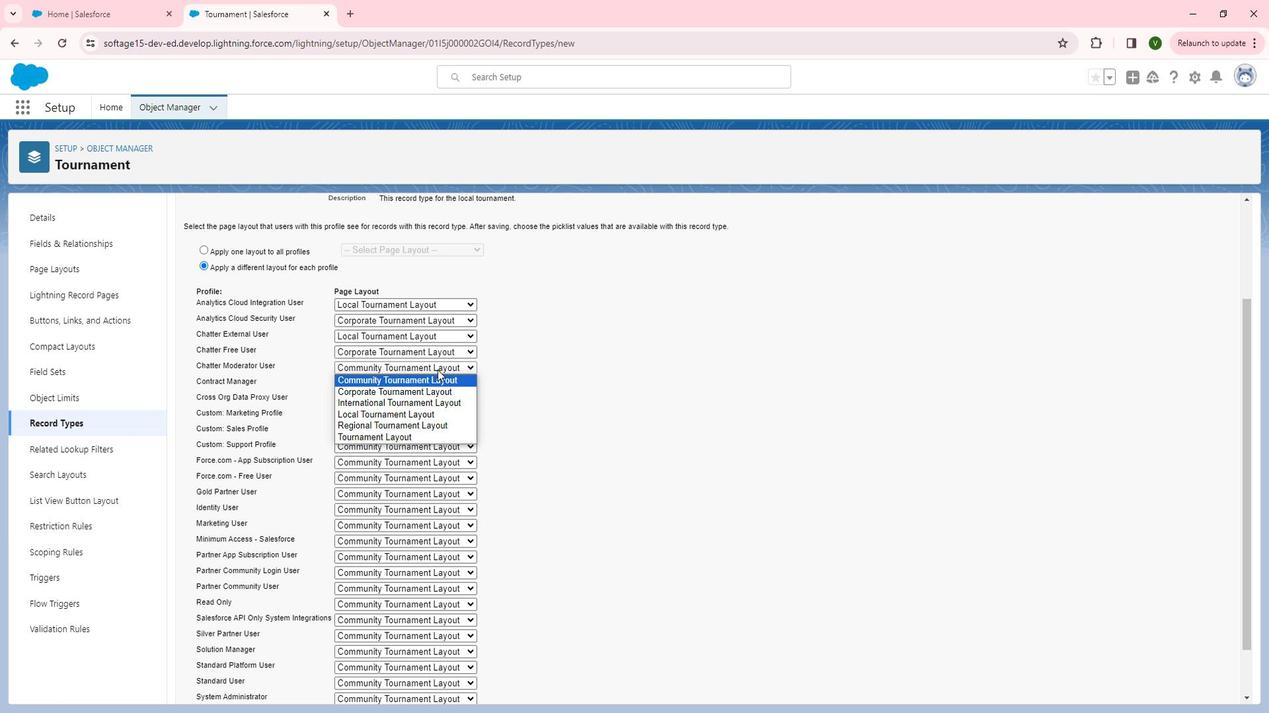 
Action: Mouse moved to (427, 386)
Screenshot: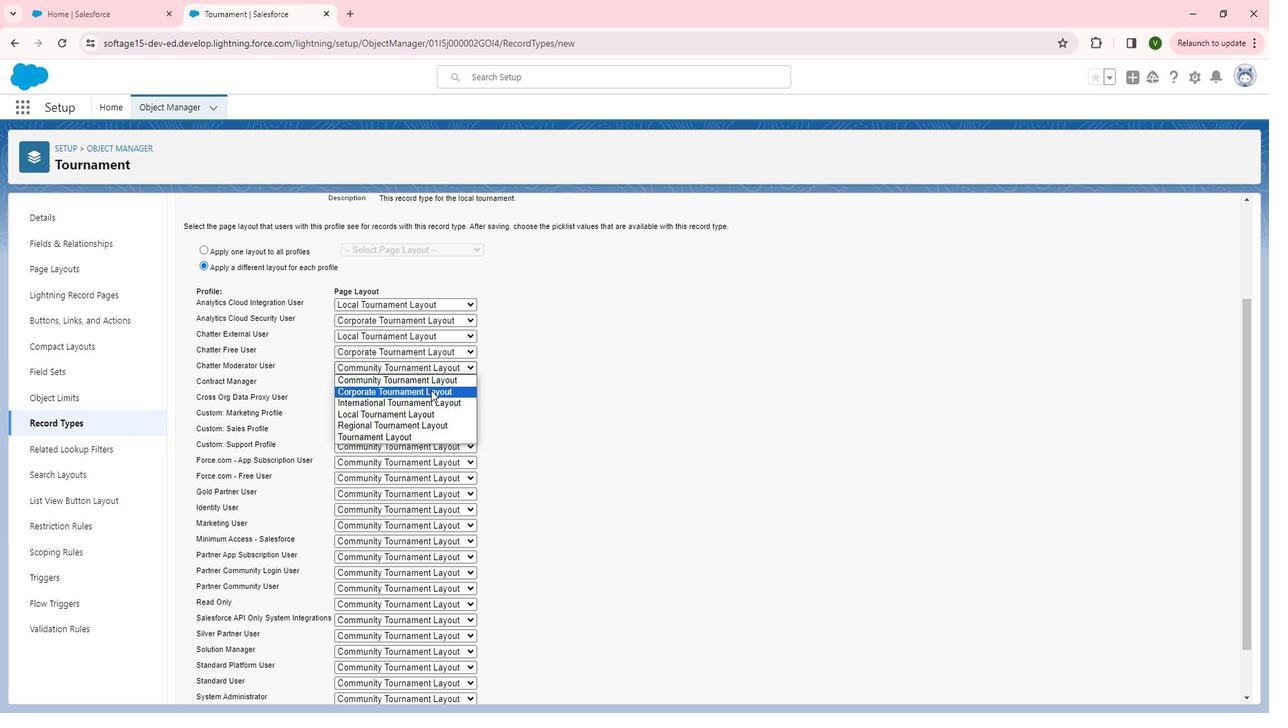 
Action: Mouse pressed left at (427, 386)
Screenshot: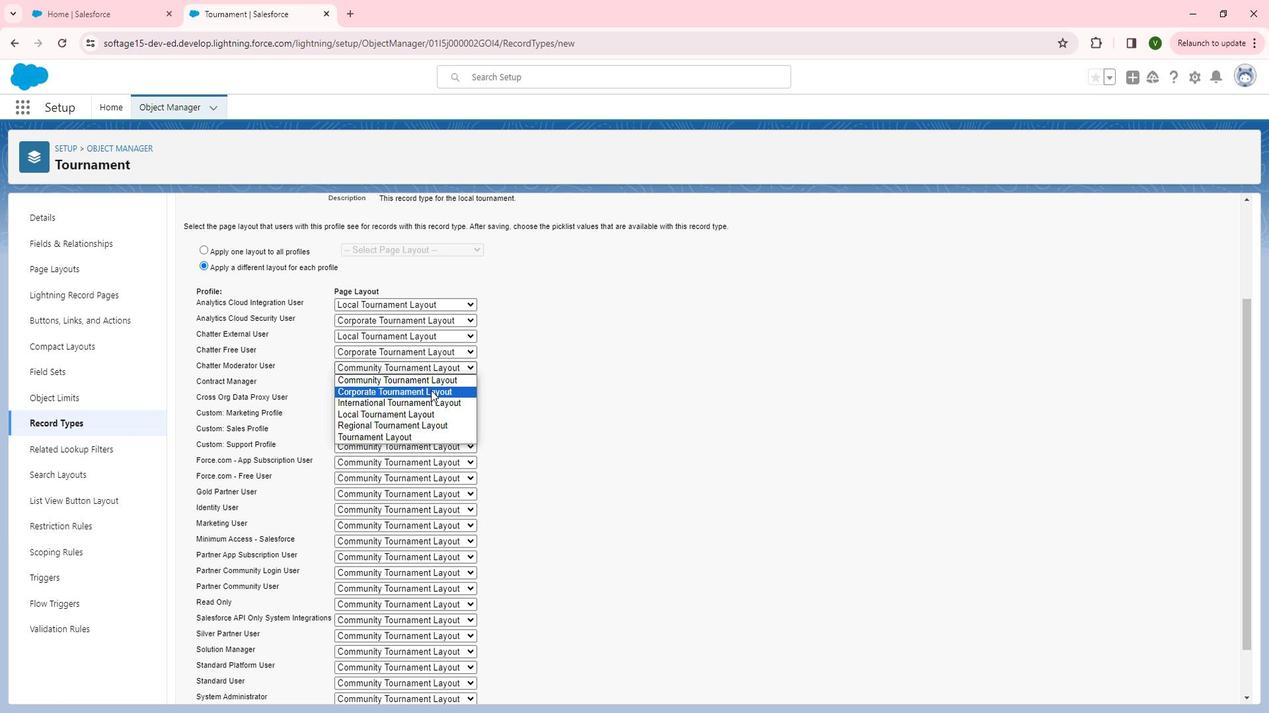 
Action: Mouse moved to (409, 411)
Screenshot: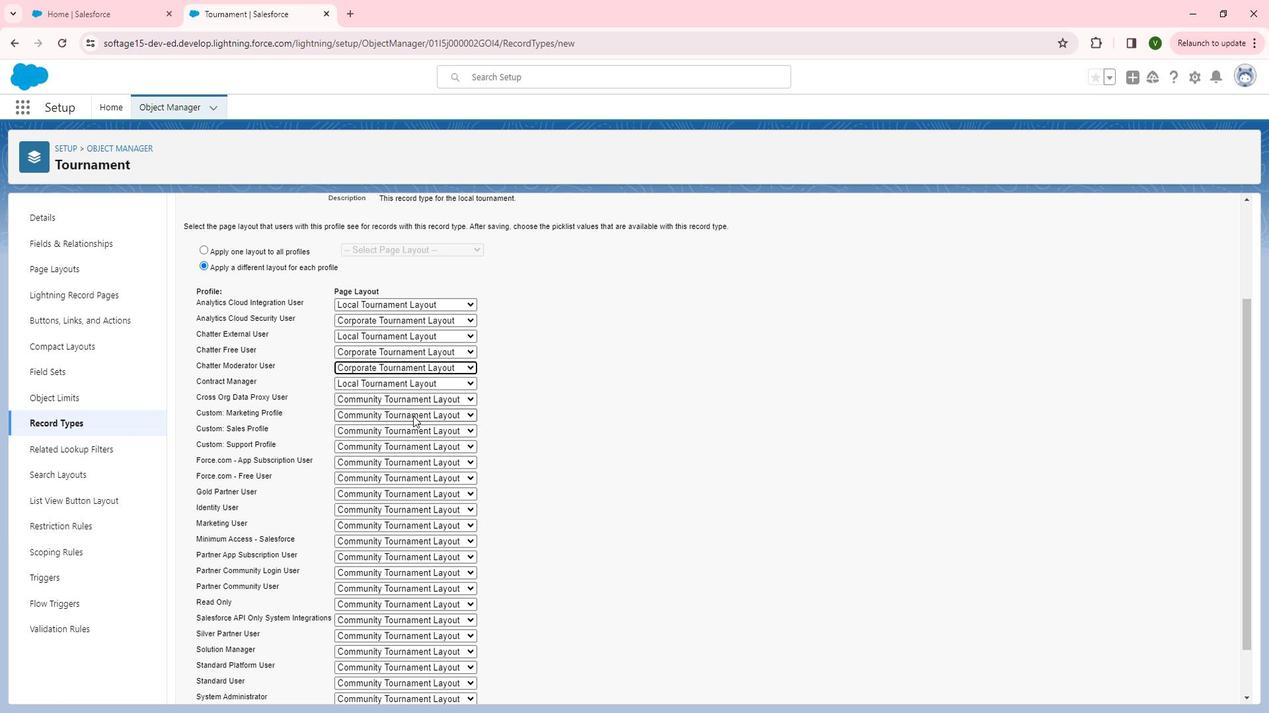 
Action: Mouse pressed left at (409, 411)
Screenshot: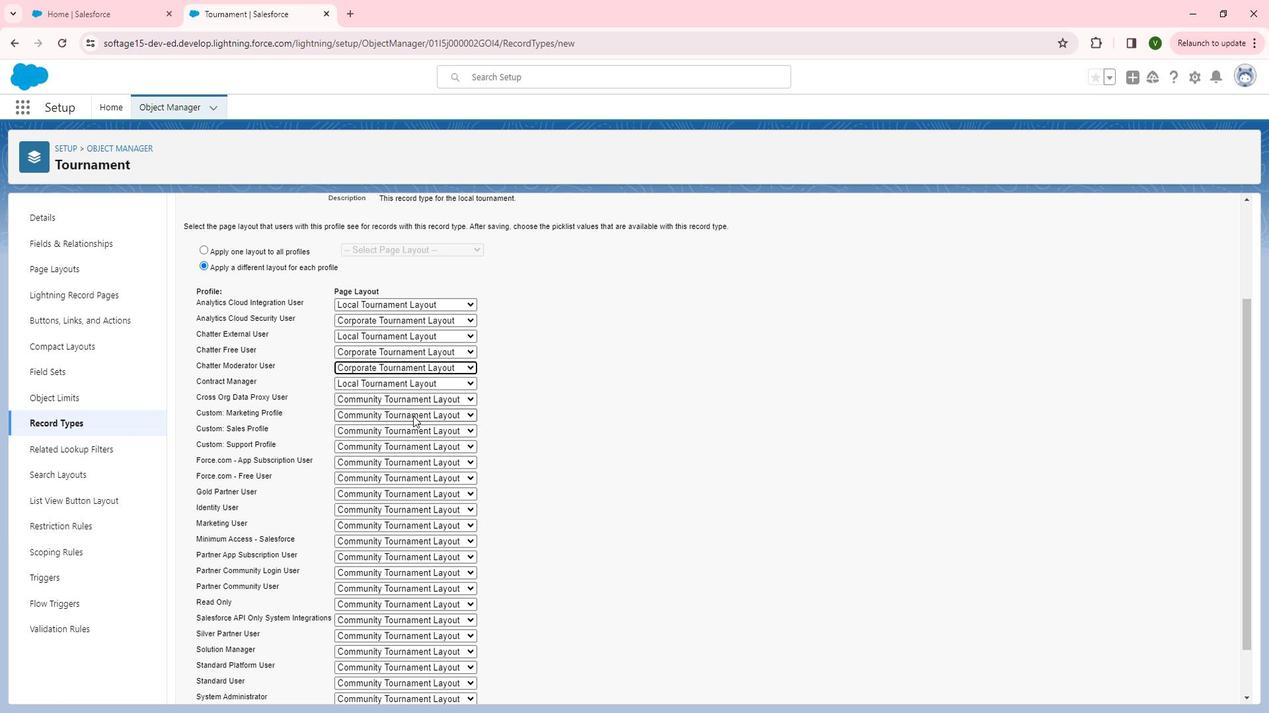 
Action: Mouse moved to (401, 454)
Screenshot: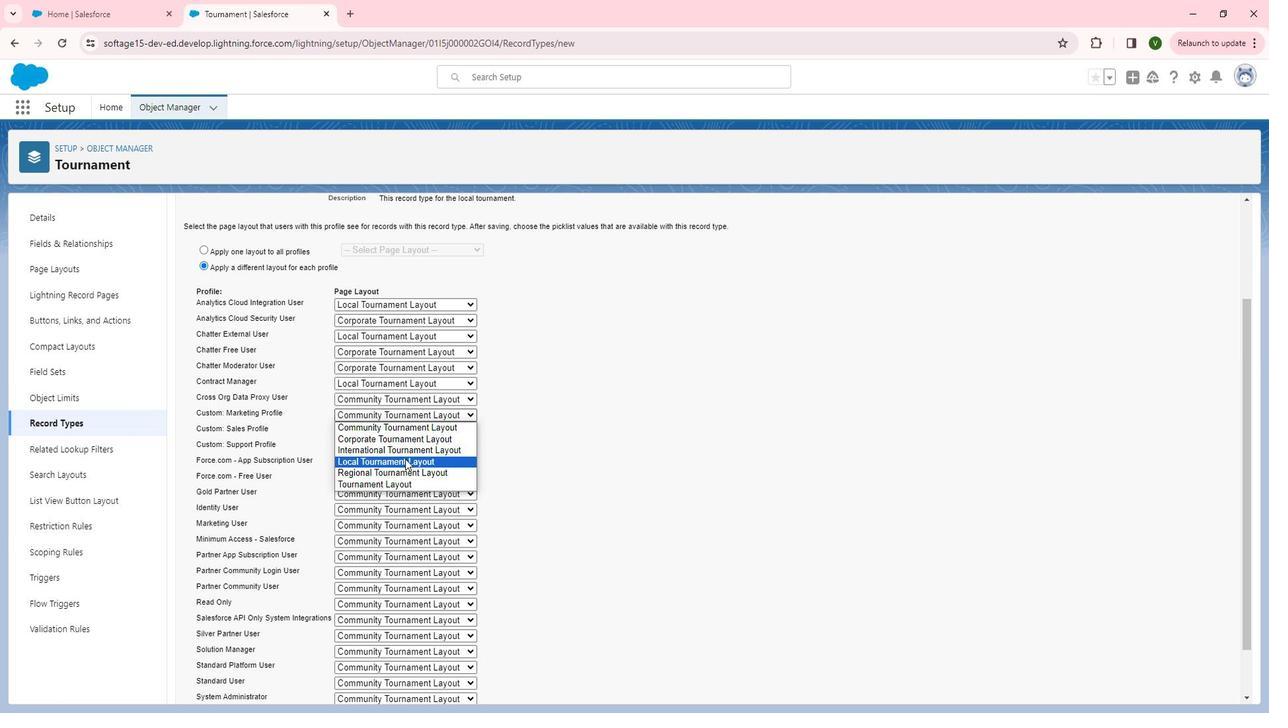 
Action: Mouse pressed left at (401, 454)
Screenshot: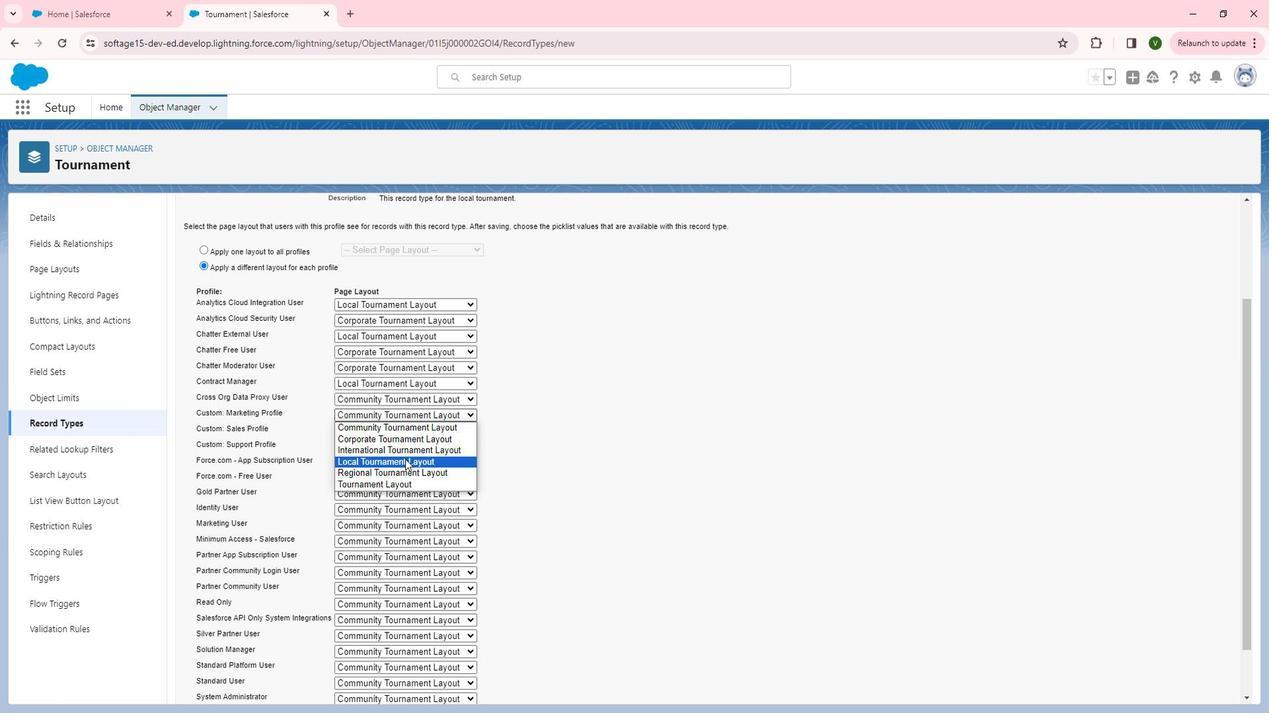 
Action: Mouse moved to (405, 440)
Screenshot: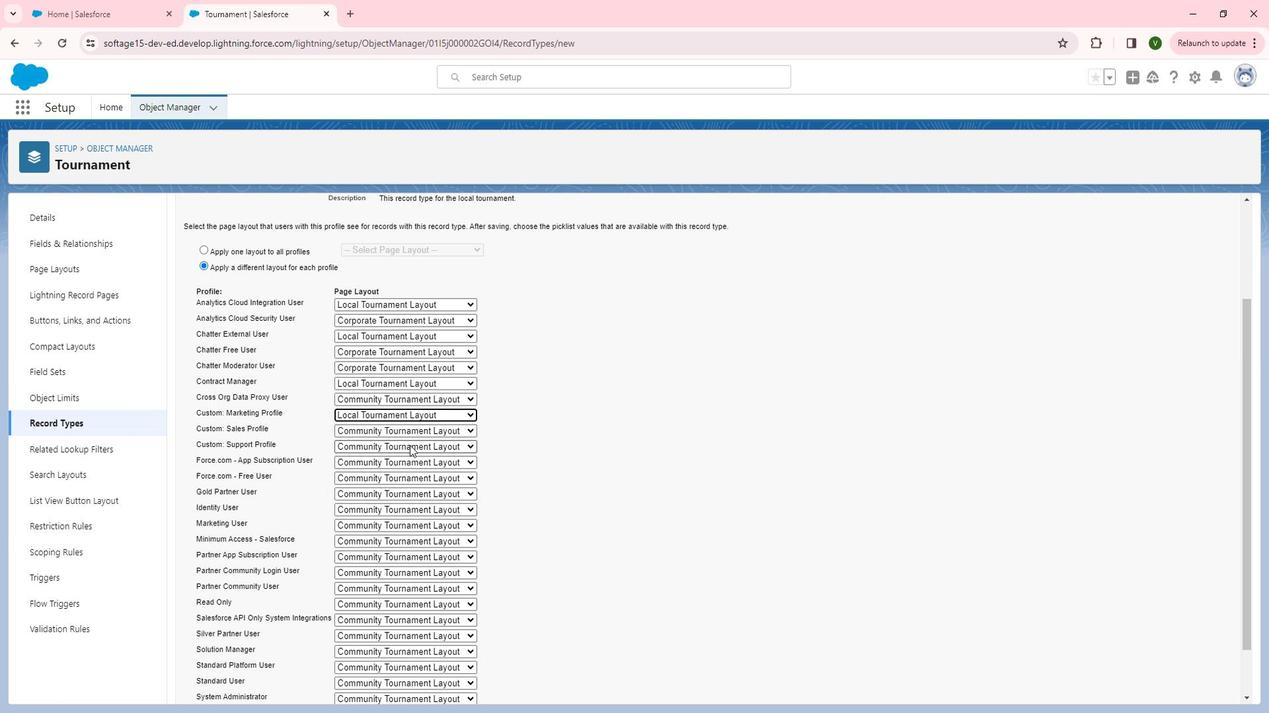 
Action: Mouse pressed left at (405, 440)
Screenshot: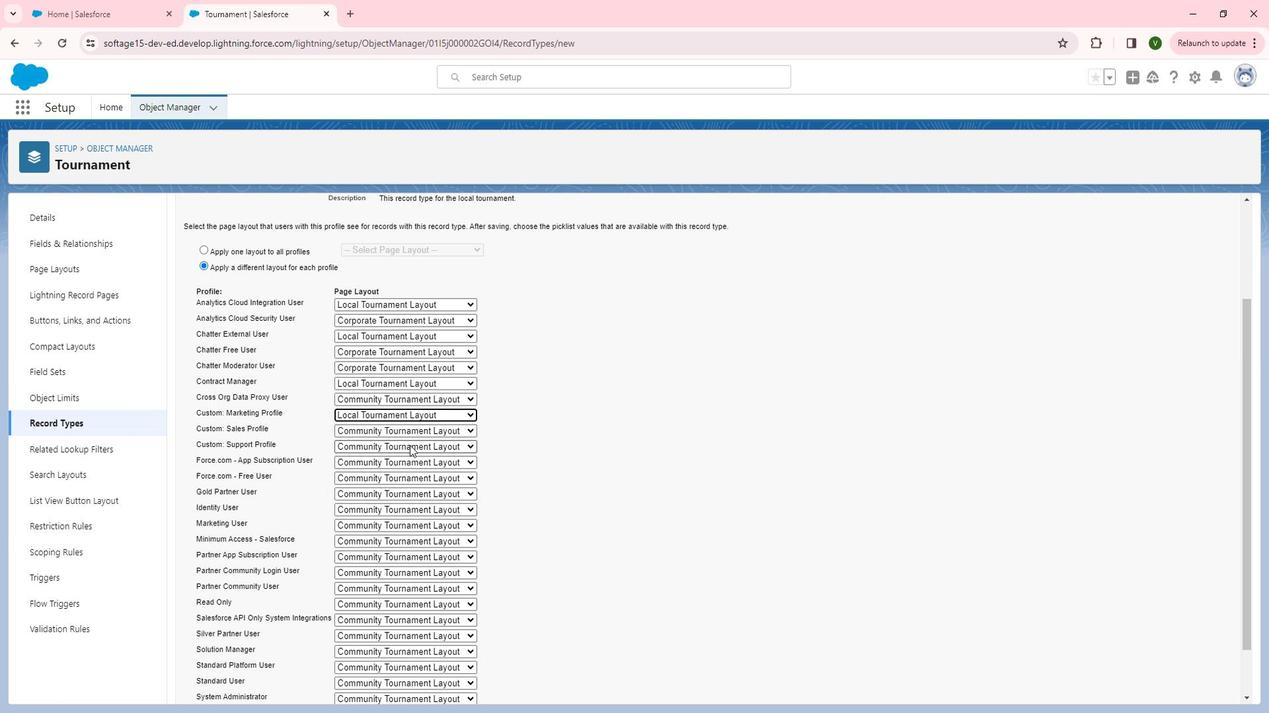 
Action: Mouse moved to (389, 483)
Screenshot: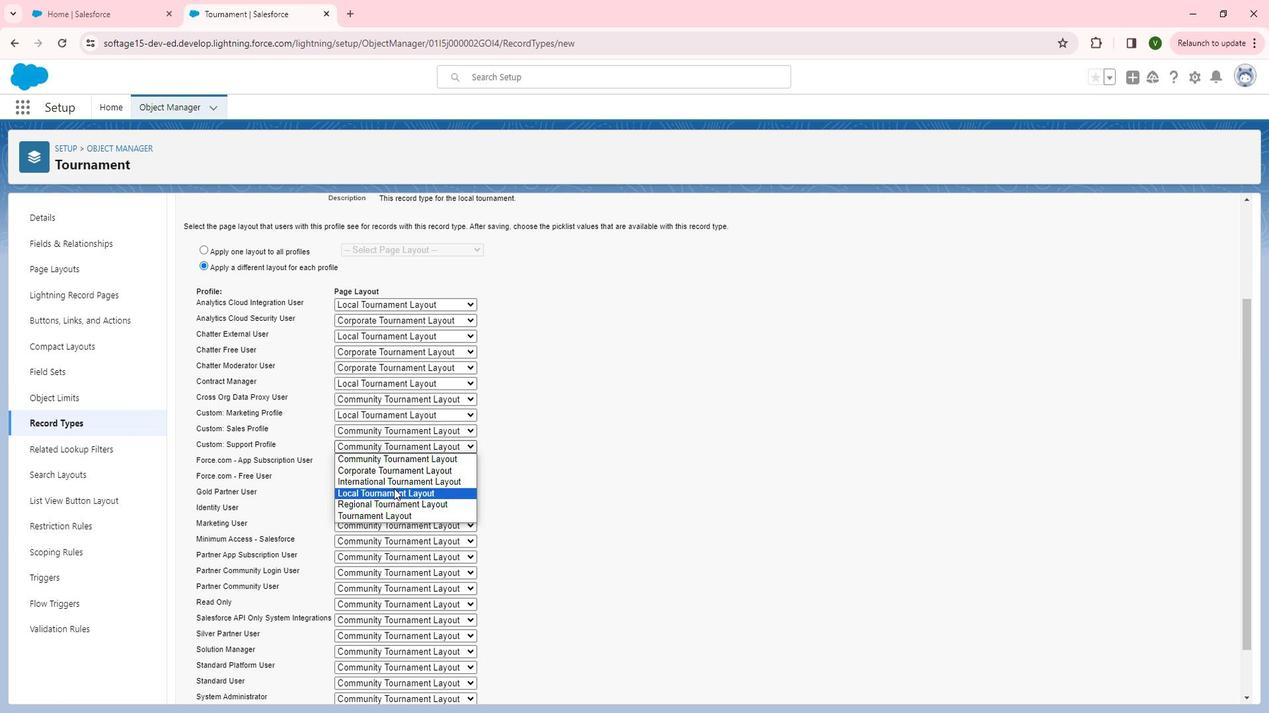 
Action: Mouse pressed left at (389, 483)
Screenshot: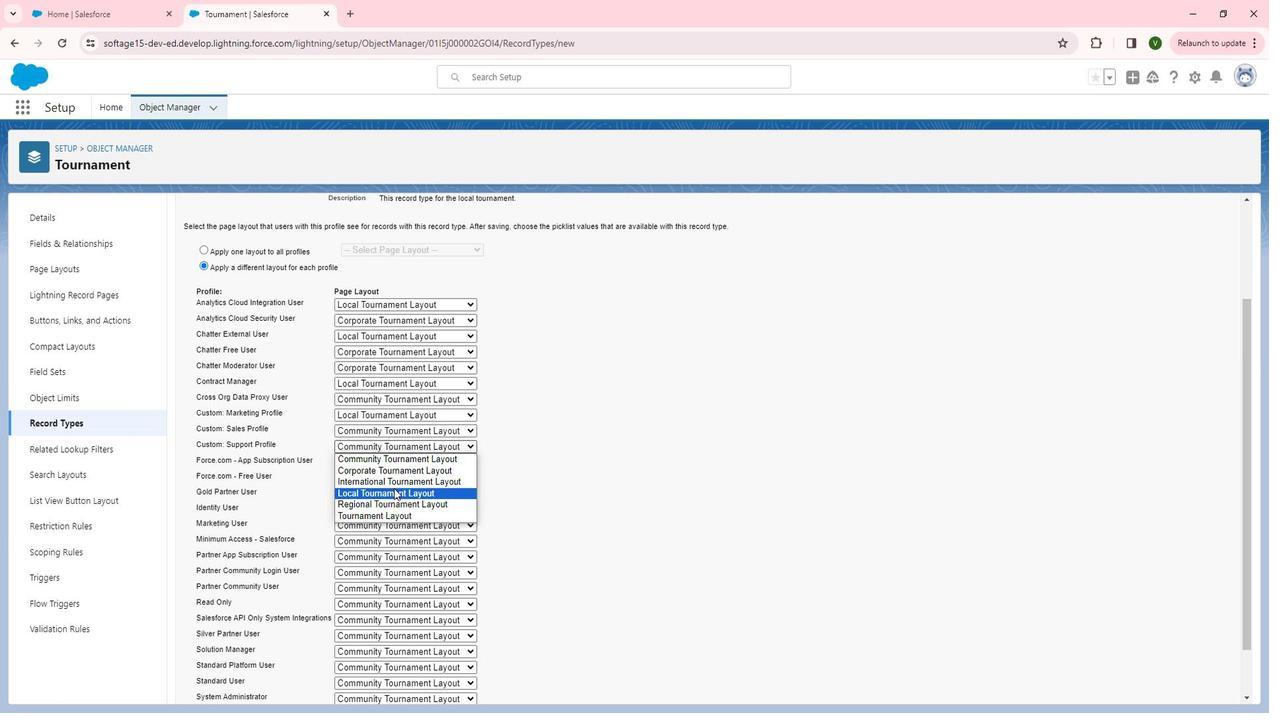 
Action: Mouse moved to (388, 492)
Screenshot: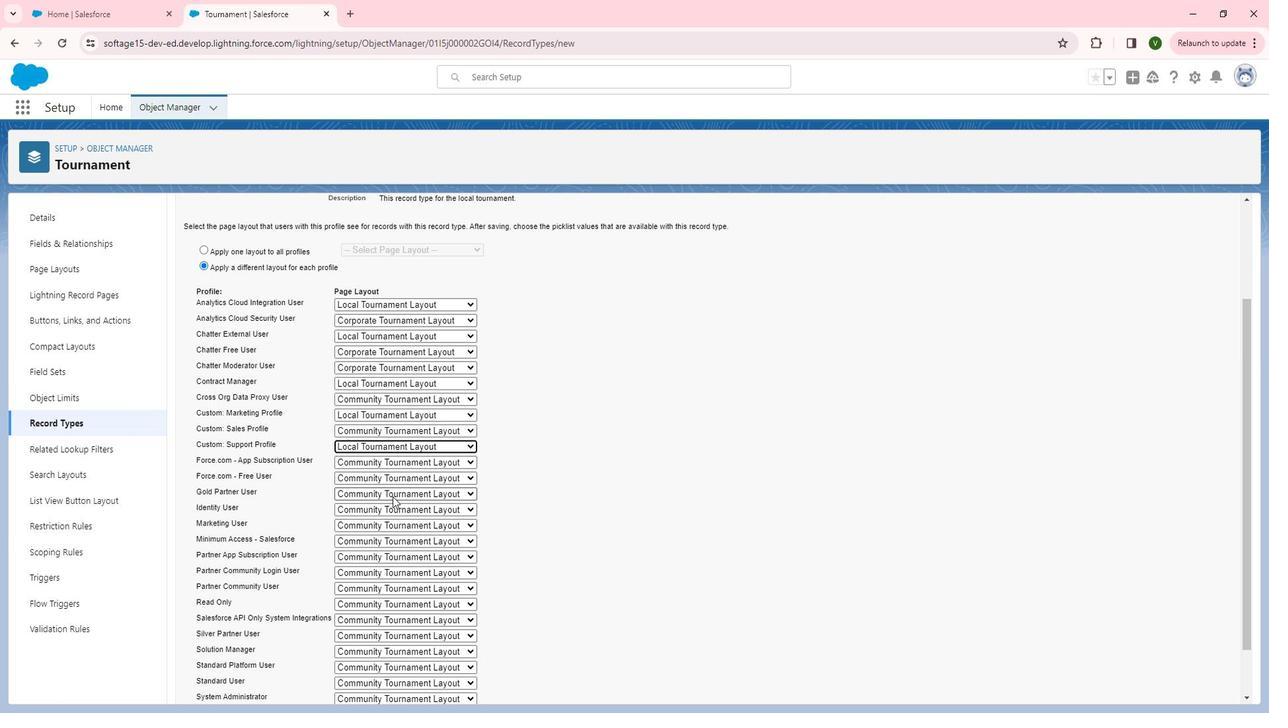 
Action: Mouse pressed left at (388, 492)
Screenshot: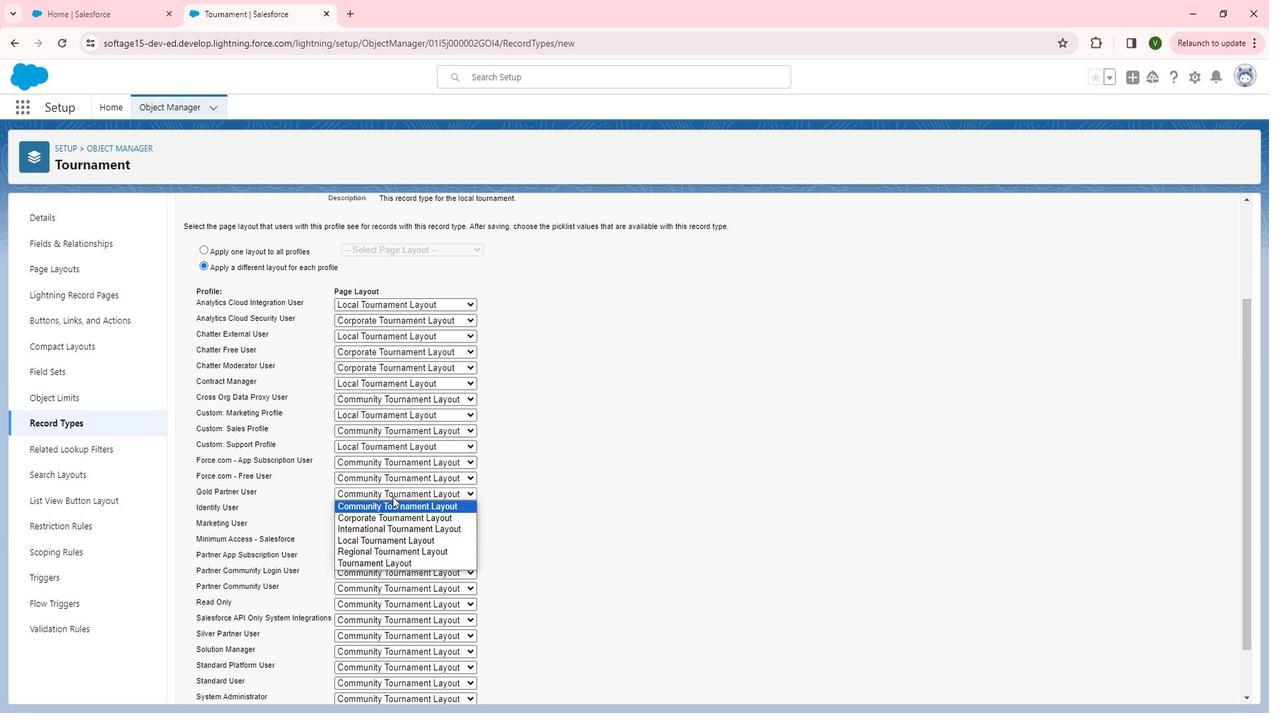 
Action: Mouse moved to (389, 537)
Screenshot: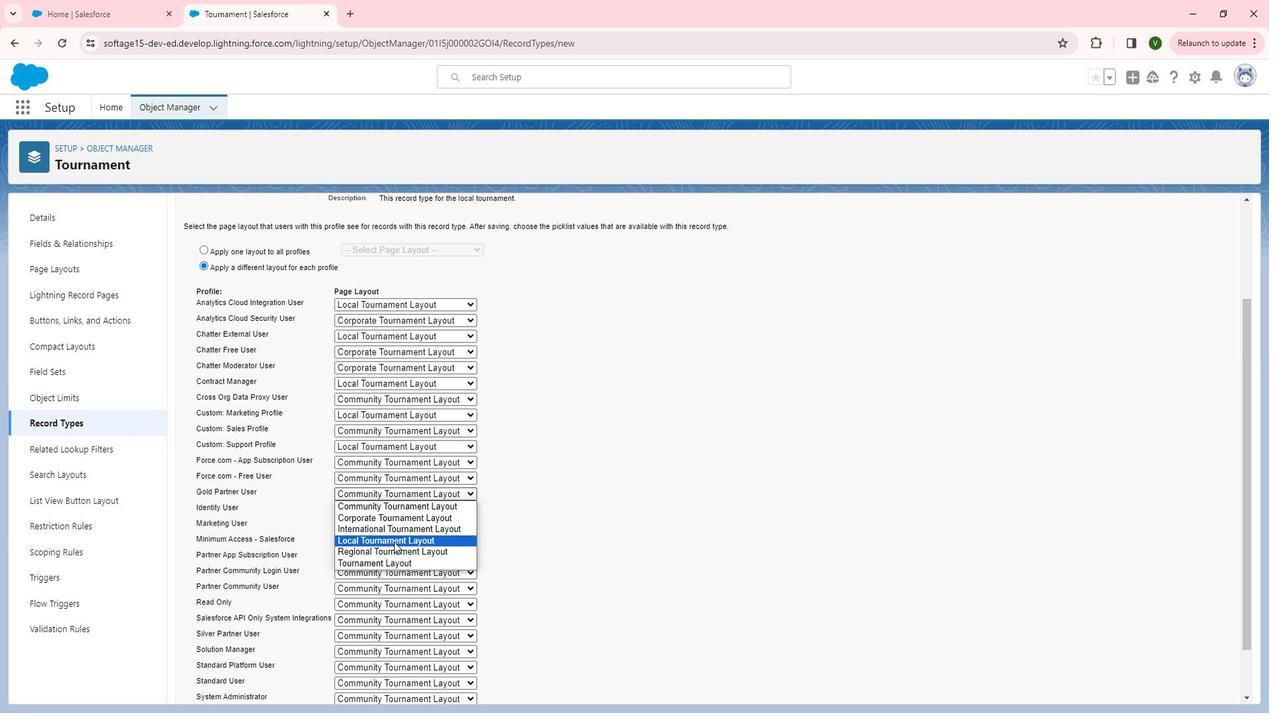 
Action: Mouse pressed left at (389, 537)
Screenshot: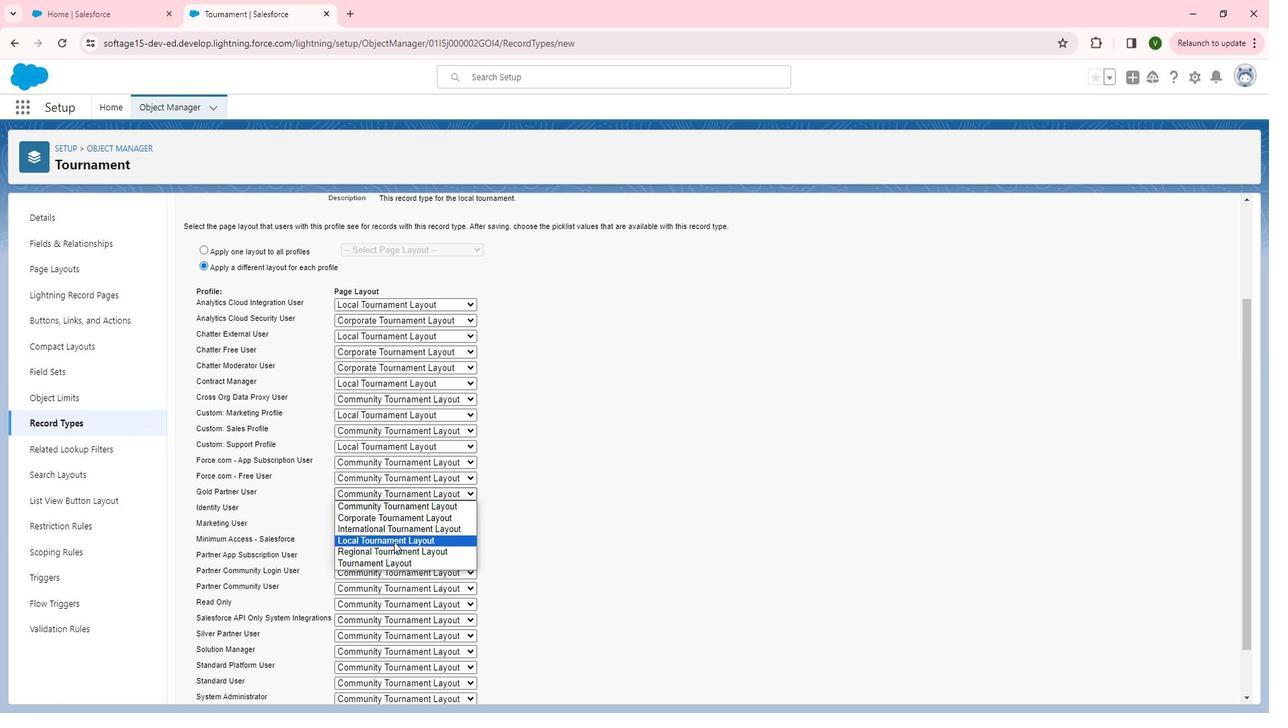 
Action: Mouse moved to (389, 536)
Screenshot: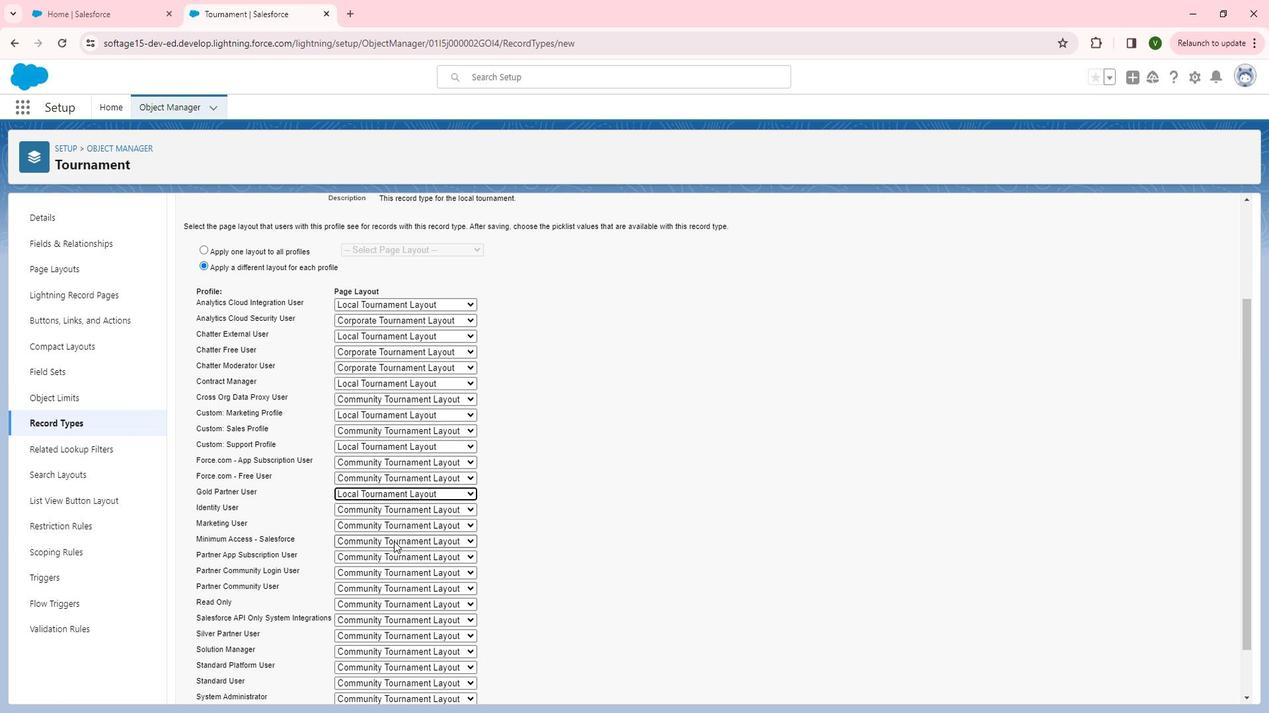 
Action: Mouse scrolled (389, 536) with delta (0, 0)
Screenshot: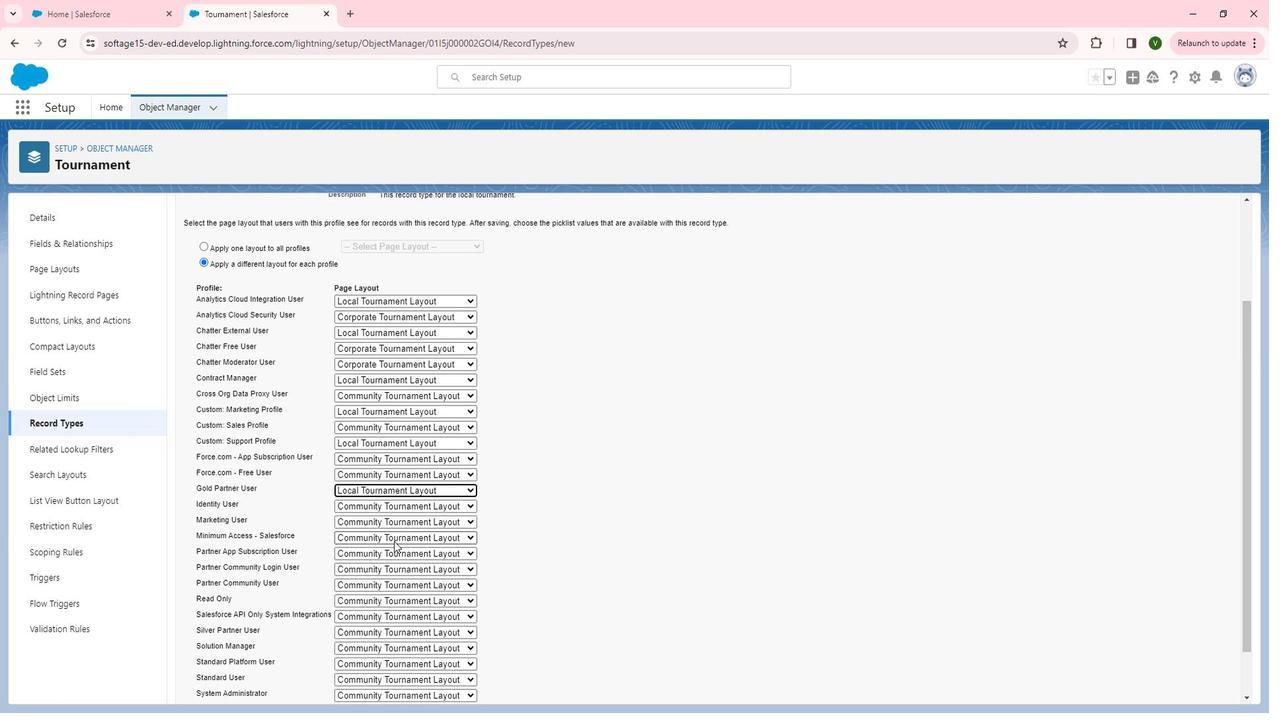 
Action: Mouse moved to (399, 471)
Screenshot: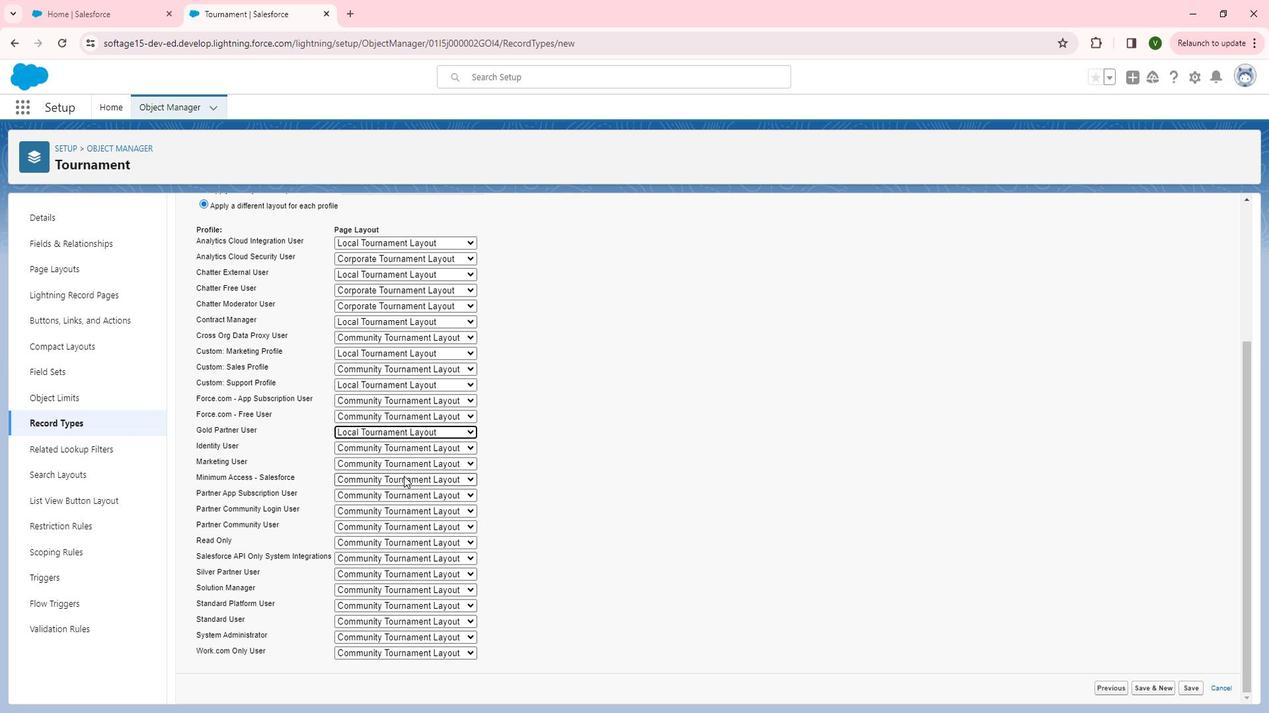
Action: Mouse pressed left at (399, 471)
Screenshot: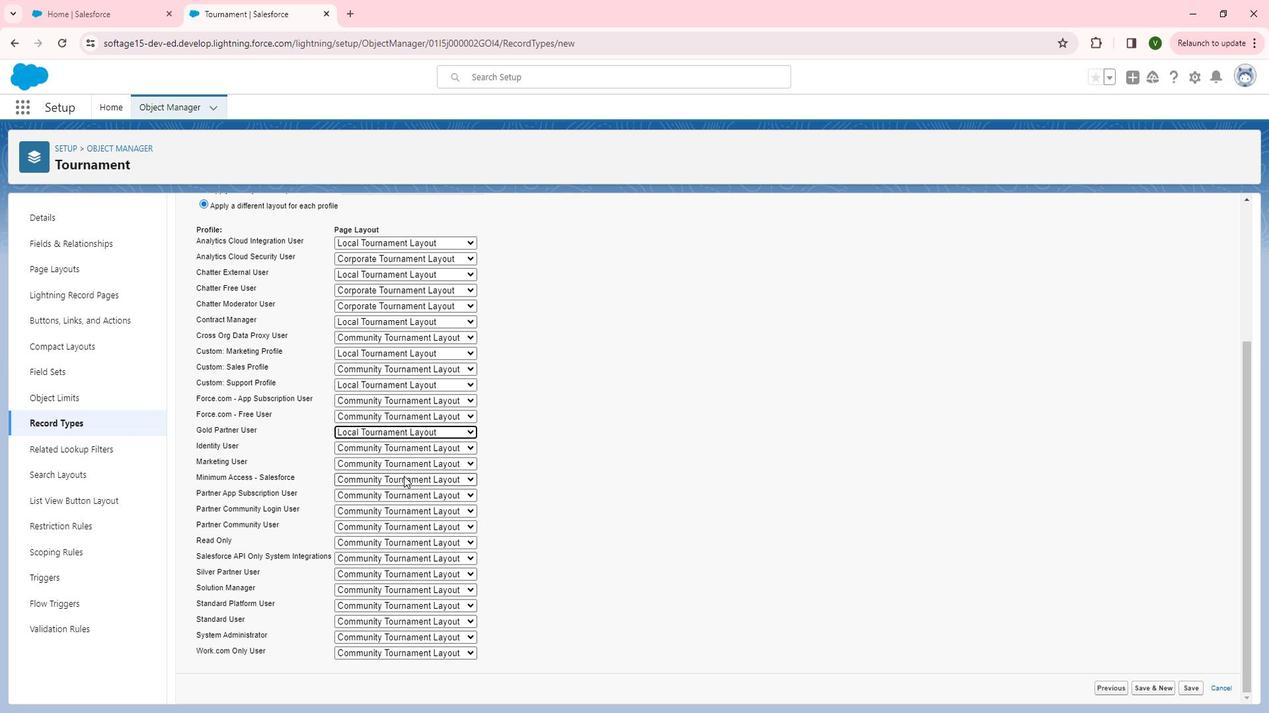 
Action: Mouse moved to (391, 518)
Screenshot: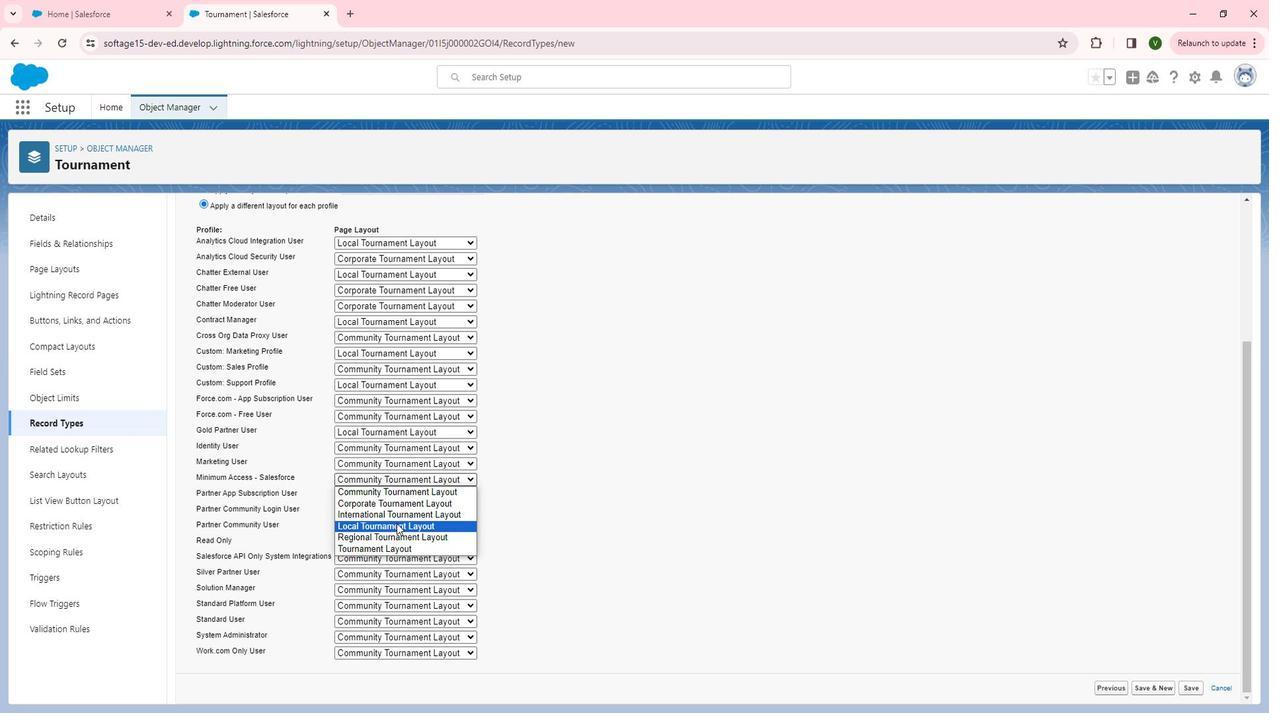 
Action: Mouse pressed left at (391, 518)
Screenshot: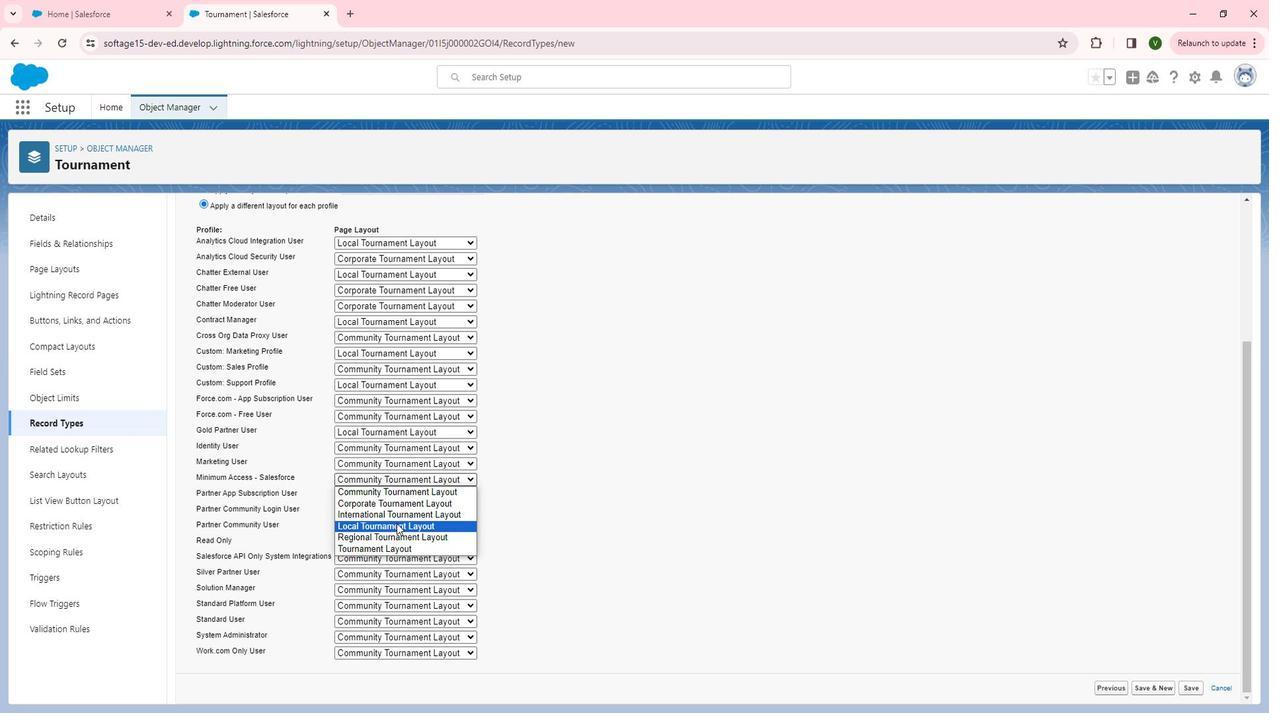 
Action: Mouse moved to (397, 551)
Screenshot: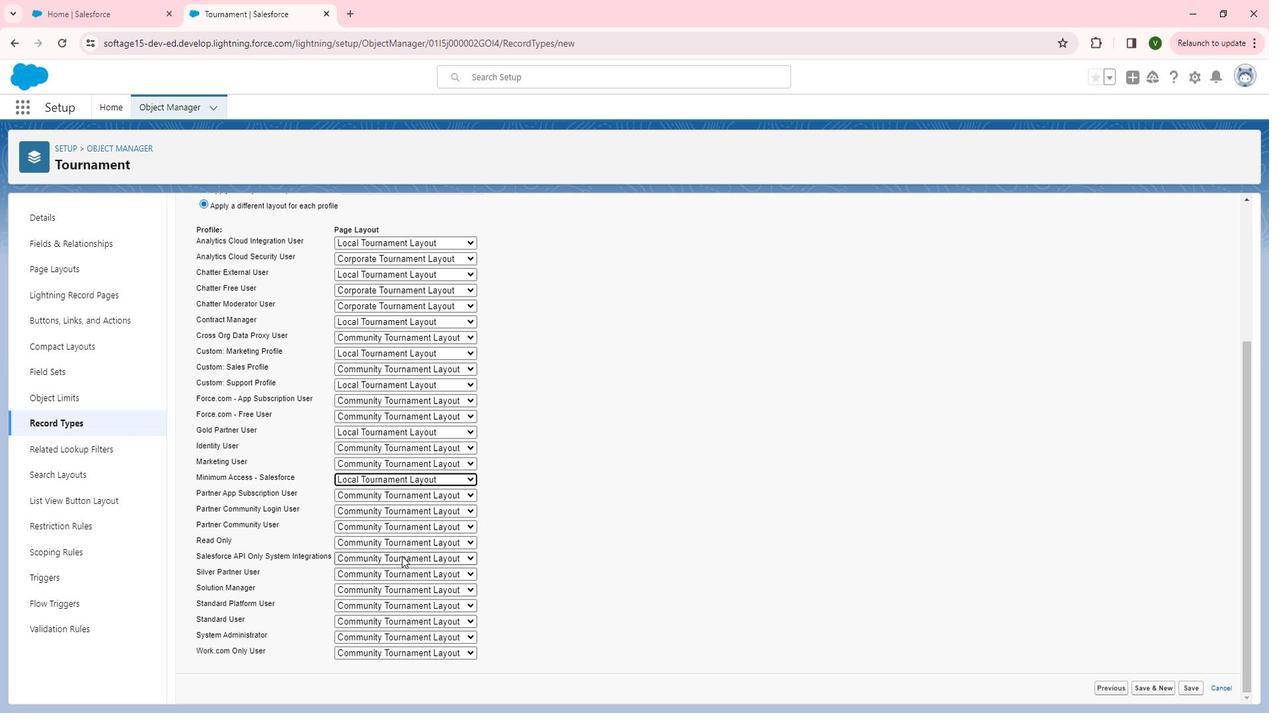 
Action: Mouse pressed left at (397, 551)
Screenshot: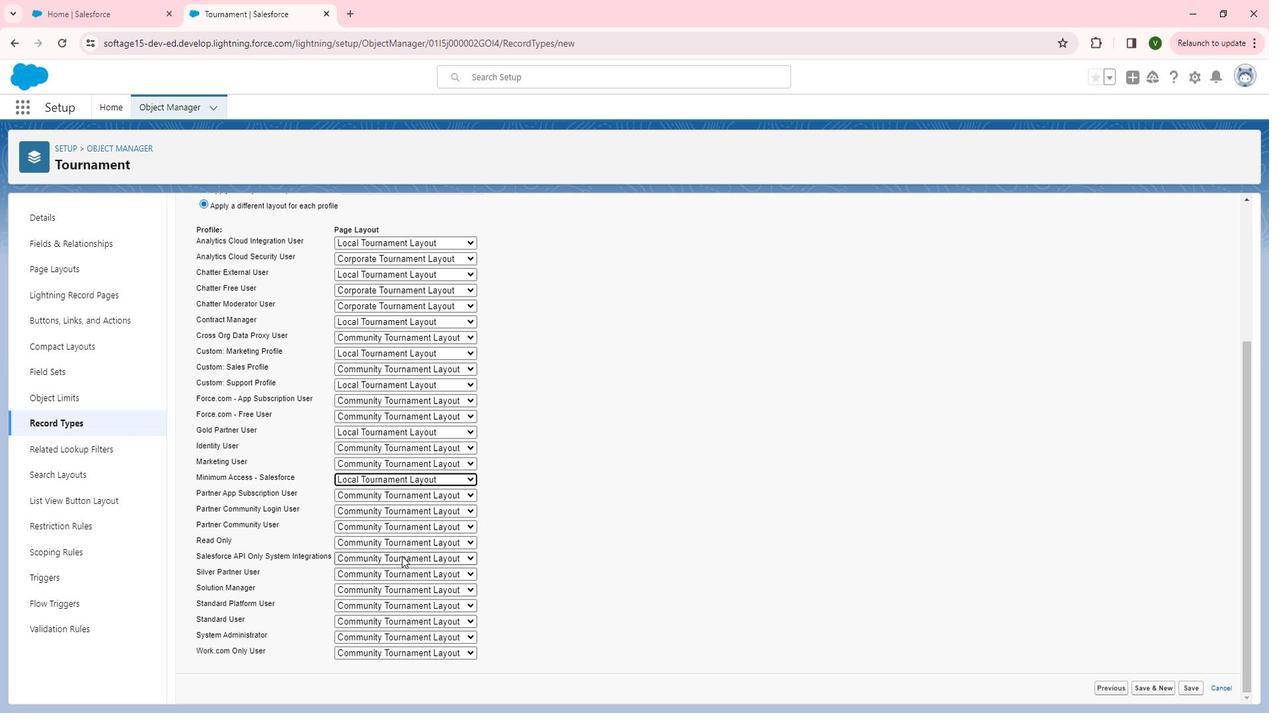 
Action: Mouse moved to (403, 602)
Screenshot: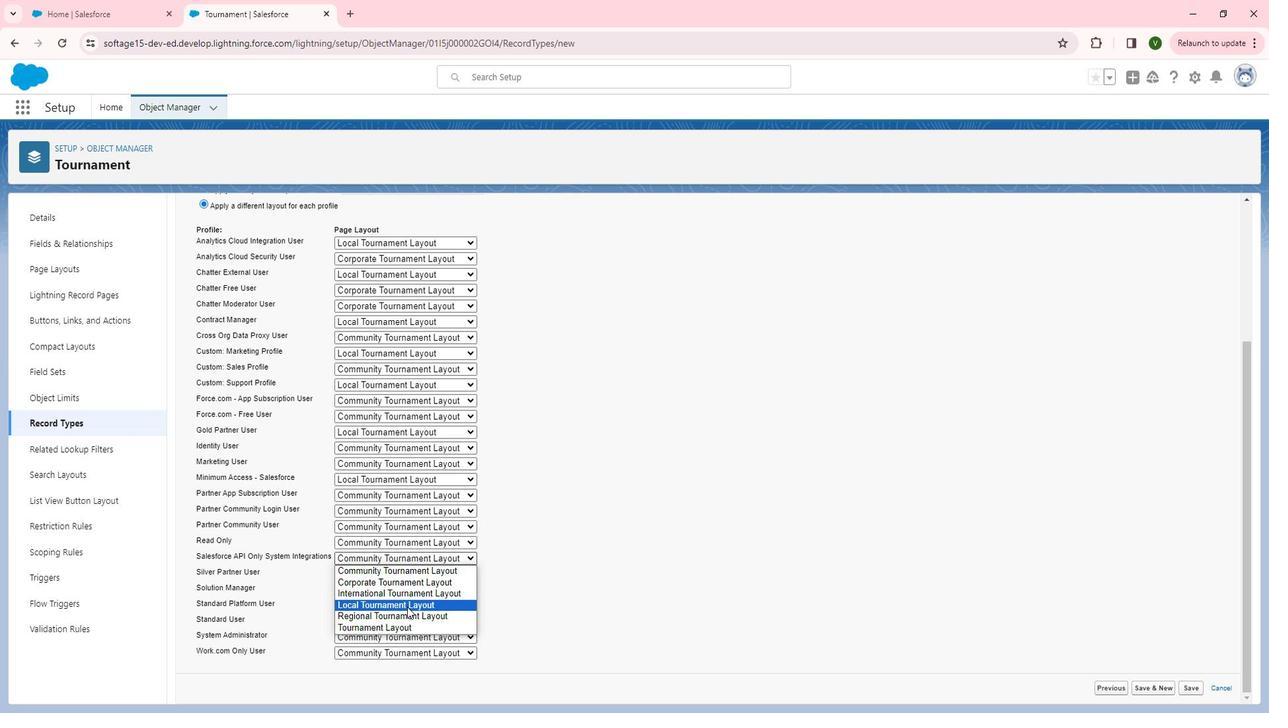 
Action: Mouse pressed left at (403, 602)
Screenshot: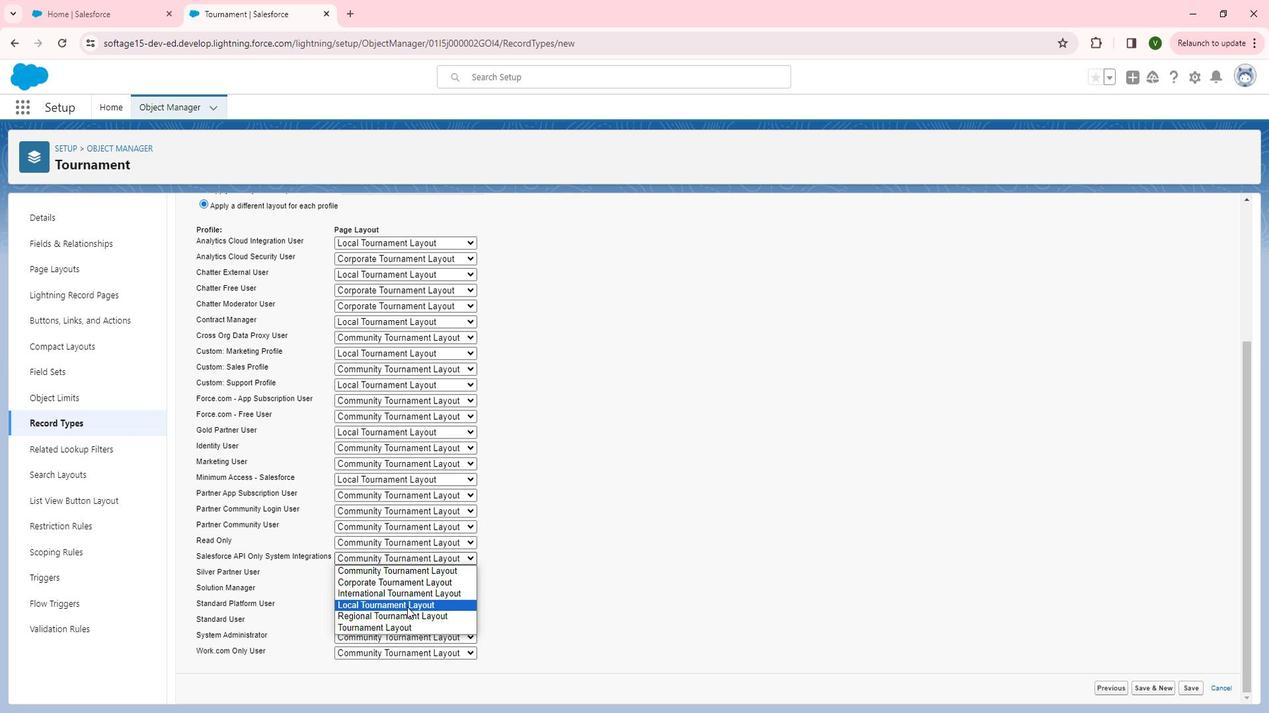 
Action: Mouse moved to (409, 570)
Screenshot: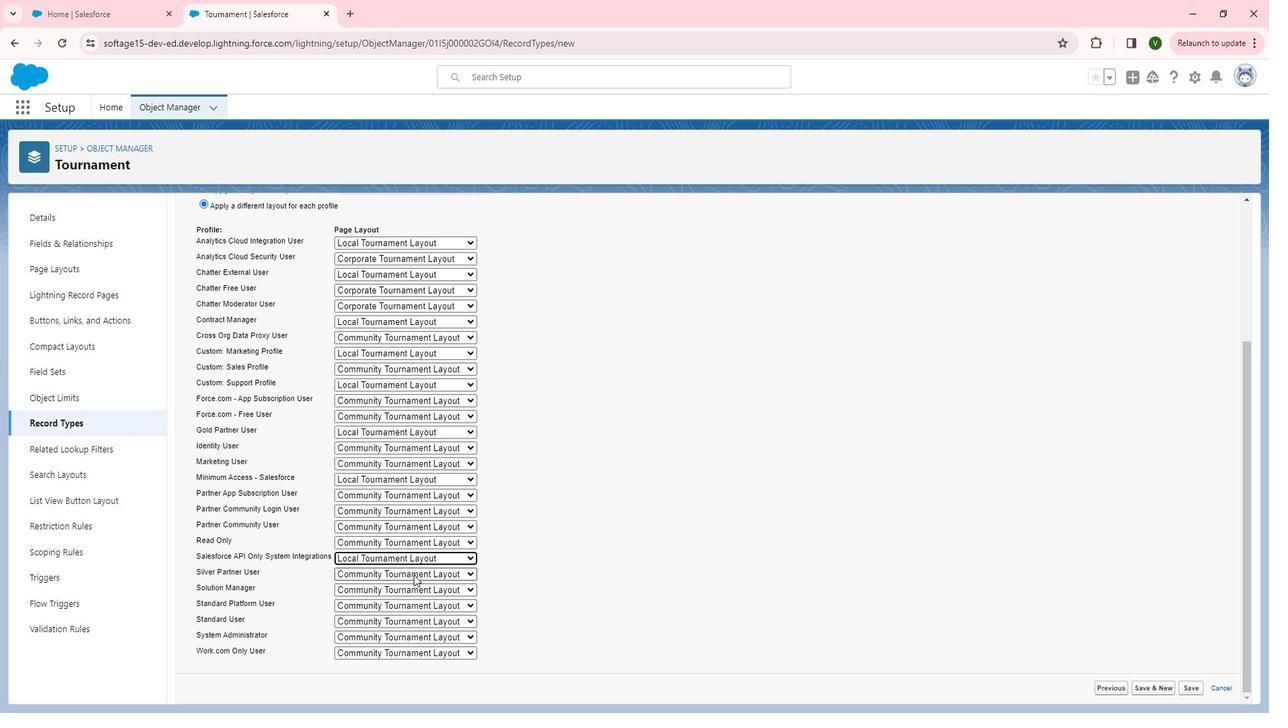 
Action: Mouse pressed left at (409, 570)
Screenshot: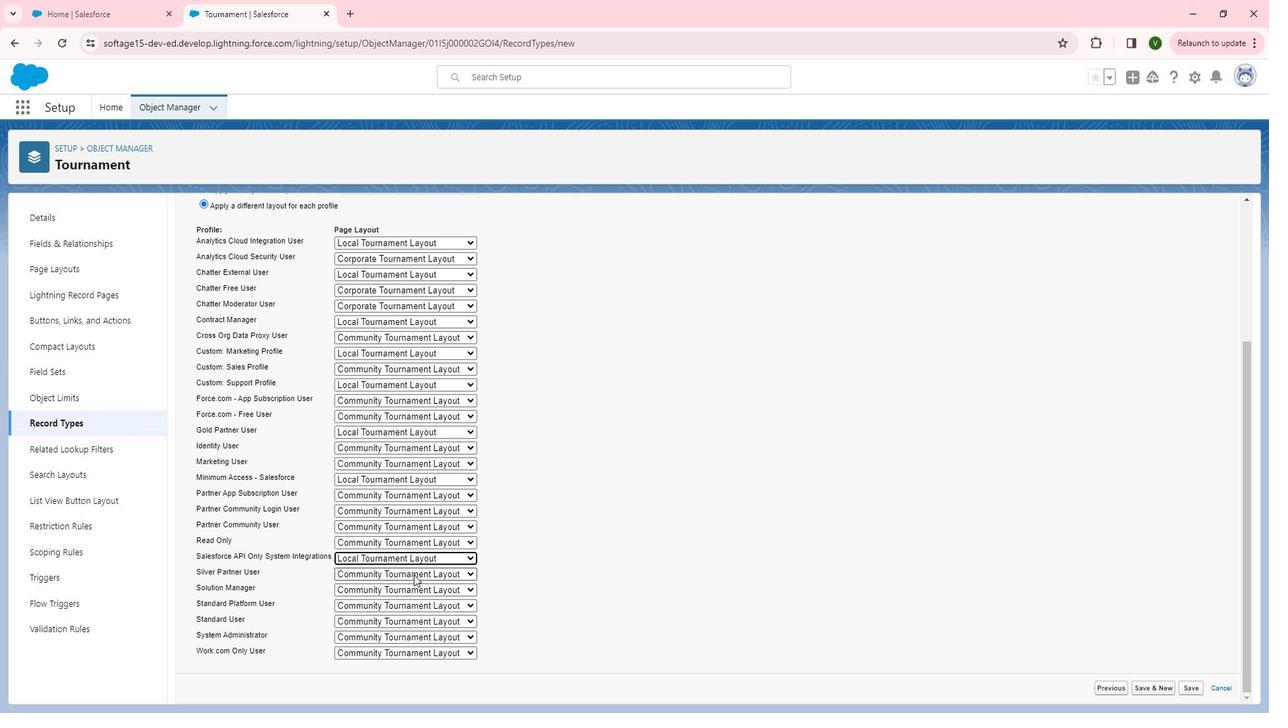 
Action: Mouse moved to (405, 612)
Screenshot: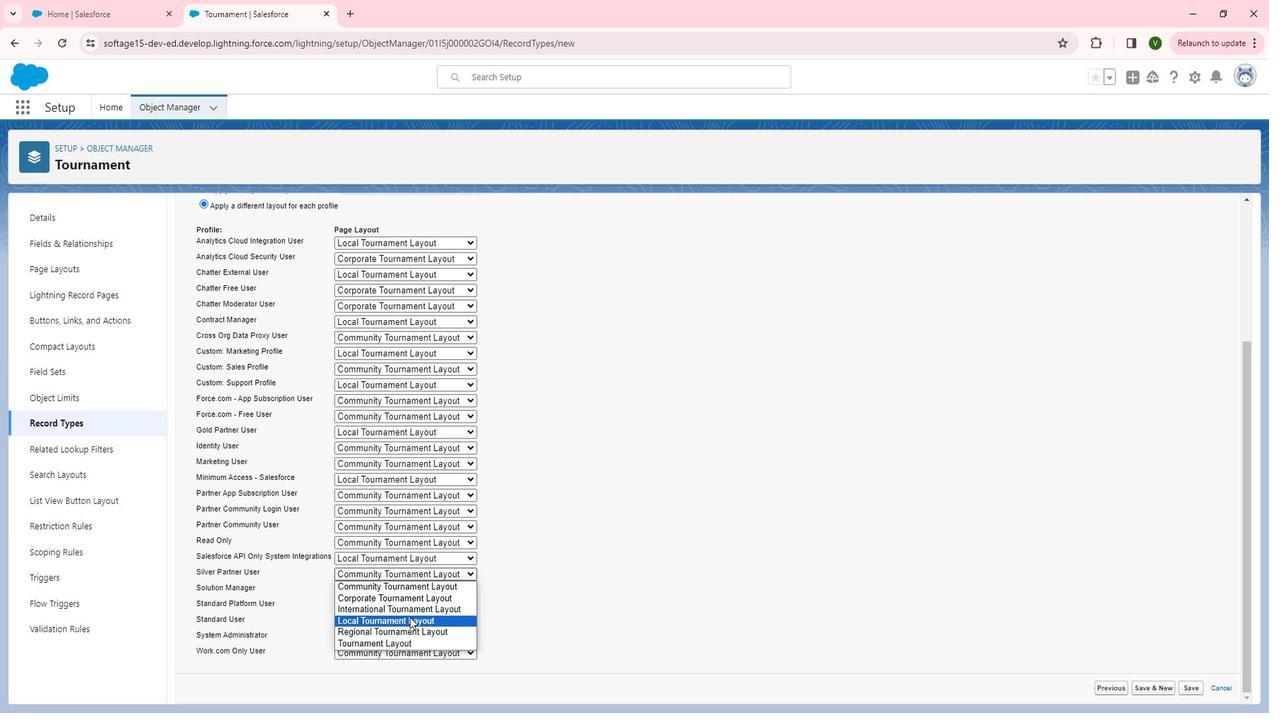 
Action: Mouse pressed left at (405, 612)
Screenshot: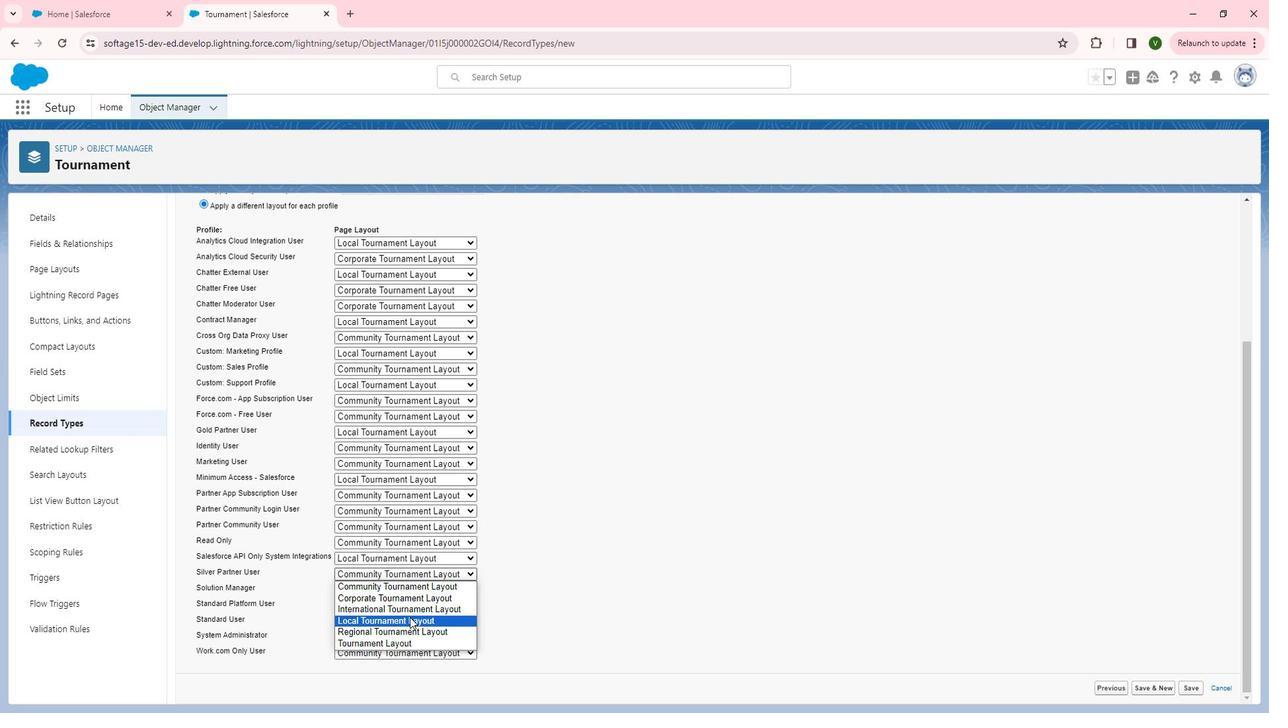 
Action: Mouse moved to (405, 616)
Screenshot: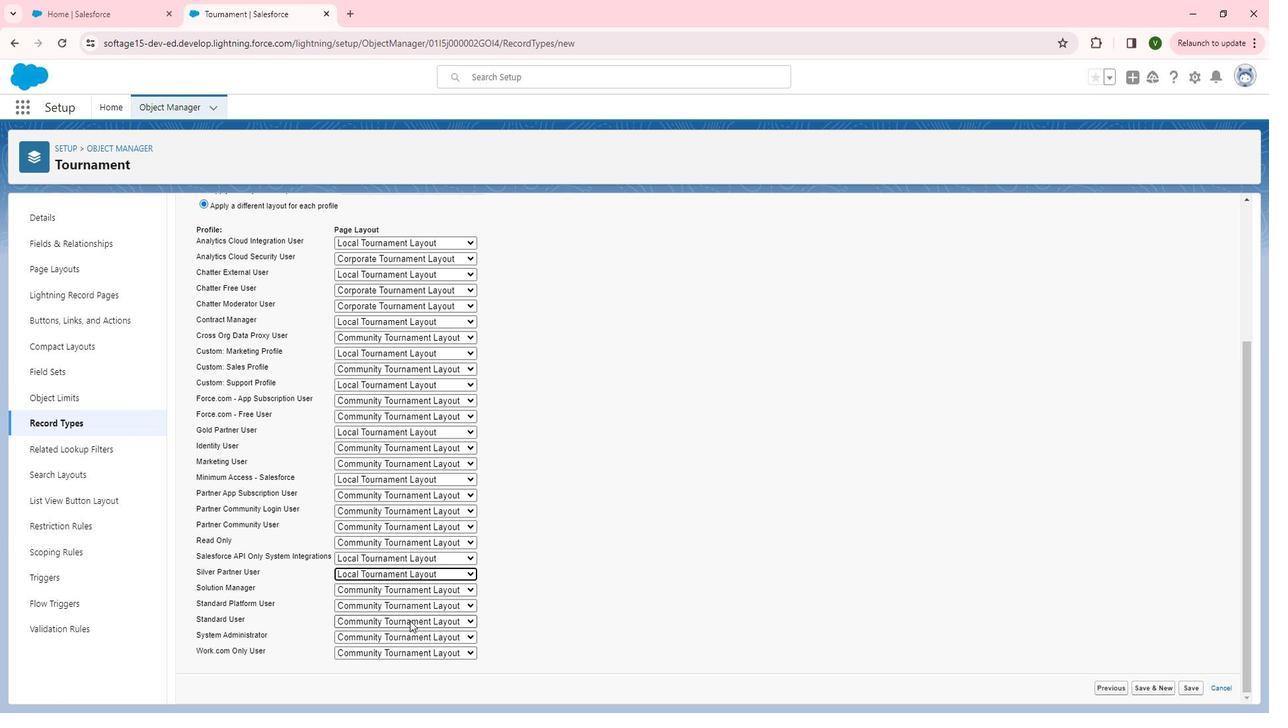 
Action: Mouse pressed left at (405, 616)
Screenshot: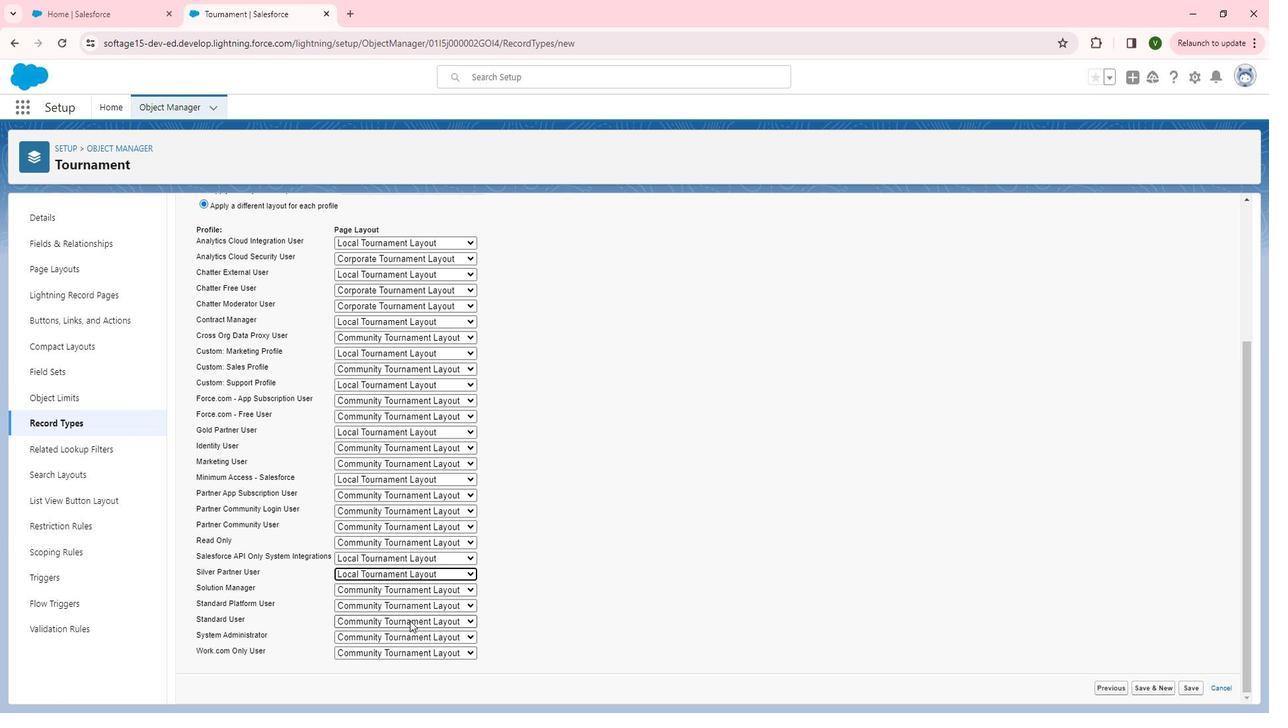 
Action: Mouse moved to (408, 660)
Screenshot: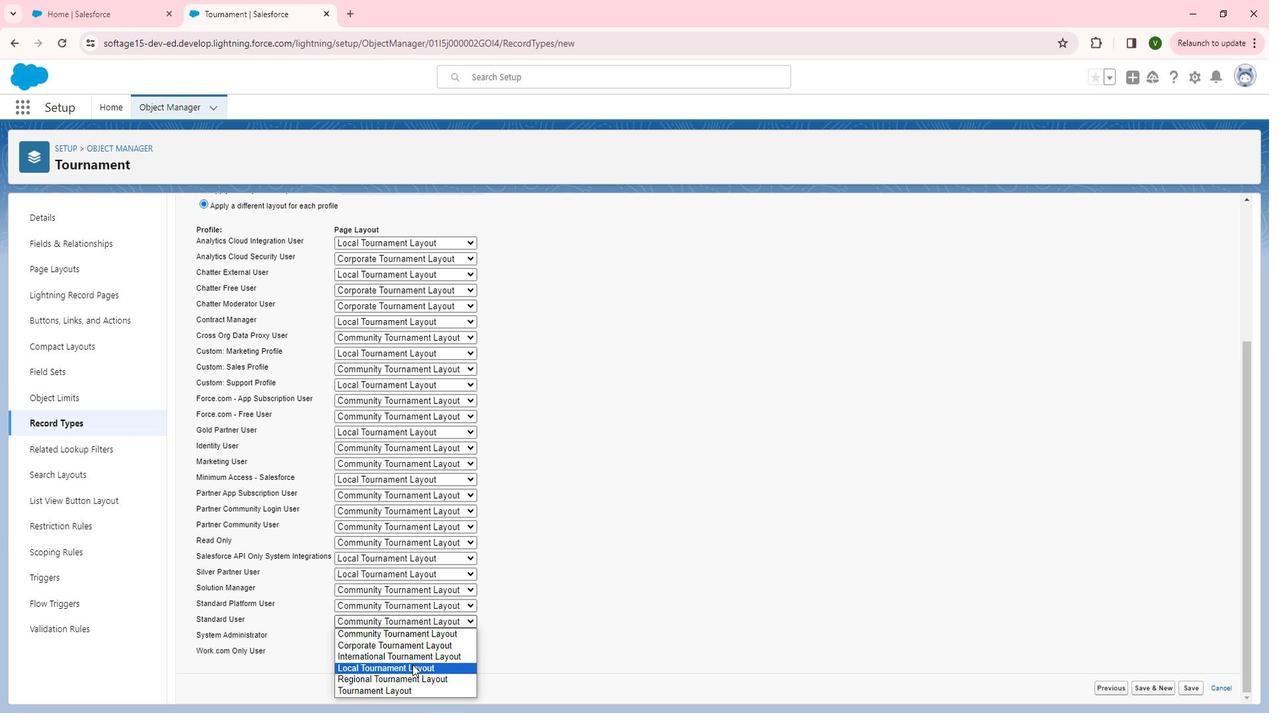 
Action: Mouse pressed left at (408, 660)
Screenshot: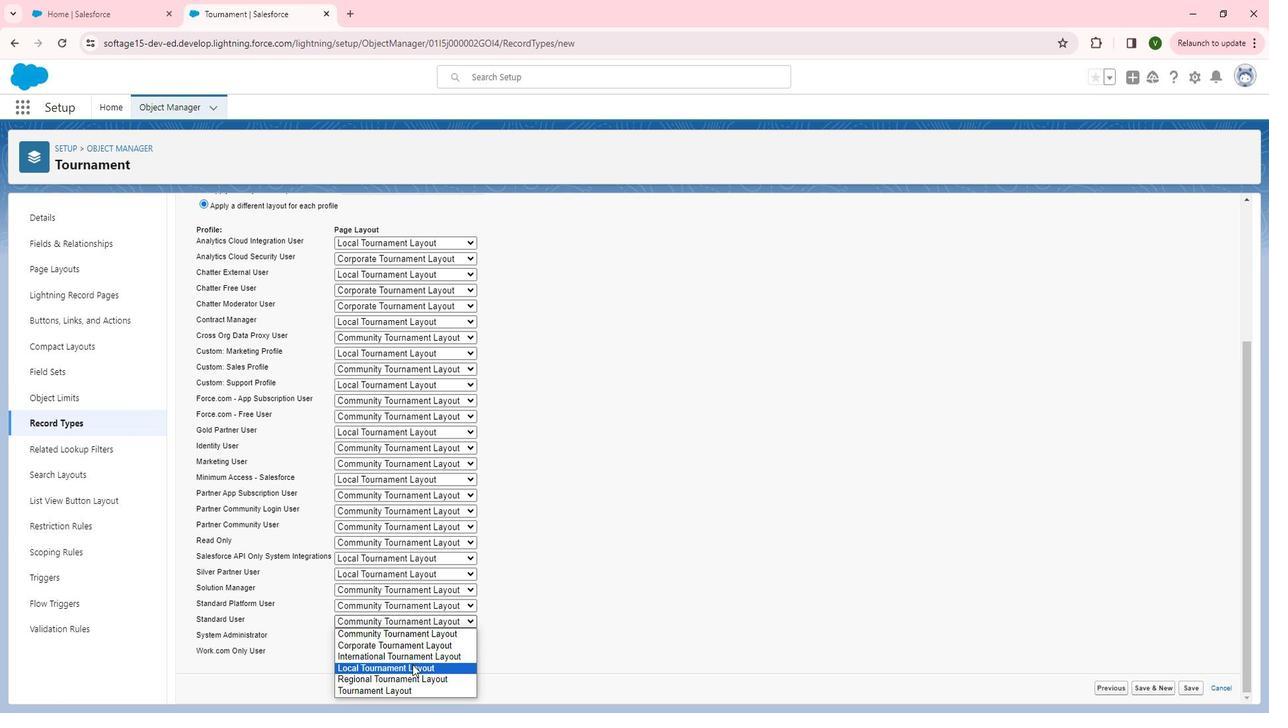 
Action: Mouse moved to (415, 633)
Screenshot: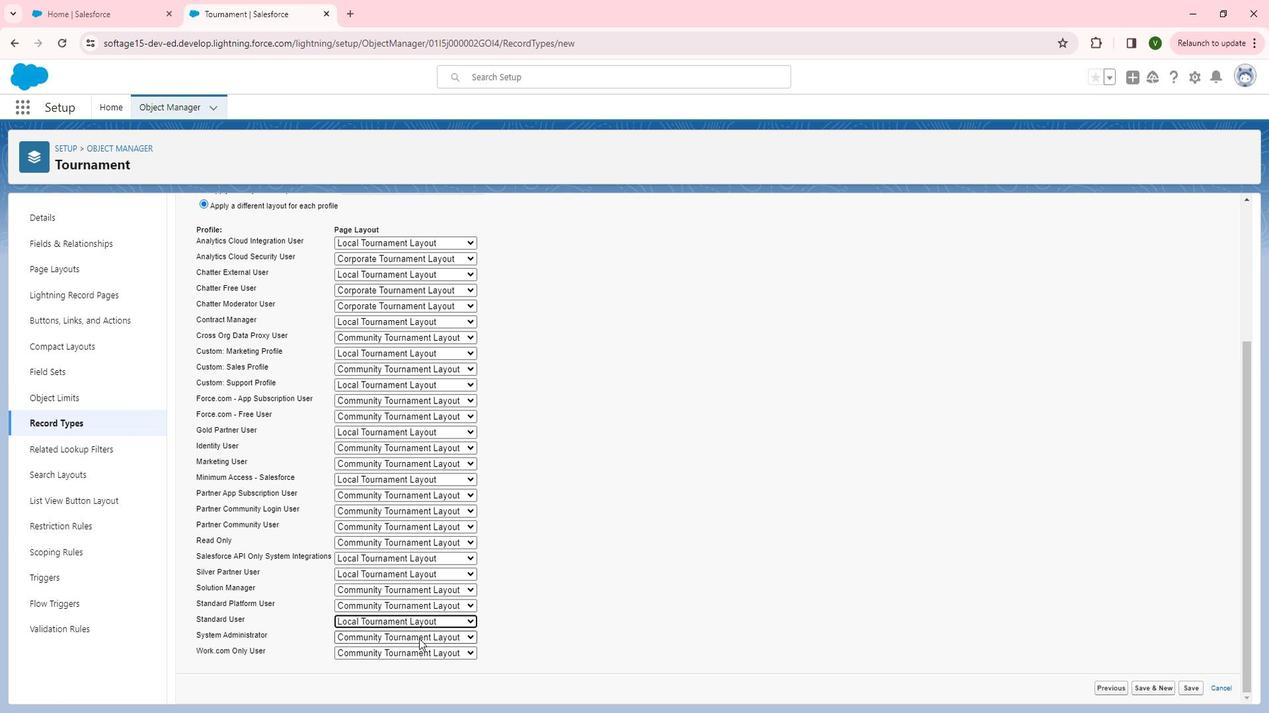 
Action: Mouse pressed left at (415, 633)
Screenshot: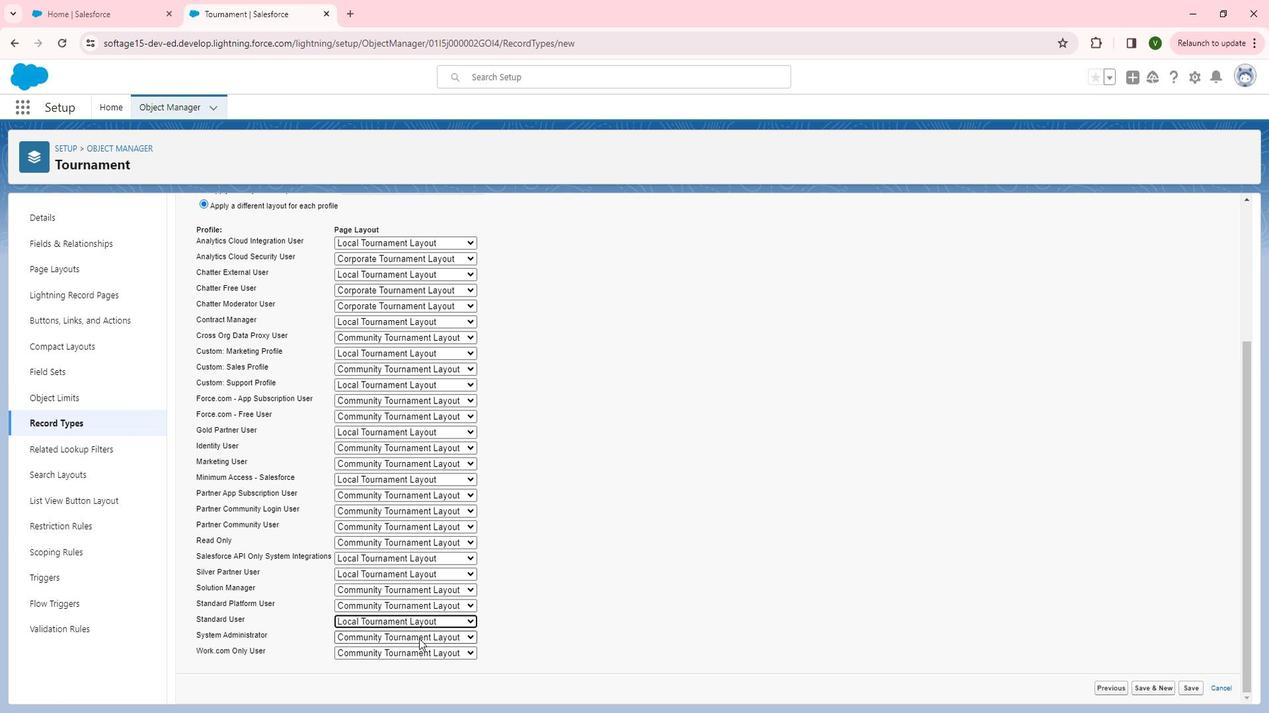 
Action: Mouse moved to (426, 602)
Screenshot: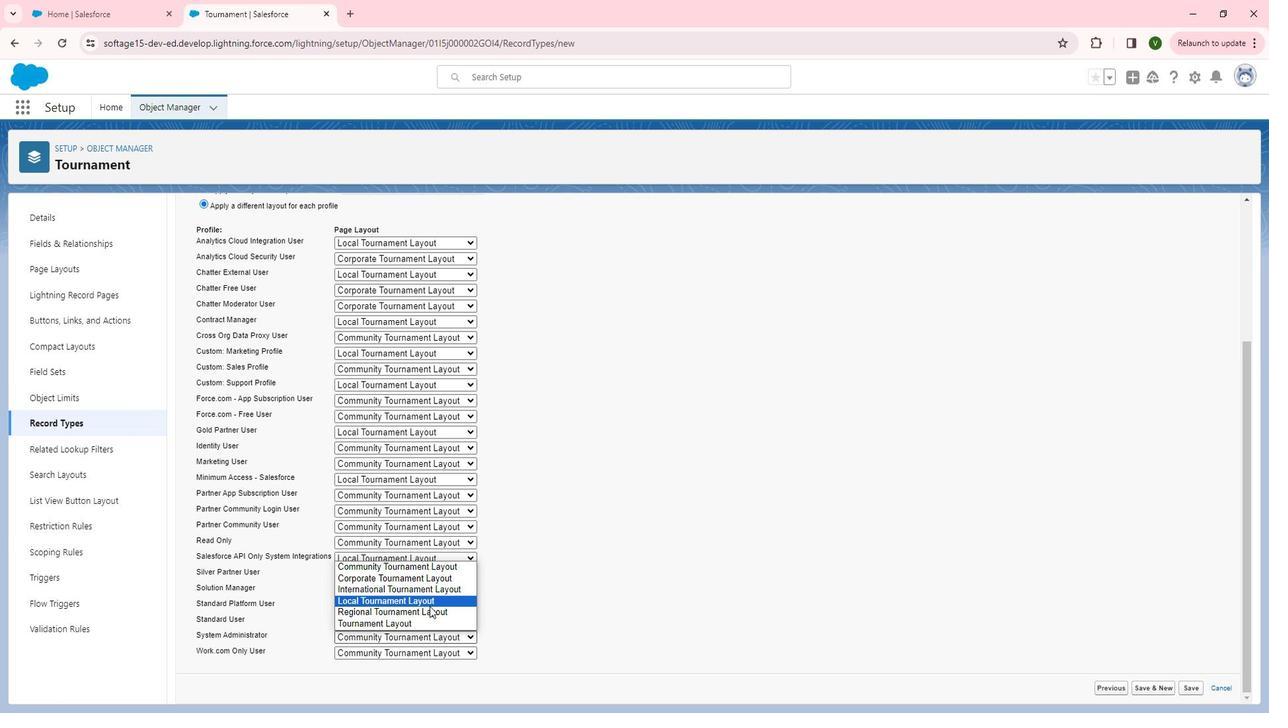 
Action: Mouse pressed left at (426, 602)
Screenshot: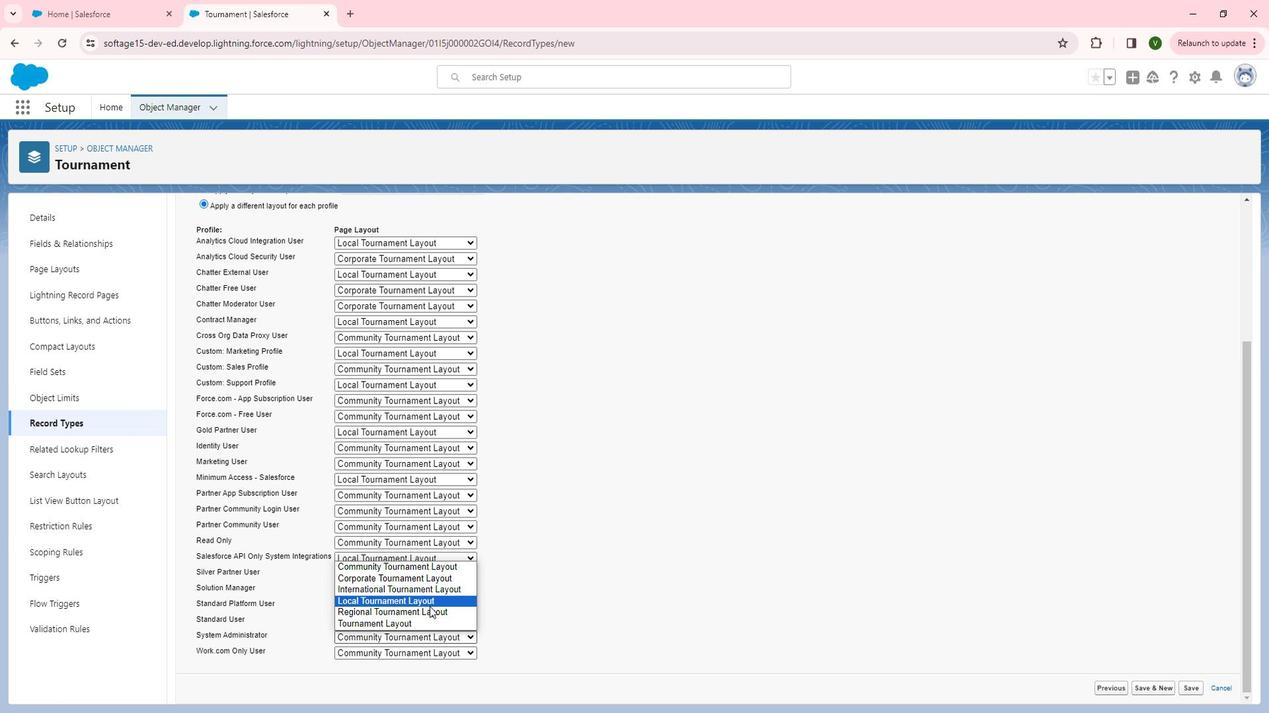 
Action: Mouse moved to (428, 585)
Screenshot: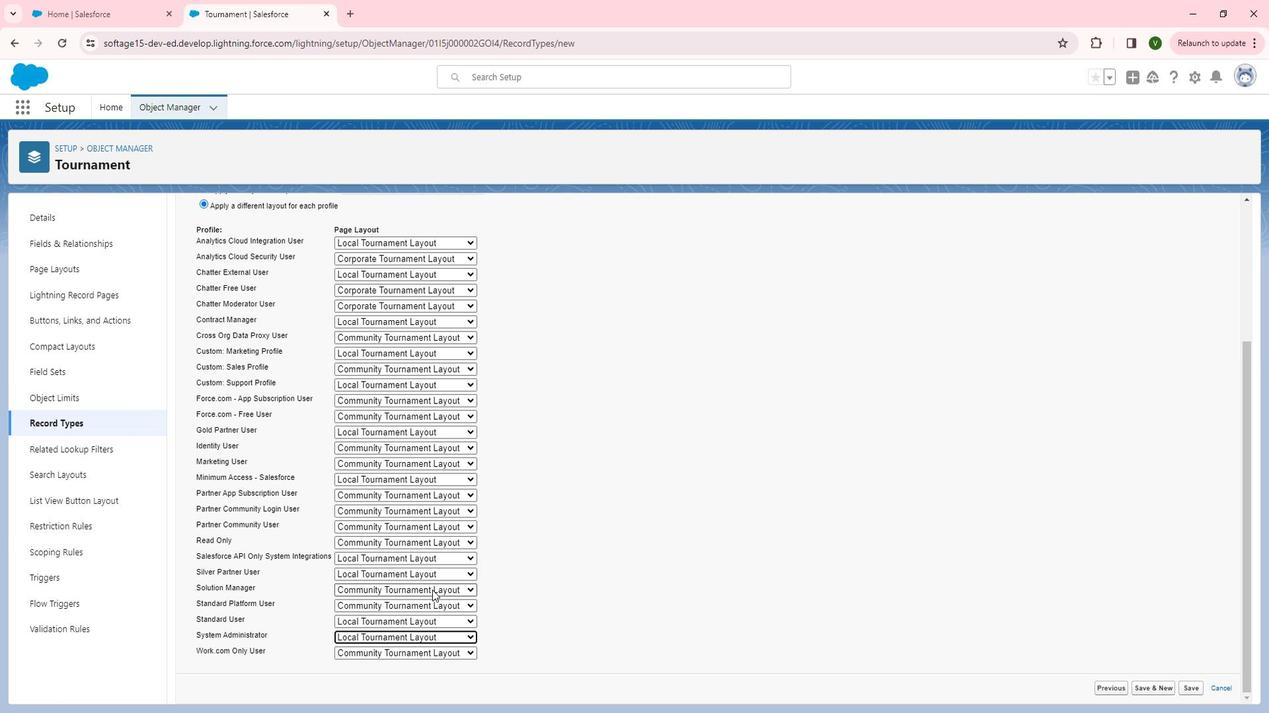 
Action: Mouse pressed left at (428, 585)
Screenshot: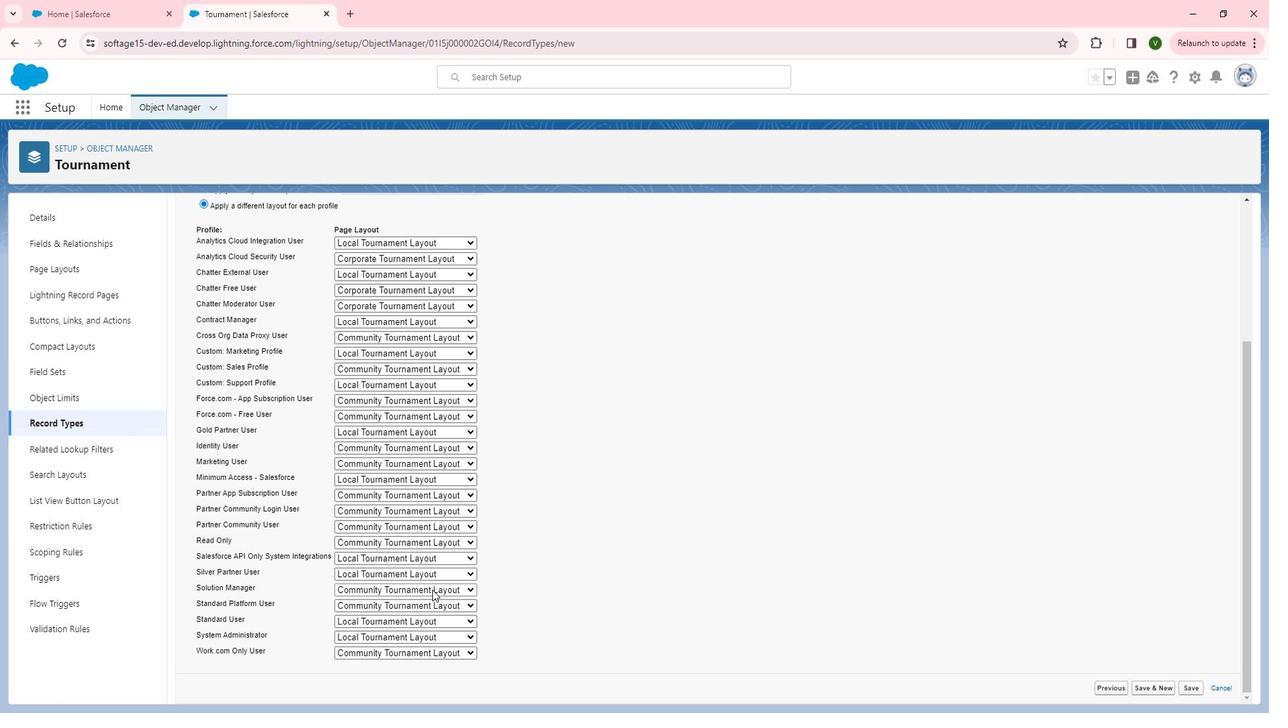 
Action: Mouse moved to (425, 608)
Screenshot: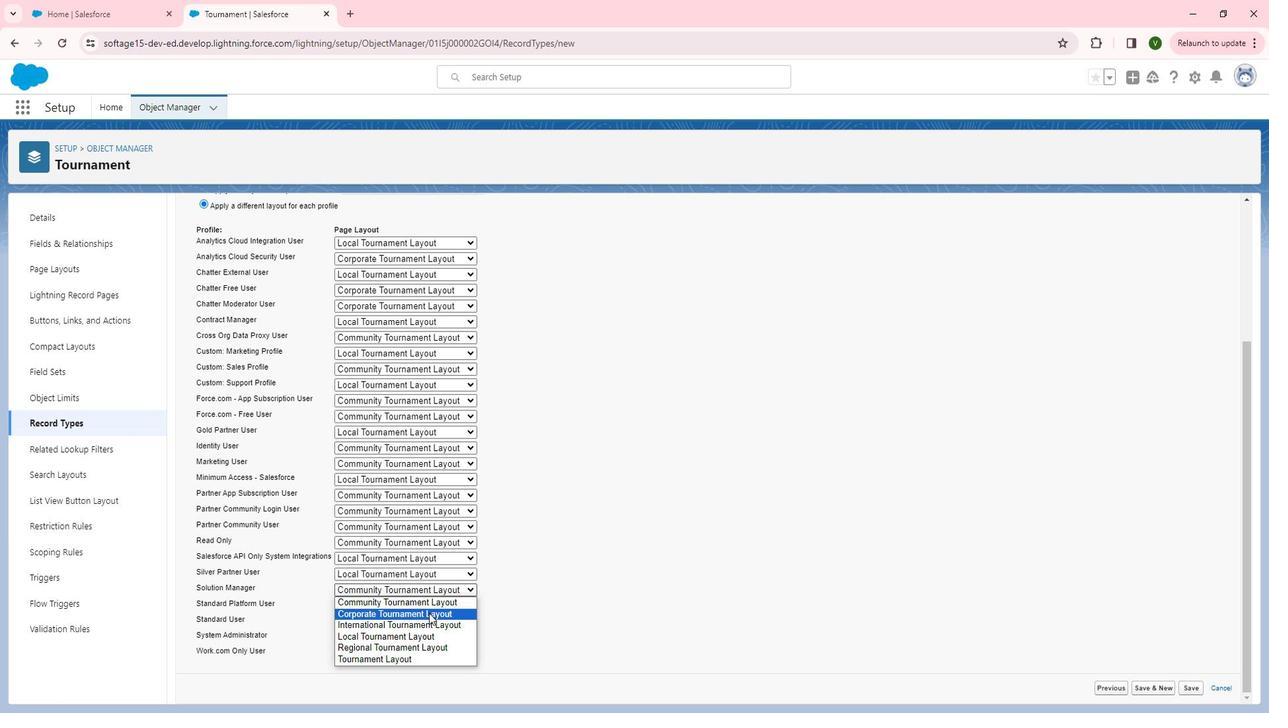 
Action: Mouse pressed left at (425, 608)
Screenshot: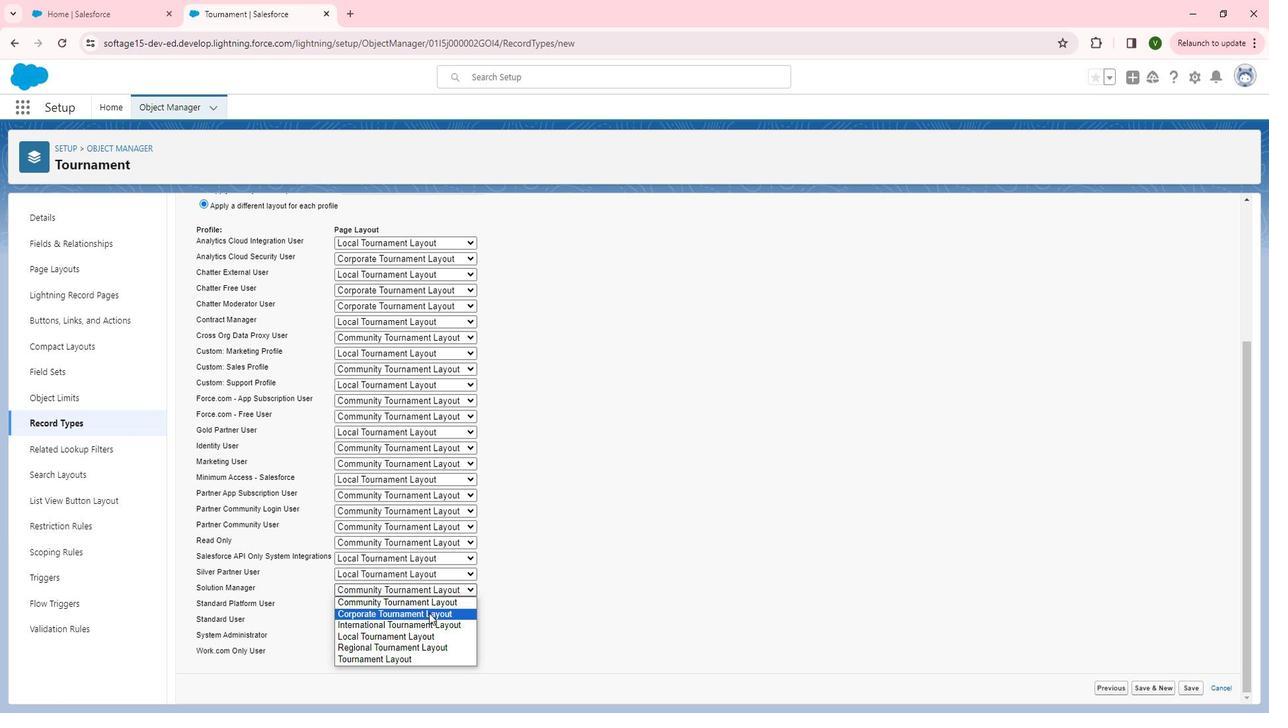 
Action: Mouse moved to (442, 512)
Screenshot: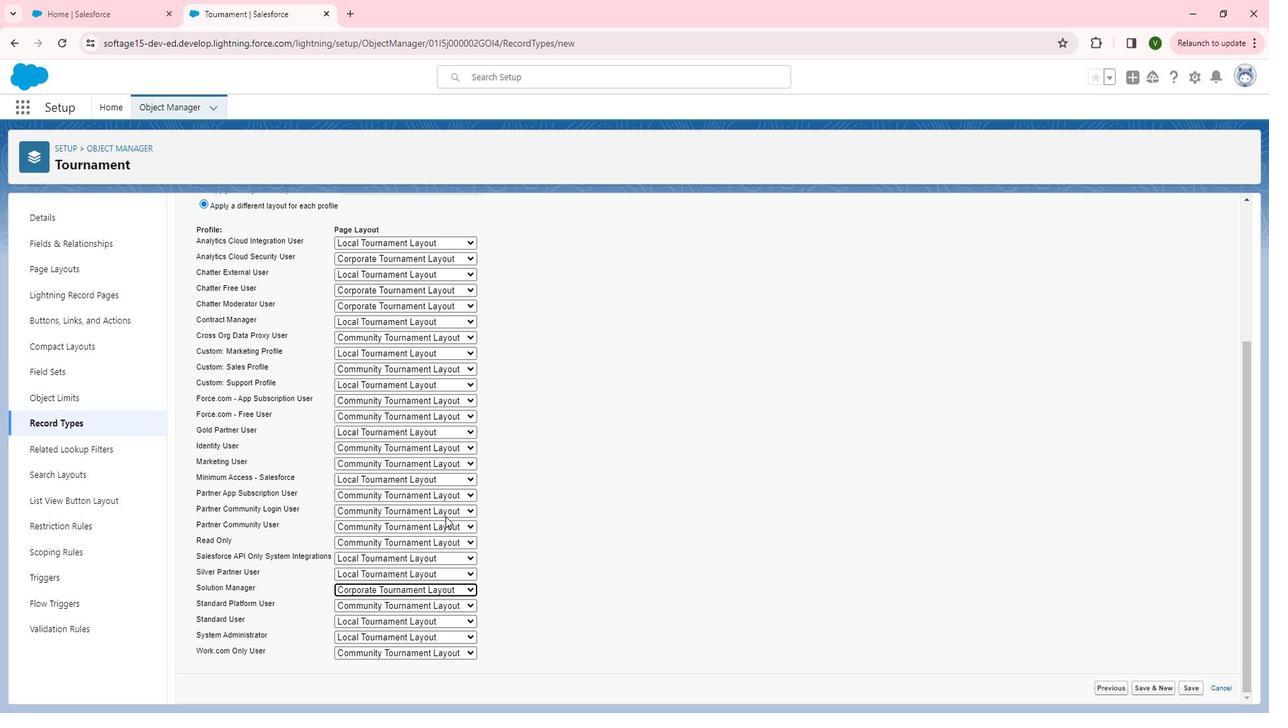 
Action: Mouse pressed left at (442, 512)
Screenshot: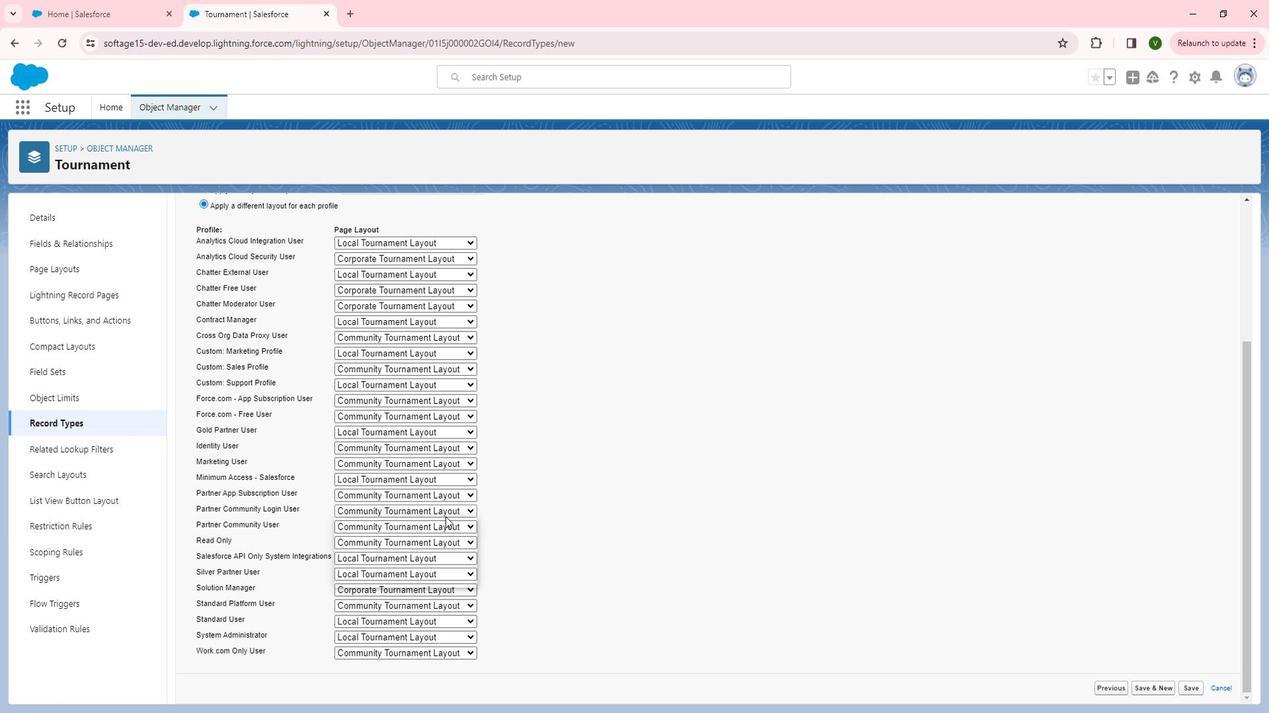 
Action: Mouse moved to (444, 526)
Screenshot: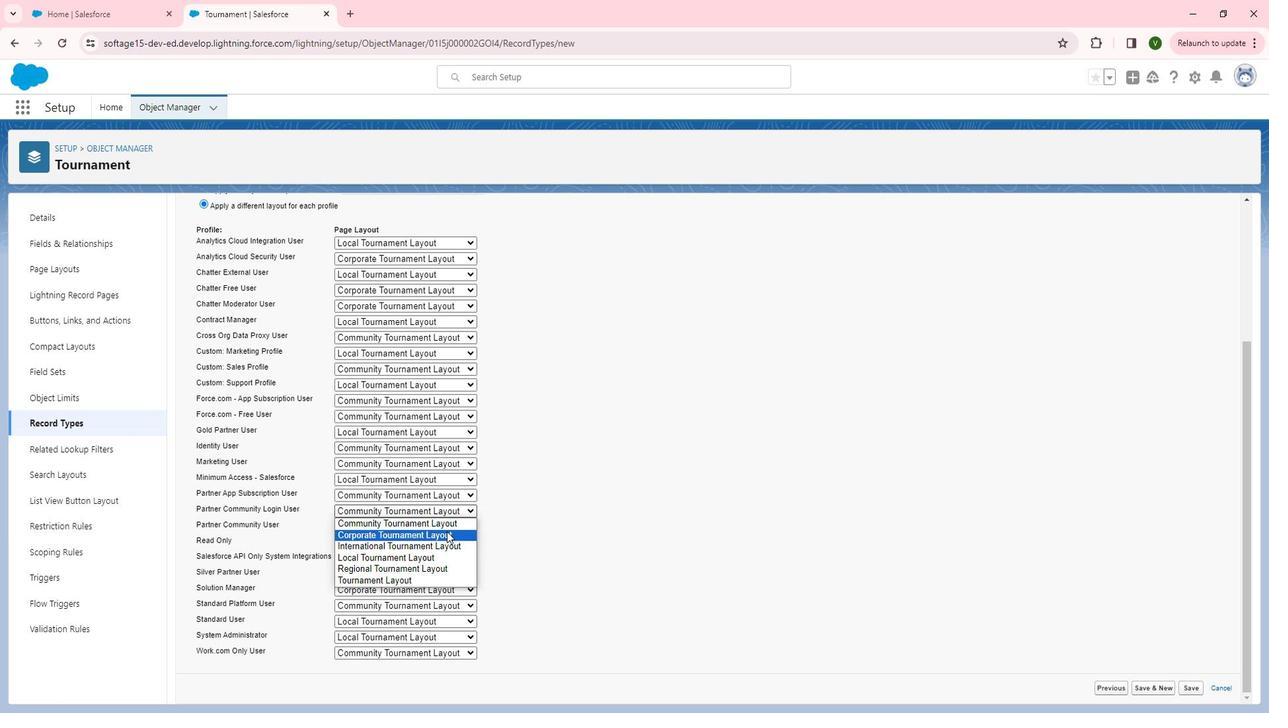 
Action: Mouse pressed left at (444, 526)
Screenshot: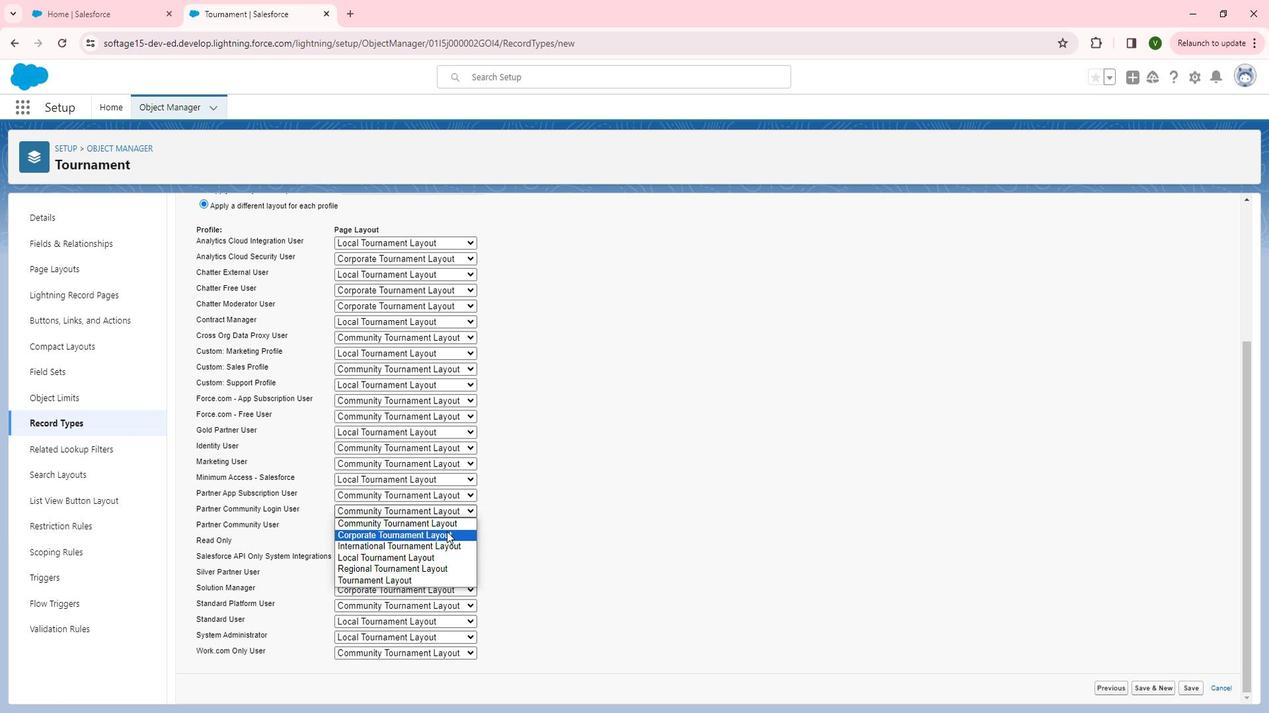
Action: Mouse moved to (1130, 579)
Screenshot: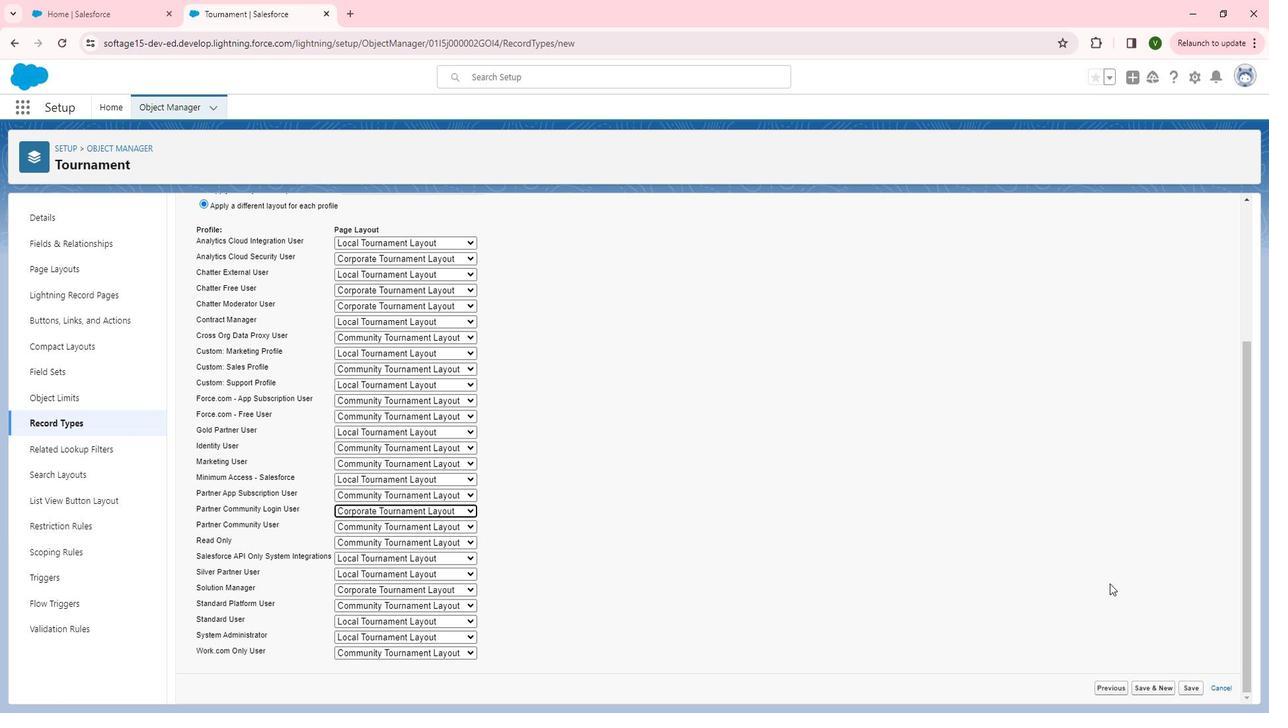 
Action: Mouse scrolled (1130, 578) with delta (0, 0)
Screenshot: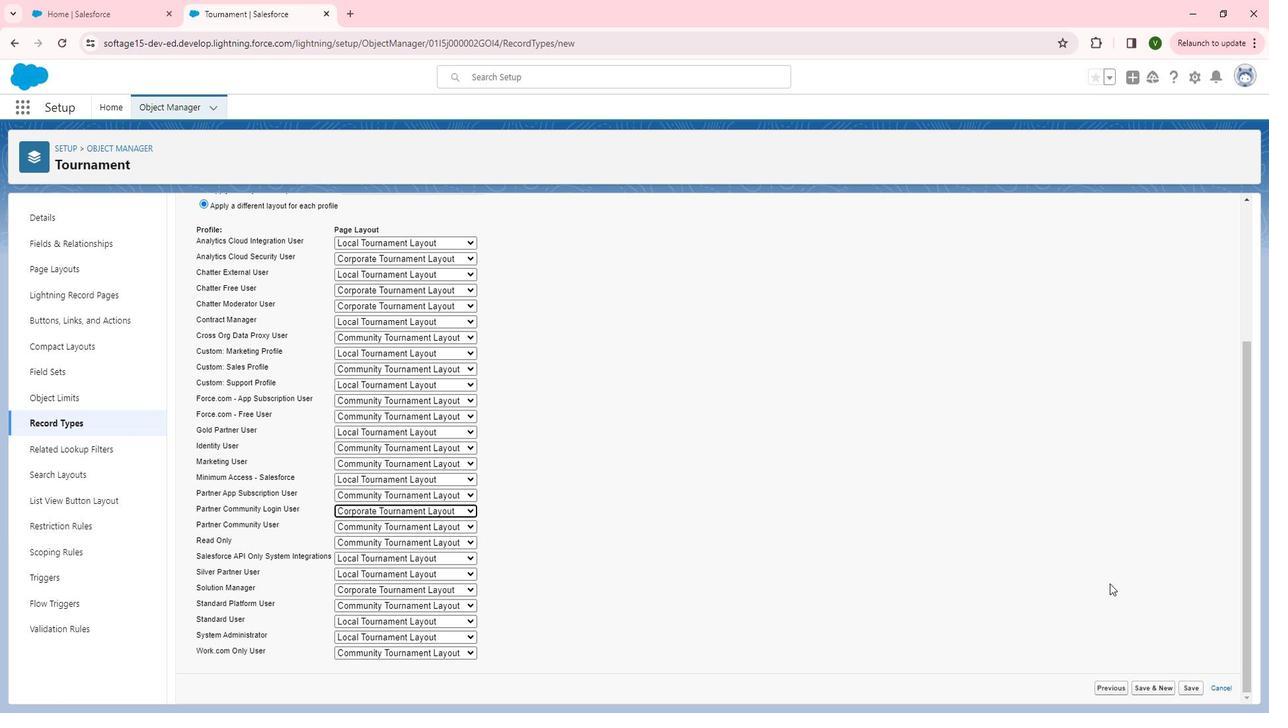 
Action: Mouse moved to (1215, 680)
Screenshot: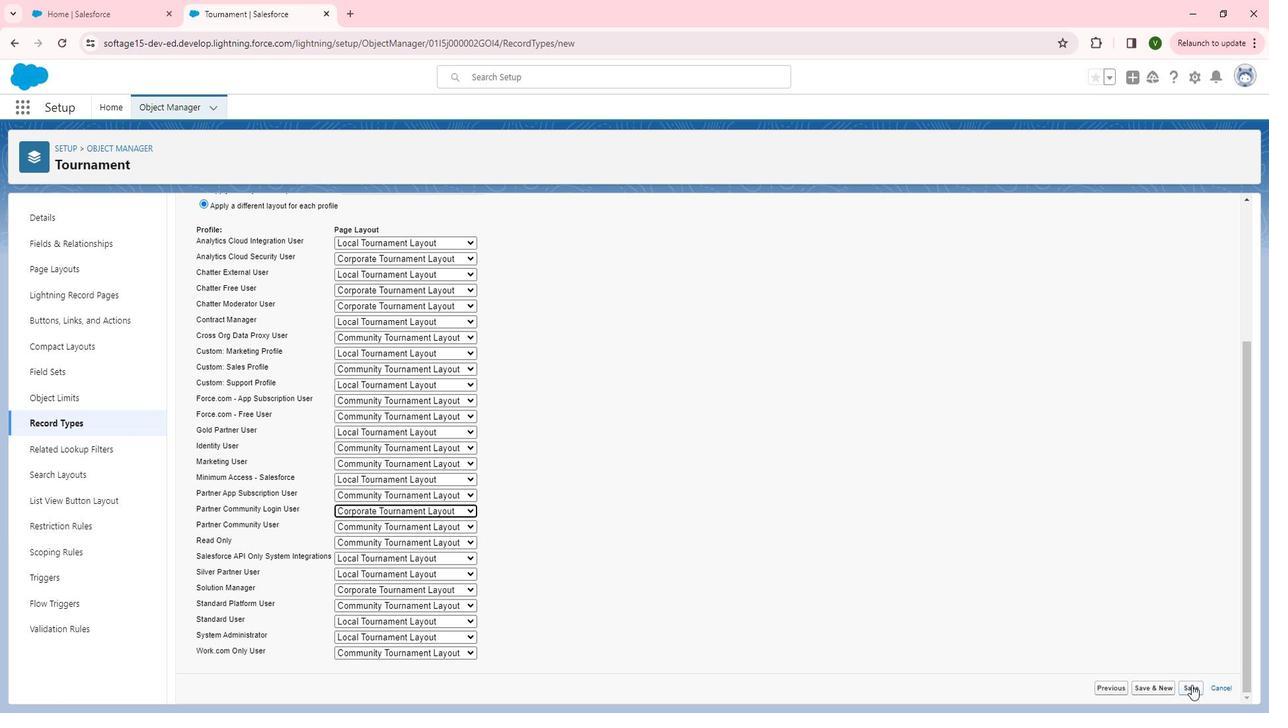 
Action: Mouse pressed left at (1215, 680)
Screenshot: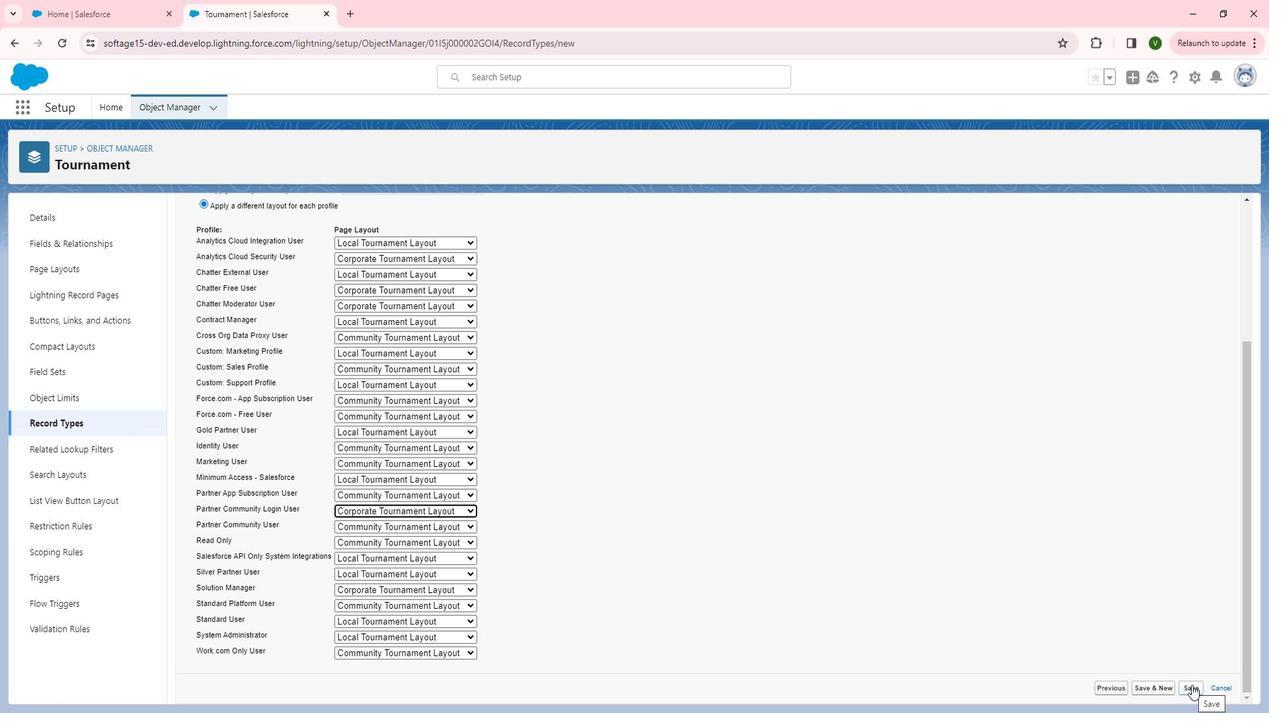
Action: Mouse moved to (178, 428)
Screenshot: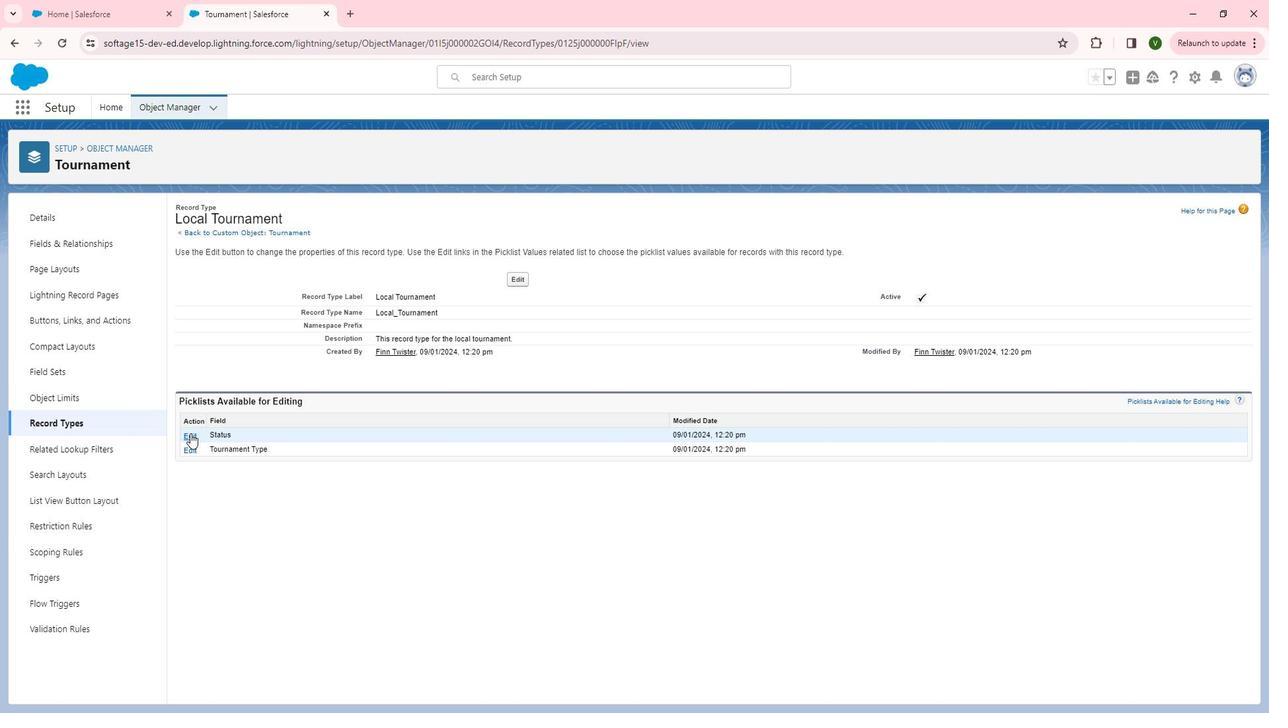 
Action: Mouse pressed left at (178, 428)
Screenshot: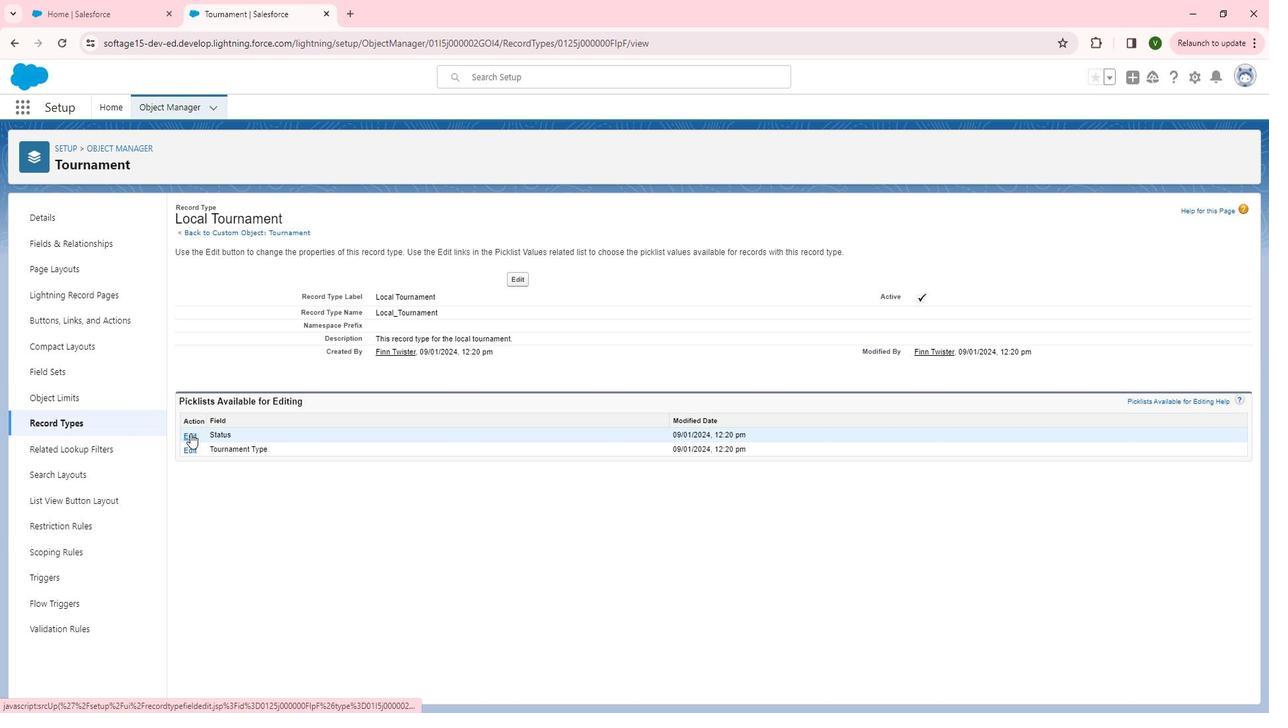 
Action: Mouse moved to (290, 364)
Screenshot: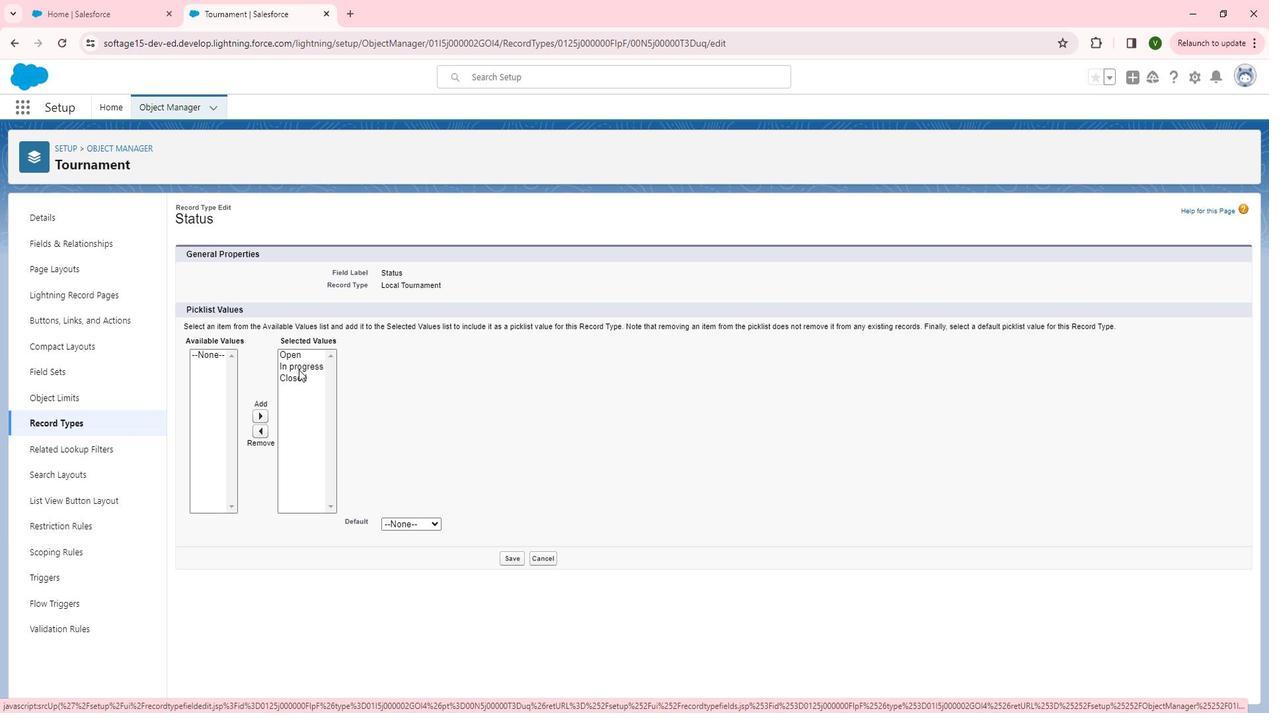 
Action: Mouse pressed left at (290, 364)
Screenshot: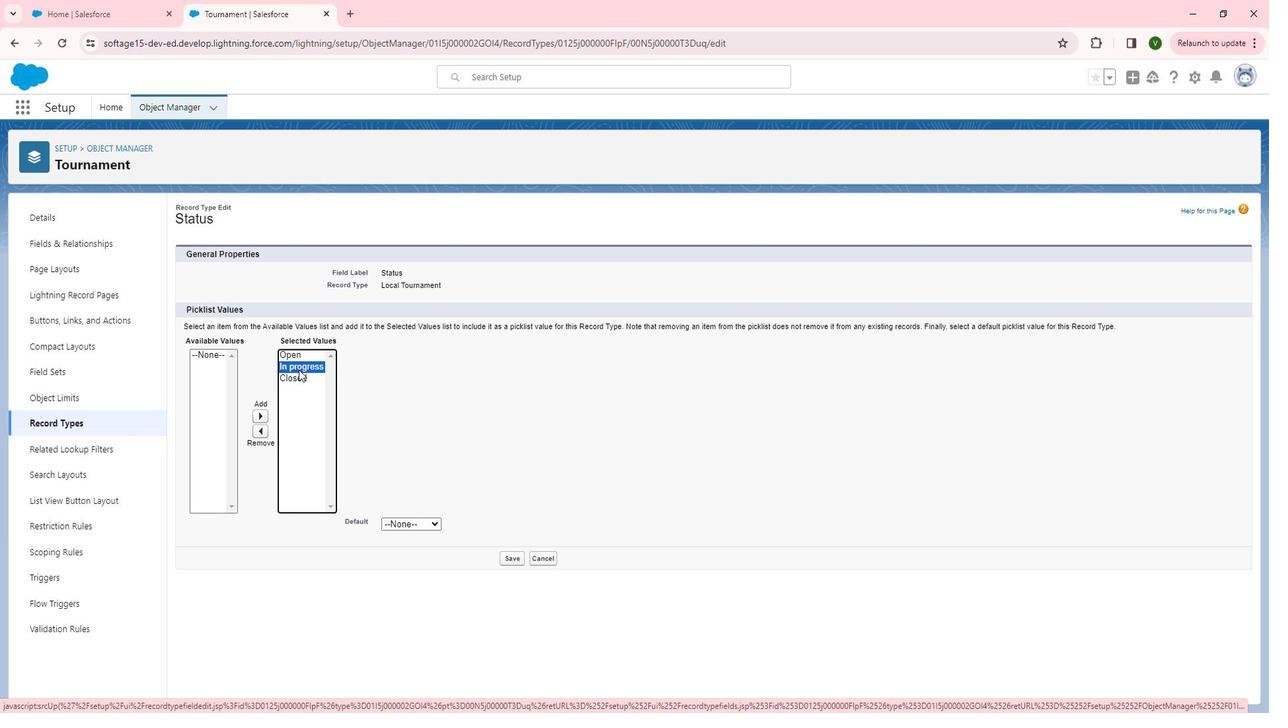 
Action: Mouse moved to (253, 426)
Screenshot: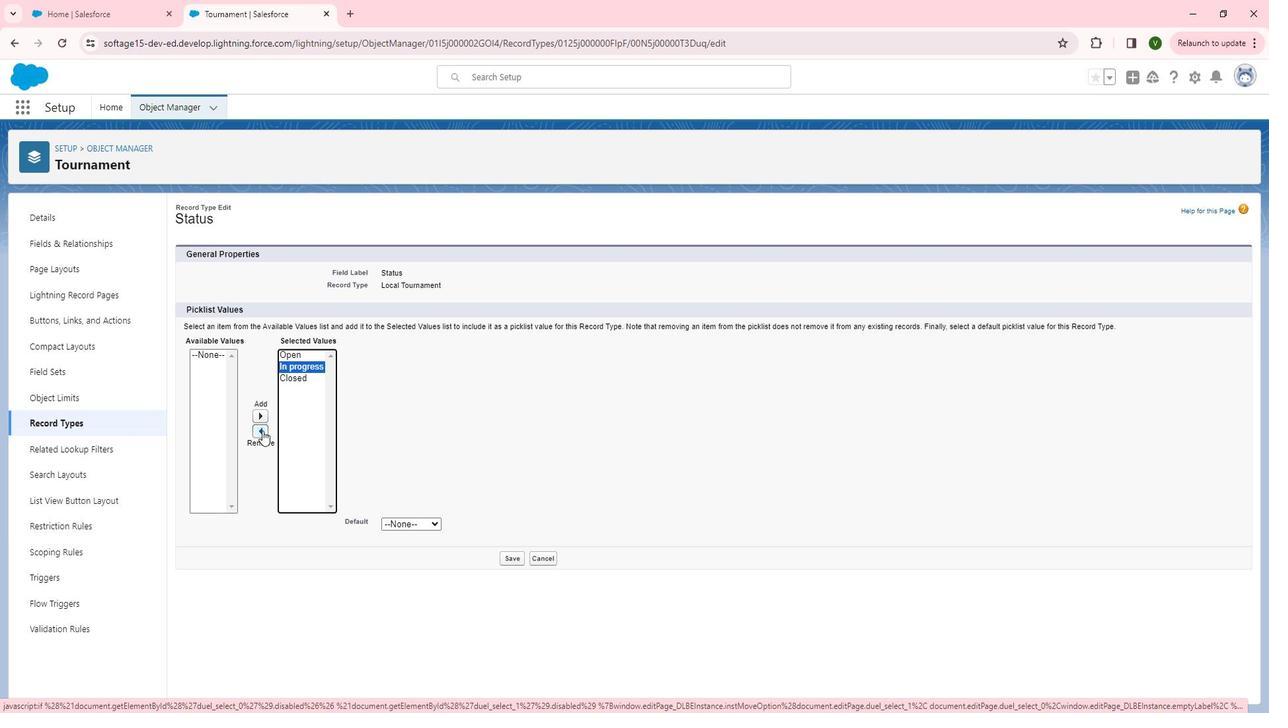 
Action: Mouse pressed left at (253, 426)
Screenshot: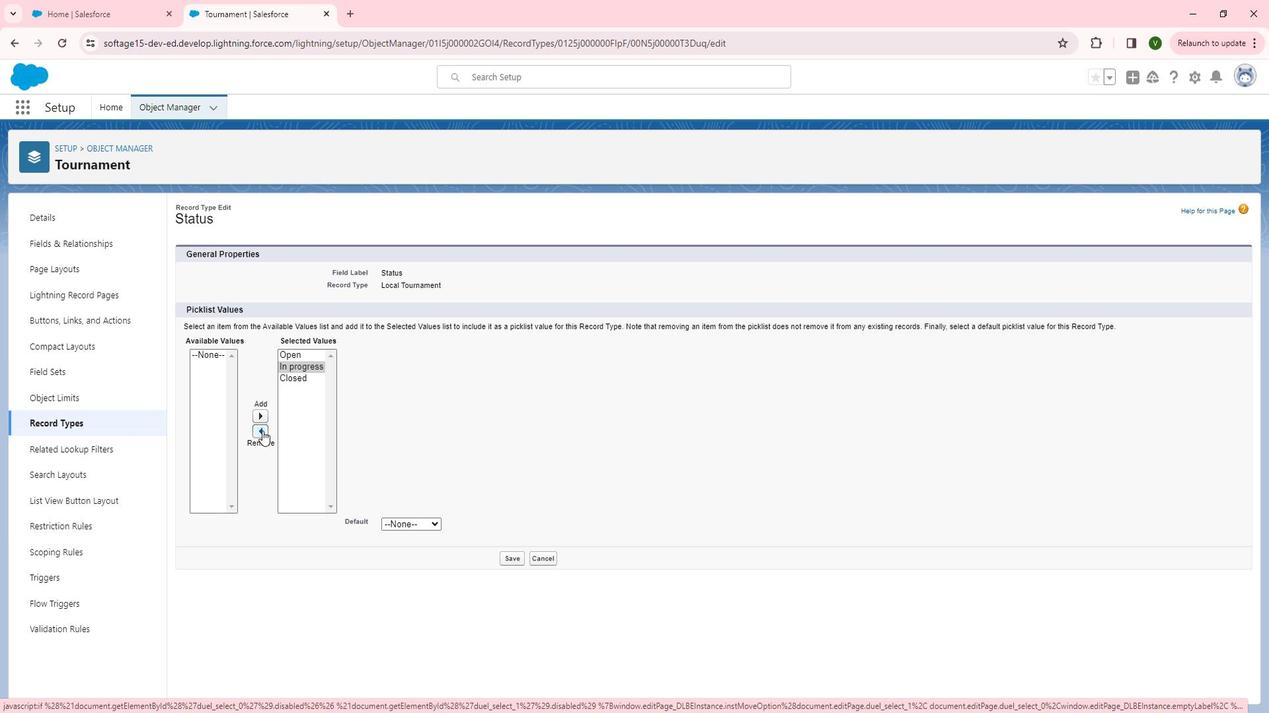 
Action: Mouse moved to (514, 551)
Screenshot: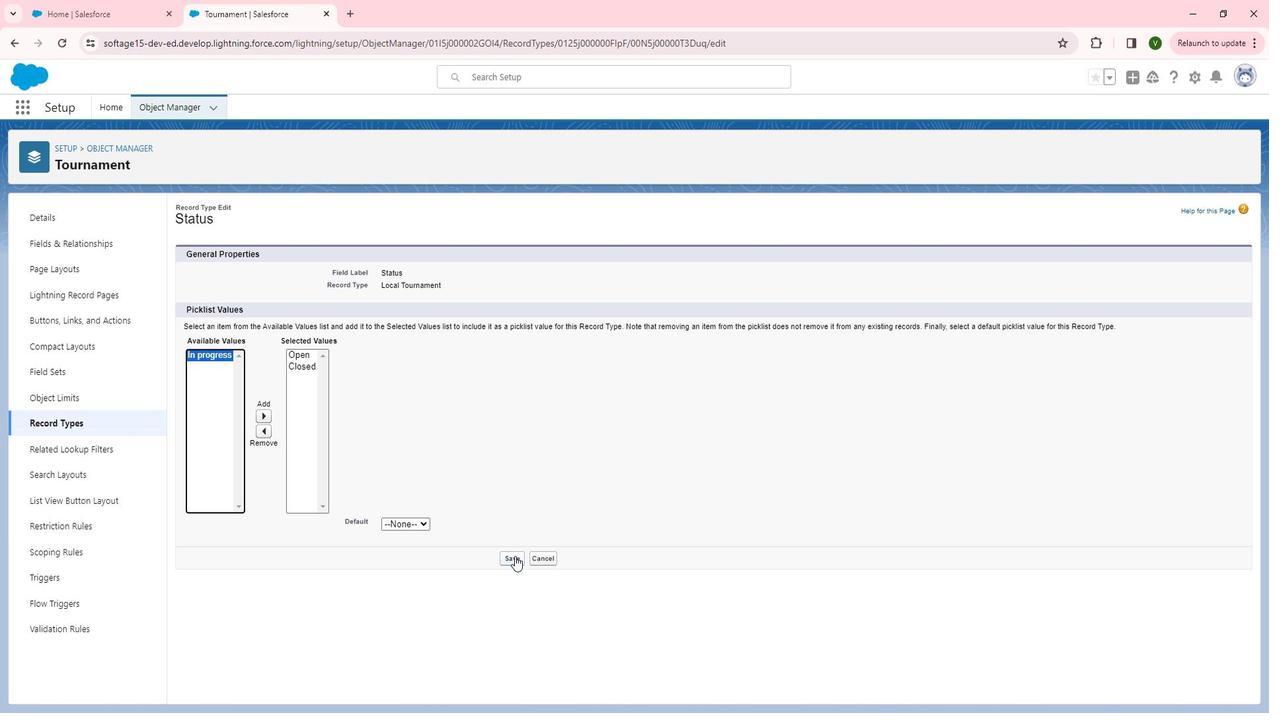 
Action: Mouse pressed left at (514, 551)
Screenshot: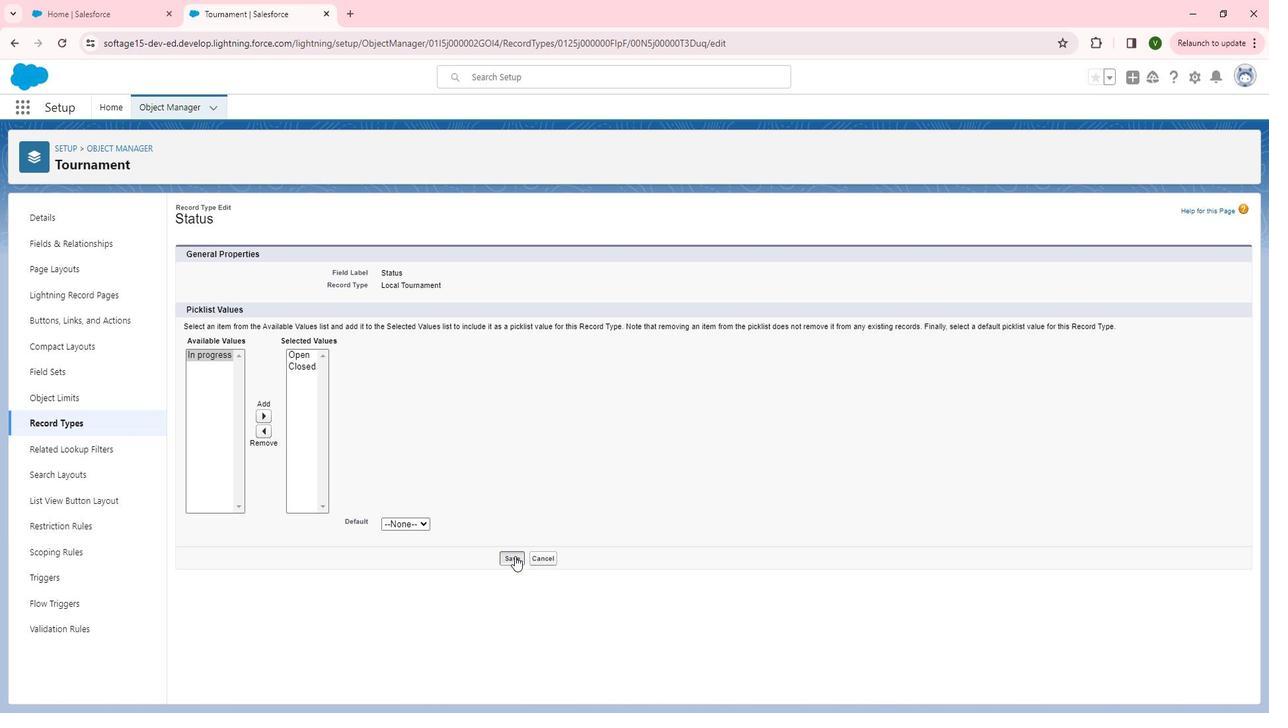 
Action: Mouse moved to (181, 445)
Screenshot: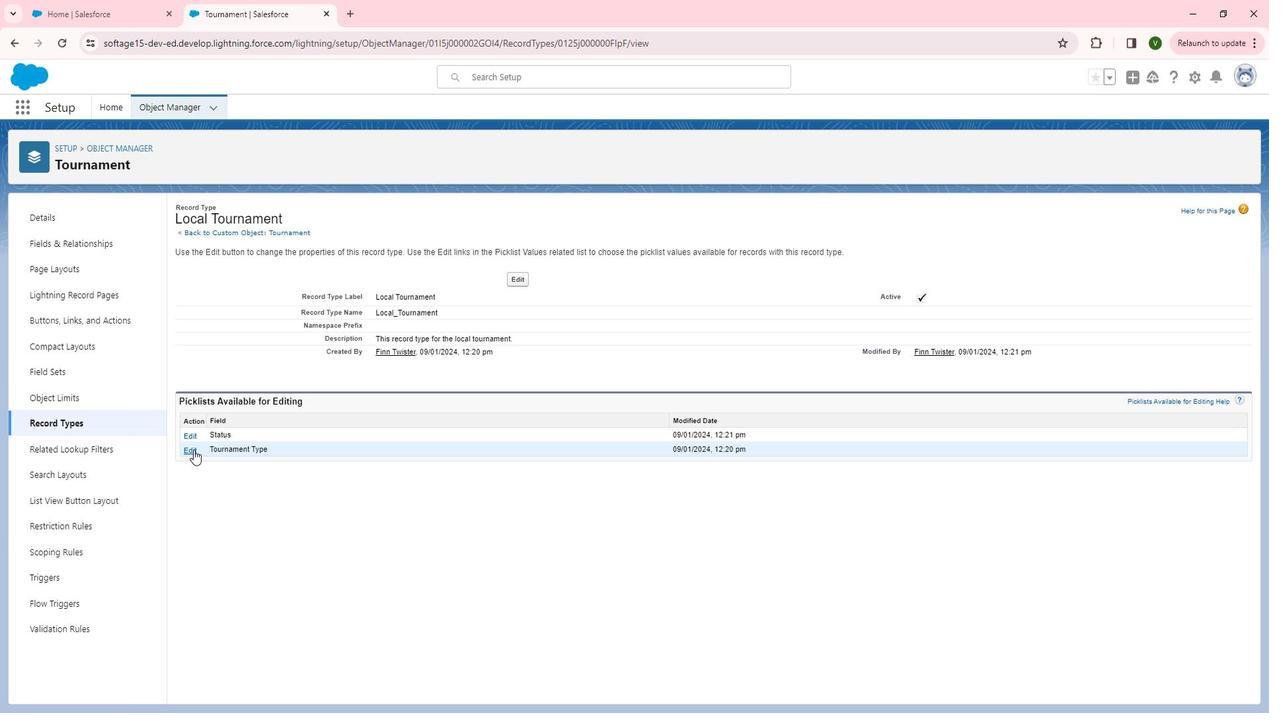 
Action: Mouse pressed left at (181, 445)
Screenshot: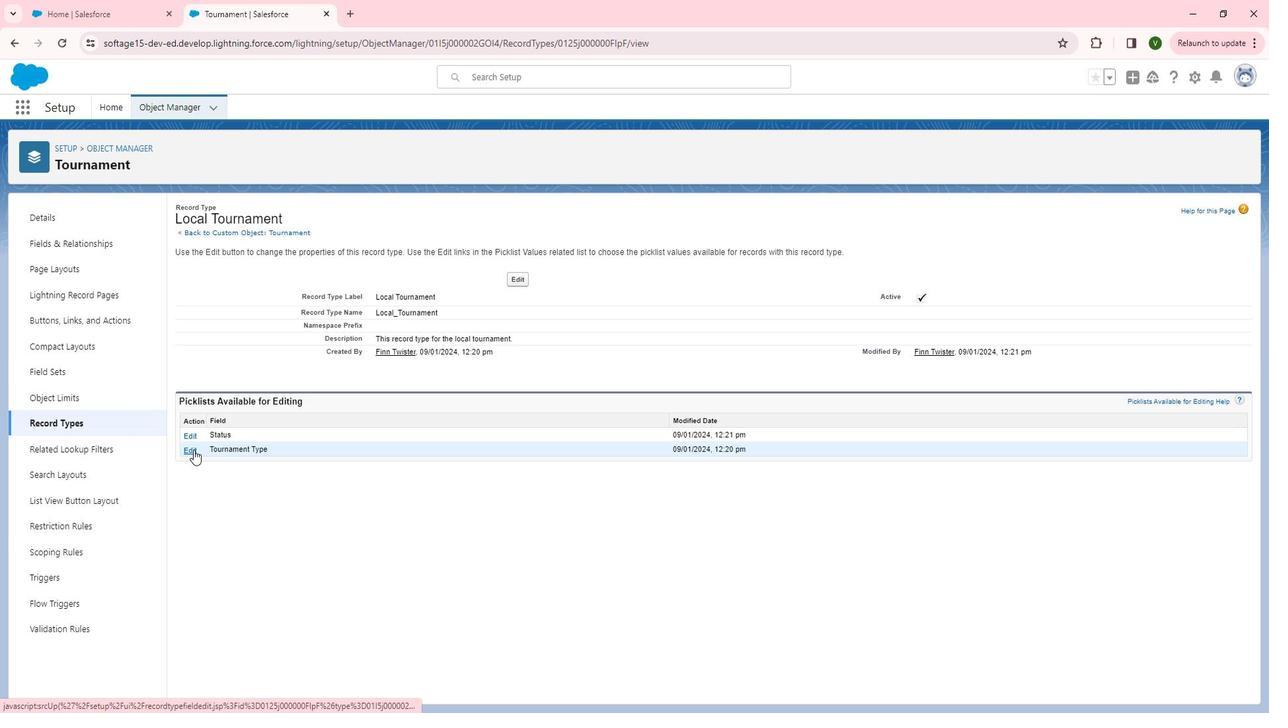 
Action: Mouse moved to (288, 406)
Screenshot: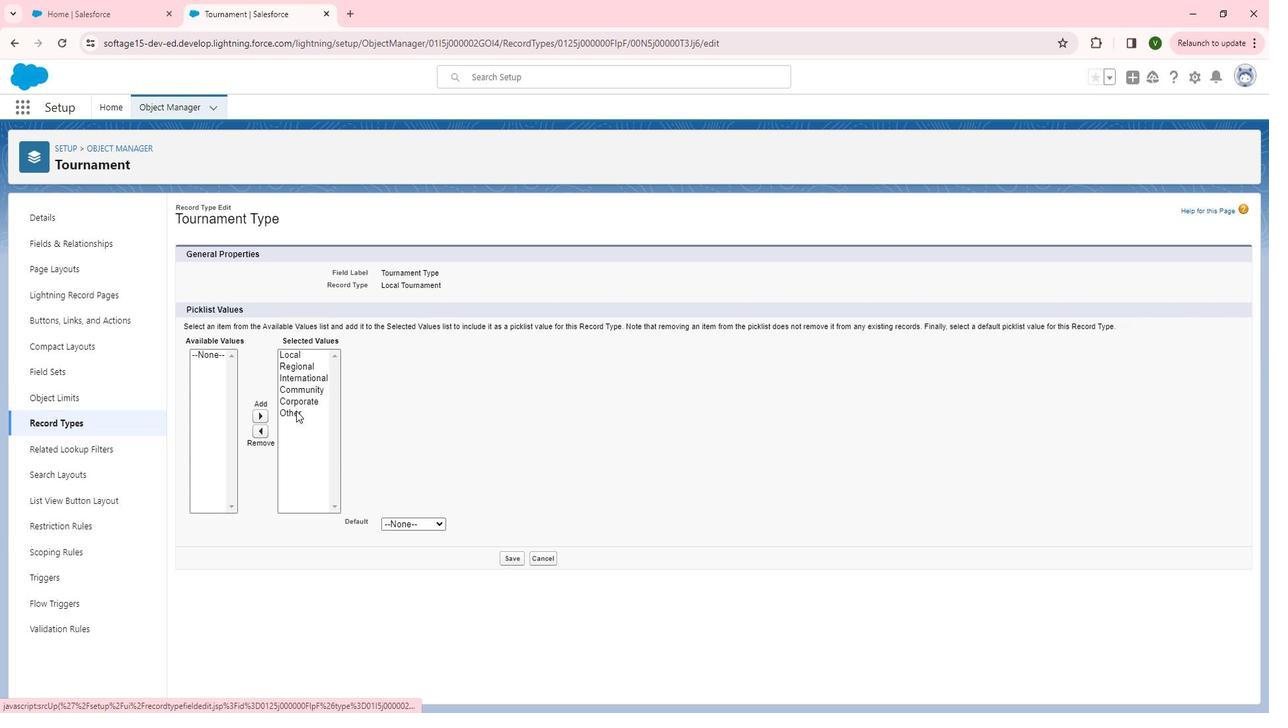 
Action: Mouse pressed left at (288, 406)
Screenshot: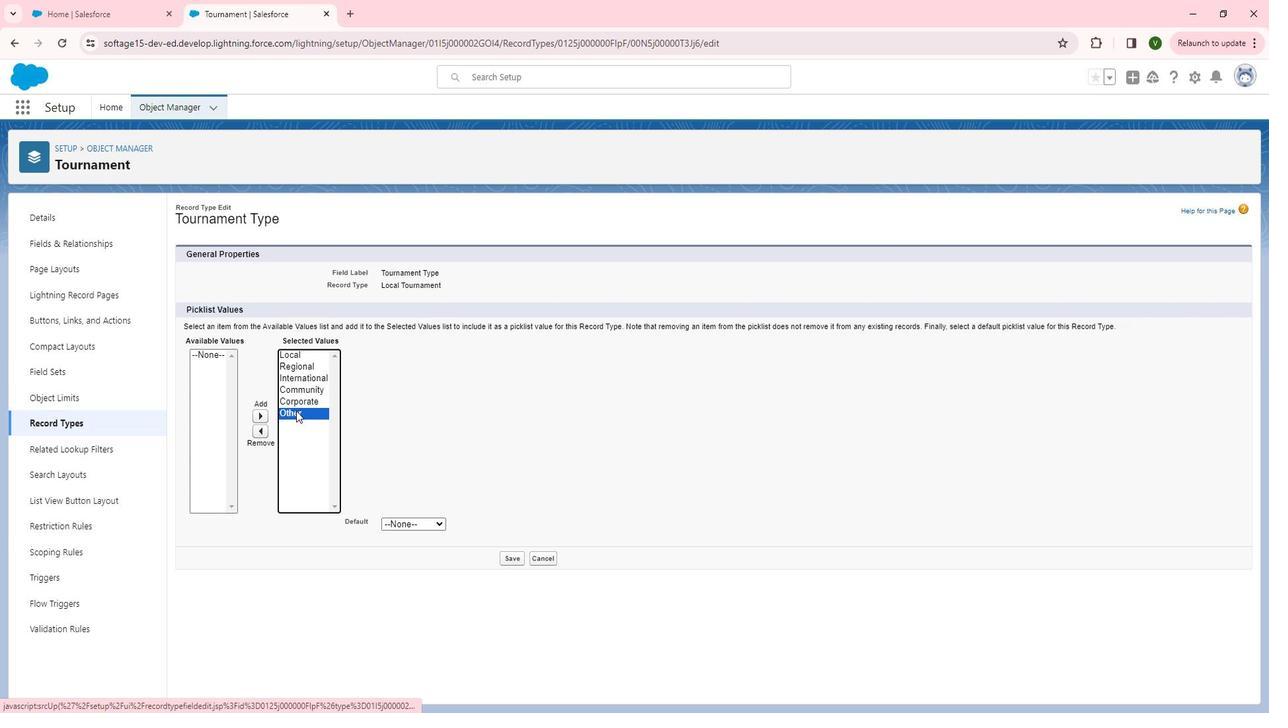 
Action: Mouse moved to (283, 395)
Screenshot: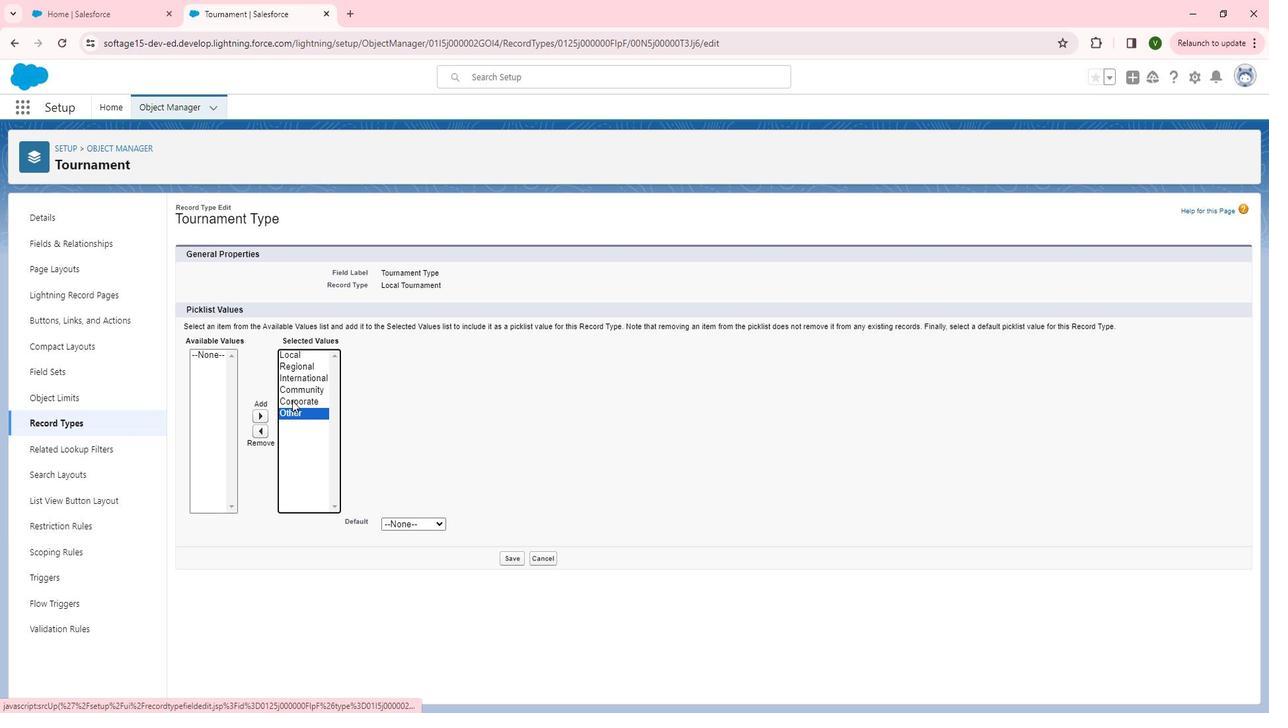 
Action: Mouse pressed left at (283, 395)
Screenshot: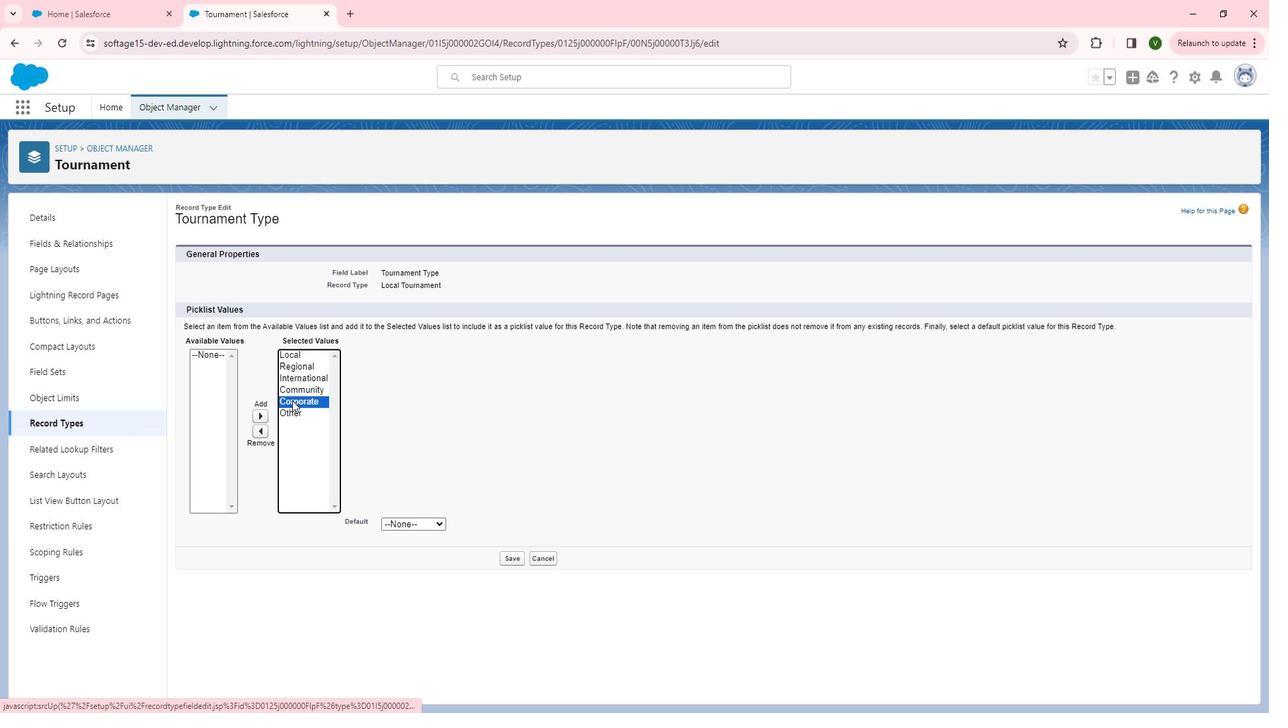 
Action: Mouse moved to (255, 423)
Screenshot: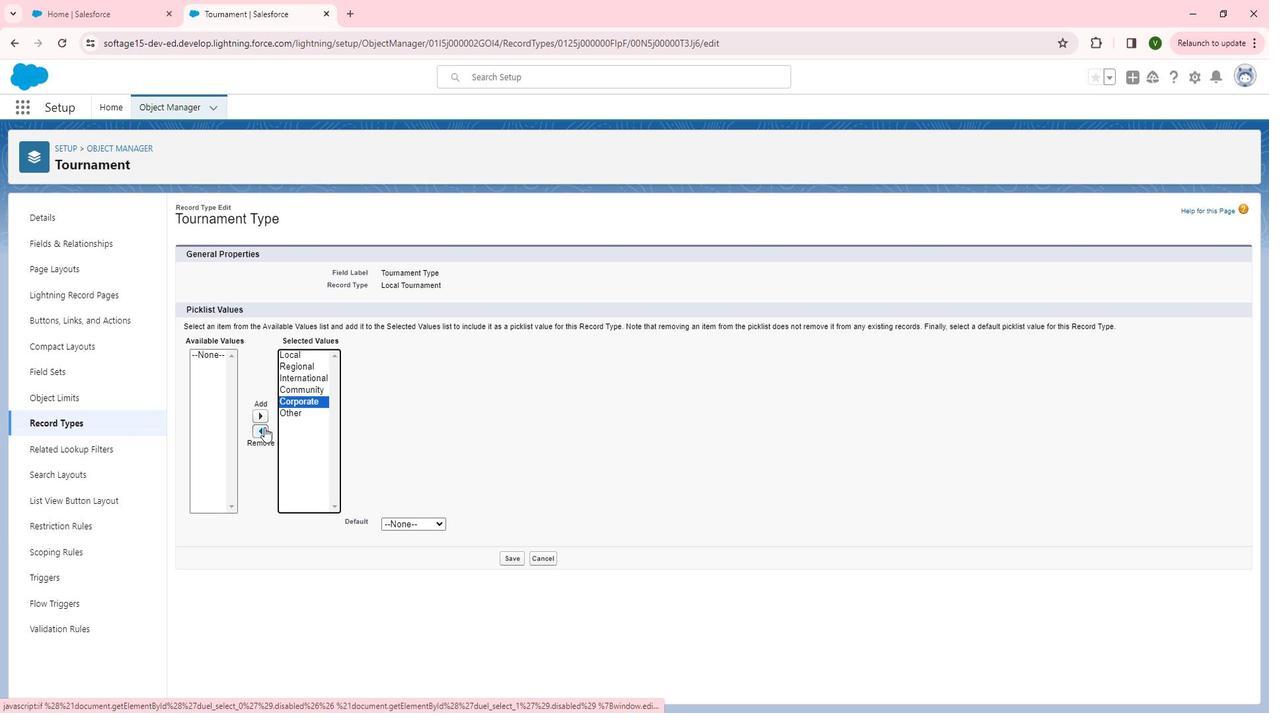 
Action: Mouse pressed left at (255, 423)
Screenshot: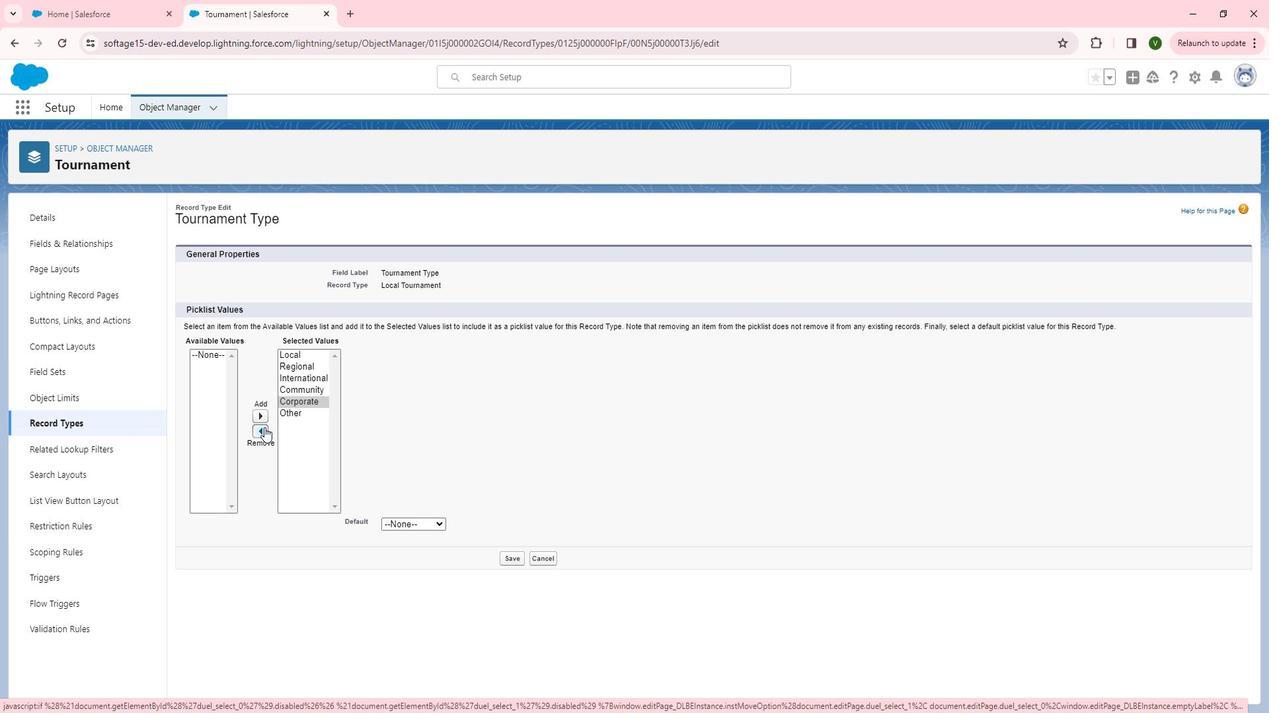 
Action: Mouse moved to (292, 385)
Screenshot: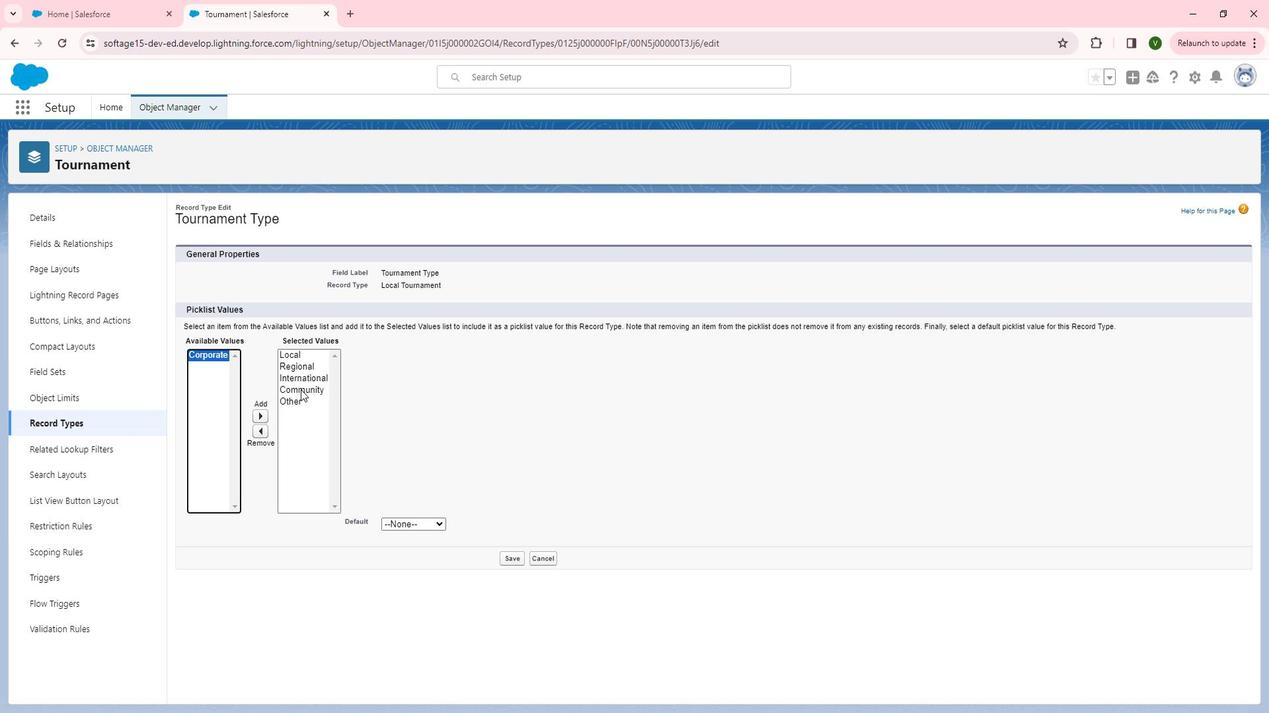 
Action: Mouse pressed left at (292, 385)
Screenshot: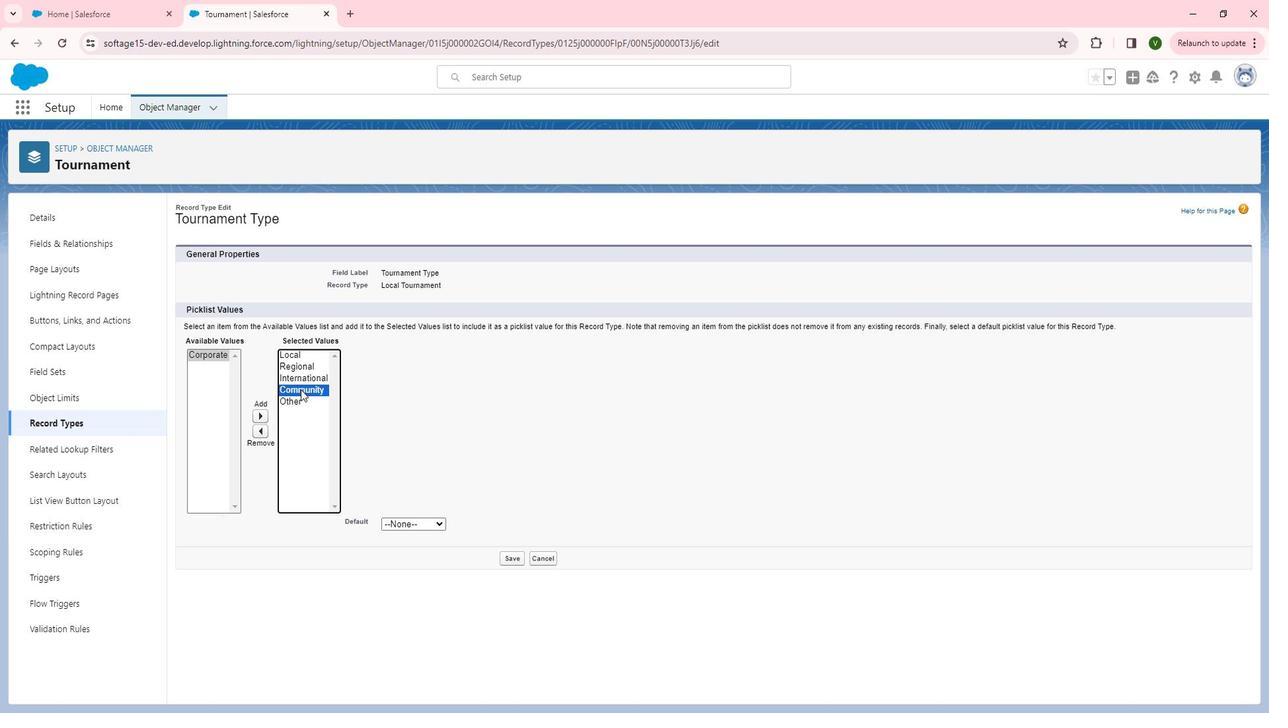
Action: Mouse moved to (252, 425)
Screenshot: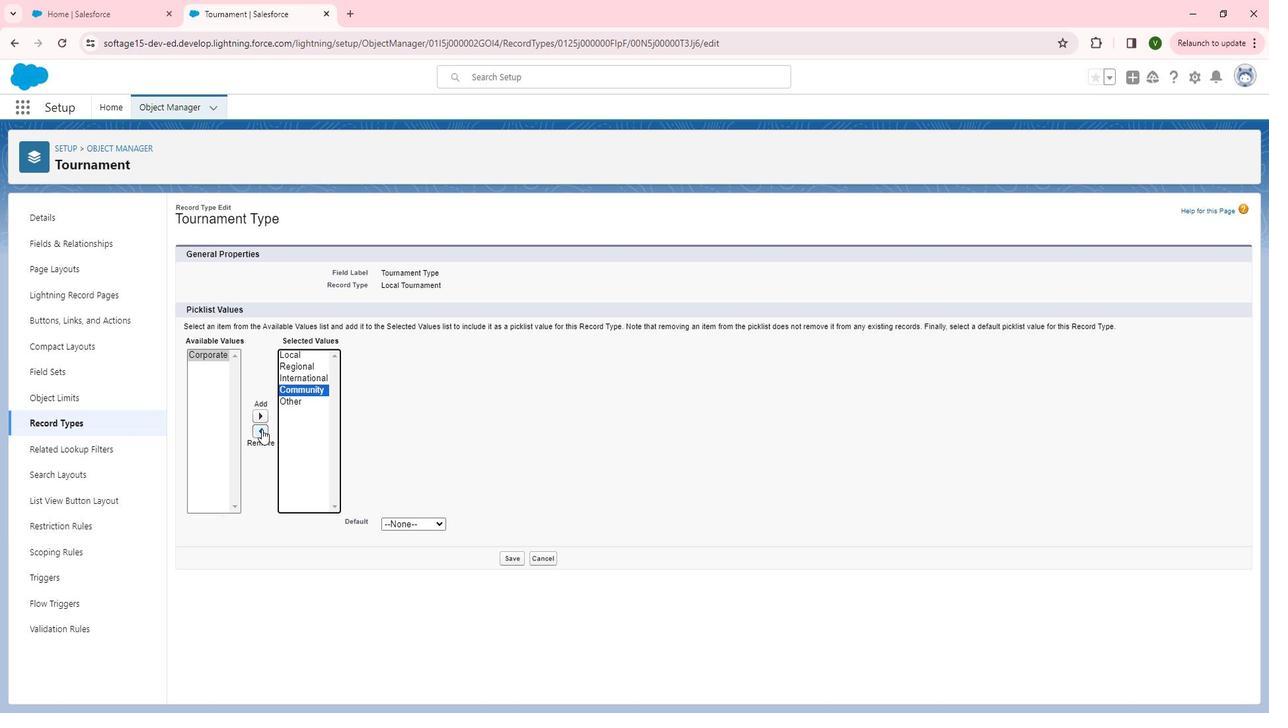 
Action: Mouse pressed left at (252, 425)
Screenshot: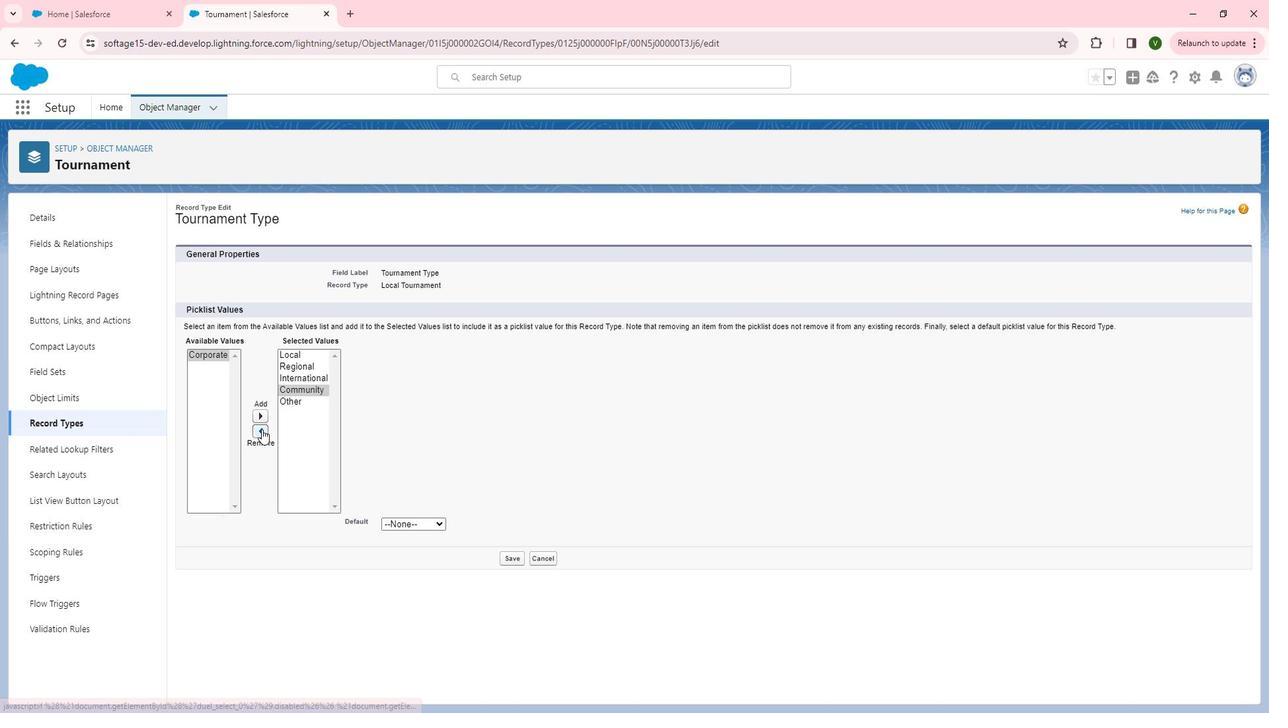 
Action: Mouse moved to (300, 374)
Screenshot: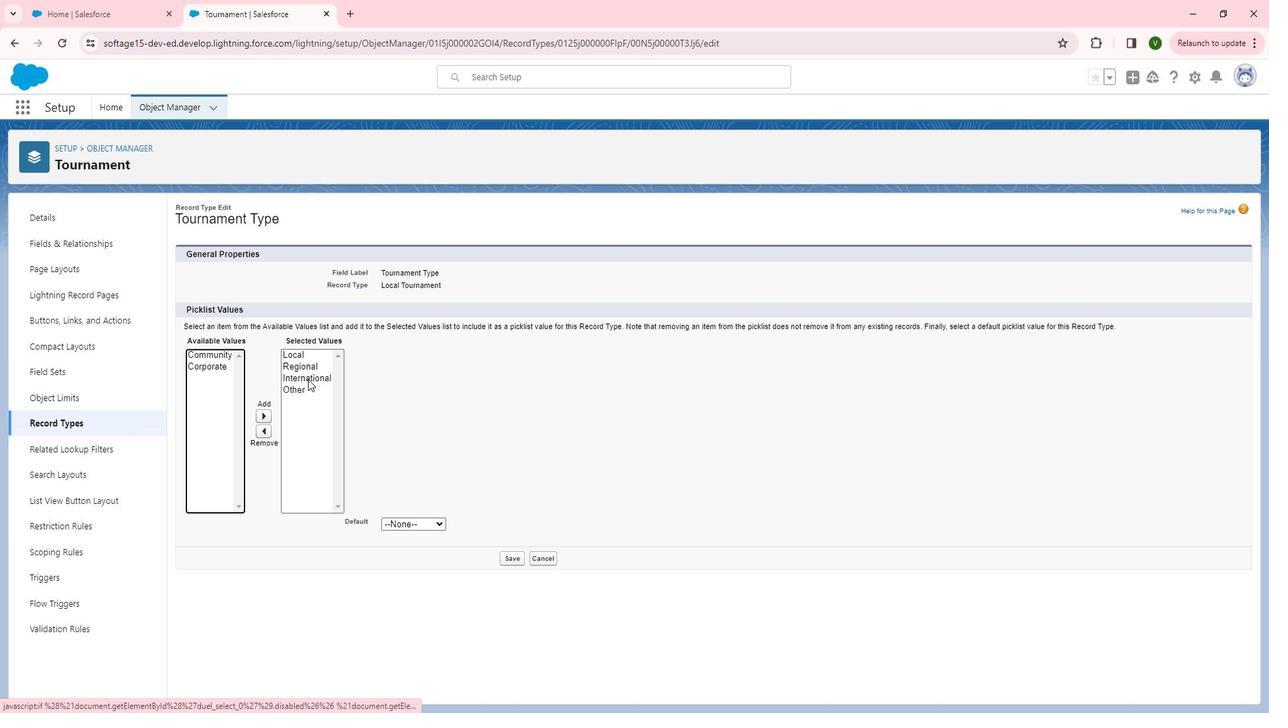 
Action: Mouse pressed left at (300, 374)
Screenshot: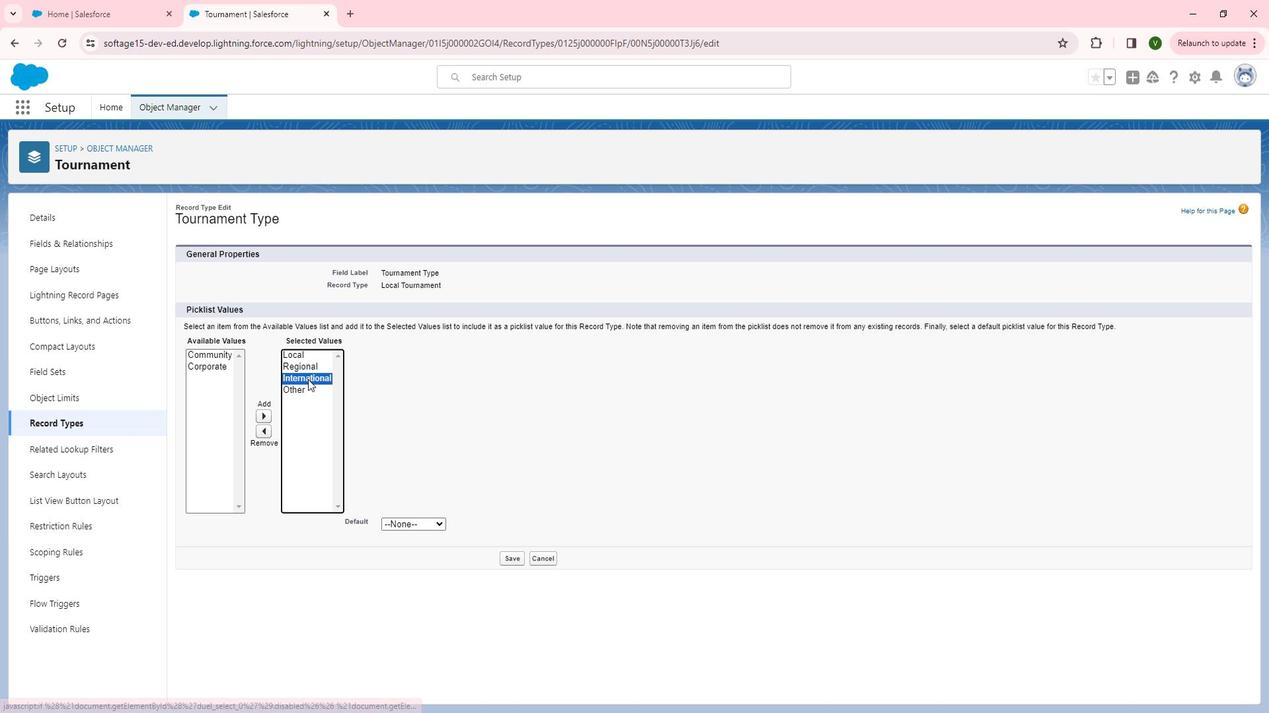
Action: Mouse moved to (258, 427)
Screenshot: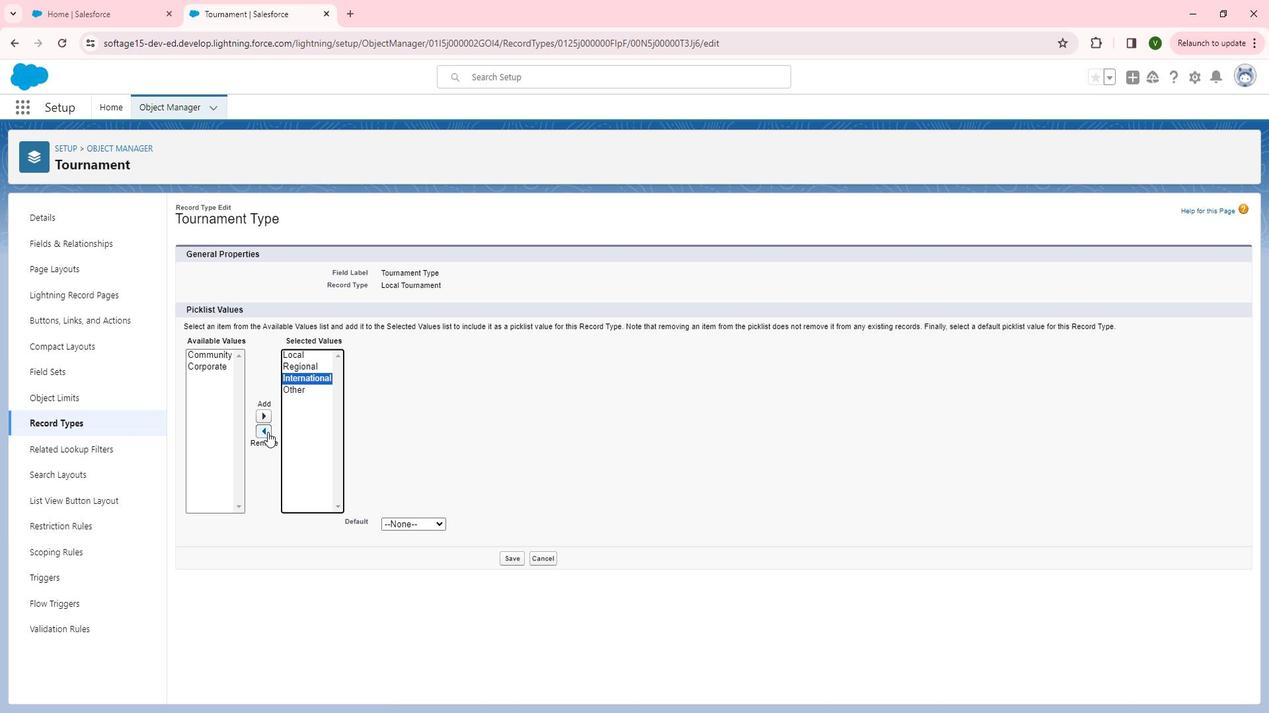 
Action: Mouse pressed left at (258, 427)
Screenshot: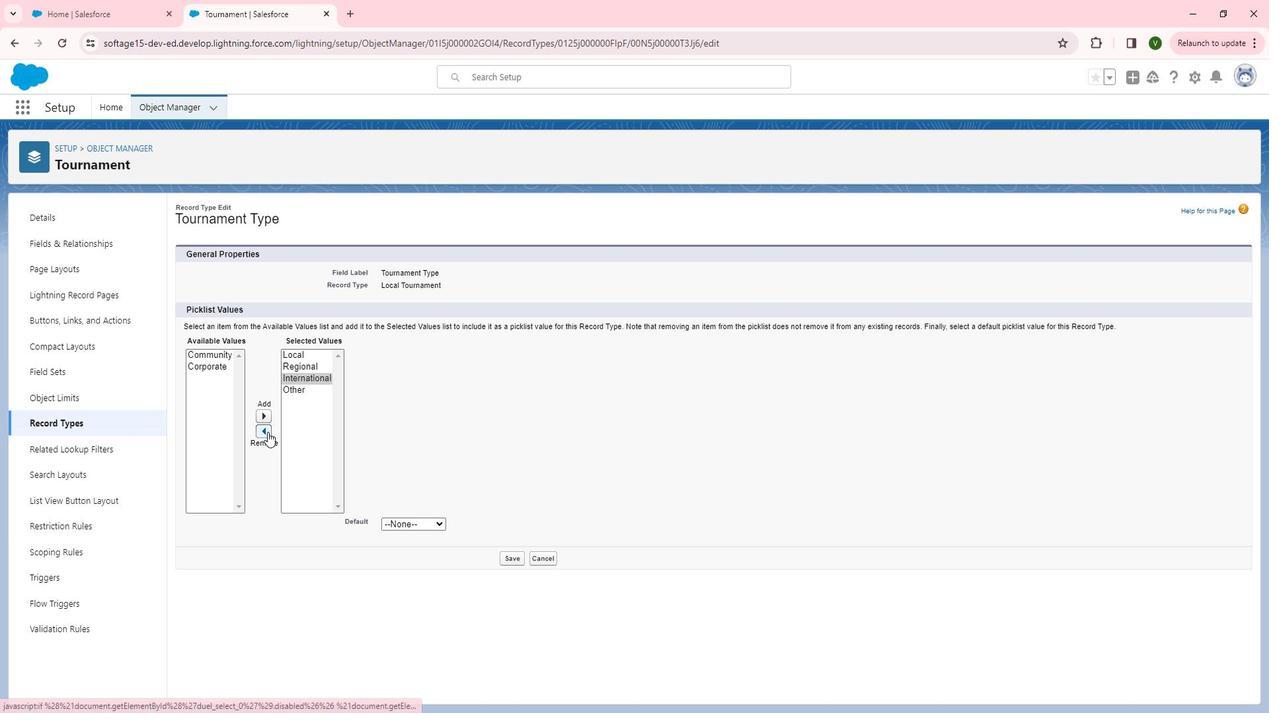
Action: Mouse moved to (291, 361)
Screenshot: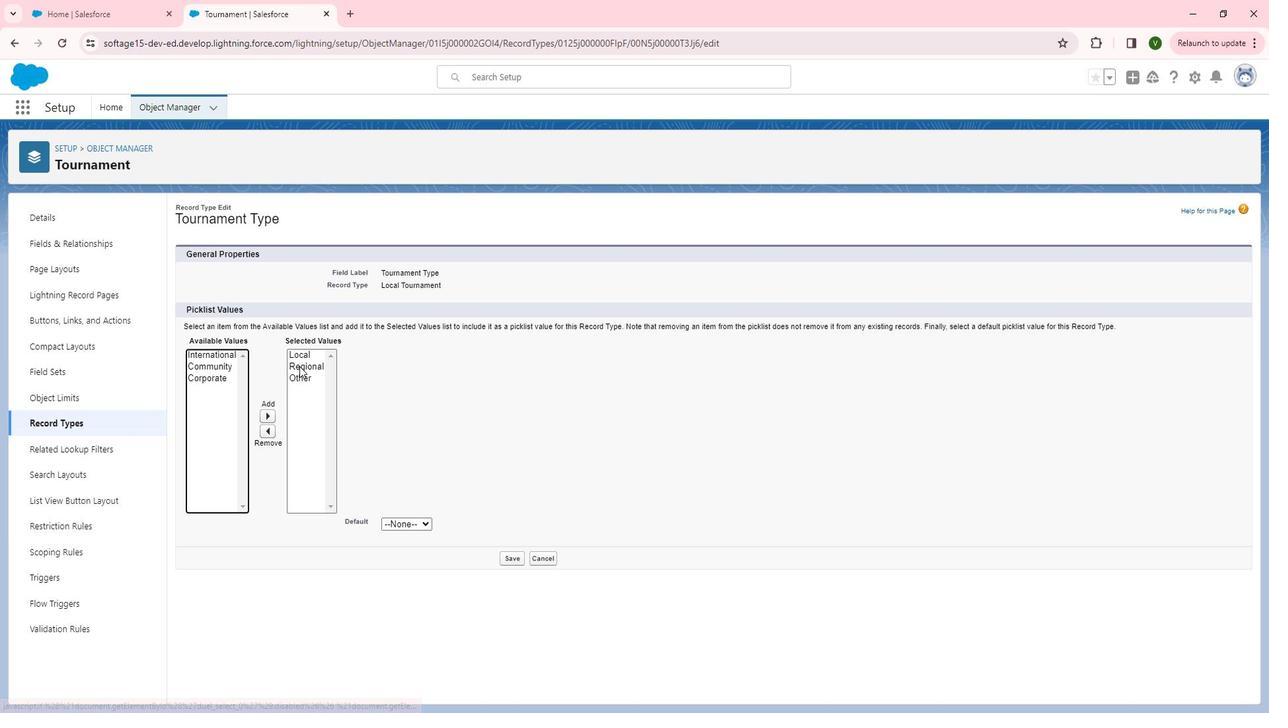 
Action: Mouse pressed left at (291, 361)
Screenshot: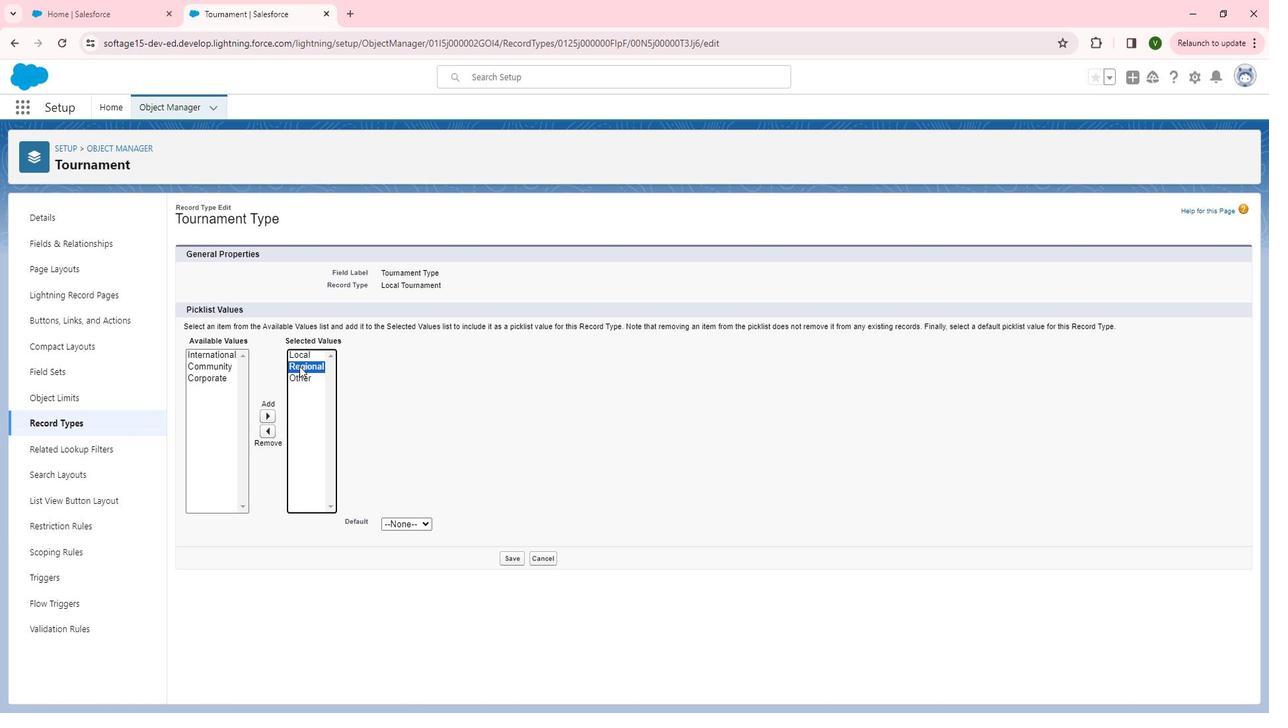 
Action: Mouse moved to (259, 431)
Screenshot: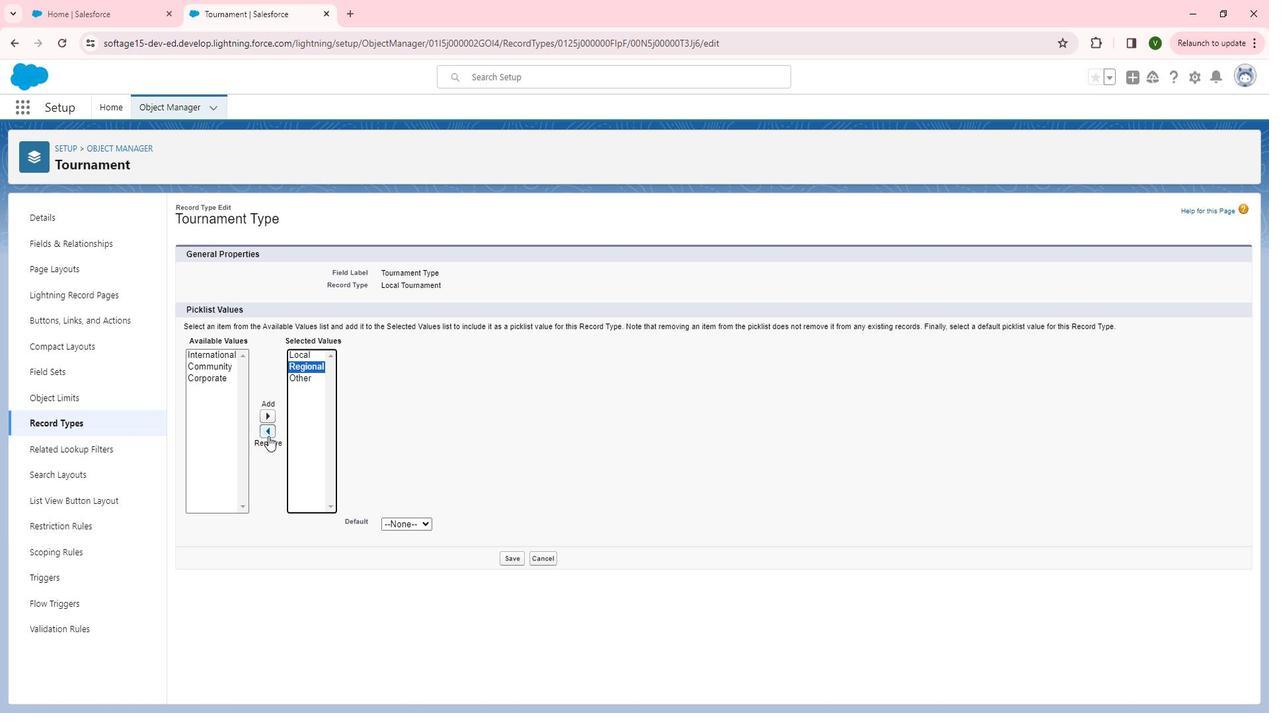 
Action: Mouse pressed left at (259, 431)
Screenshot: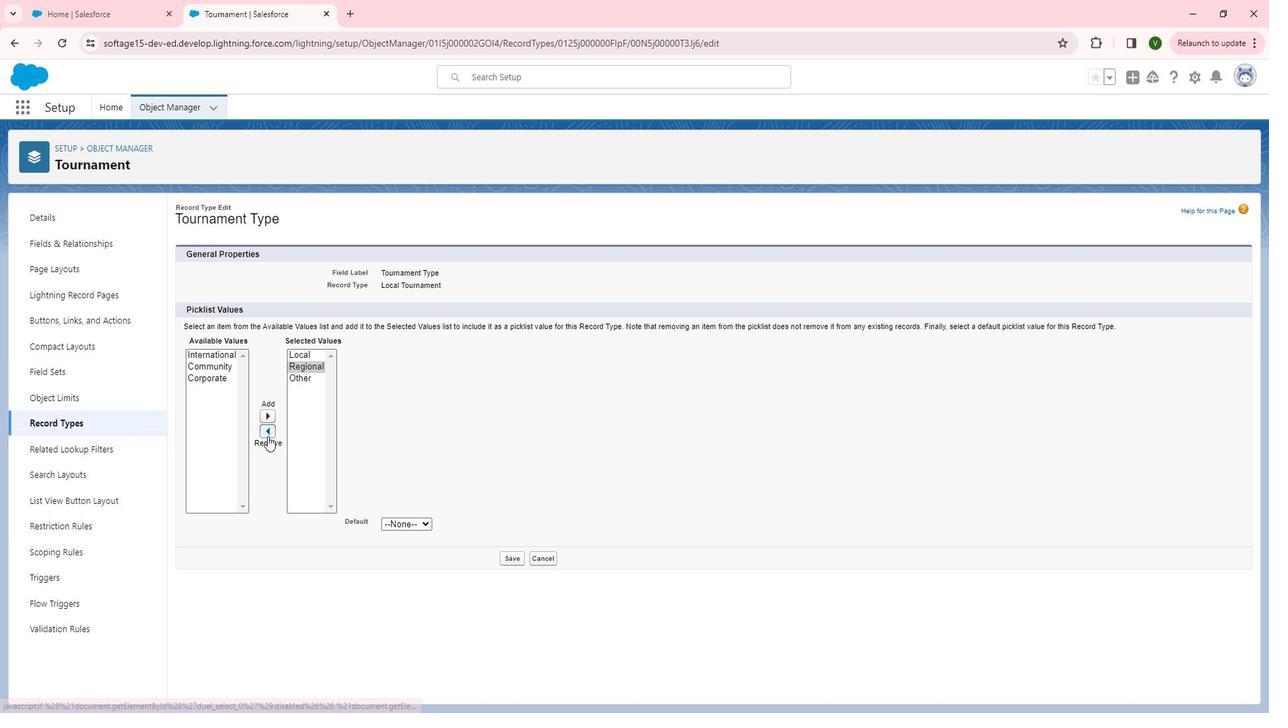 
Action: Mouse moved to (511, 555)
Screenshot: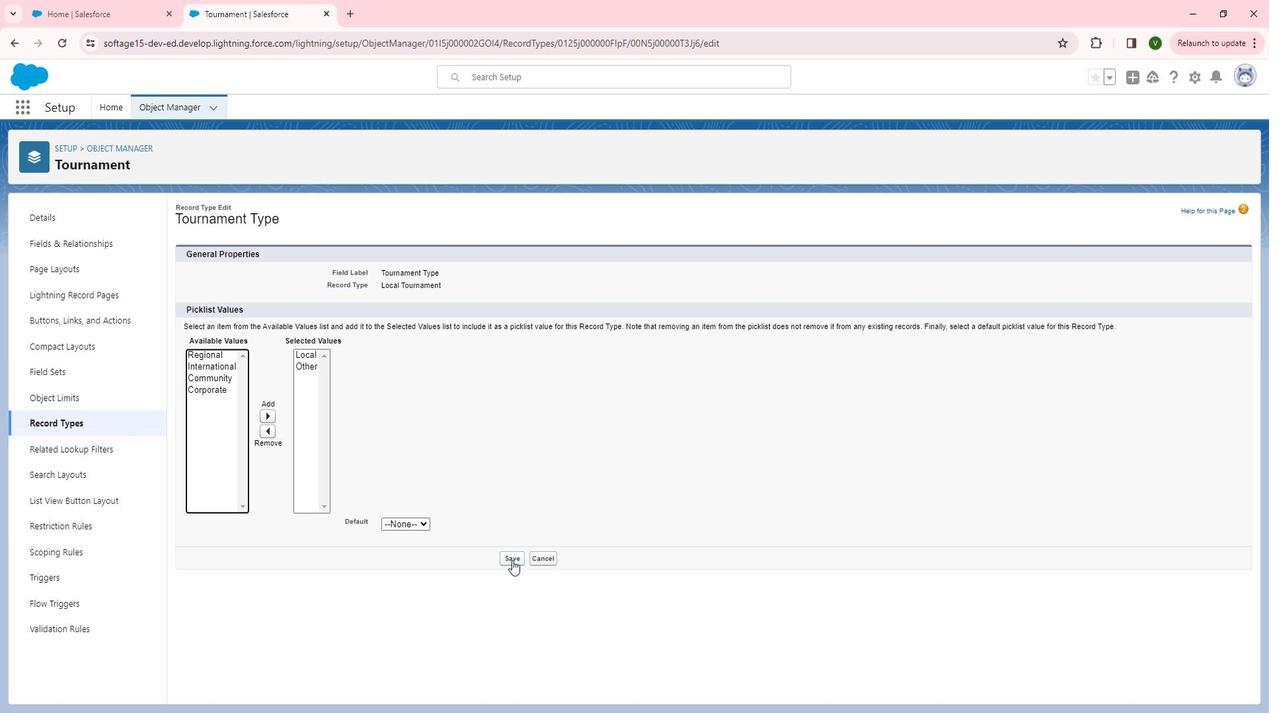 
Action: Mouse pressed left at (511, 555)
Screenshot: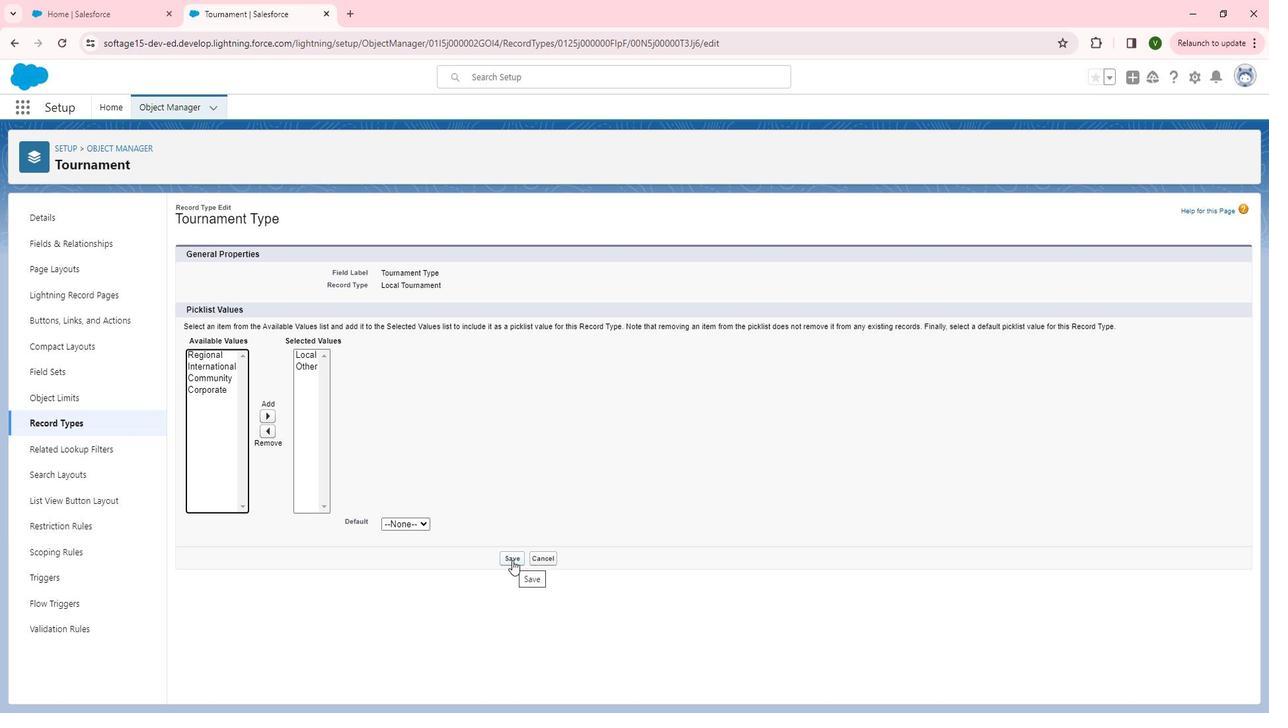 
Action: Mouse moved to (83, 414)
Screenshot: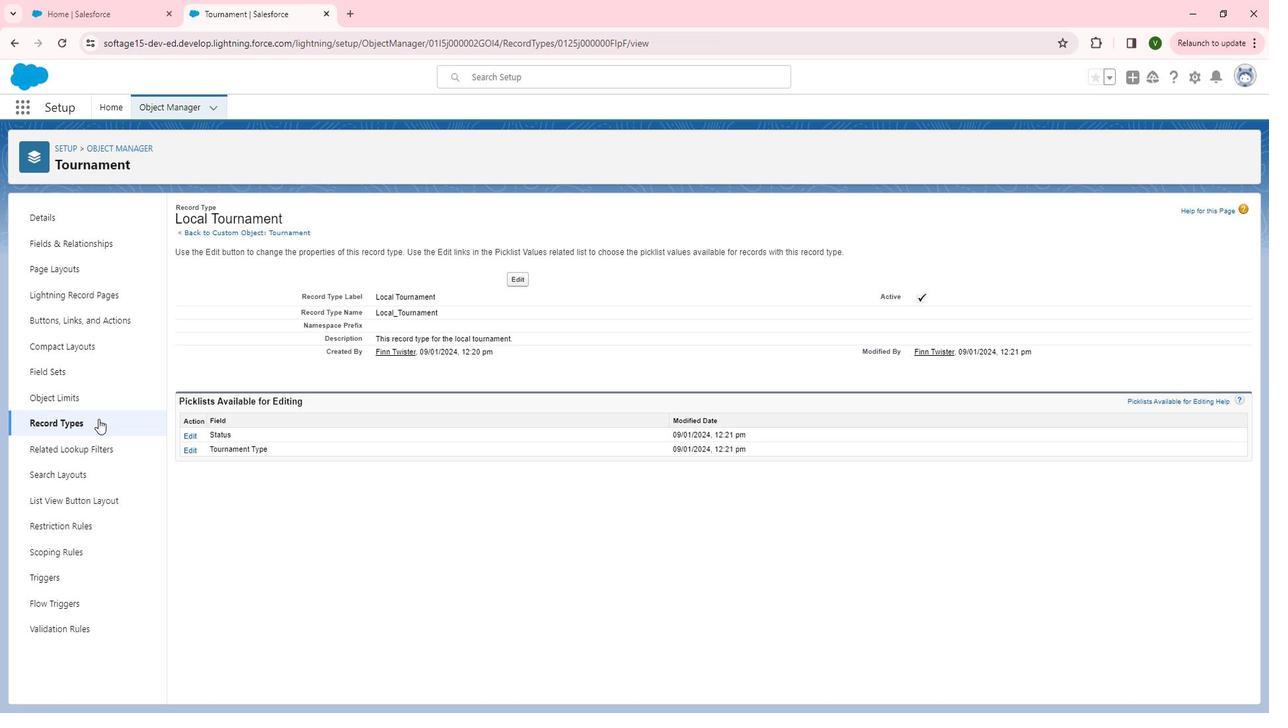 
Action: Mouse pressed left at (83, 414)
Screenshot: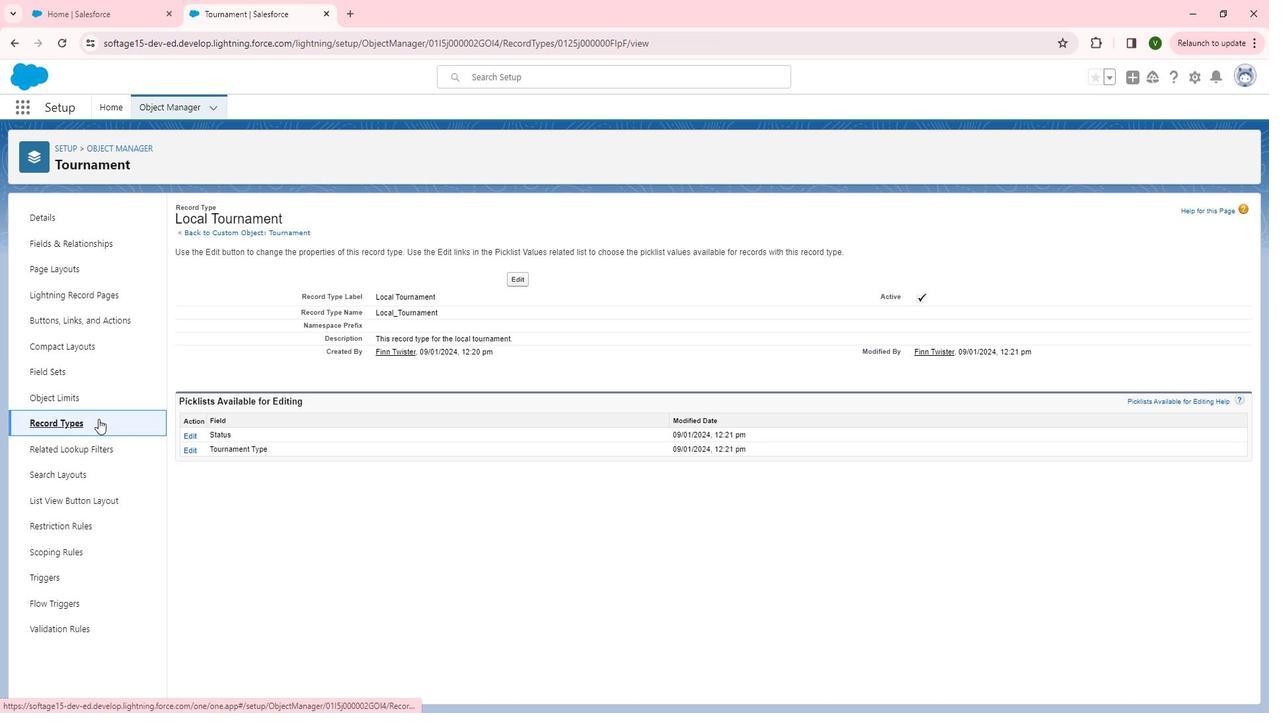 
Action: Mouse moved to (1135, 208)
Screenshot: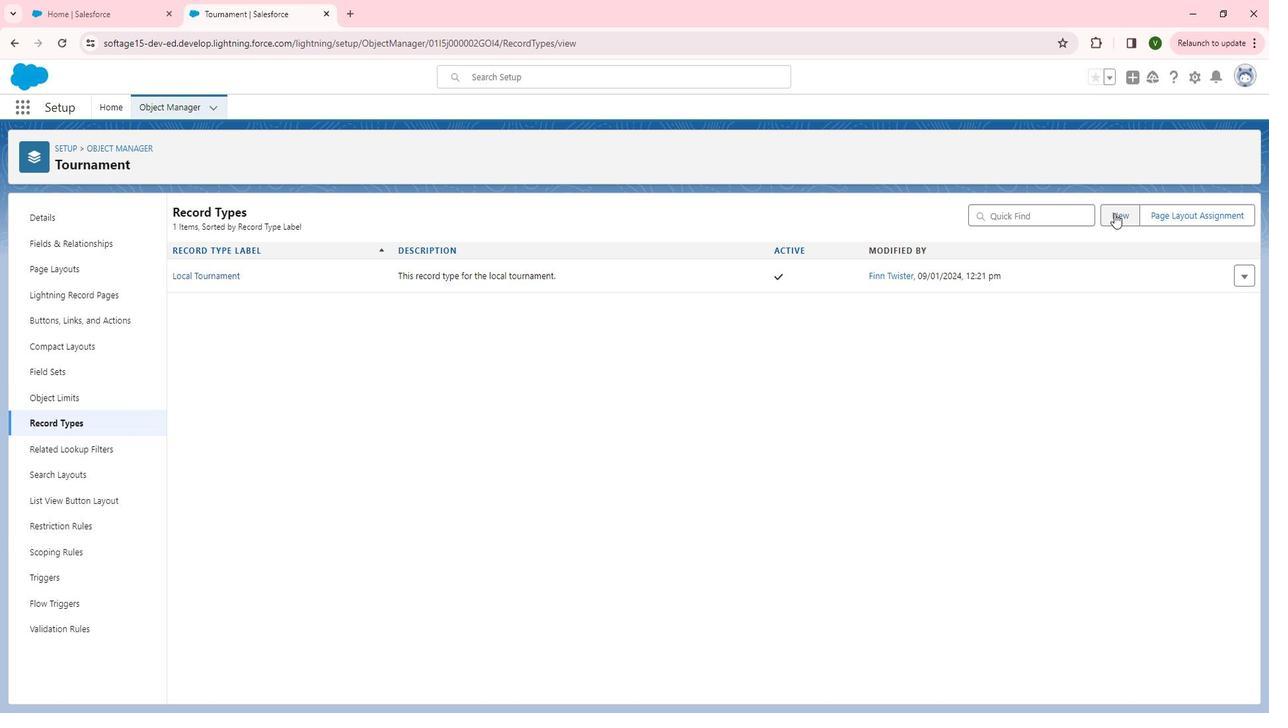 
Action: Mouse pressed left at (1135, 208)
Screenshot: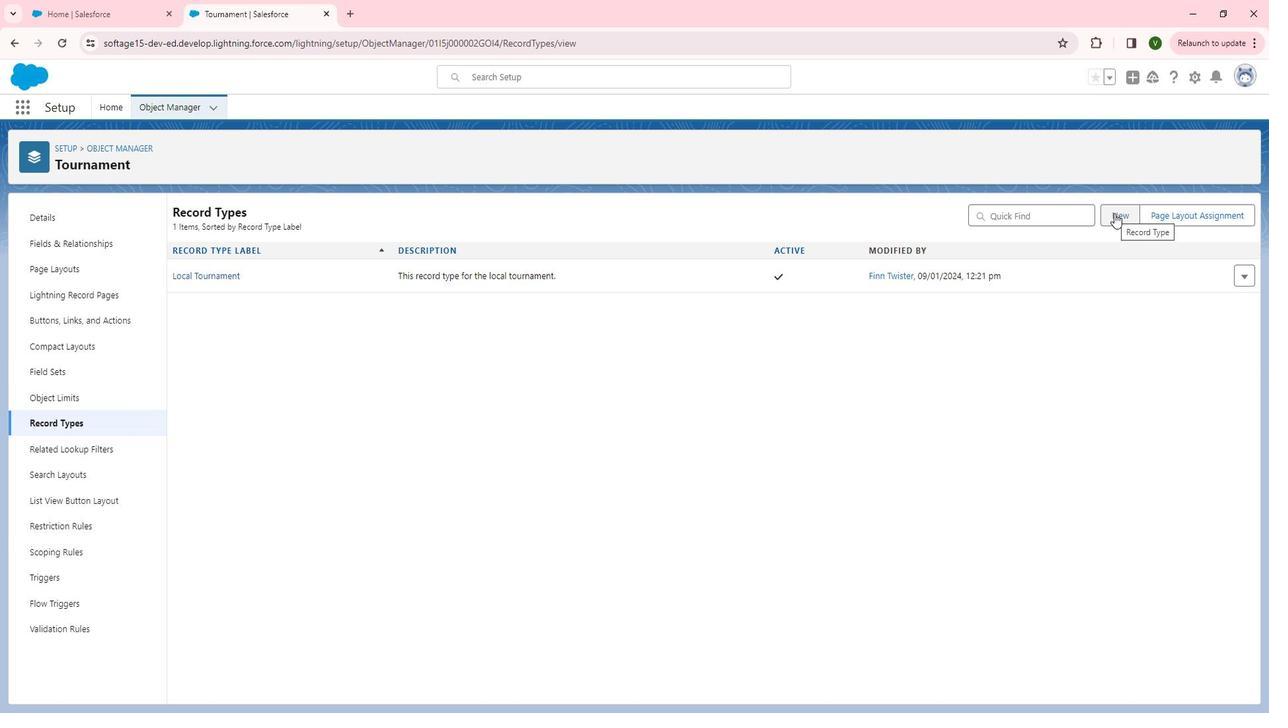 
Action: Mouse moved to (409, 341)
Screenshot: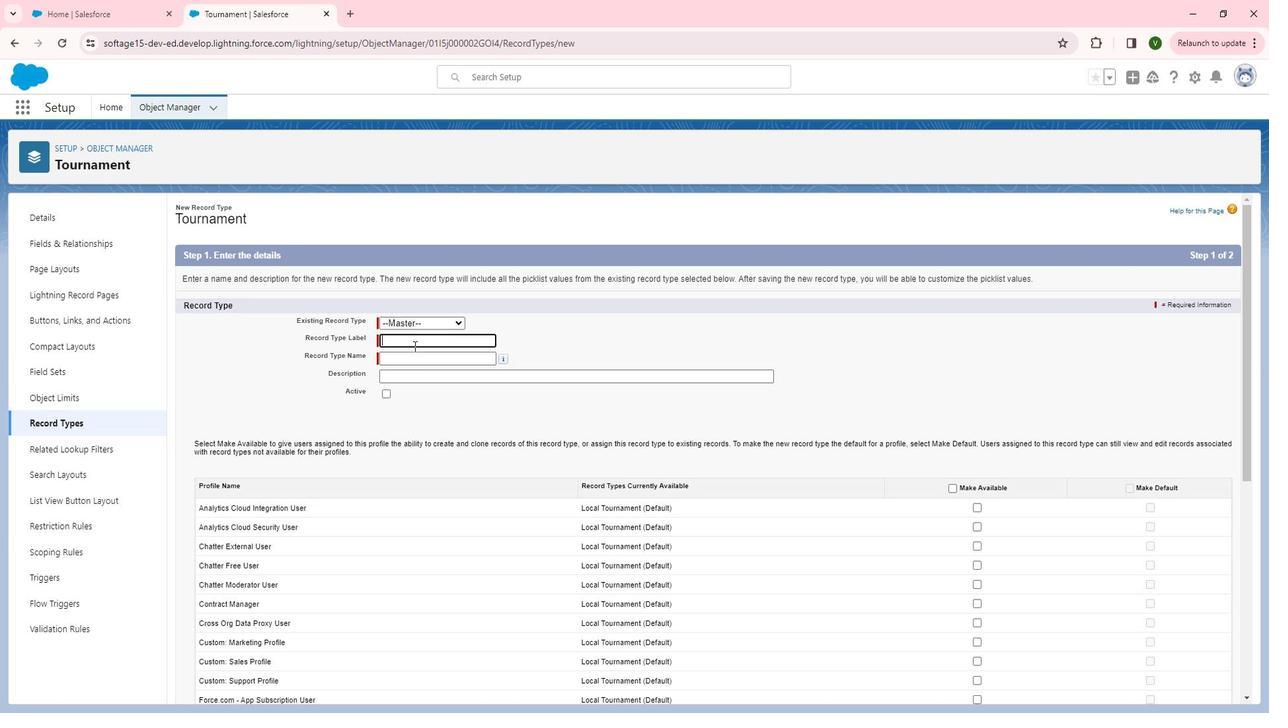 
Action: Mouse pressed left at (409, 341)
Screenshot: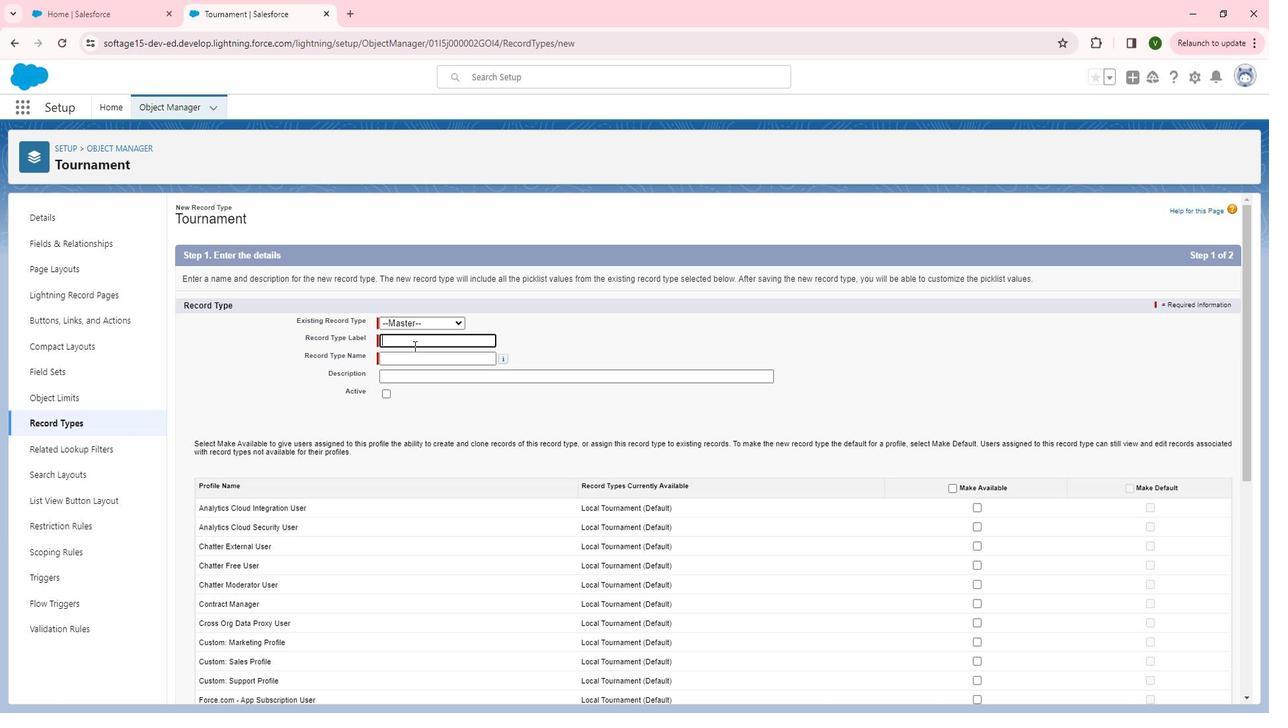 
Action: Key pressed <Key.shift>Regional<Key.space>tournament
Screenshot: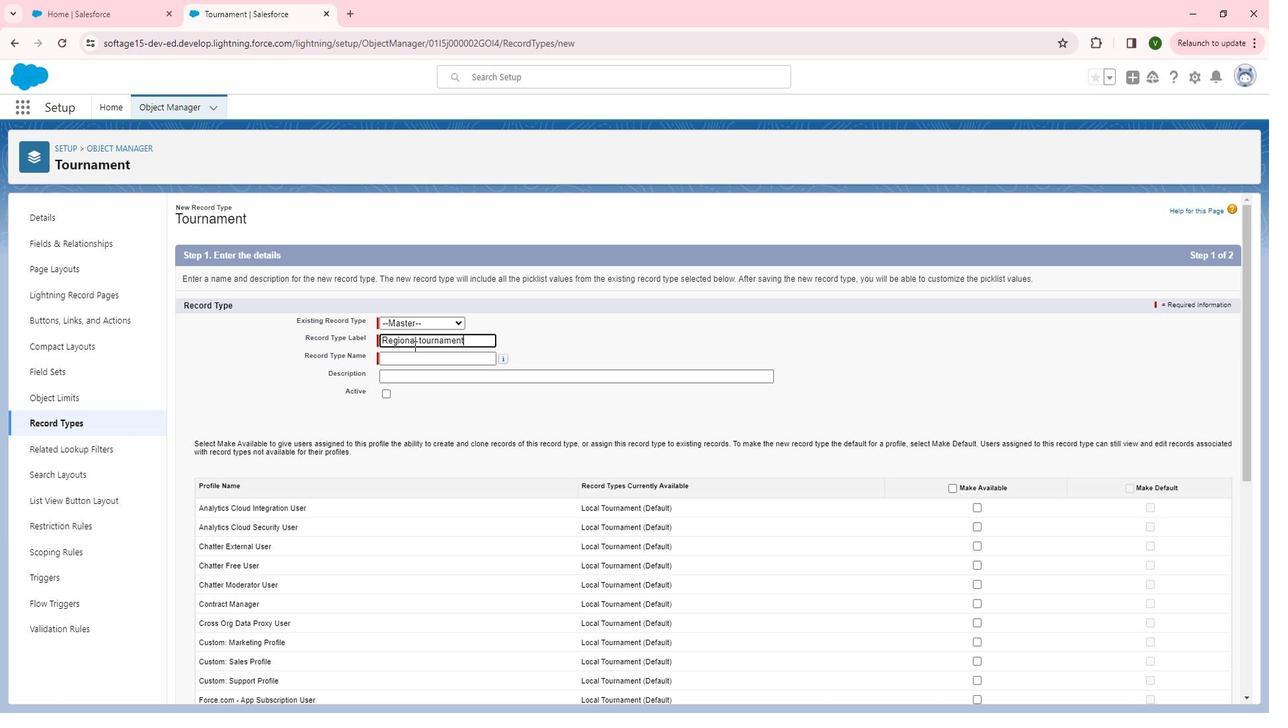 
Action: Mouse moved to (413, 351)
Screenshot: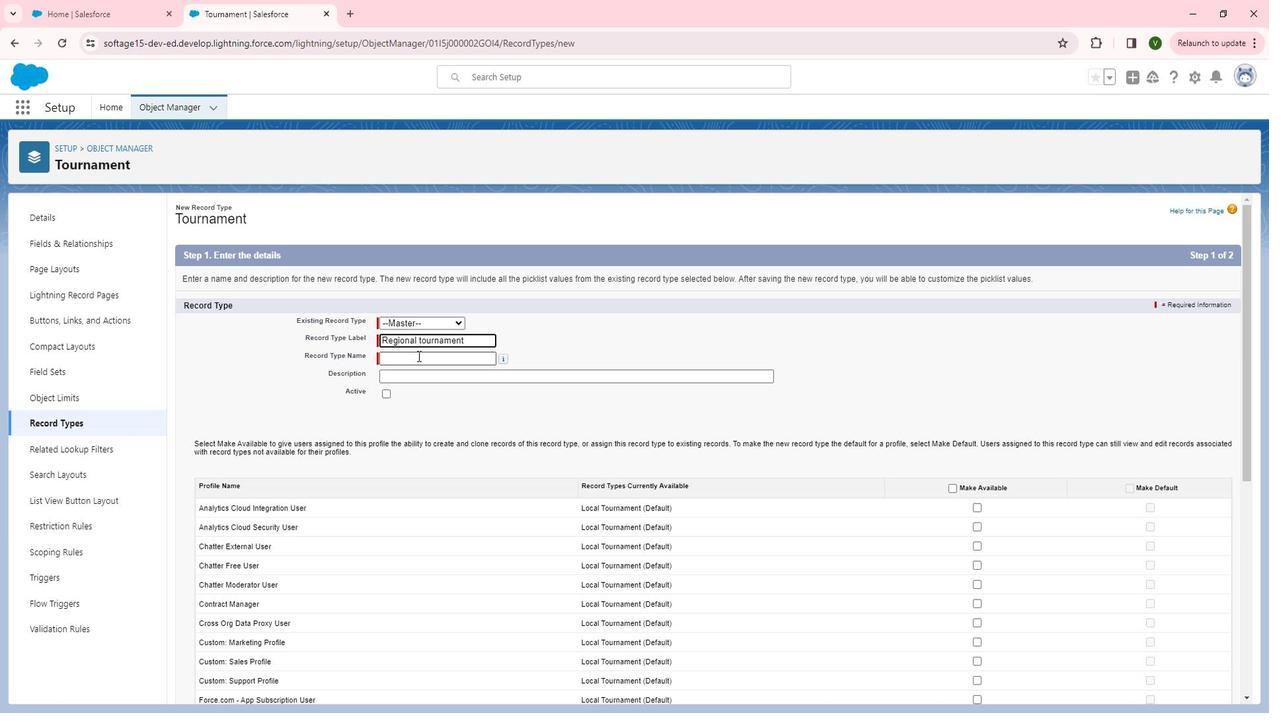 
Action: Mouse pressed left at (413, 351)
Screenshot: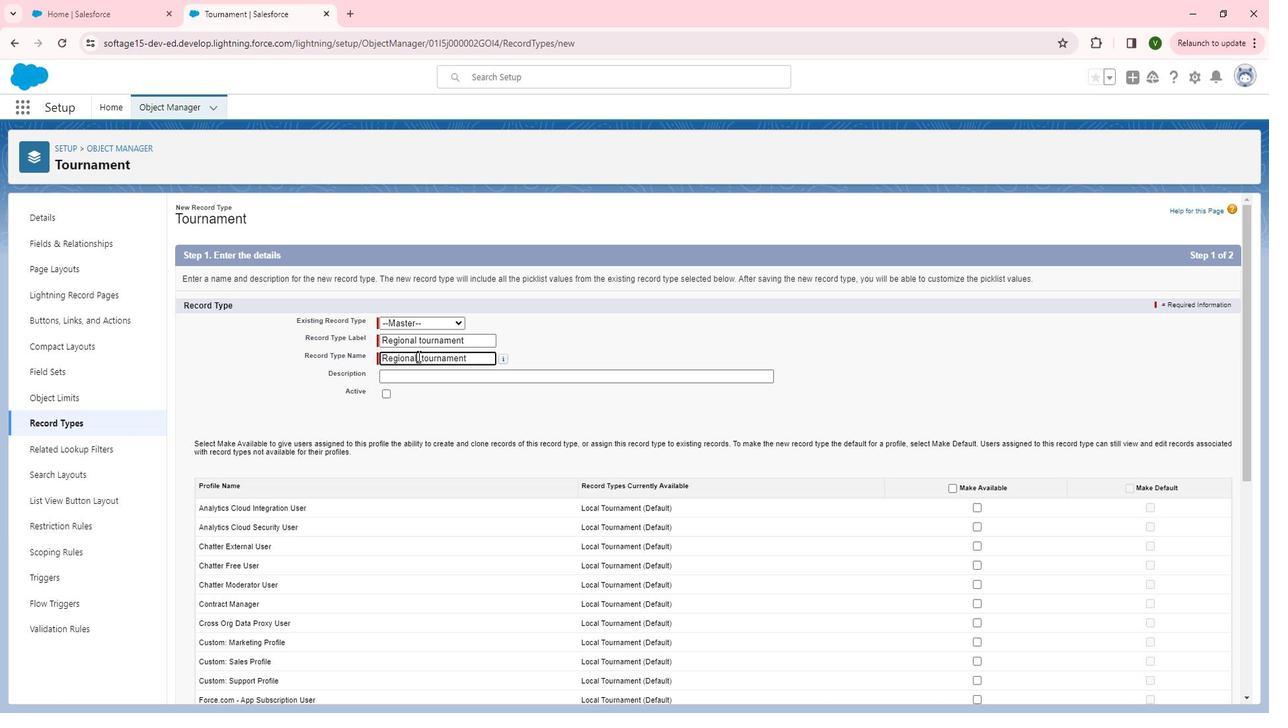 
Action: Mouse moved to (430, 370)
Screenshot: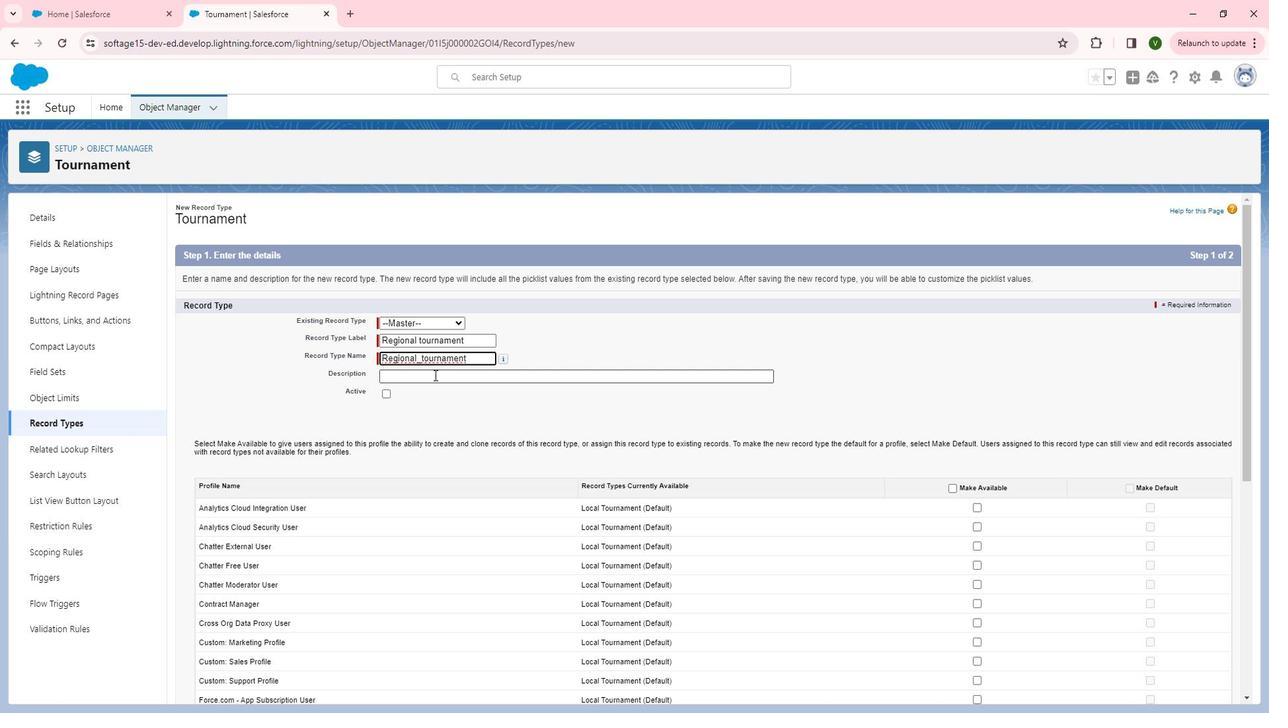 
Action: Mouse pressed left at (430, 370)
Screenshot: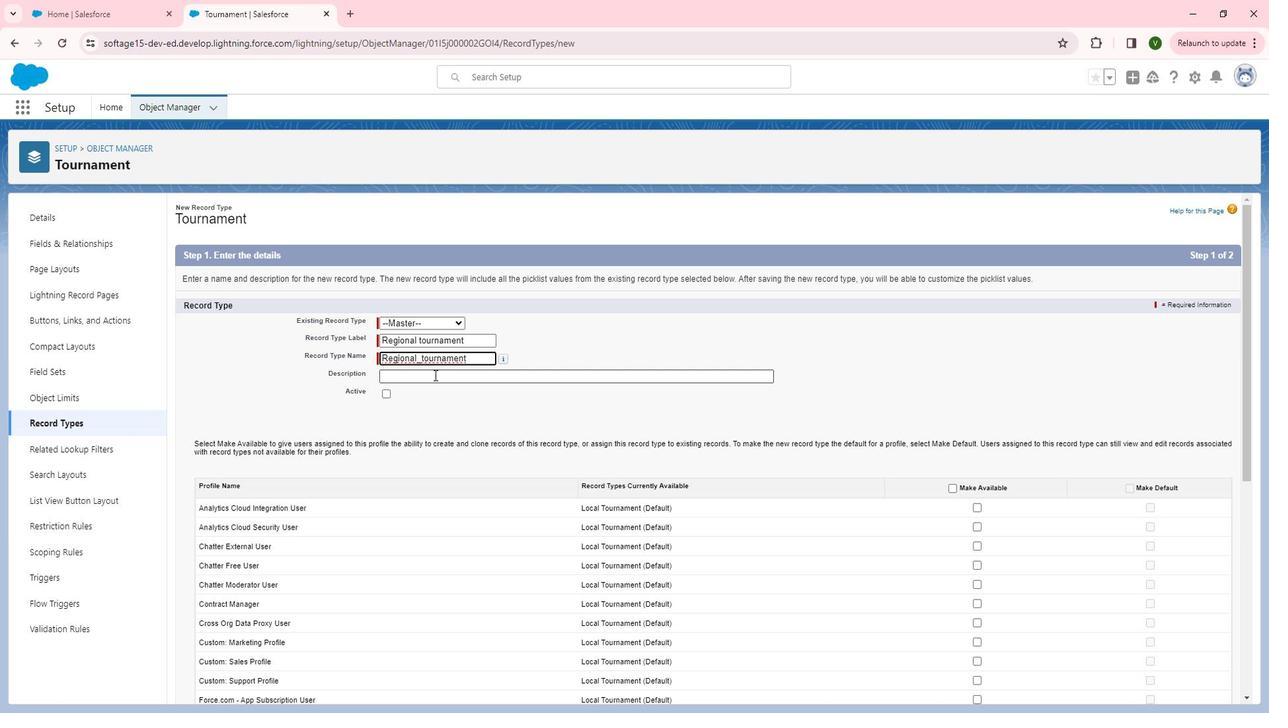 
Action: Key pressed <Key.shift>This<Key.space>record<Key.space>type<Key.space>for<Key.space>the<Key.space>manage<Key.space>the<Key.space>regional<Key.space>tournaments.
